 Task: Create a social media post for Independence day.
Action: Mouse moved to (47, 121)
Screenshot: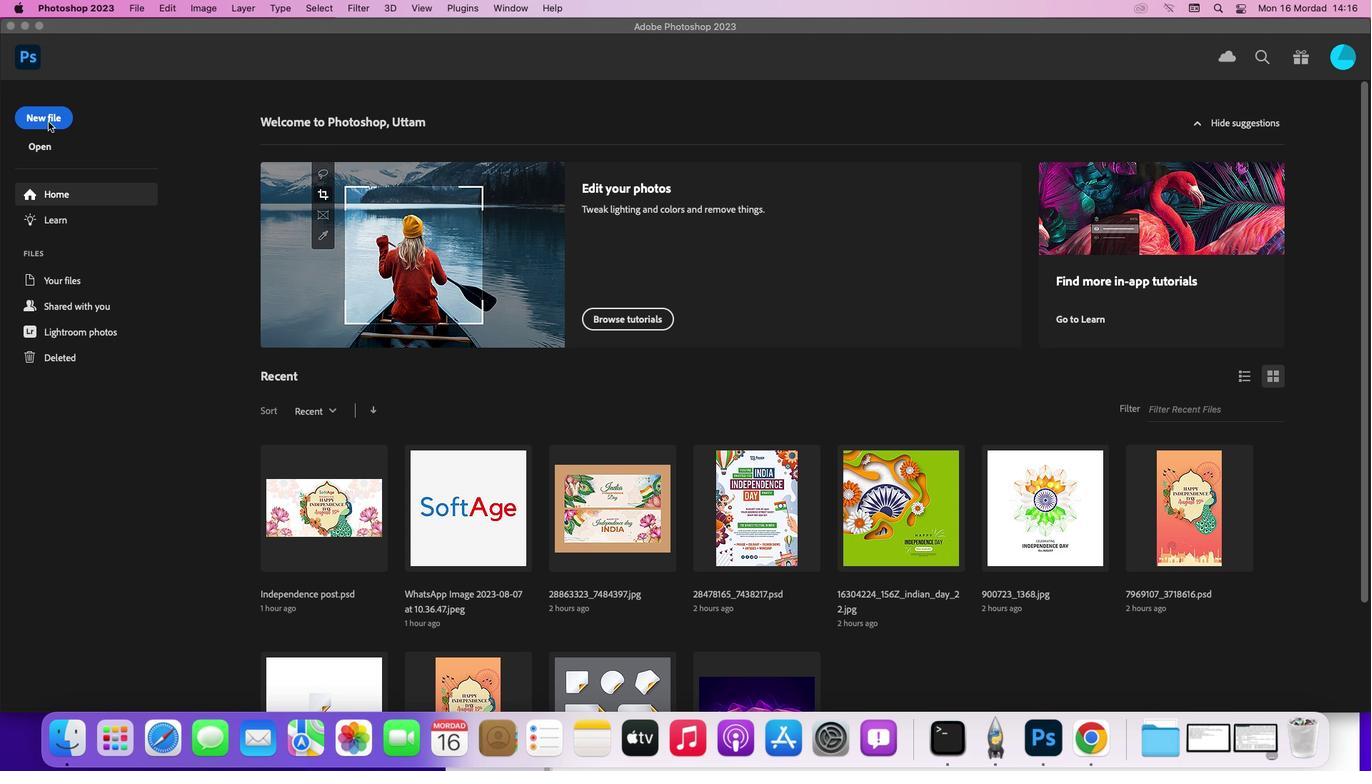
Action: Mouse pressed left at (47, 121)
Screenshot: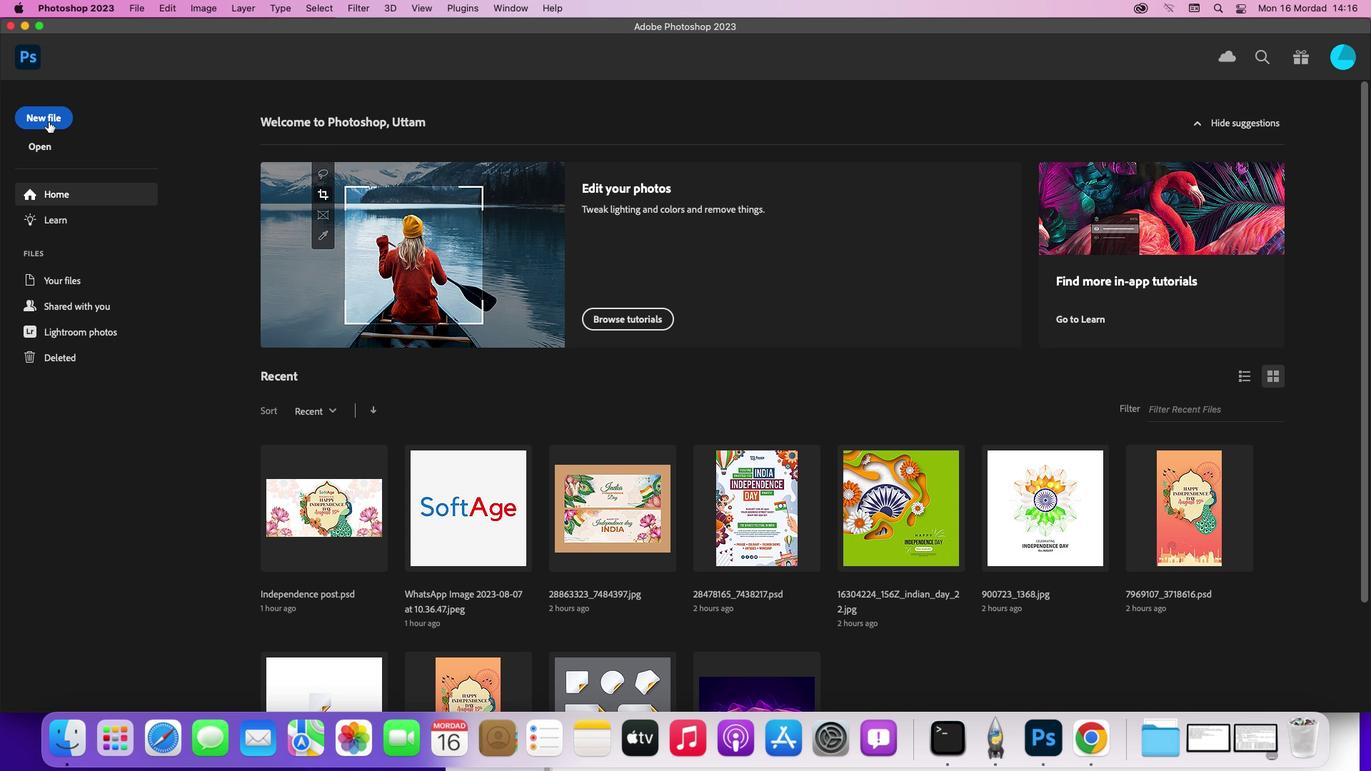 
Action: Mouse pressed left at (47, 121)
Screenshot: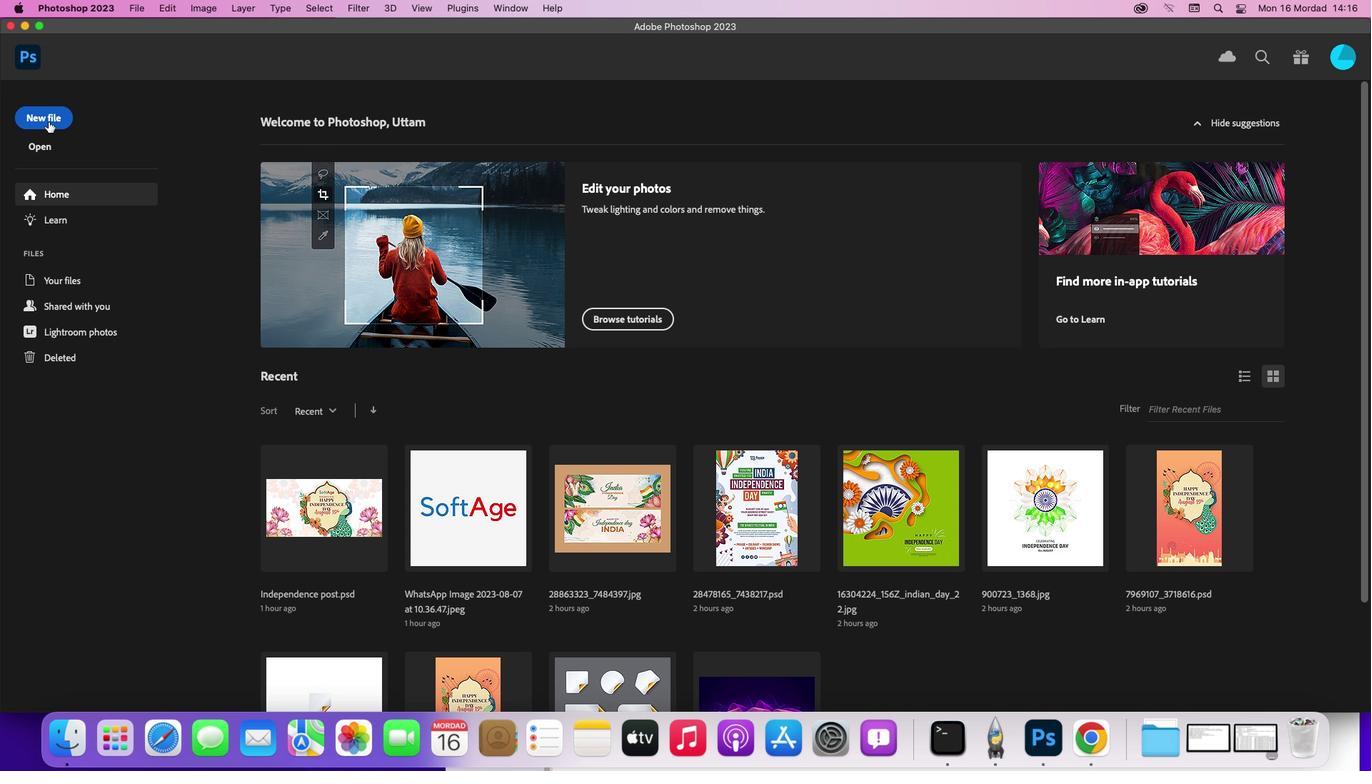
Action: Mouse moved to (898, 233)
Screenshot: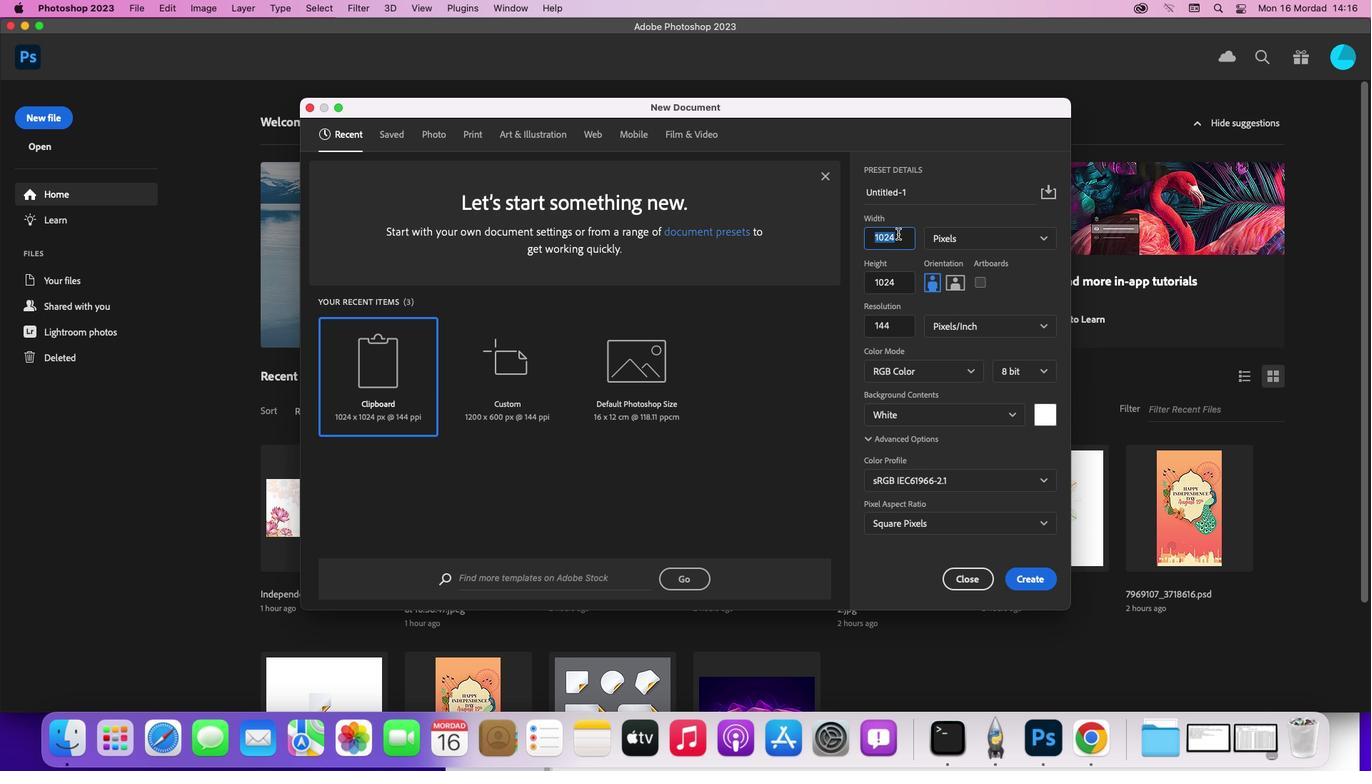
Action: Mouse pressed left at (898, 233)
Screenshot: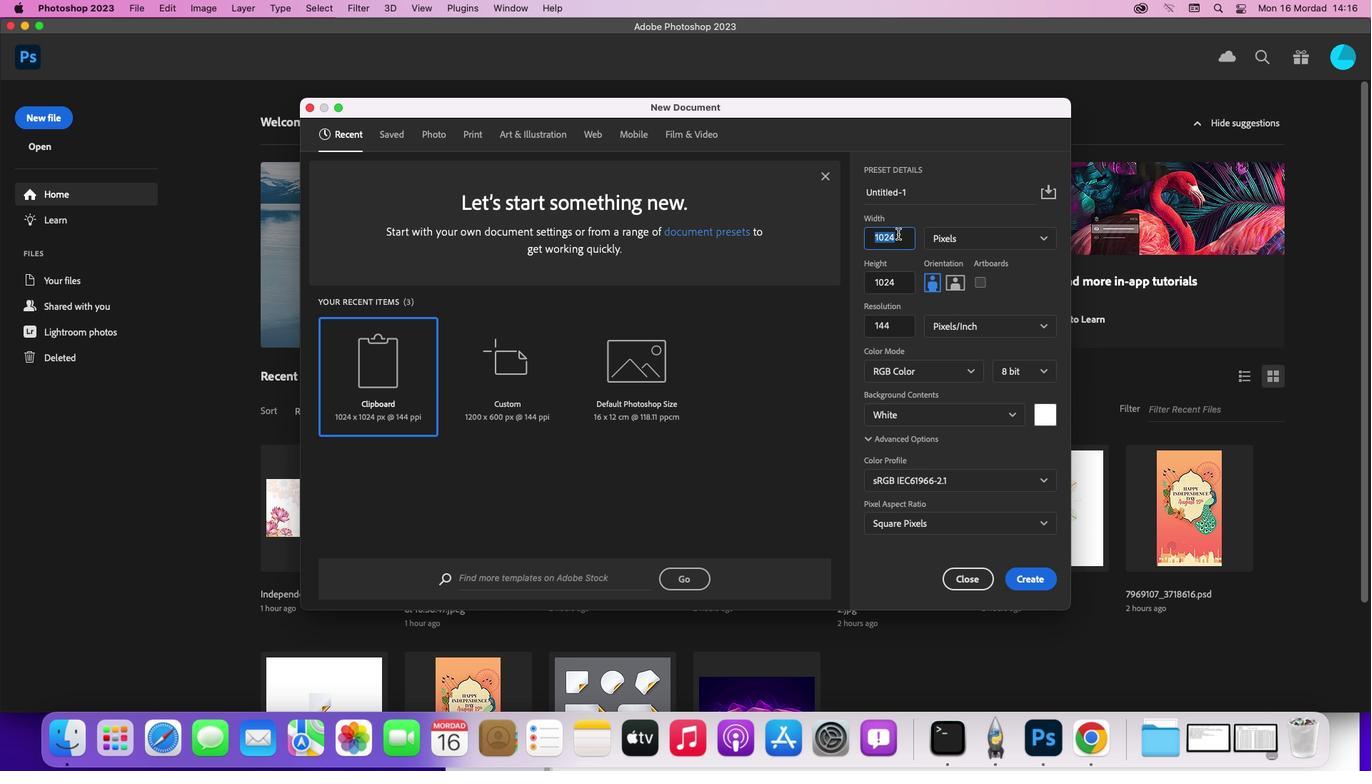 
Action: Mouse moved to (904, 237)
Screenshot: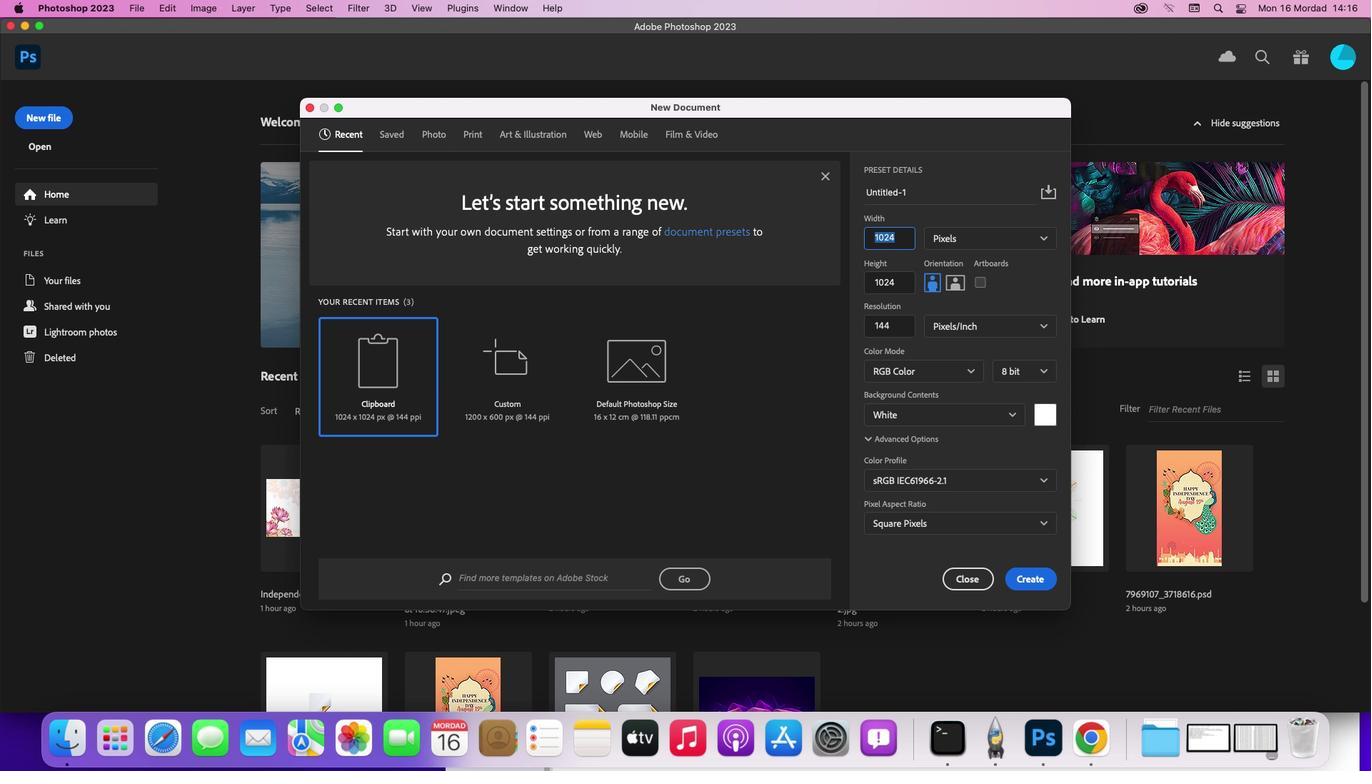 
Action: Key pressed '1''6''0''0'
Screenshot: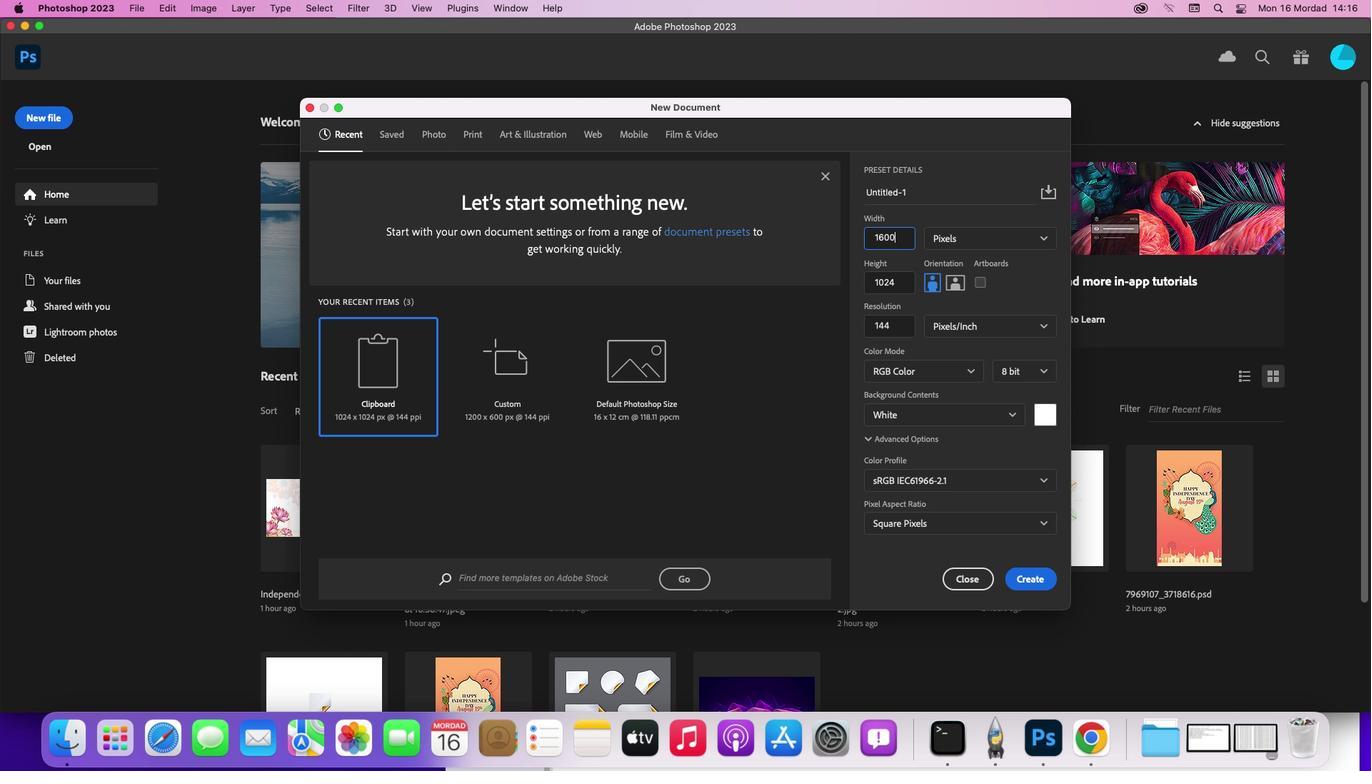 
Action: Mouse moved to (898, 285)
Screenshot: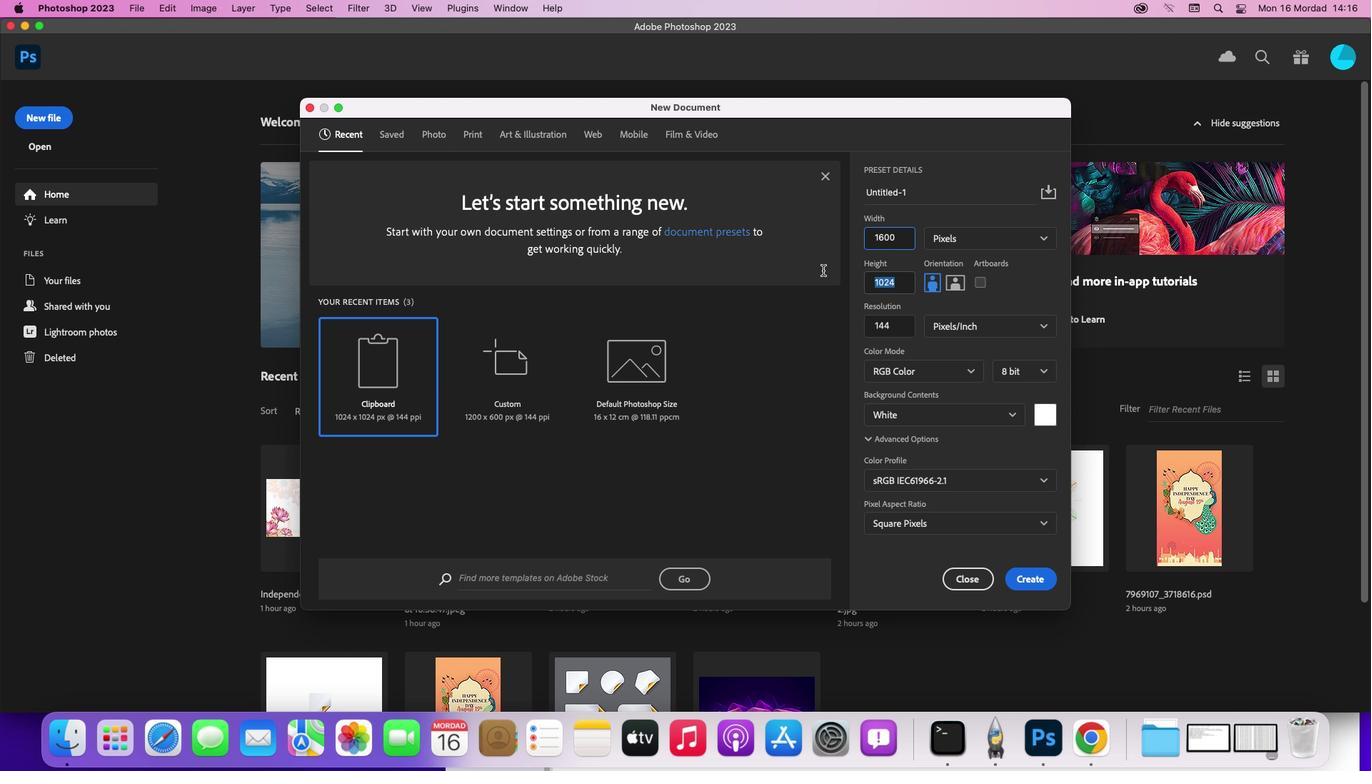 
Action: Mouse pressed left at (898, 285)
Screenshot: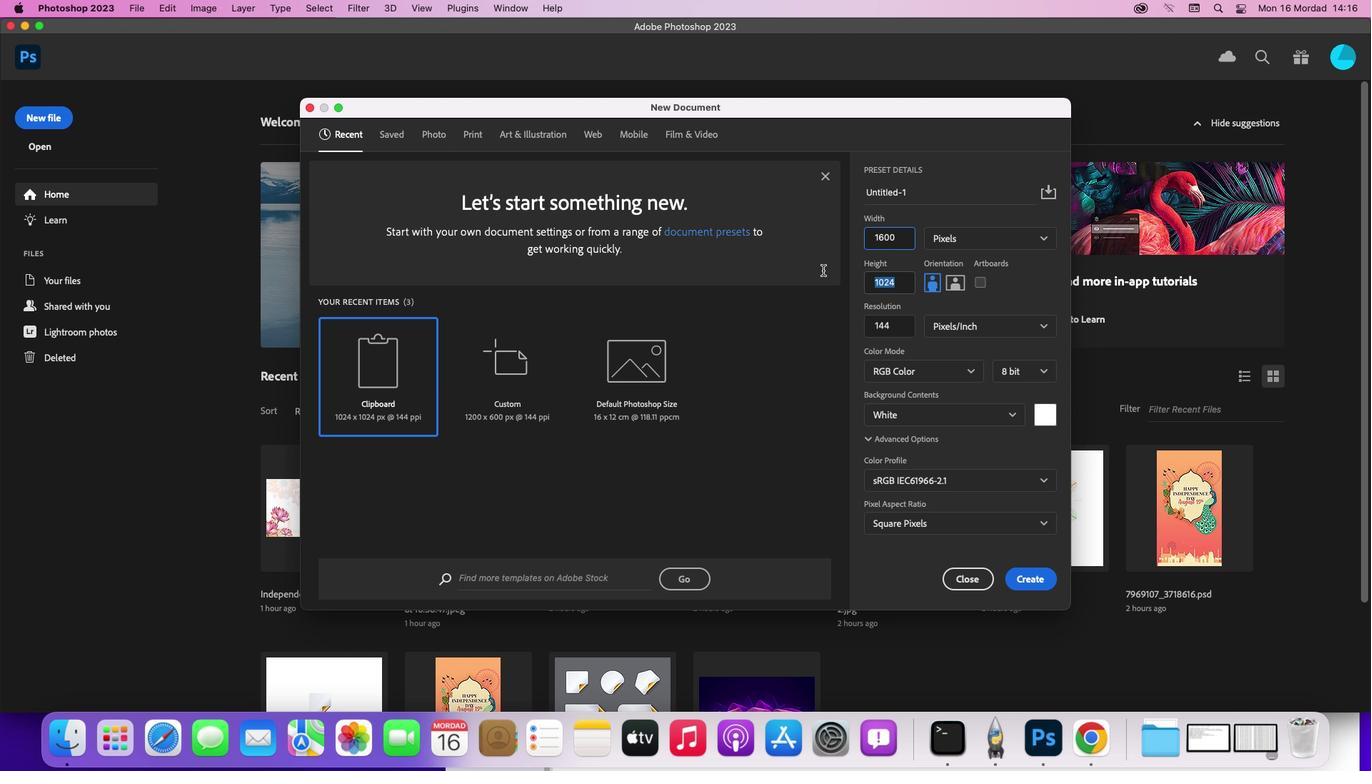 
Action: Mouse moved to (831, 254)
Screenshot: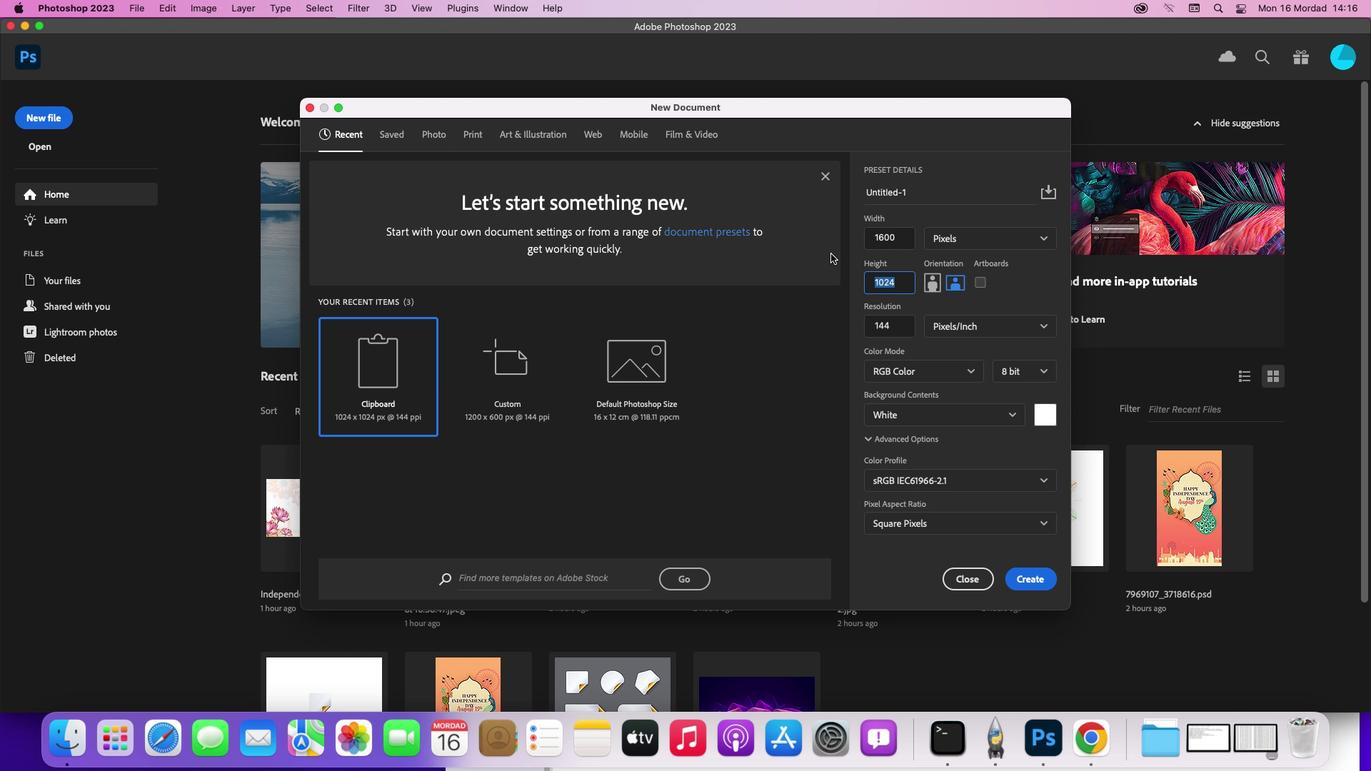
Action: Key pressed '9''0''0'
Screenshot: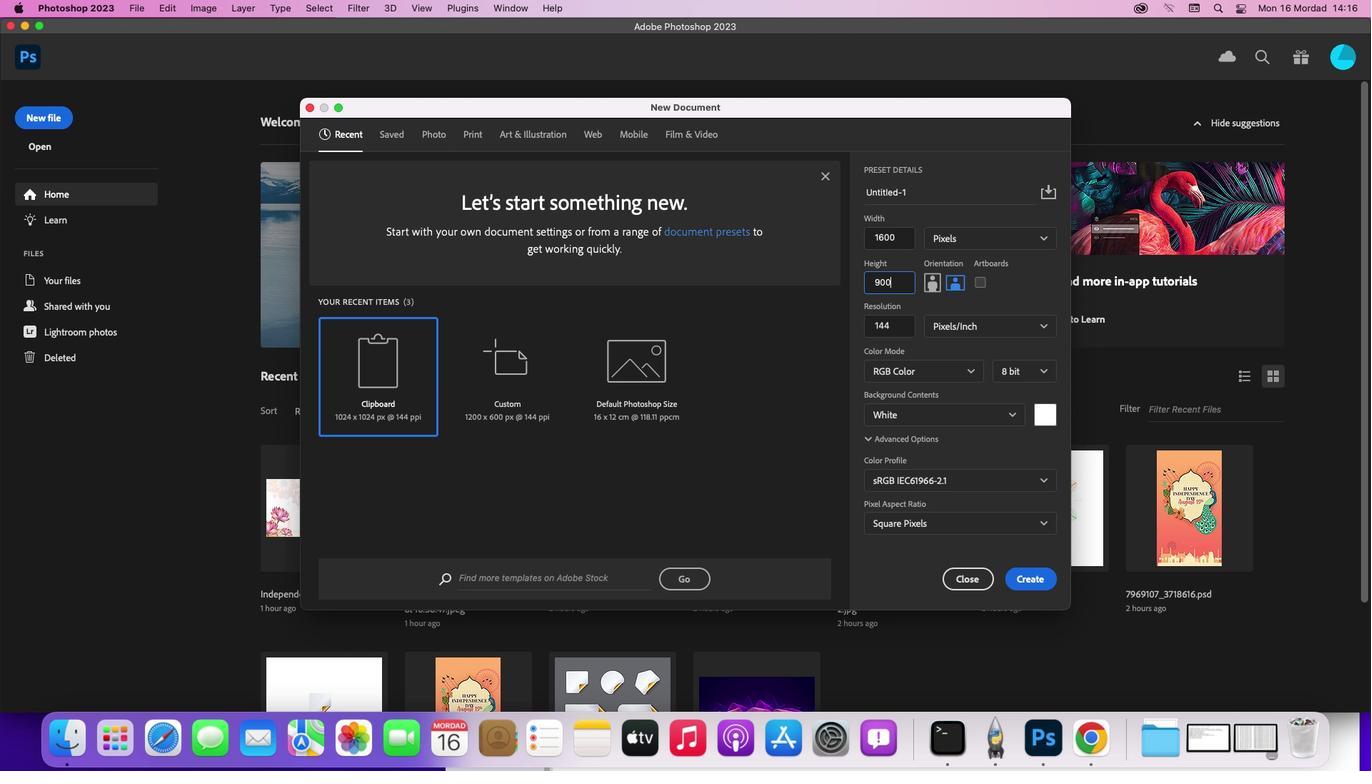 
Action: Mouse moved to (924, 190)
Screenshot: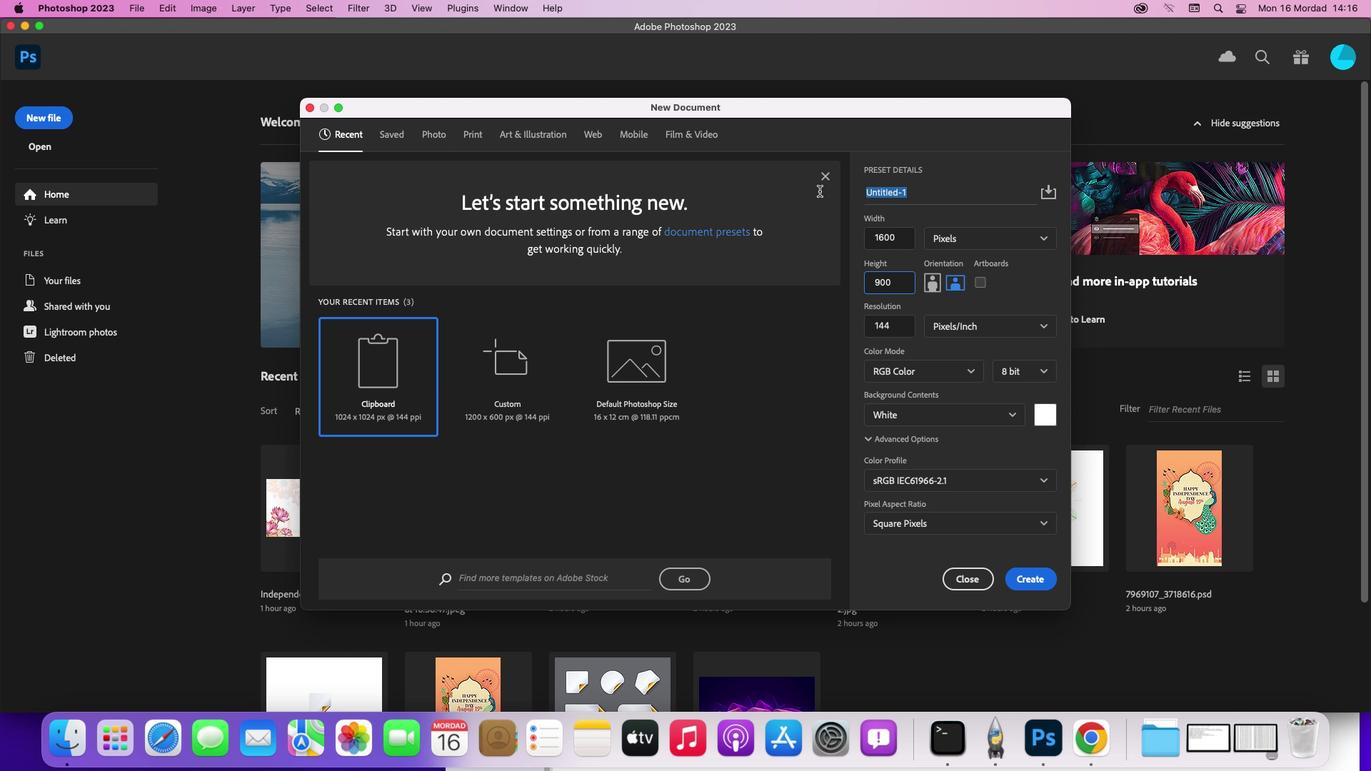 
Action: Mouse pressed left at (924, 190)
Screenshot: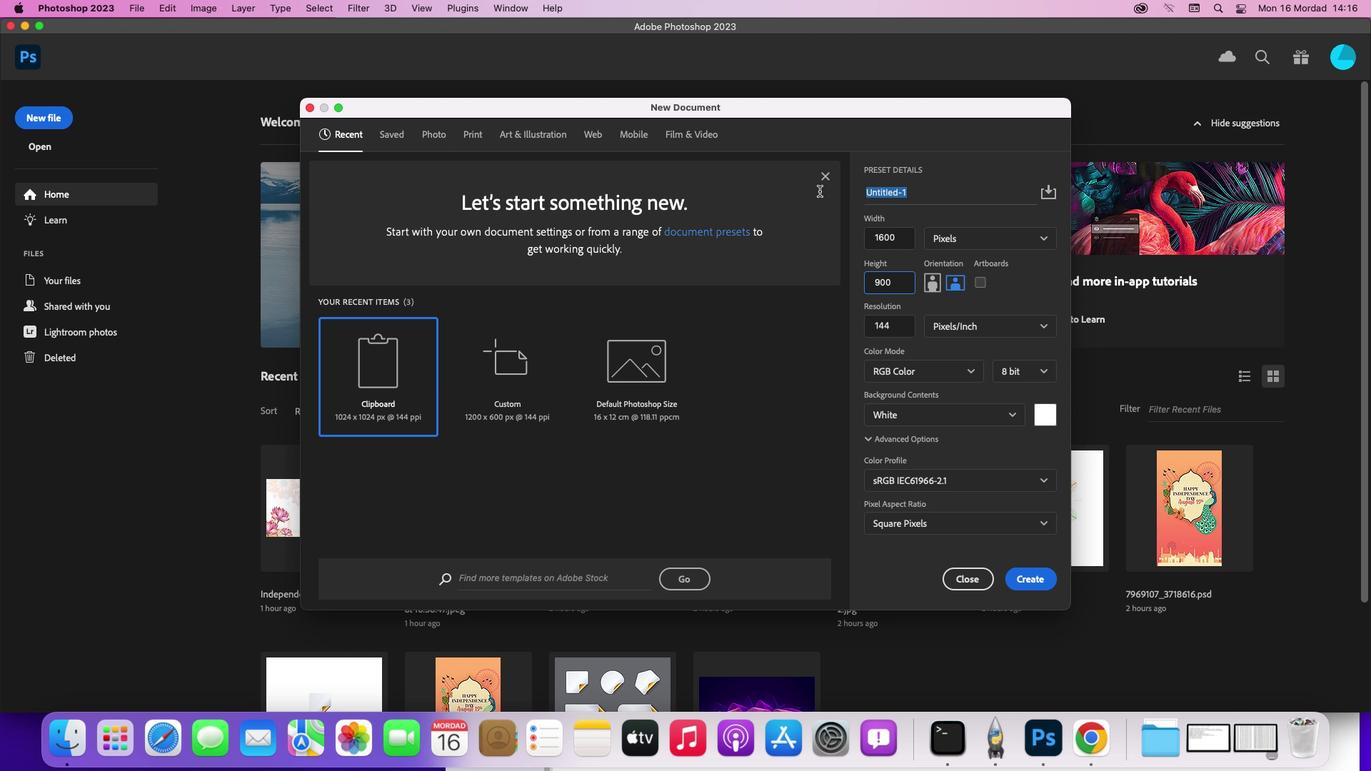 
Action: Mouse moved to (819, 190)
Screenshot: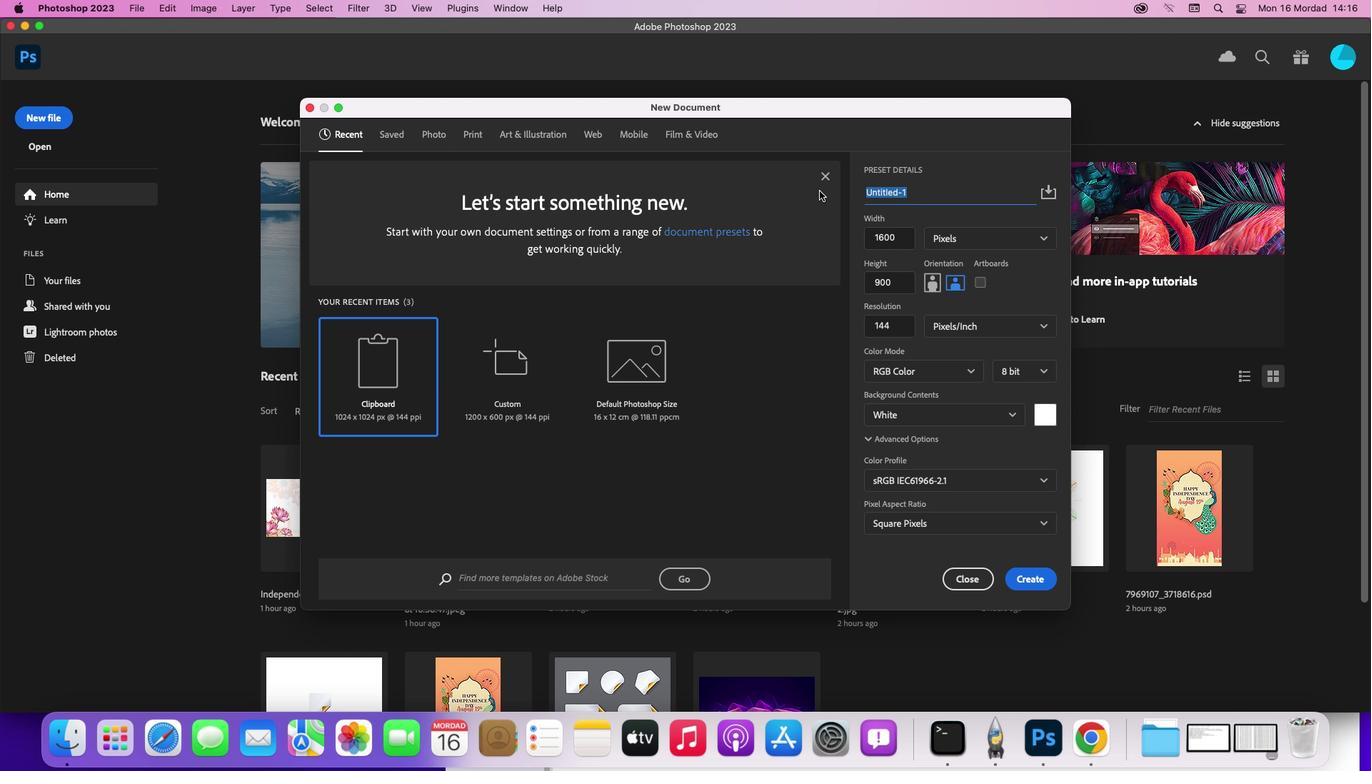 
Action: Key pressed Key.caps_lock'T'Key.caps_lock'w''i''t''t''e''r'Key.space'p''o''s''t'Key.space'i''n''d''e''p''e''n''d''e''n''c''e'Key.space'd''a''y'
Screenshot: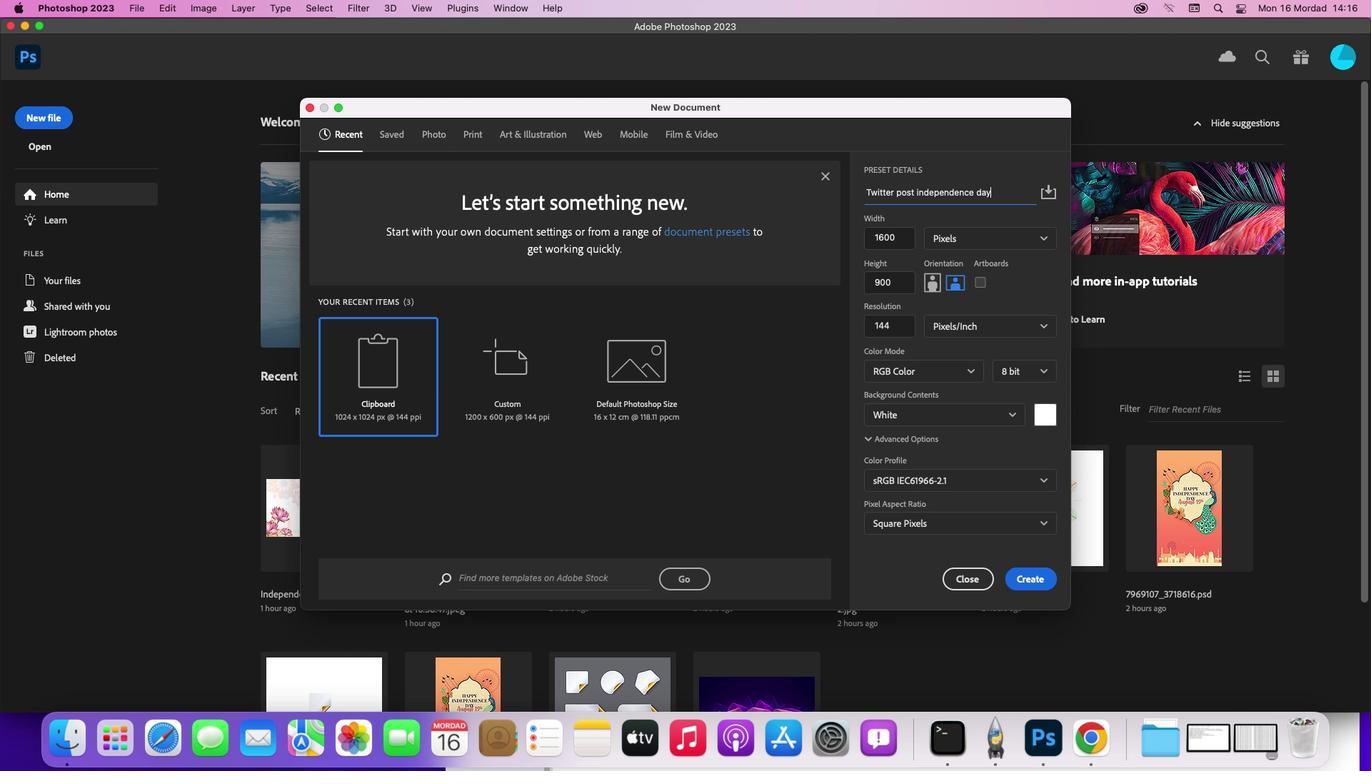 
Action: Mouse moved to (1031, 574)
Screenshot: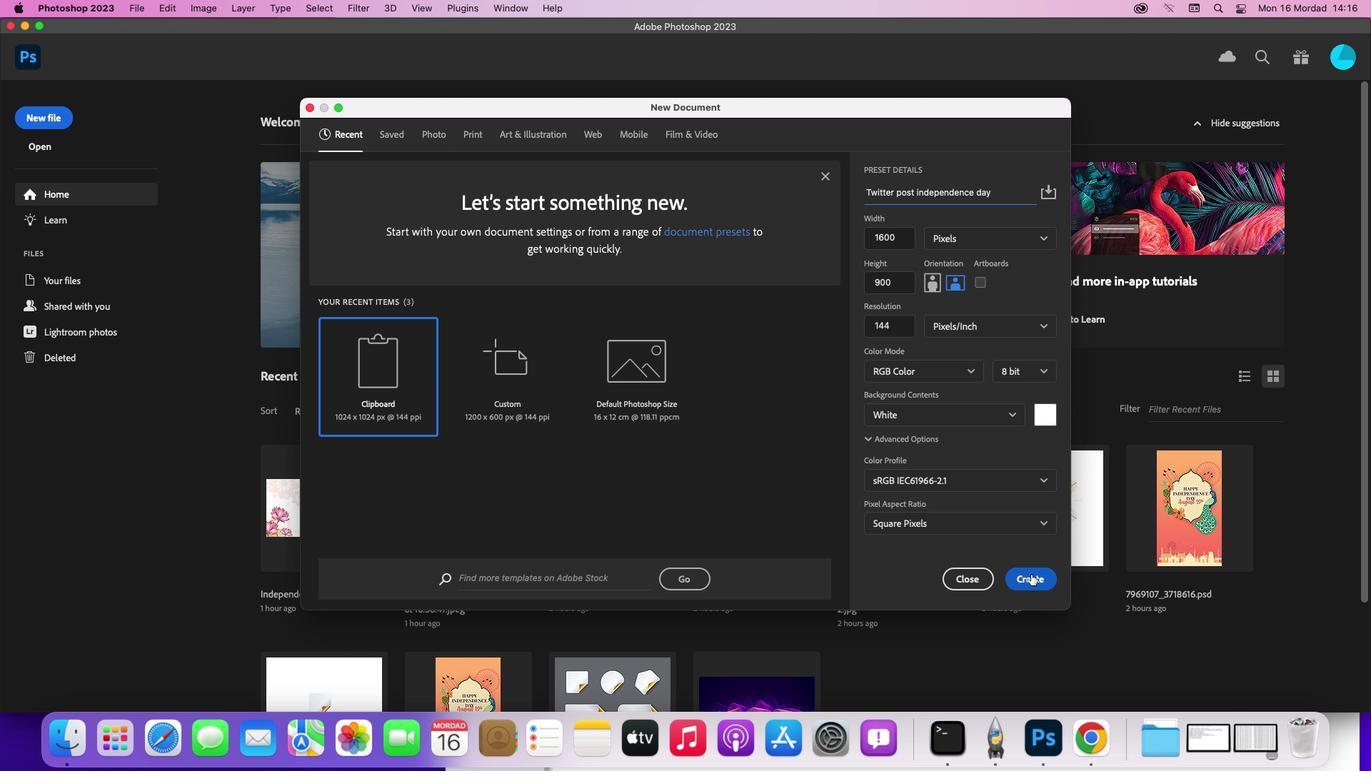 
Action: Mouse pressed left at (1031, 574)
Screenshot: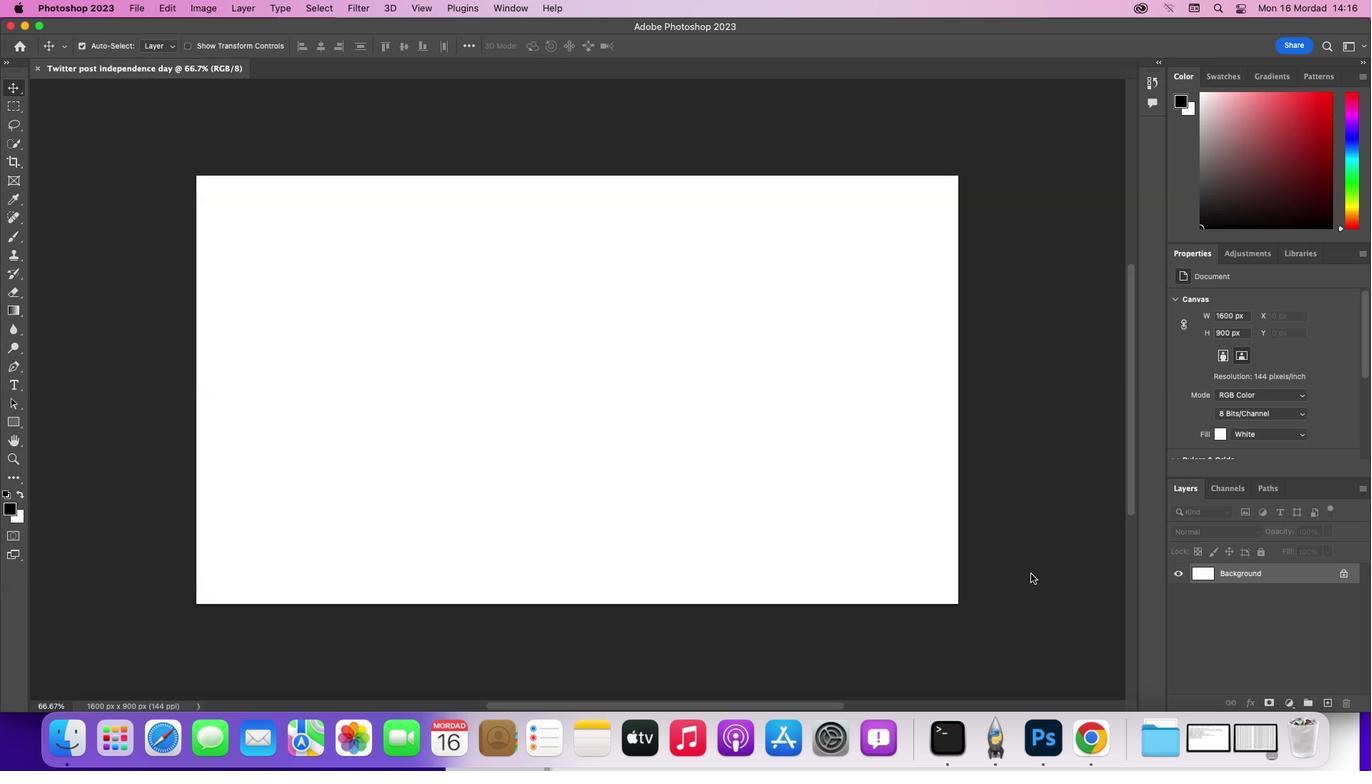 
Action: Mouse moved to (137, 4)
Screenshot: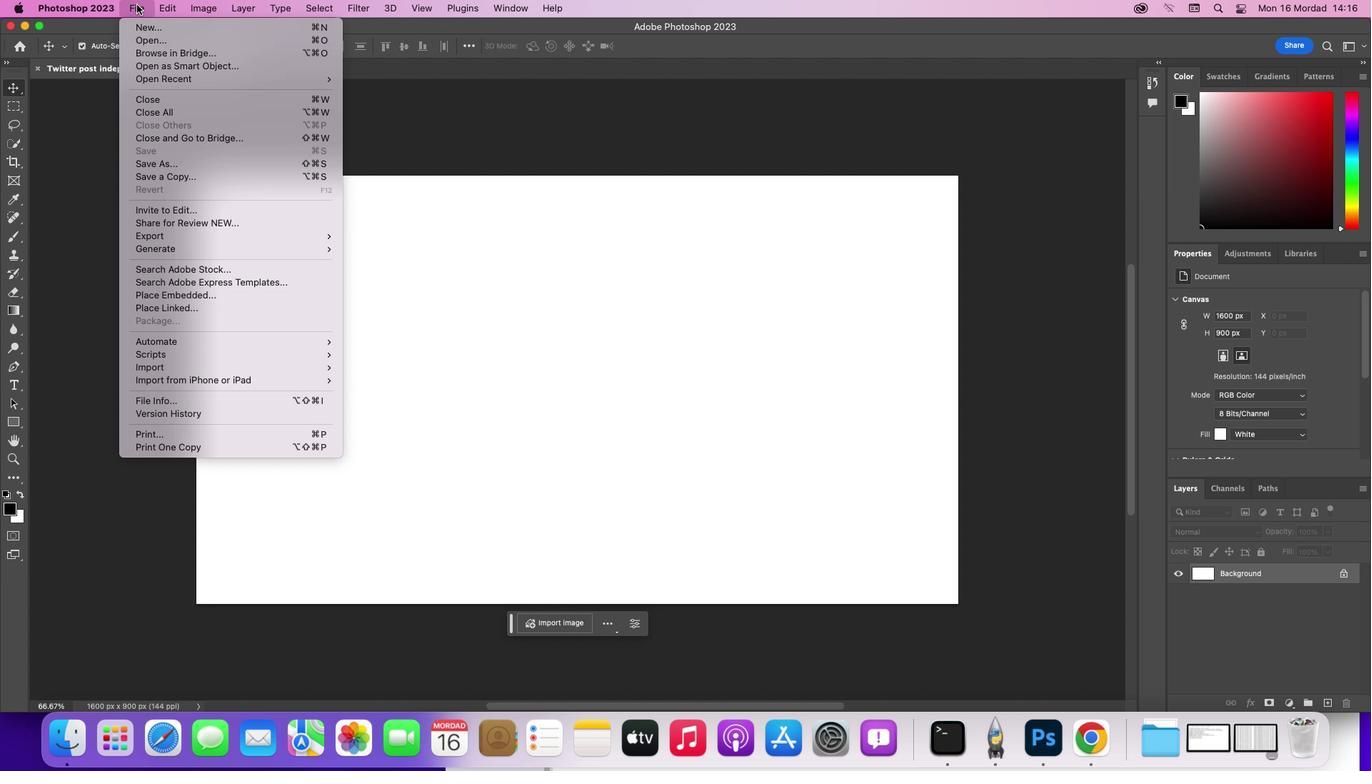 
Action: Mouse pressed left at (137, 4)
Screenshot: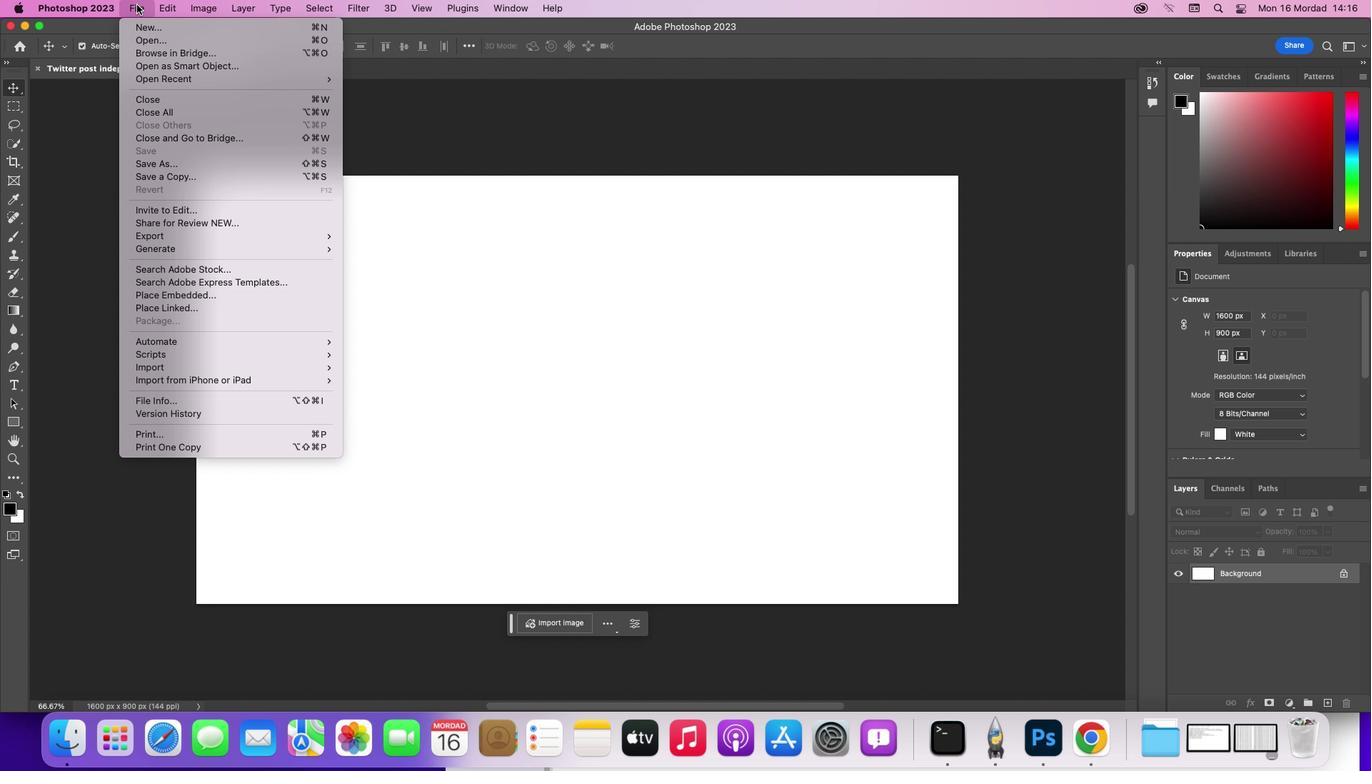 
Action: Mouse moved to (140, 37)
Screenshot: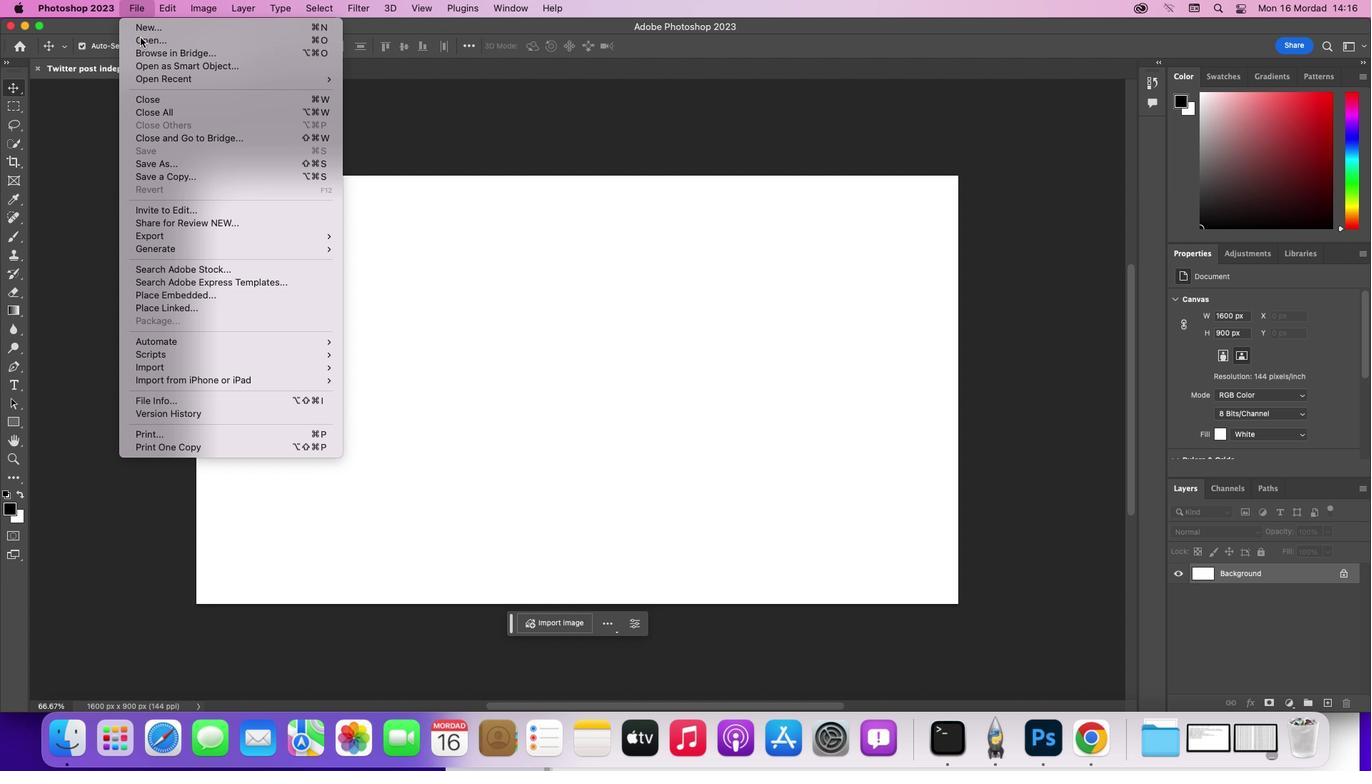 
Action: Mouse pressed left at (140, 37)
Screenshot: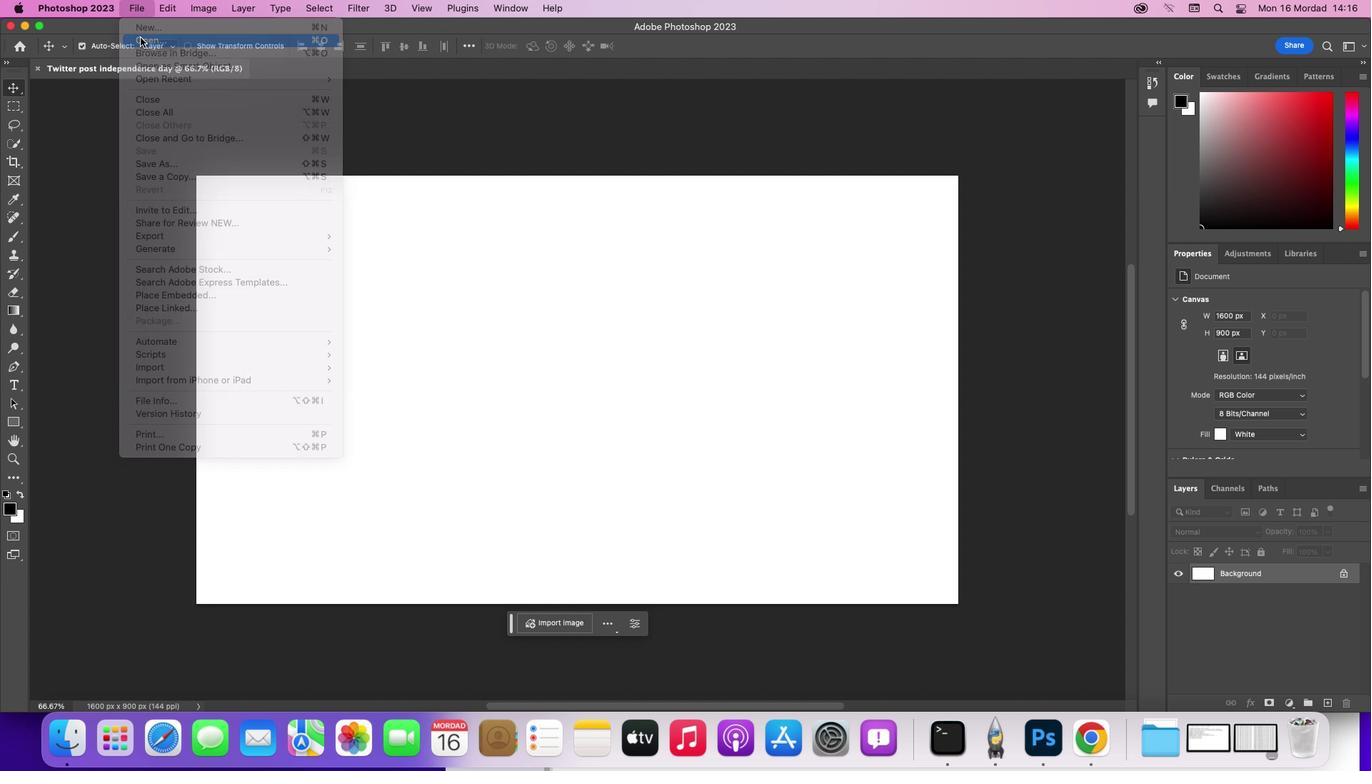 
Action: Mouse moved to (572, 265)
Screenshot: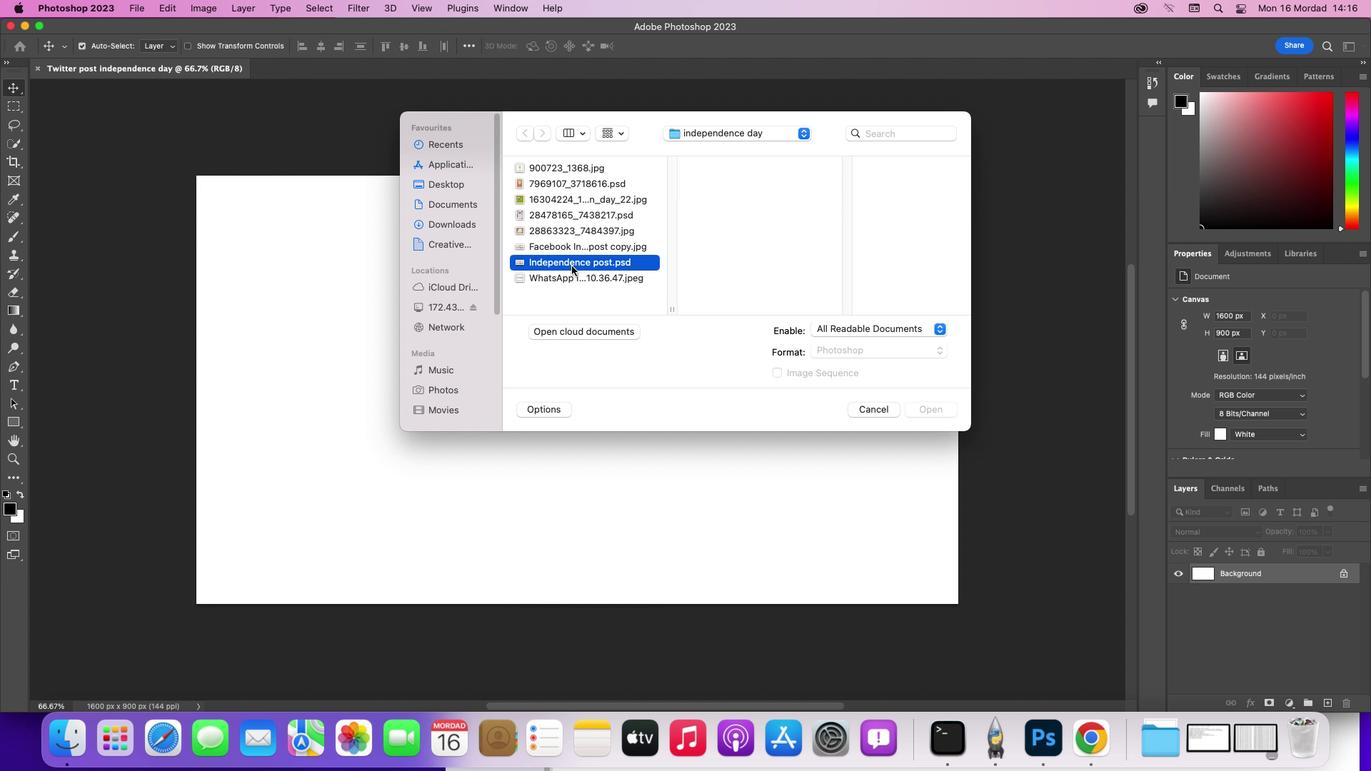 
Action: Mouse pressed left at (572, 265)
Screenshot: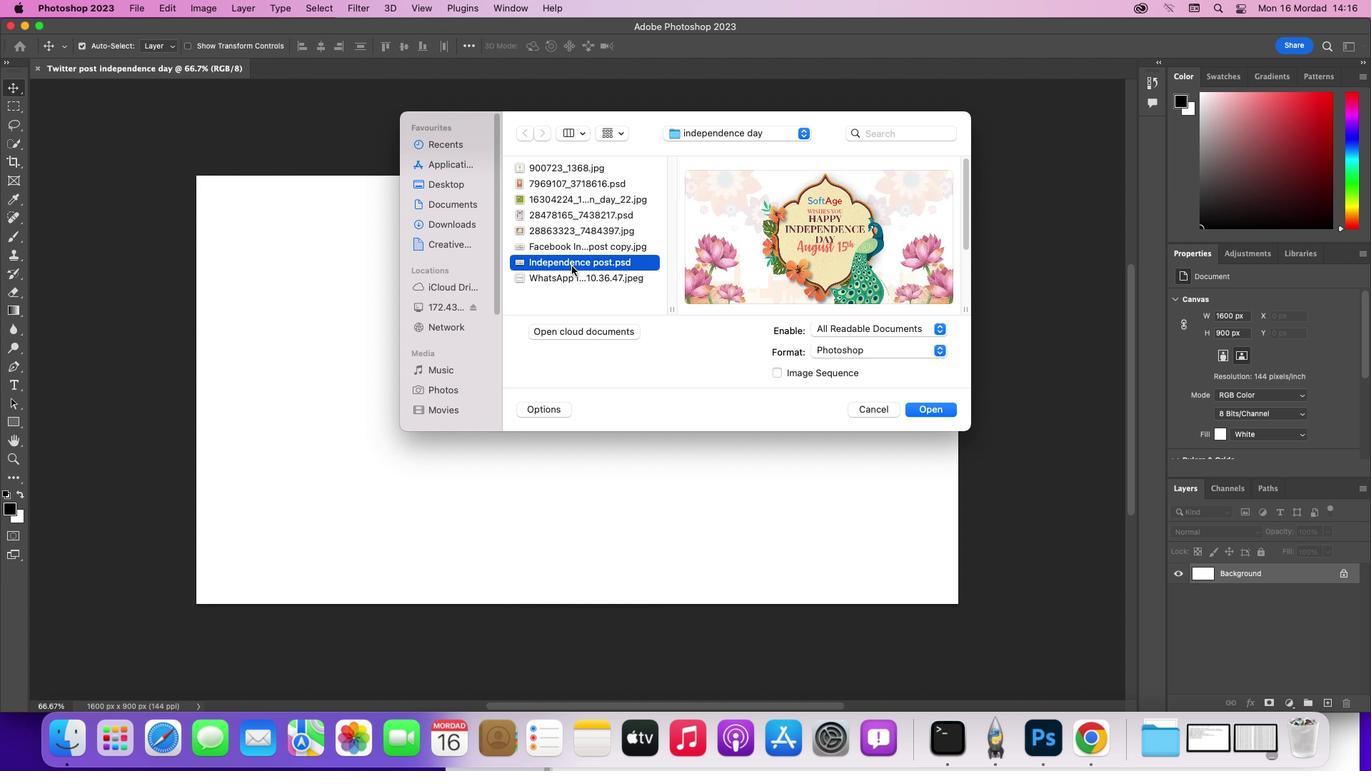 
Action: Mouse moved to (939, 414)
Screenshot: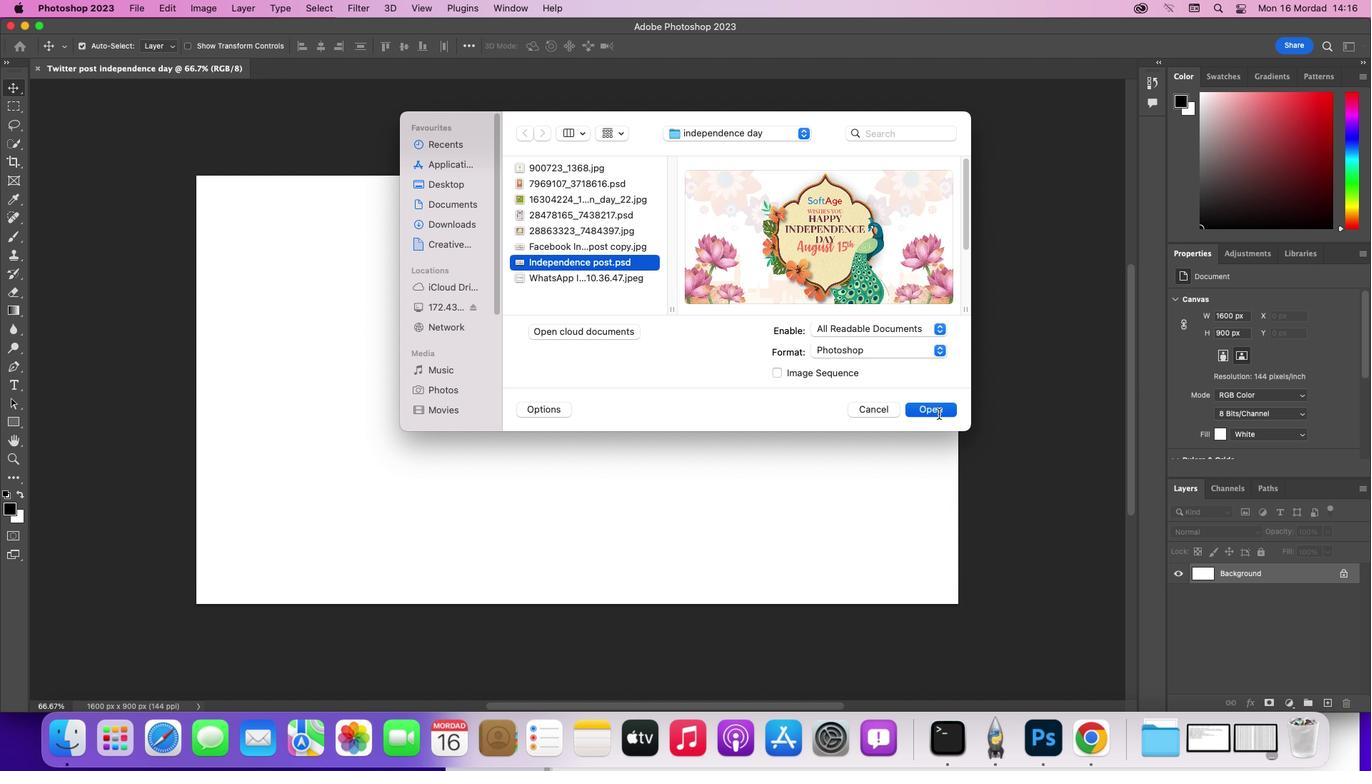 
Action: Mouse pressed left at (939, 414)
Screenshot: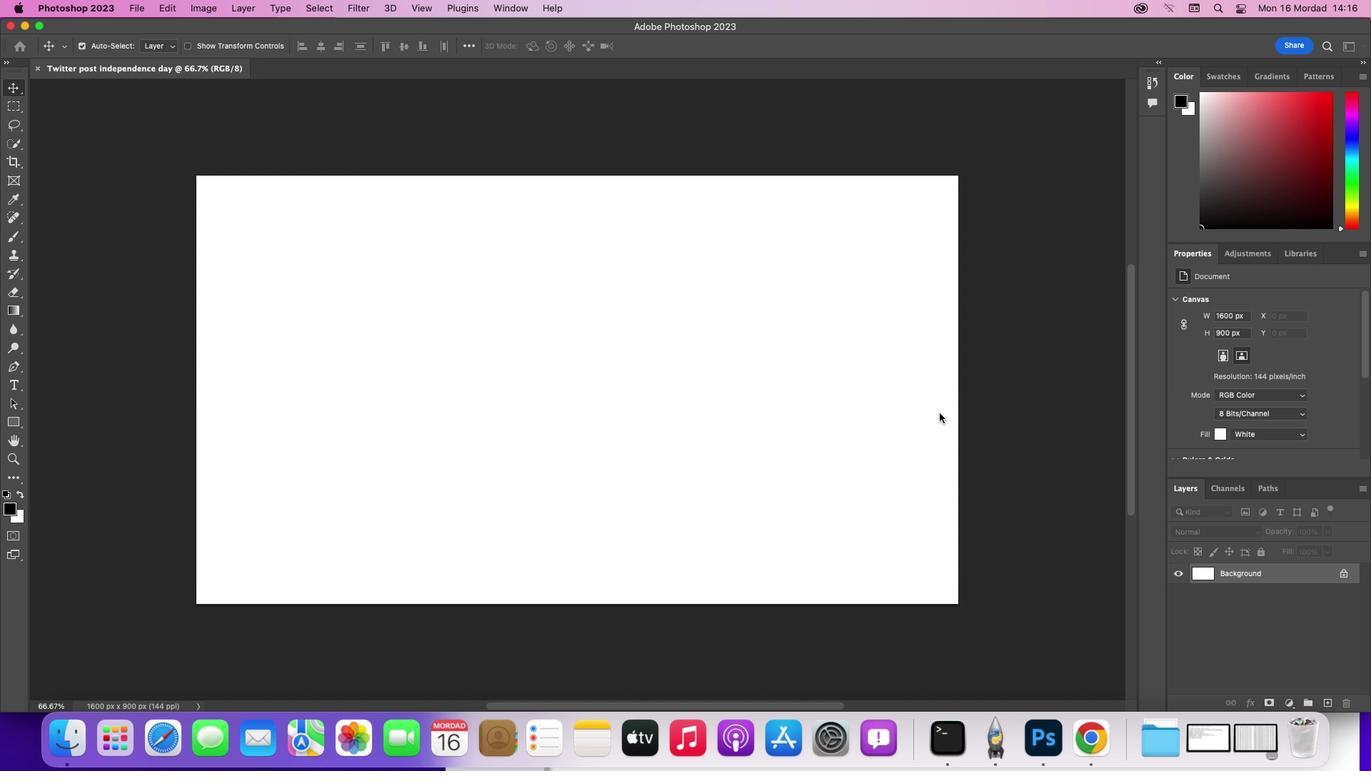 
Action: Mouse moved to (115, 142)
Screenshot: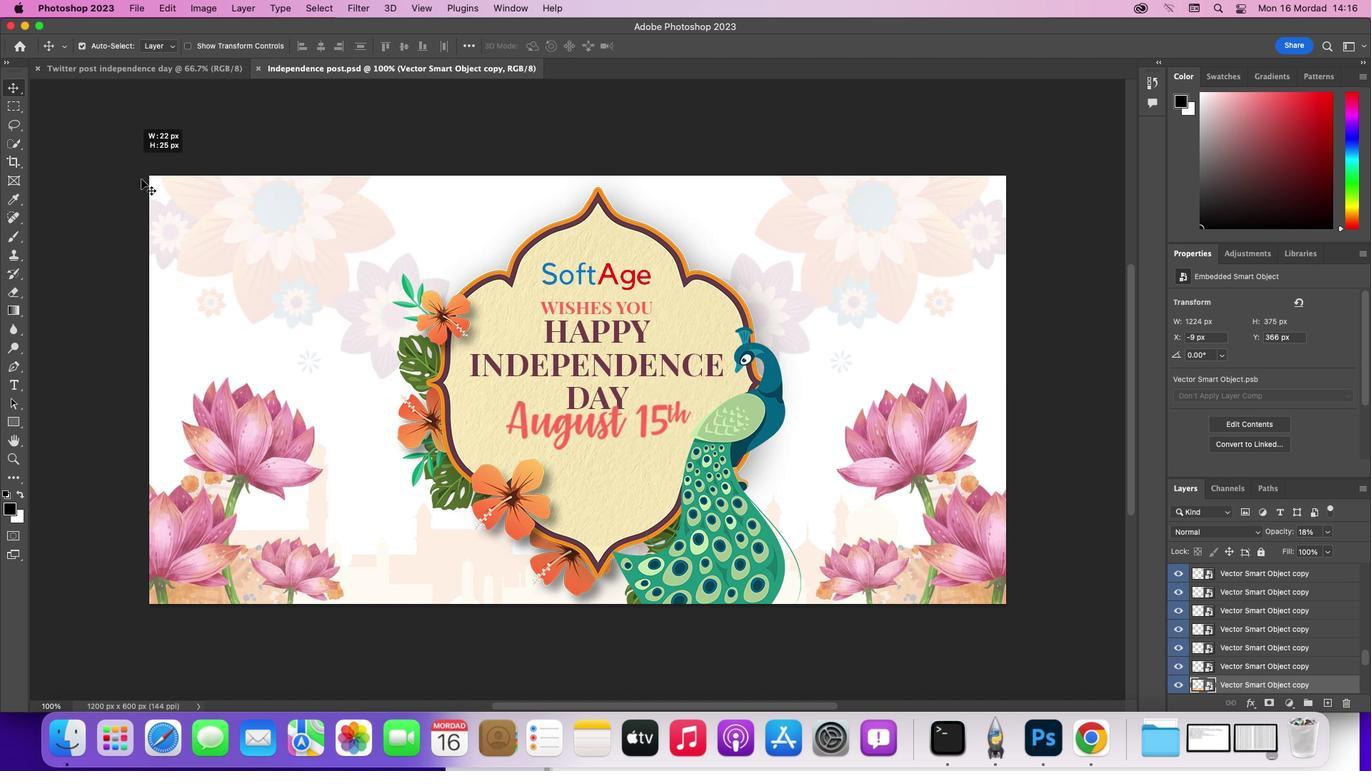 
Action: Mouse pressed left at (115, 142)
Screenshot: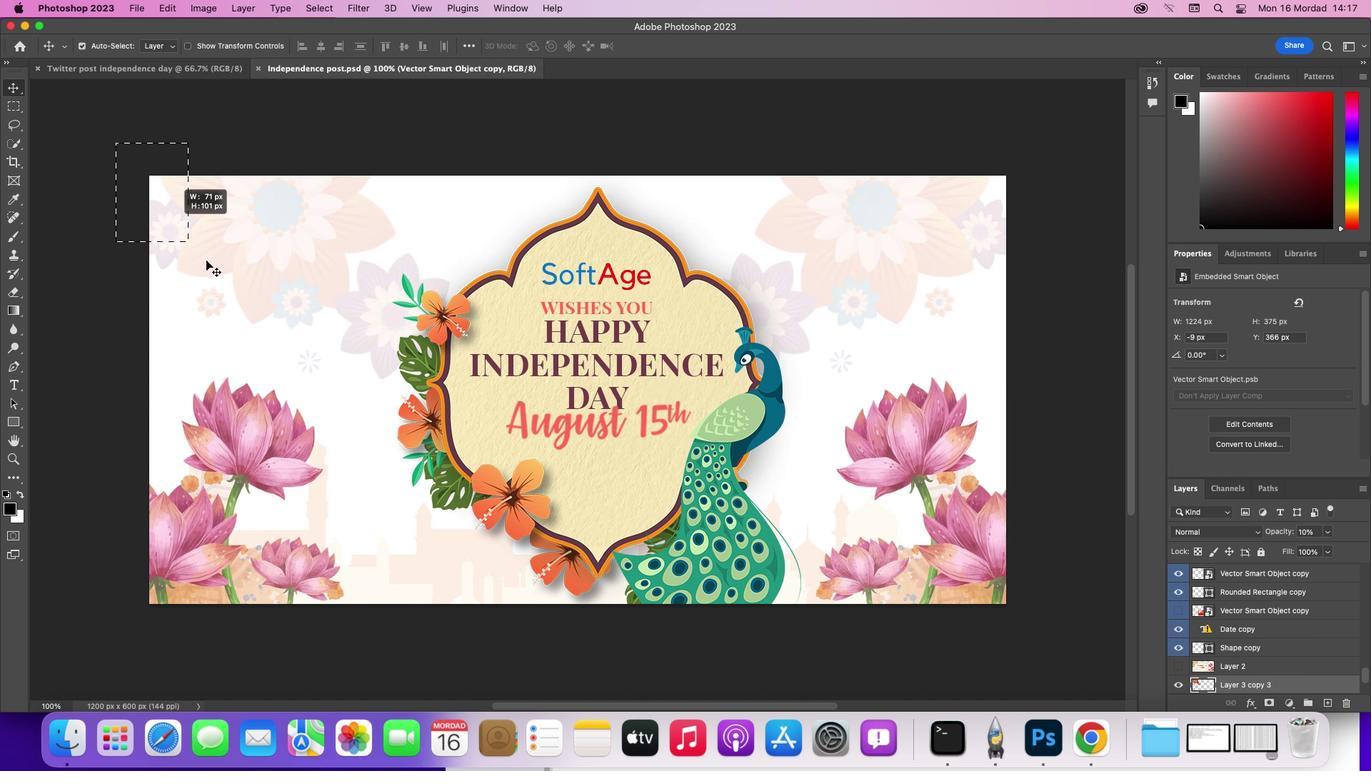 
Action: Mouse moved to (214, 205)
Screenshot: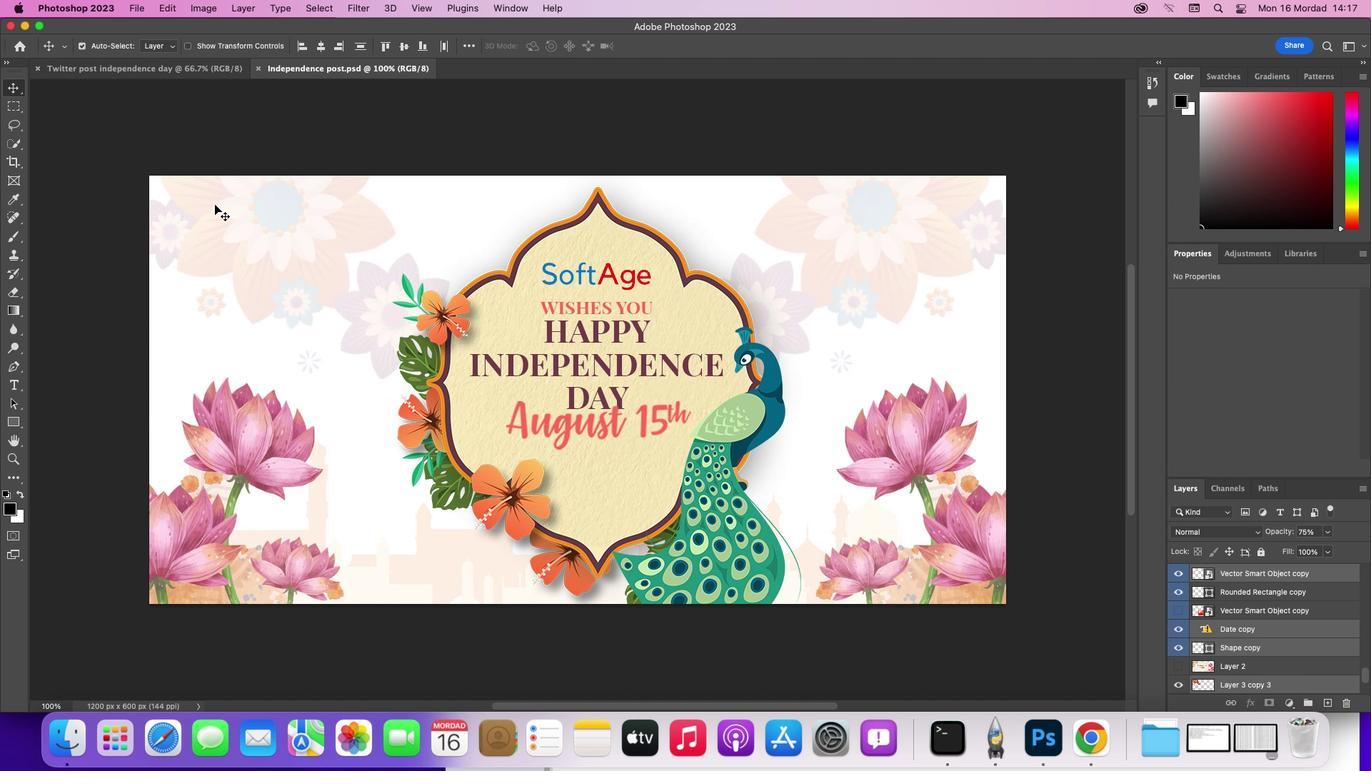 
Action: Key pressed Key.alt
Screenshot: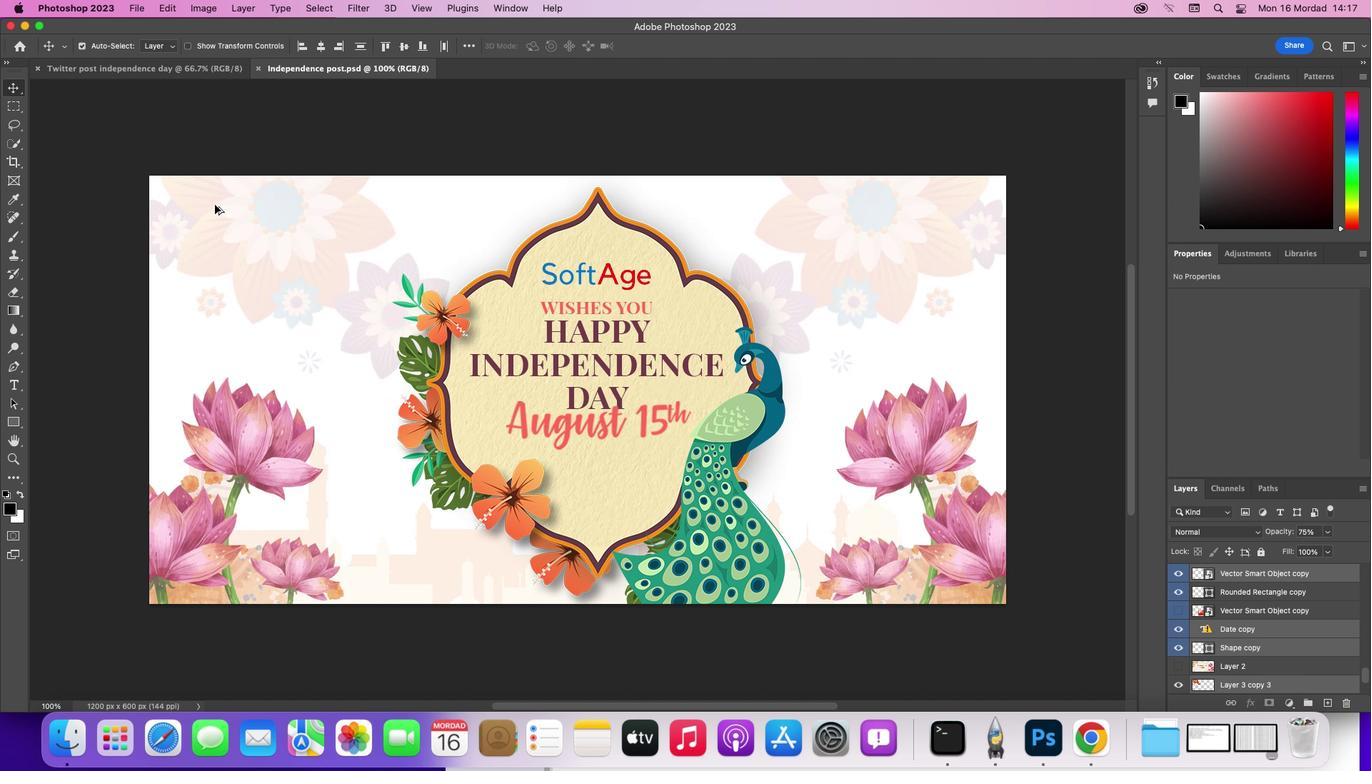 
Action: Mouse pressed left at (214, 205)
Screenshot: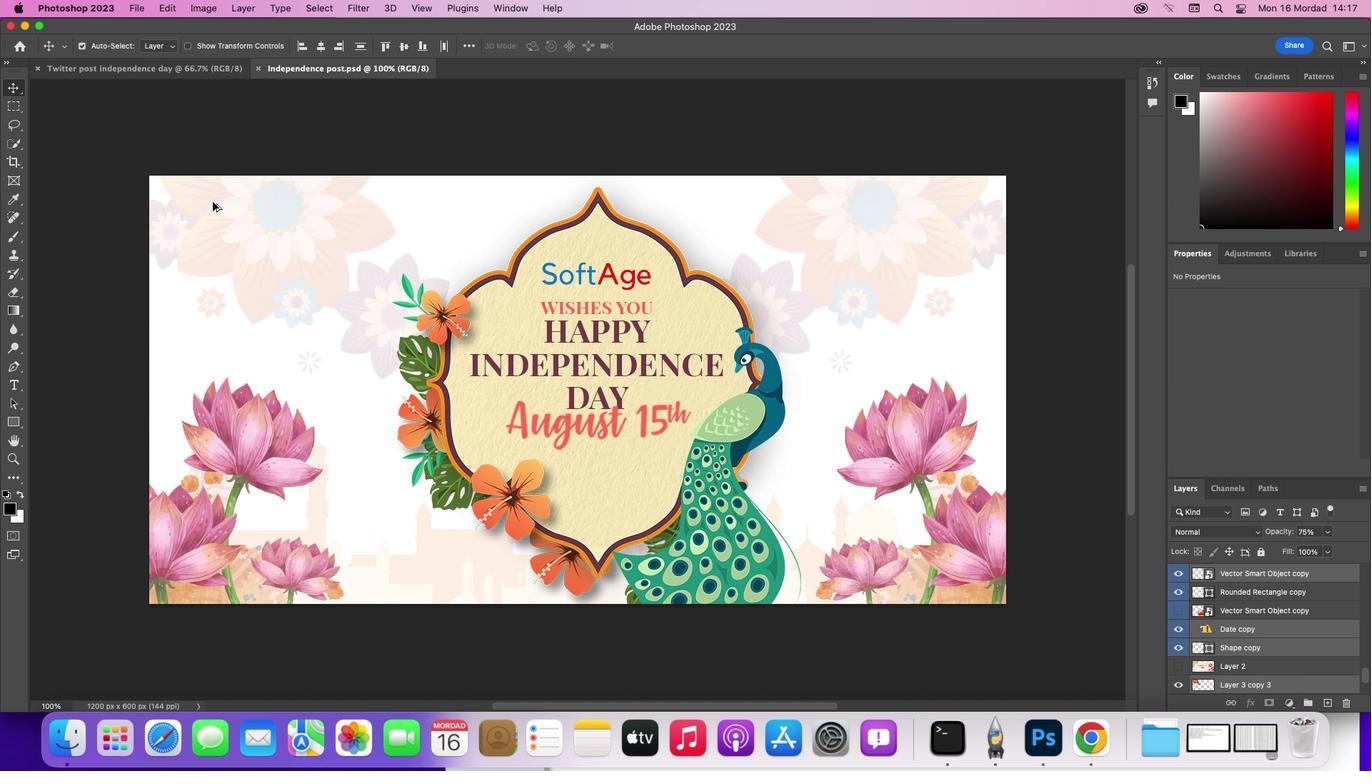 
Action: Mouse moved to (217, 230)
Screenshot: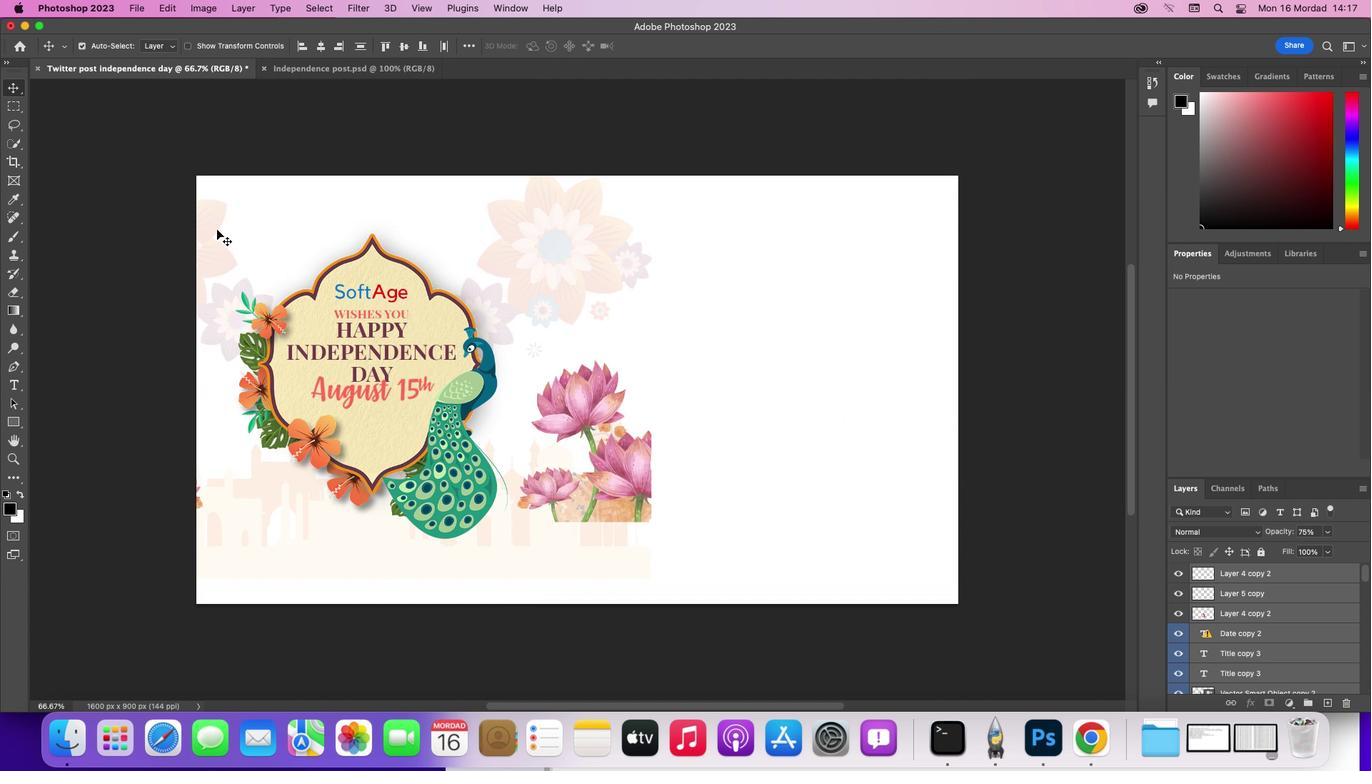 
Action: Mouse pressed left at (217, 230)
Screenshot: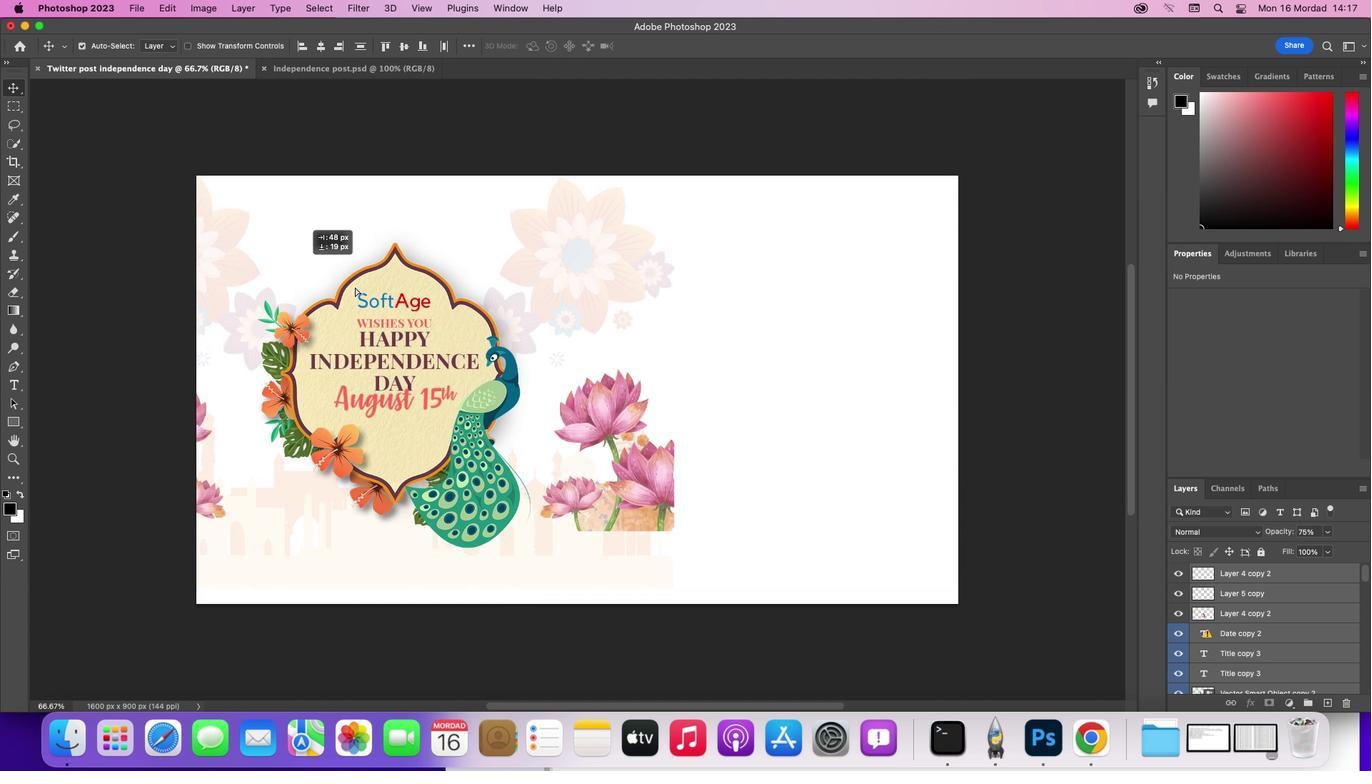 
Action: Mouse moved to (418, 311)
Screenshot: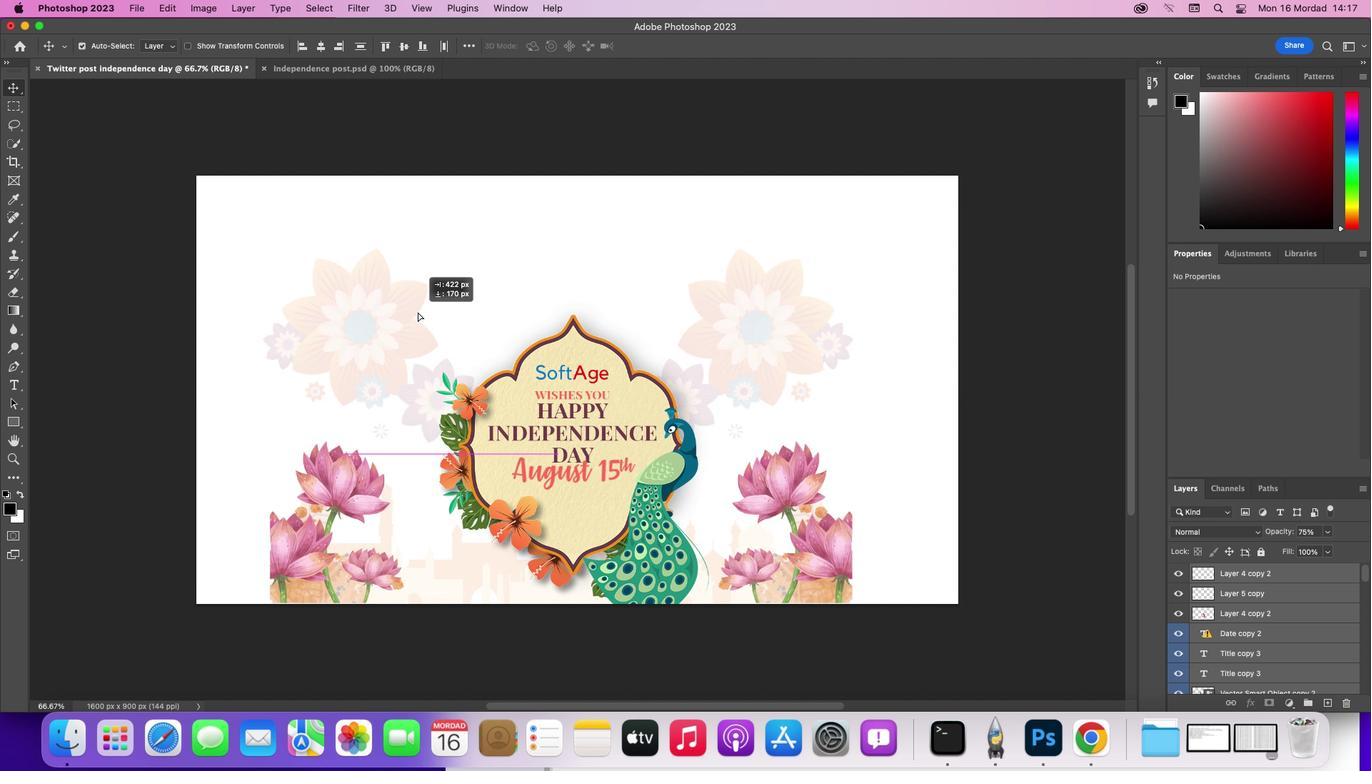 
Action: Key pressed Key.cmd't'
Screenshot: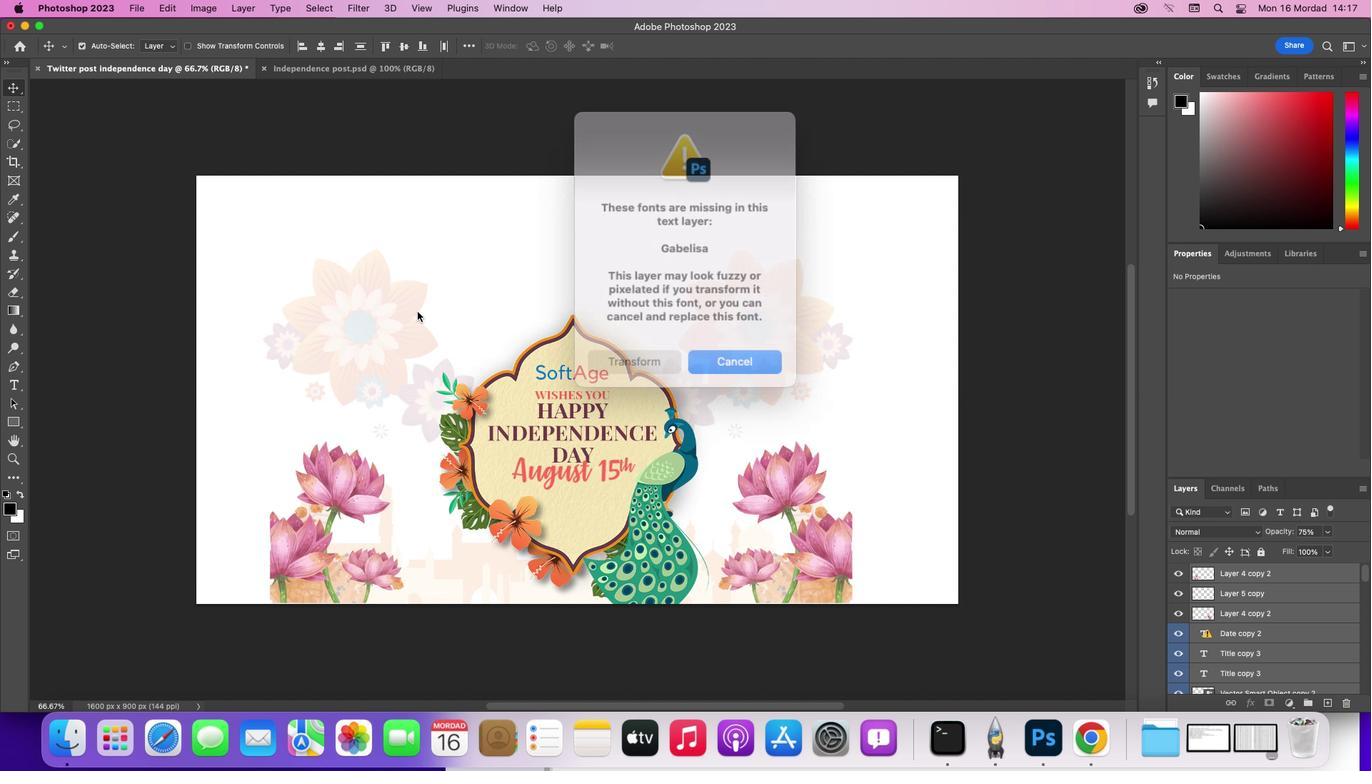 
Action: Mouse moved to (644, 343)
Screenshot: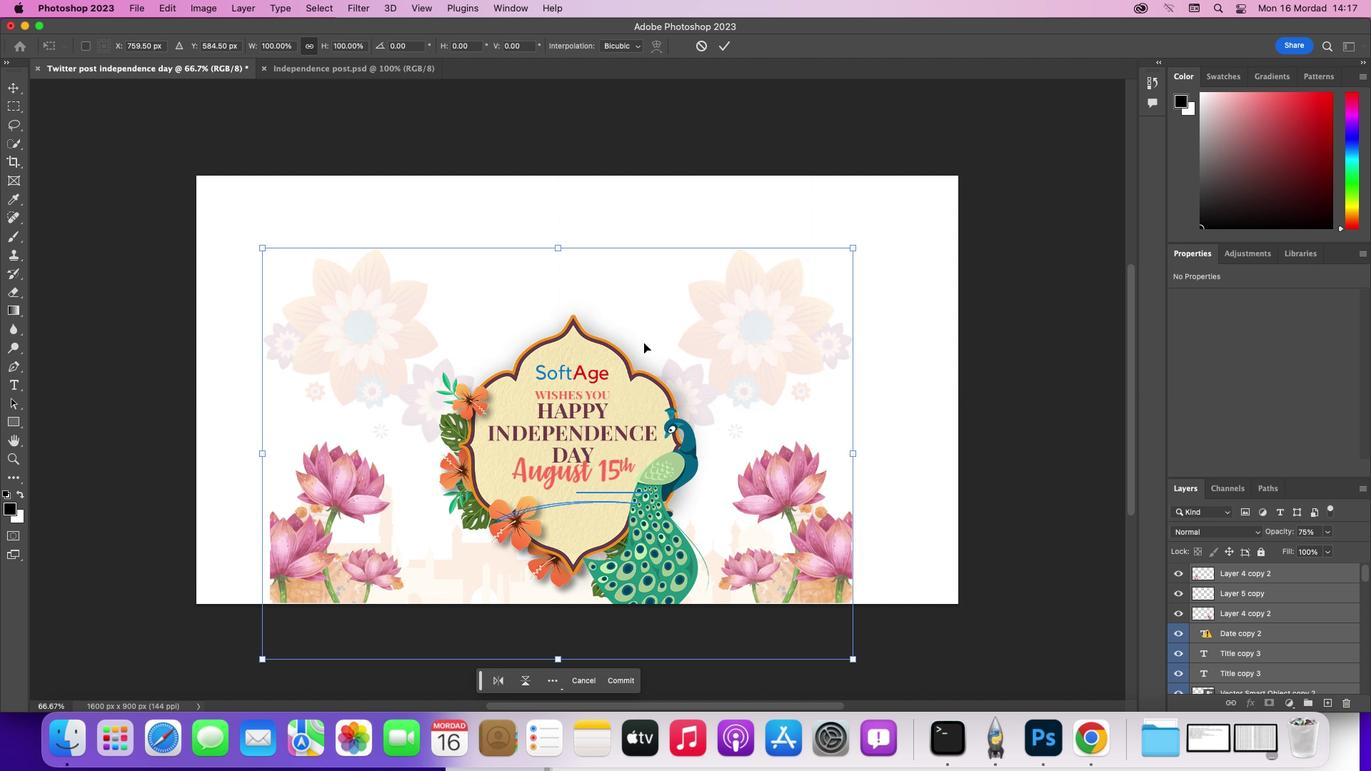 
Action: Mouse pressed left at (644, 343)
Screenshot: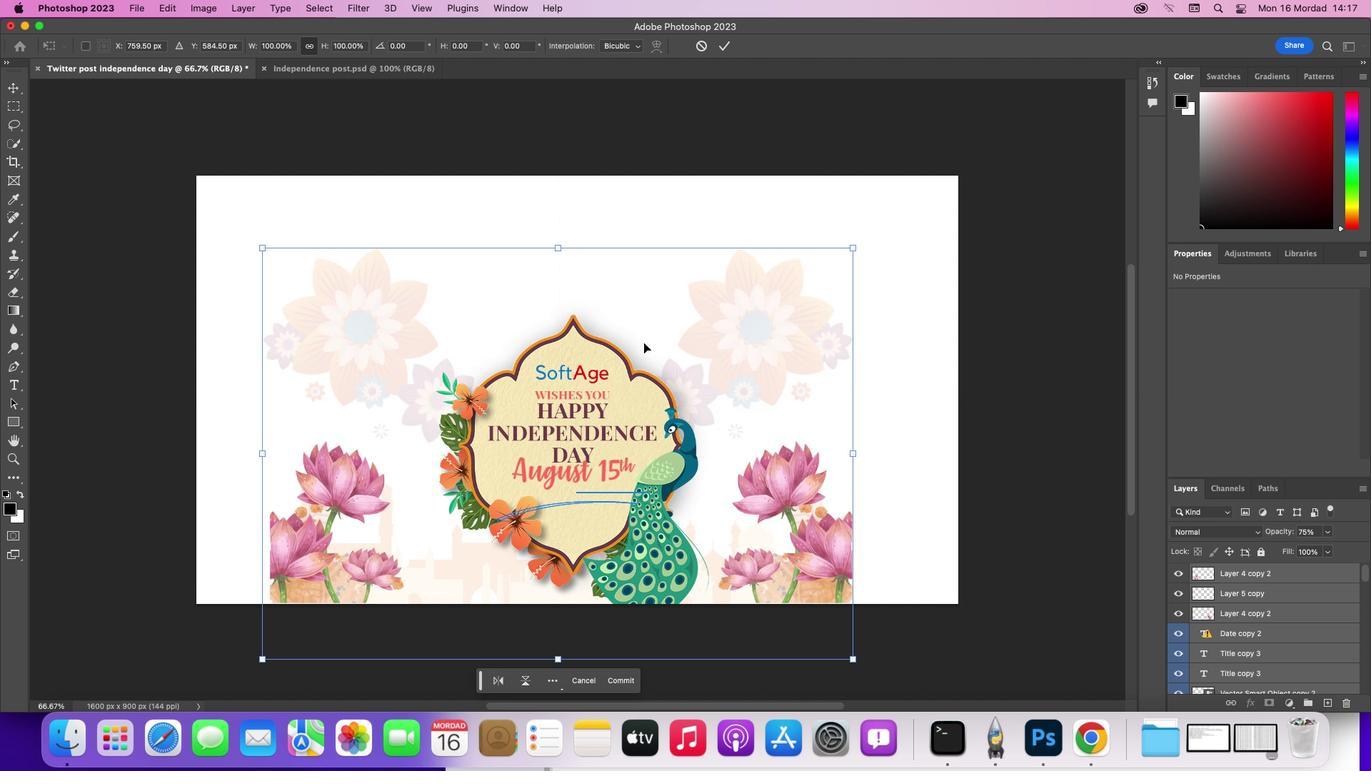 
Action: Mouse moved to (849, 248)
Screenshot: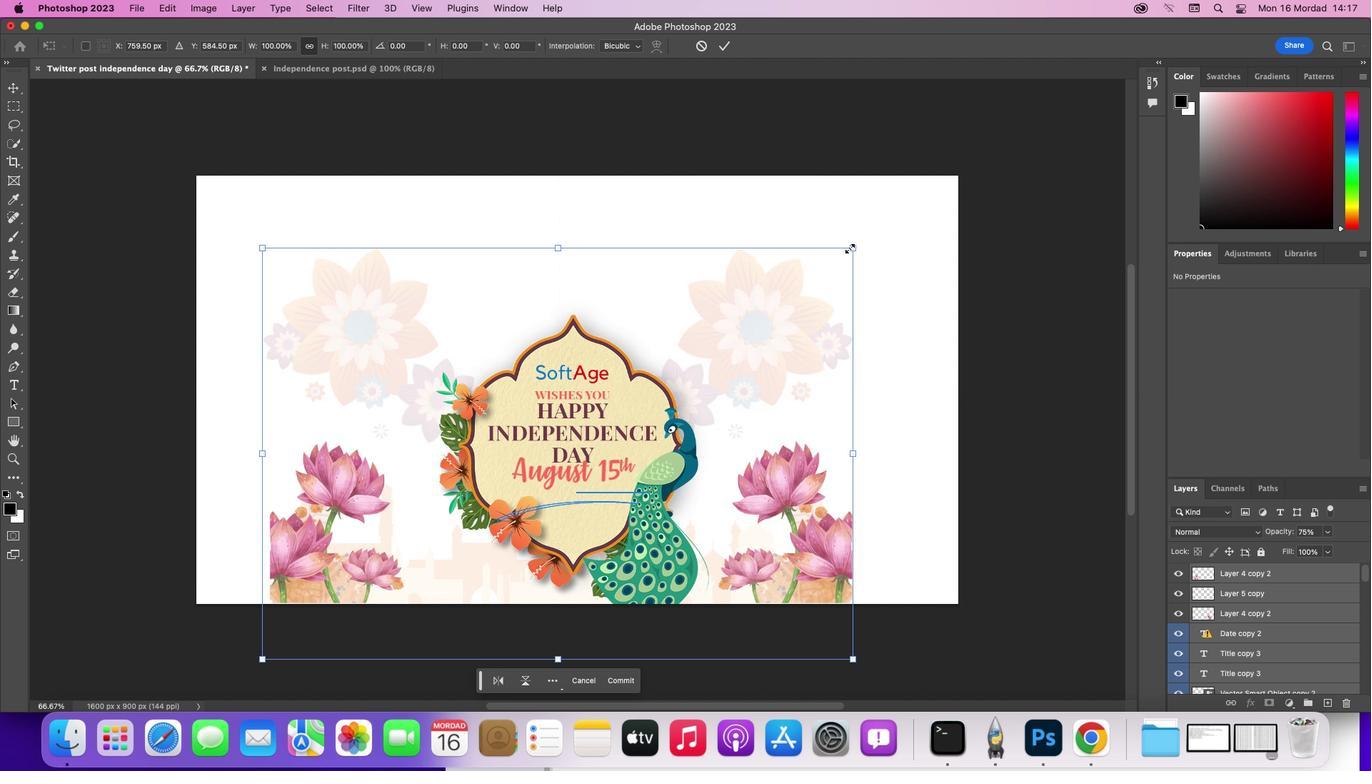 
Action: Key pressed Key.alt
Screenshot: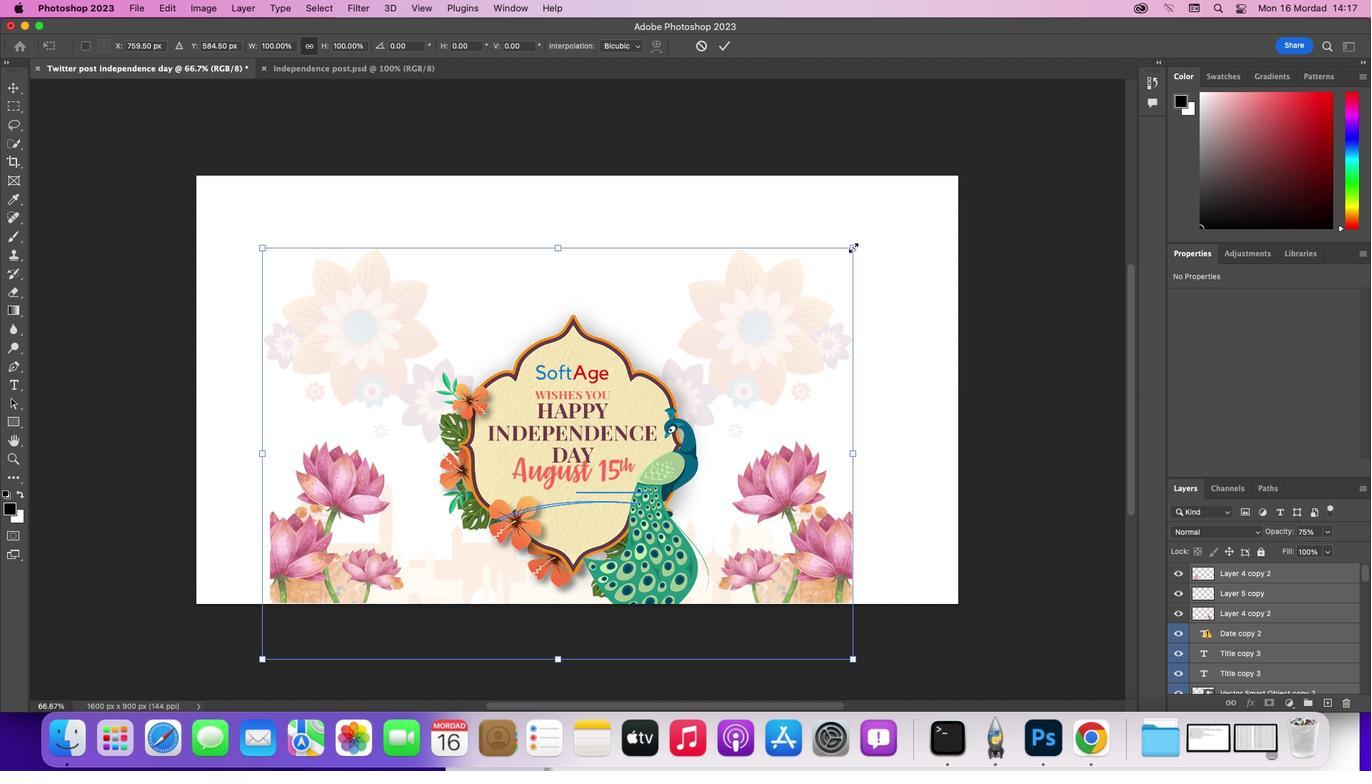 
Action: Mouse pressed left at (849, 248)
Screenshot: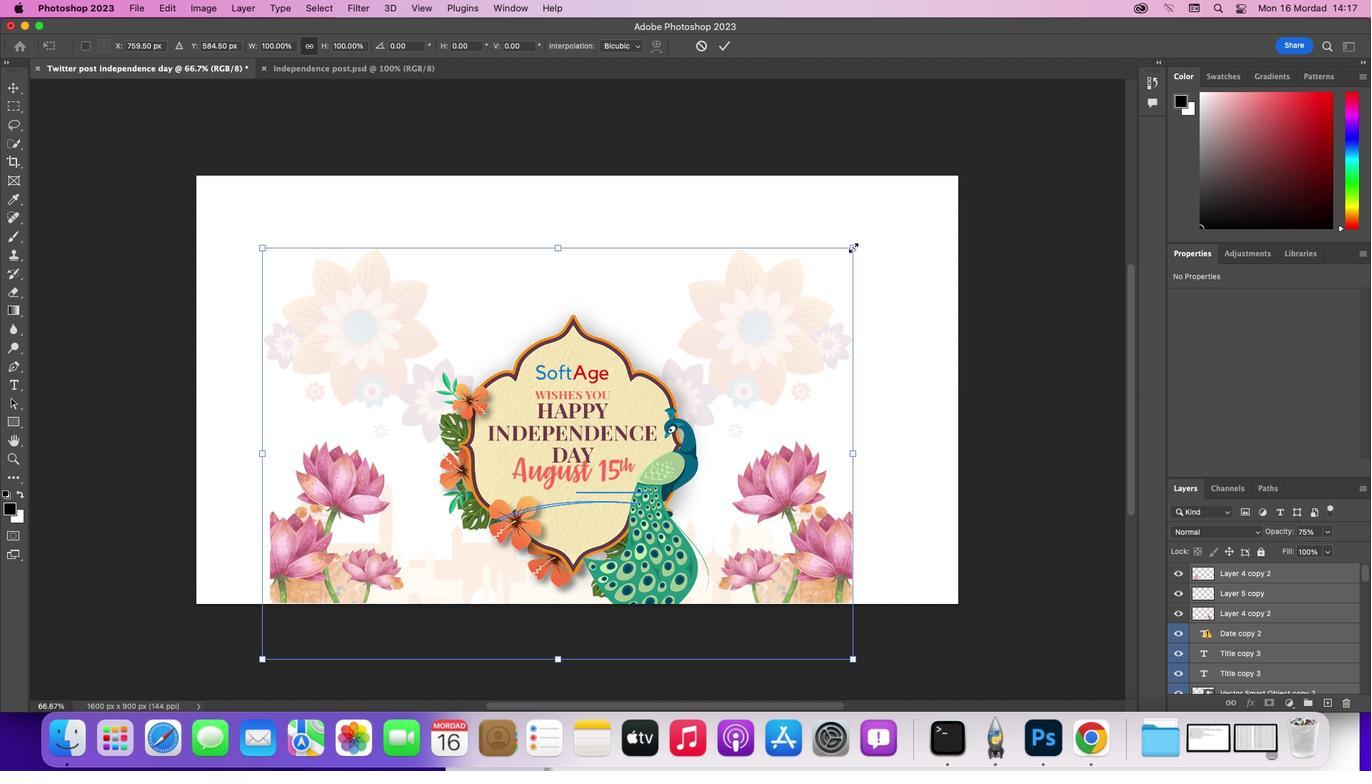 
Action: Mouse moved to (690, 480)
Screenshot: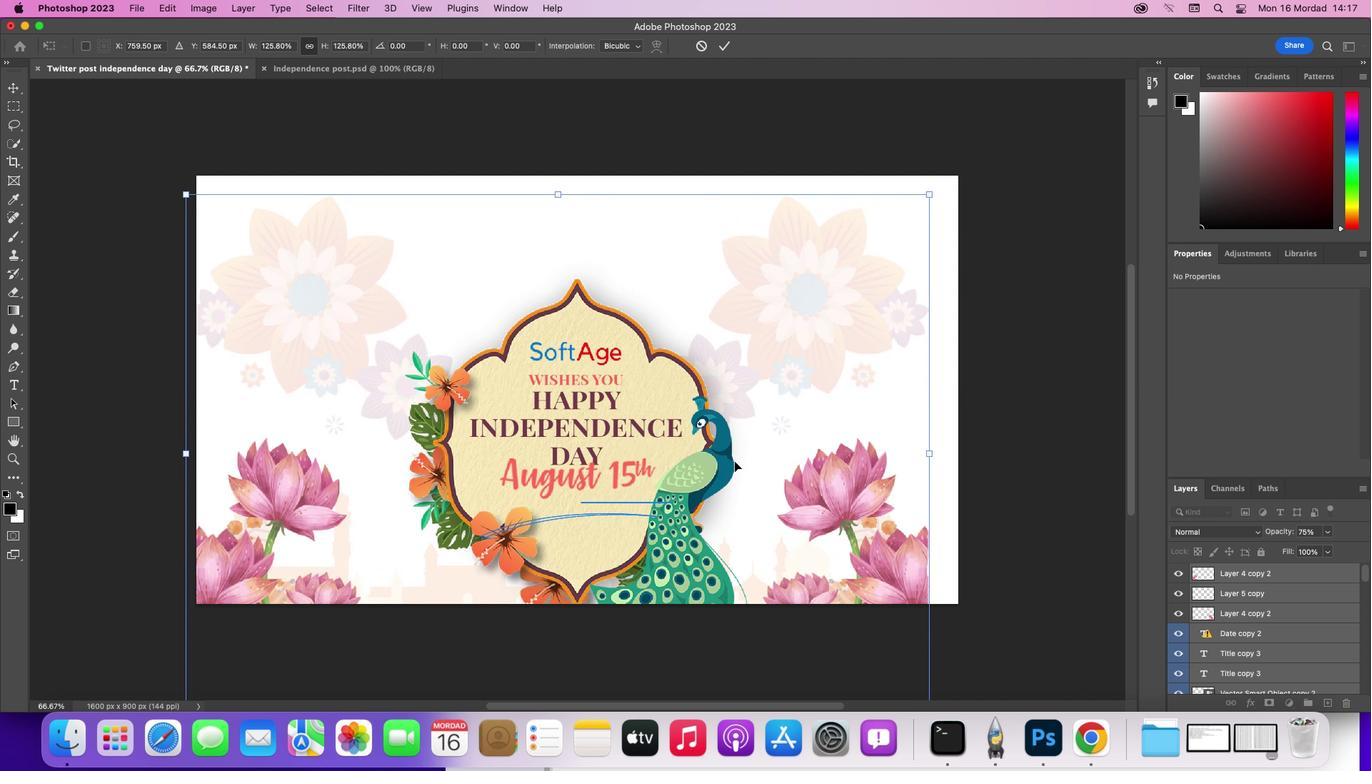 
Action: Mouse pressed left at (690, 480)
Screenshot: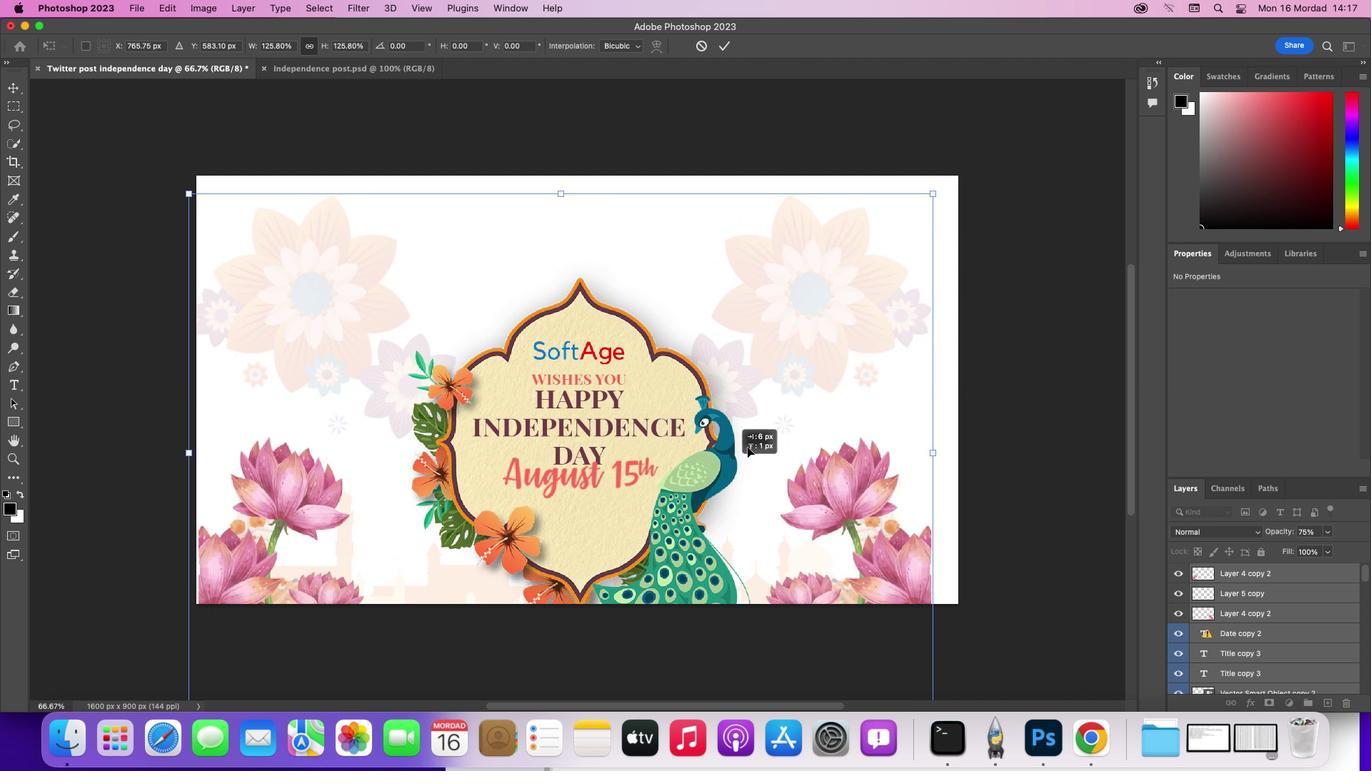 
Action: Mouse moved to (948, 157)
Screenshot: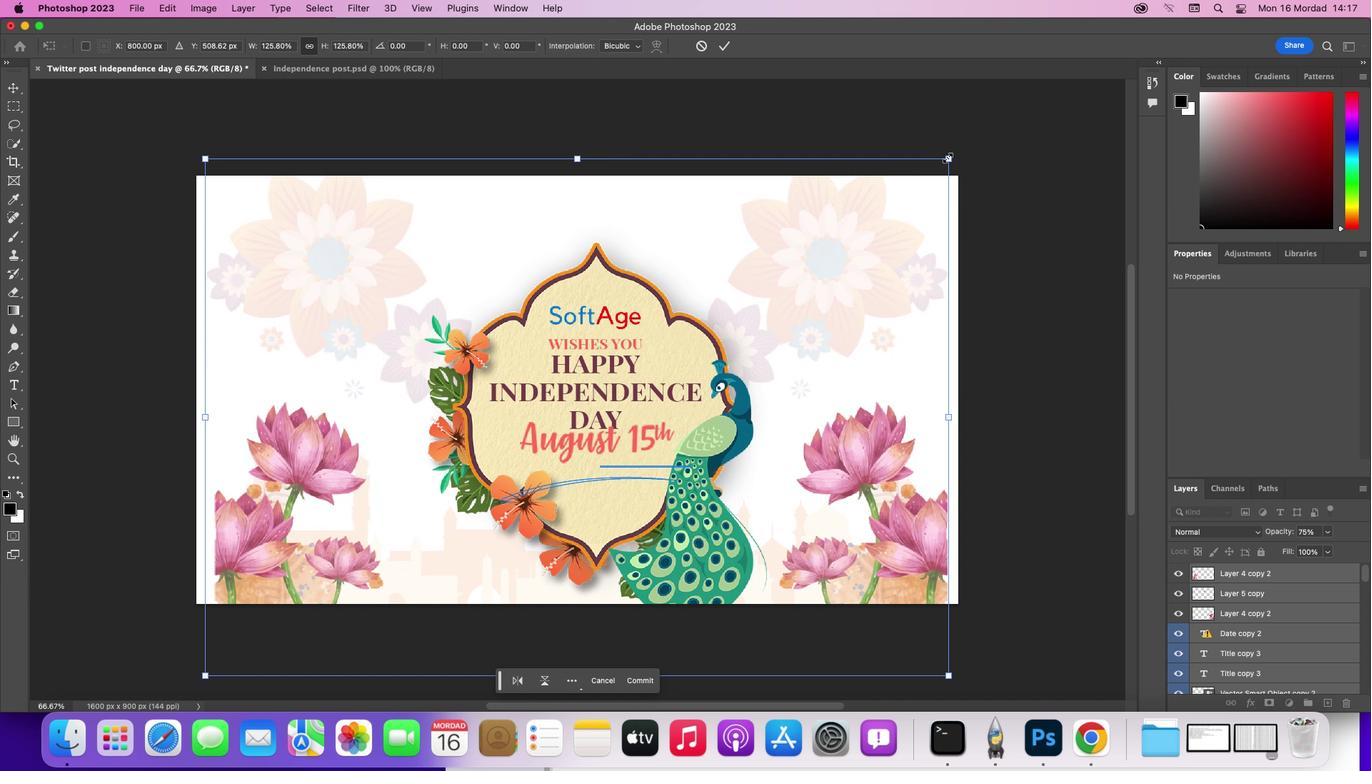 
Action: Key pressed Key.alt
Screenshot: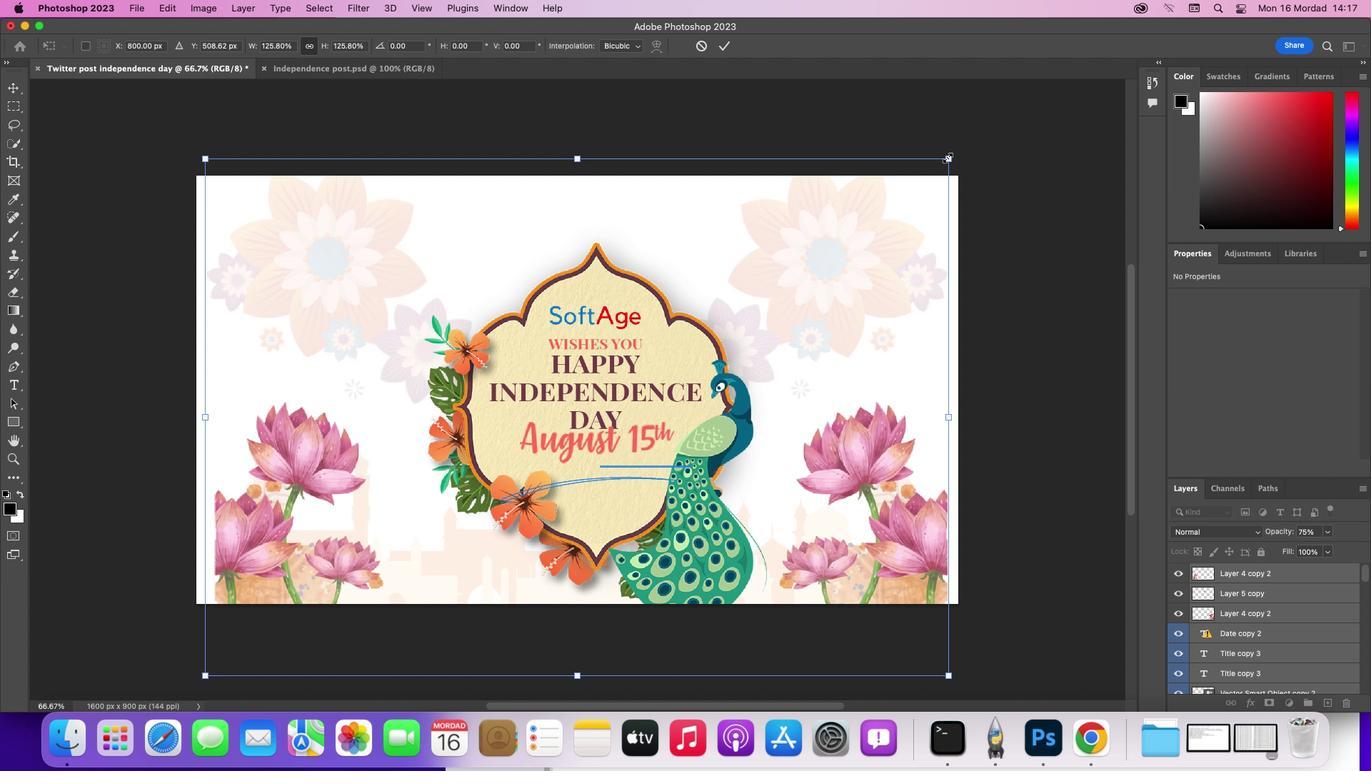 
Action: Mouse pressed left at (948, 157)
Screenshot: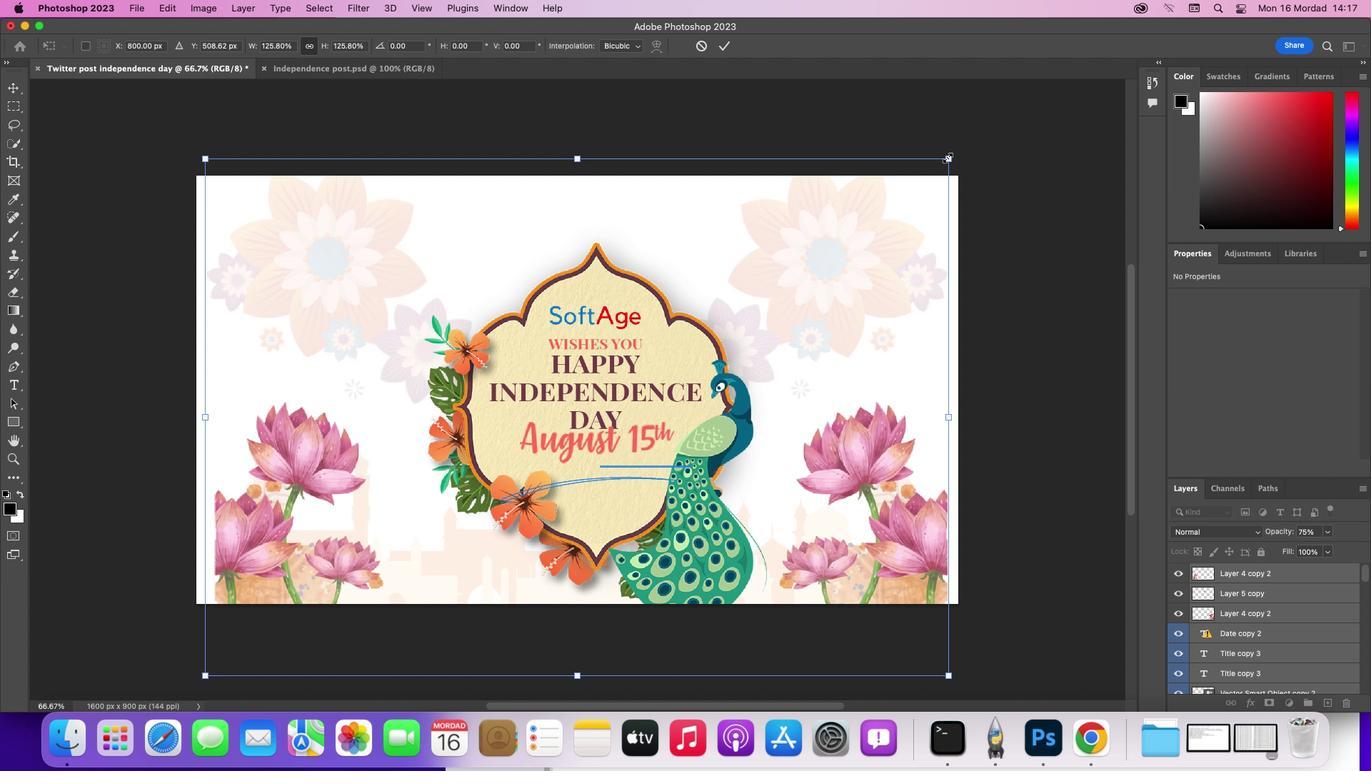 
Action: Mouse moved to (958, 152)
Screenshot: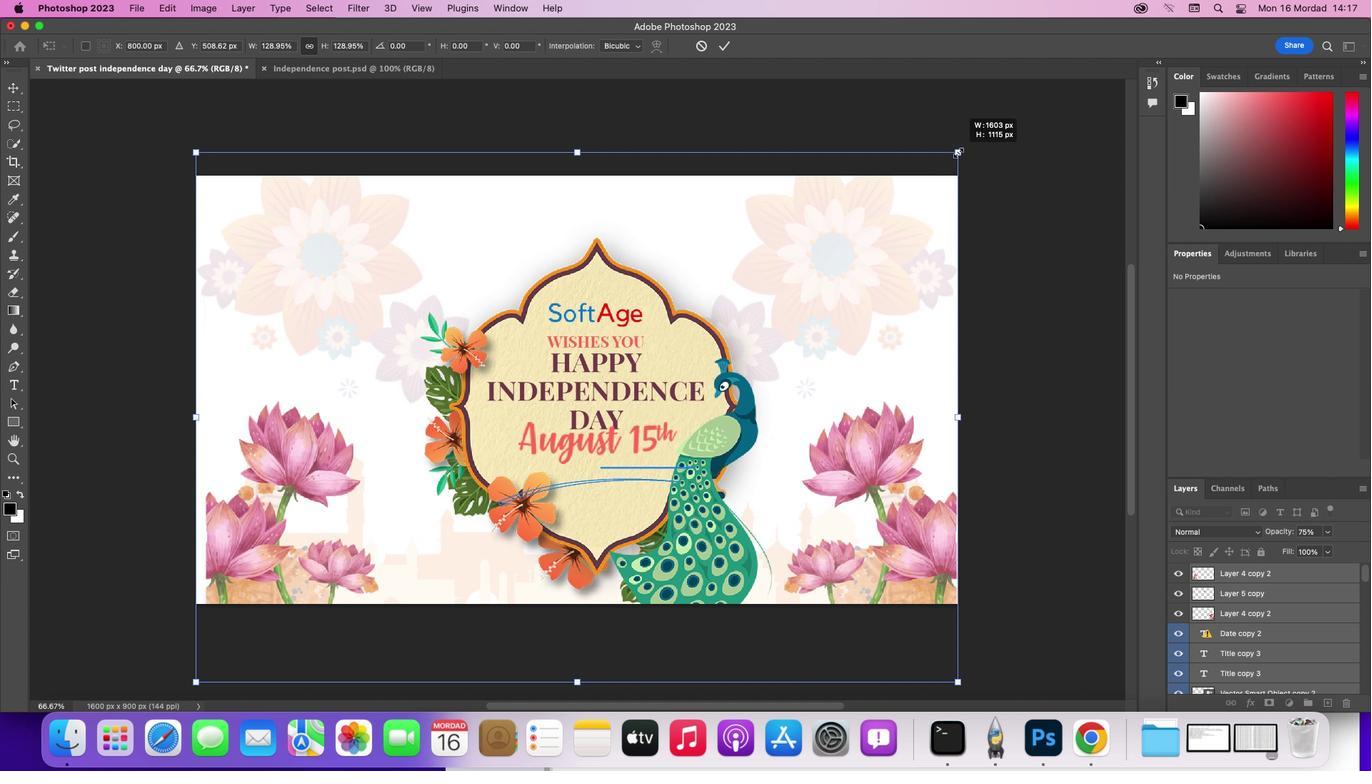 
Action: Key pressed Key.enter
Screenshot: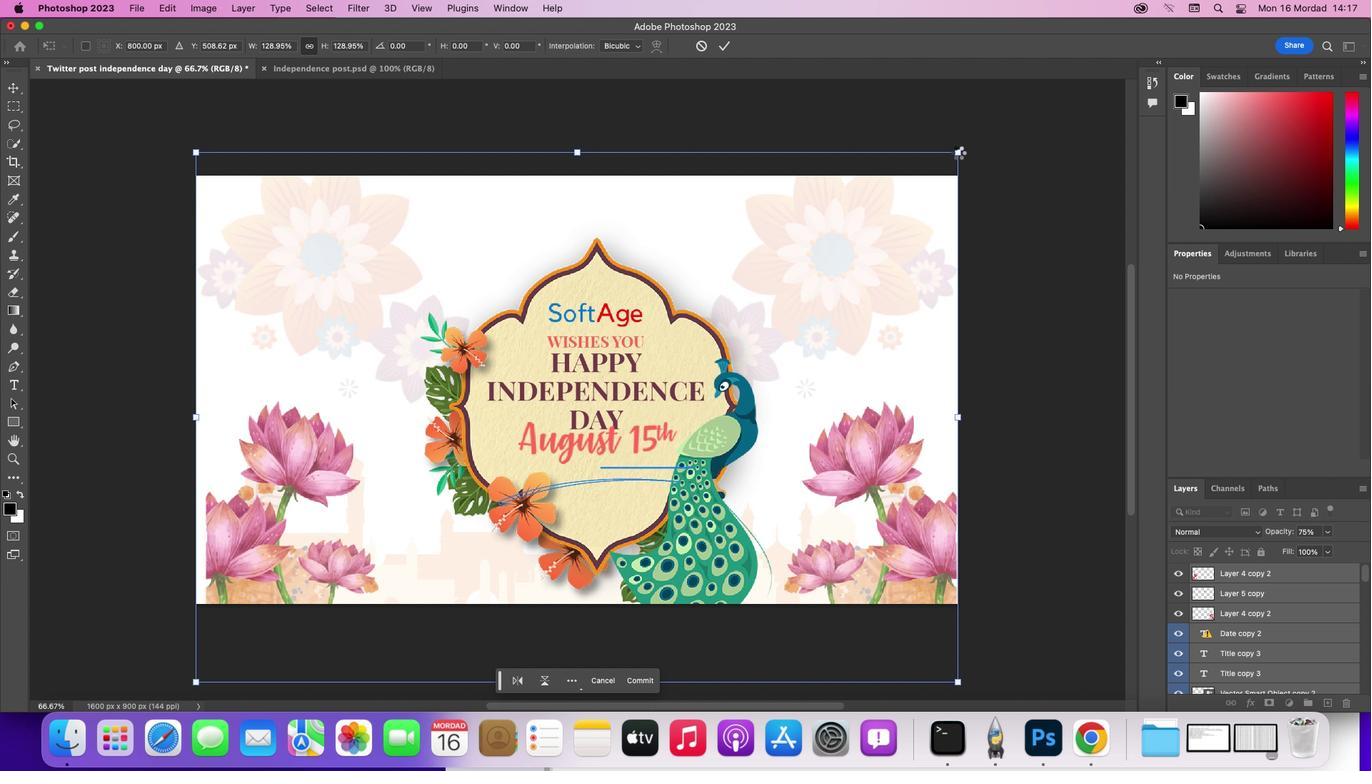 
Action: Mouse moved to (340, 72)
Screenshot: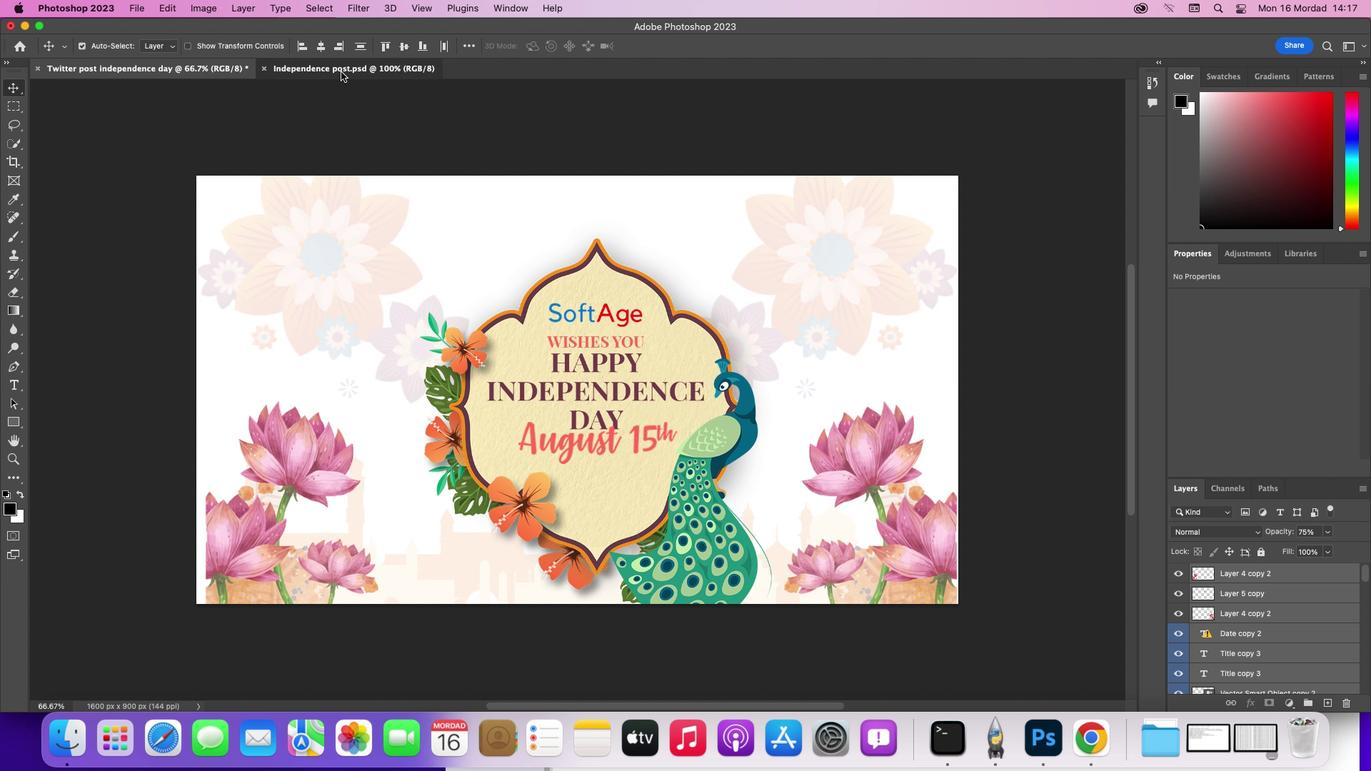 
Action: Mouse pressed left at (340, 72)
Screenshot: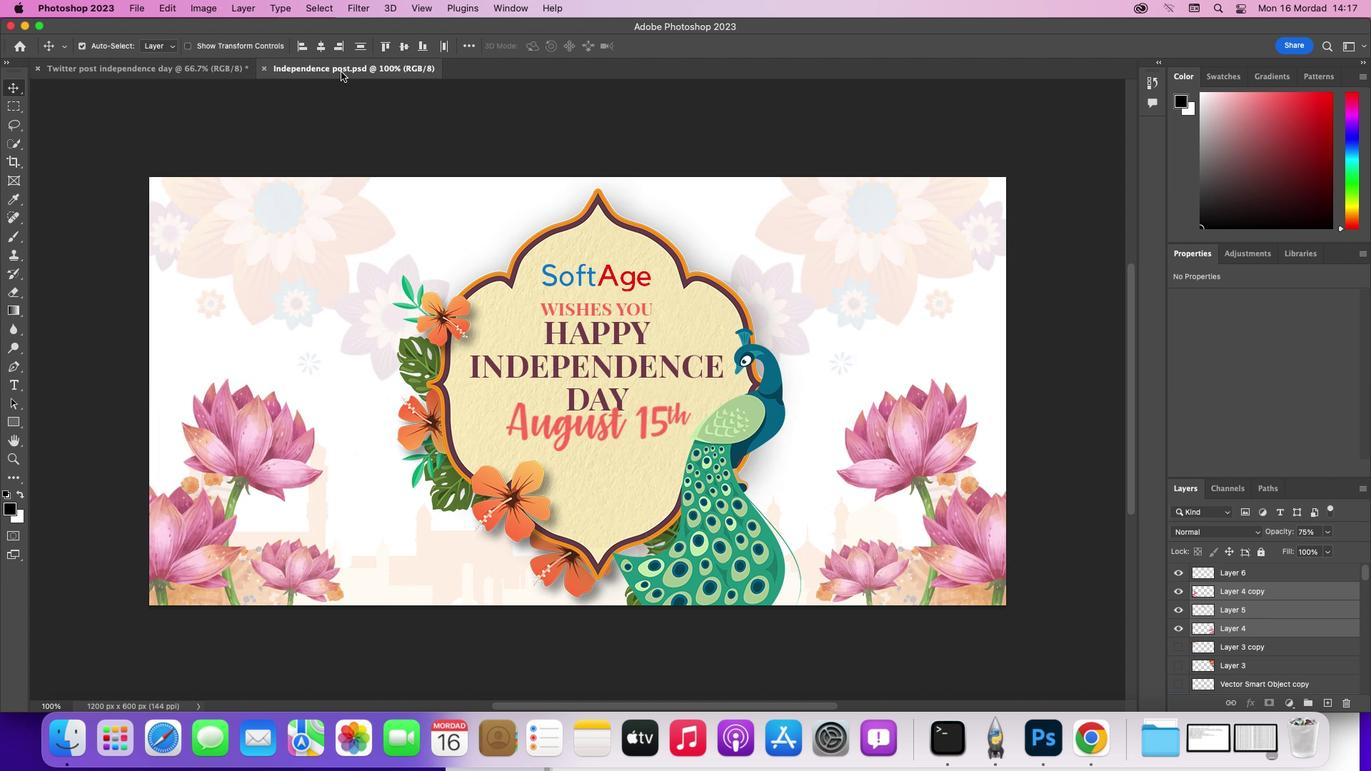 
Action: Mouse moved to (130, 69)
Screenshot: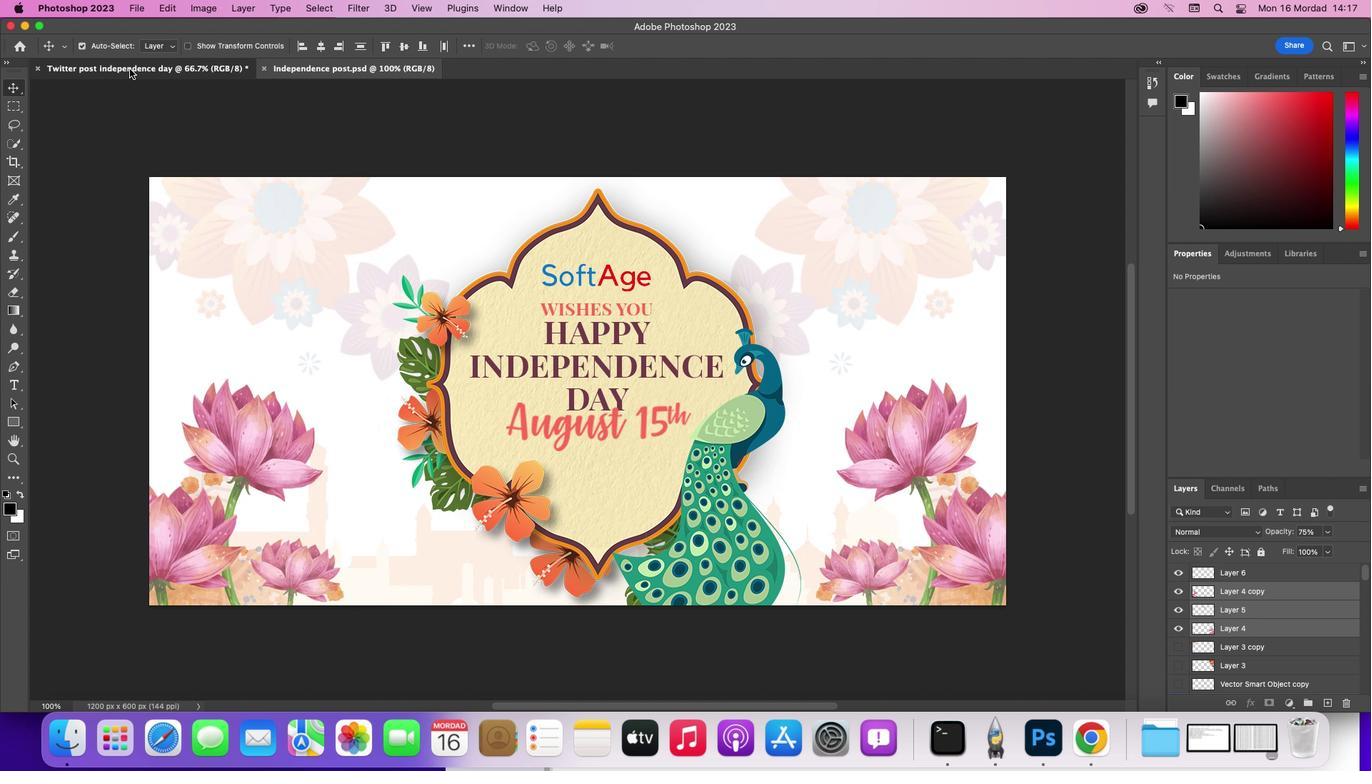 
Action: Mouse pressed left at (130, 69)
Screenshot: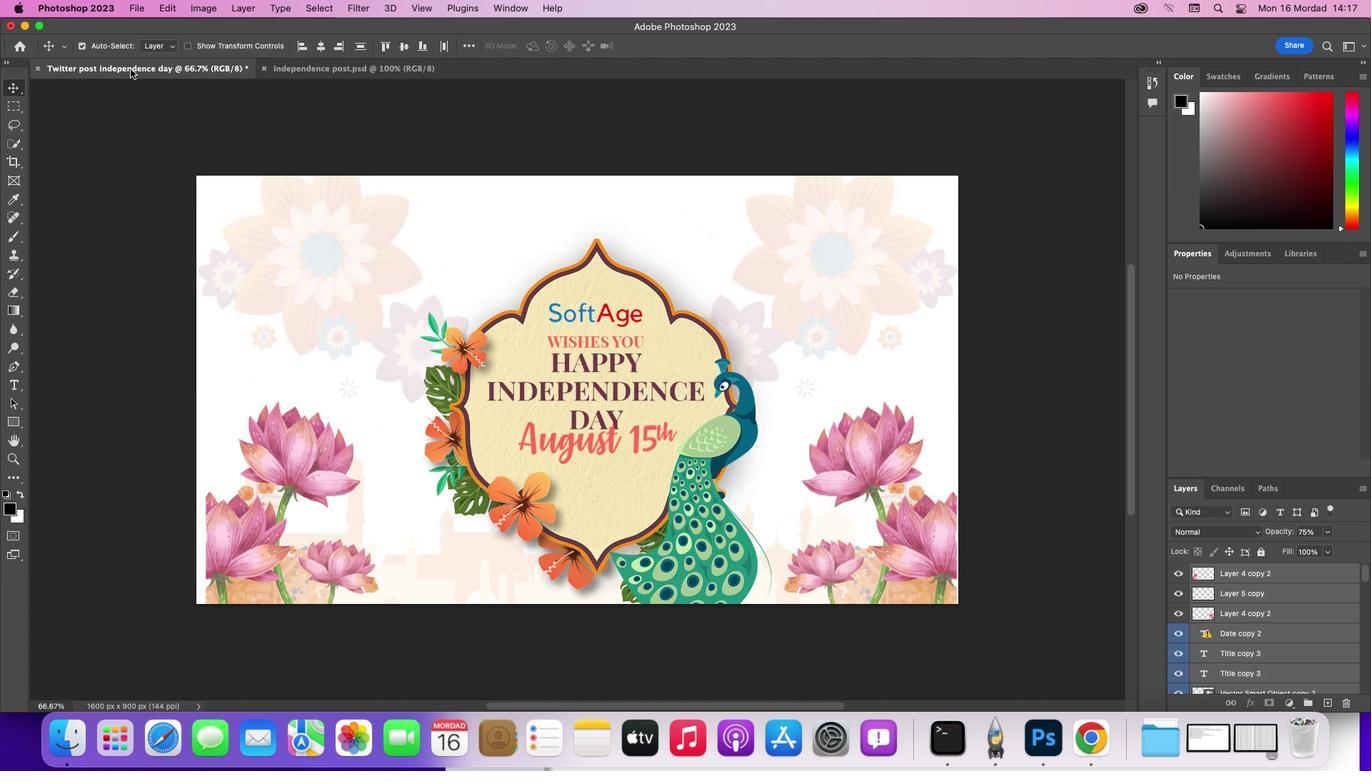 
Action: Mouse moved to (137, 130)
Screenshot: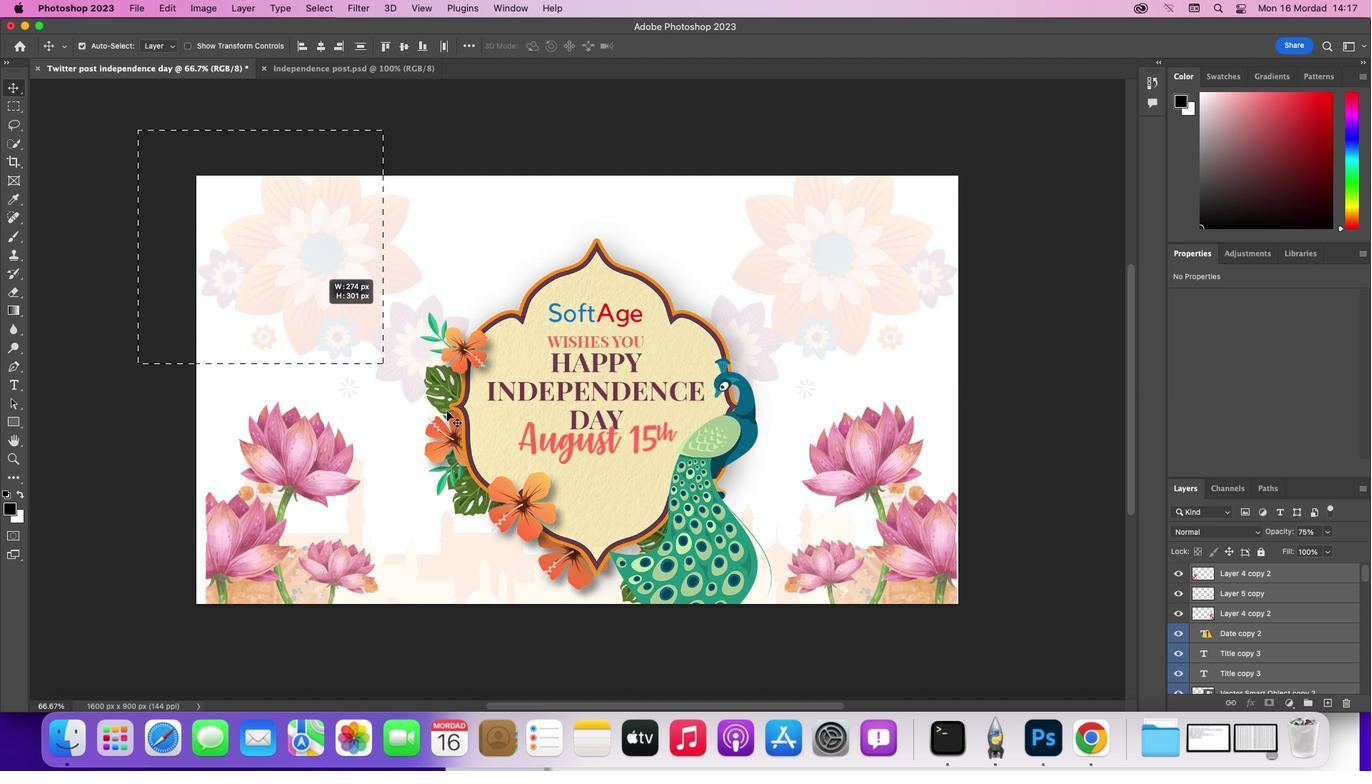 
Action: Mouse pressed left at (137, 130)
Screenshot: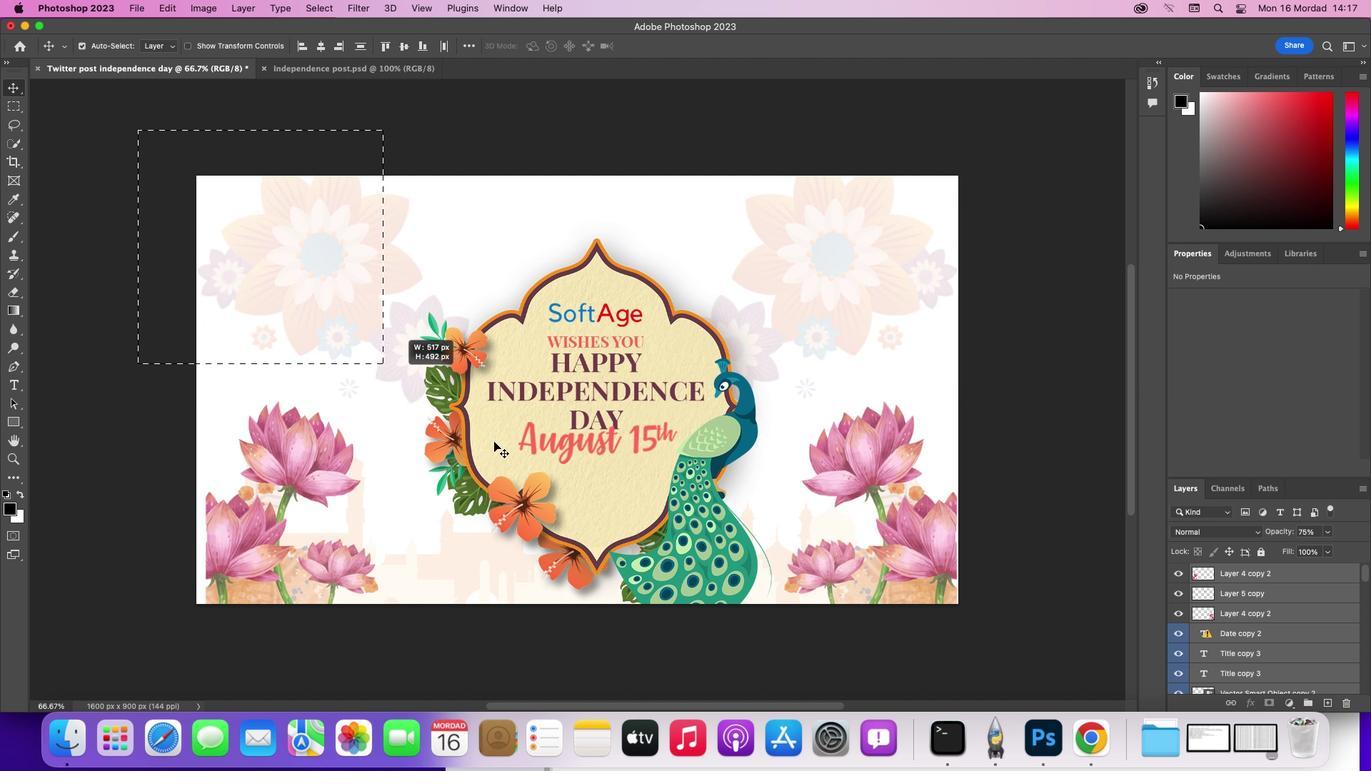 
Action: Mouse moved to (878, 601)
Screenshot: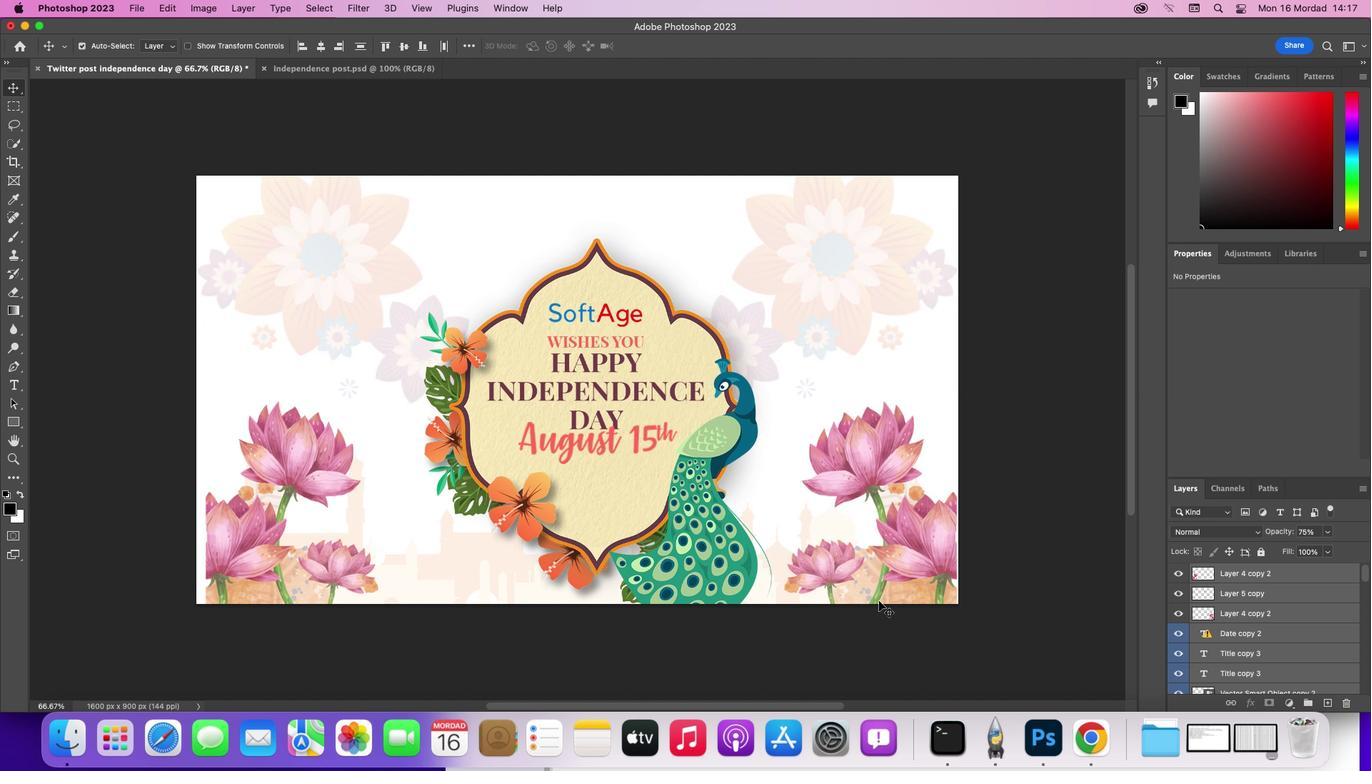 
Action: Key pressed Key.cmd't'
Screenshot: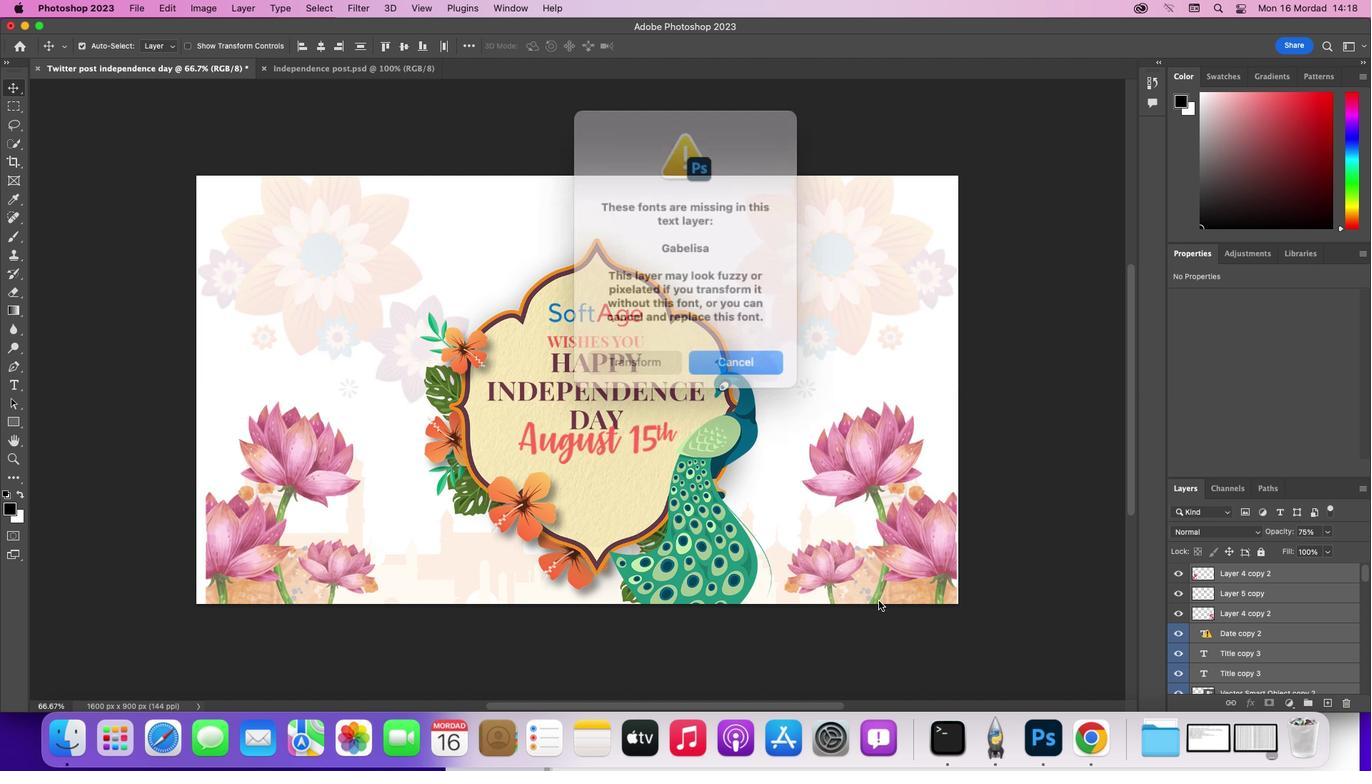 
Action: Mouse moved to (640, 342)
Screenshot: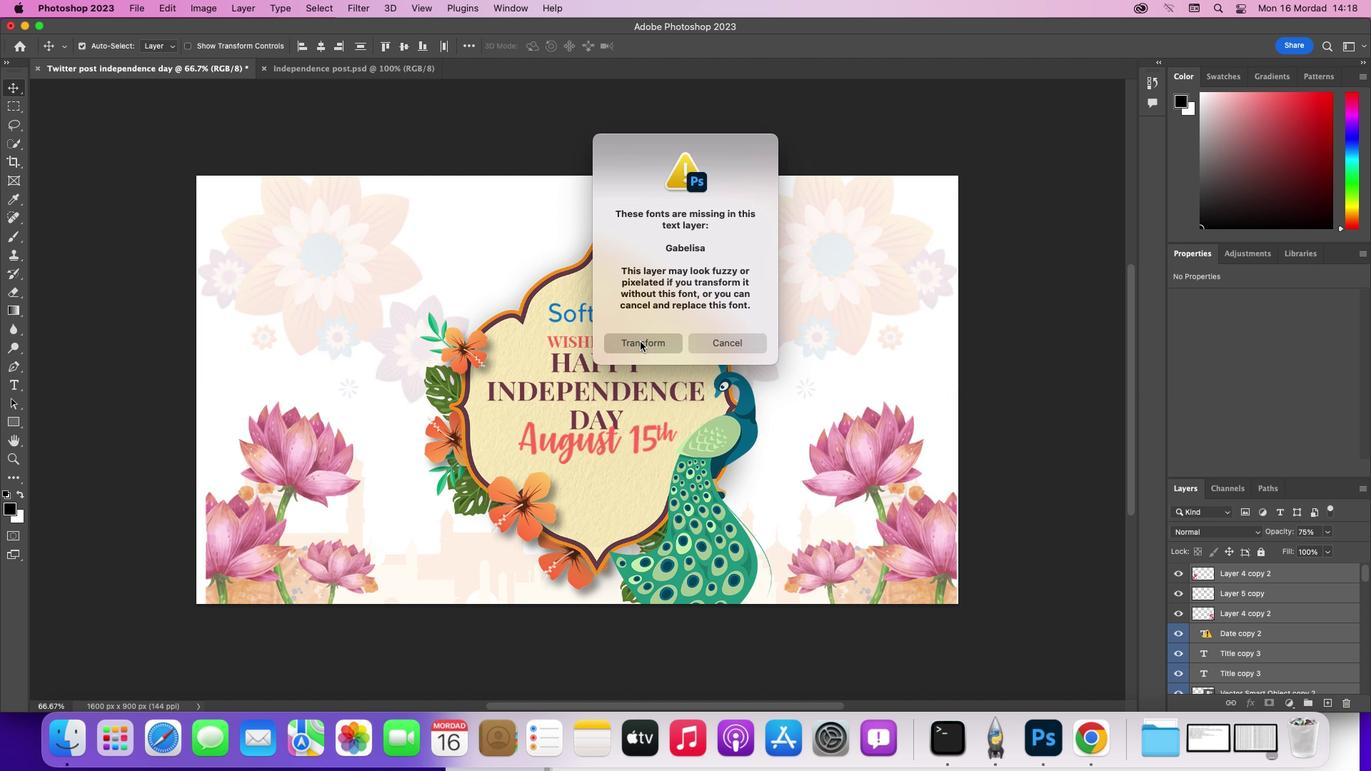 
Action: Mouse pressed left at (640, 342)
Screenshot: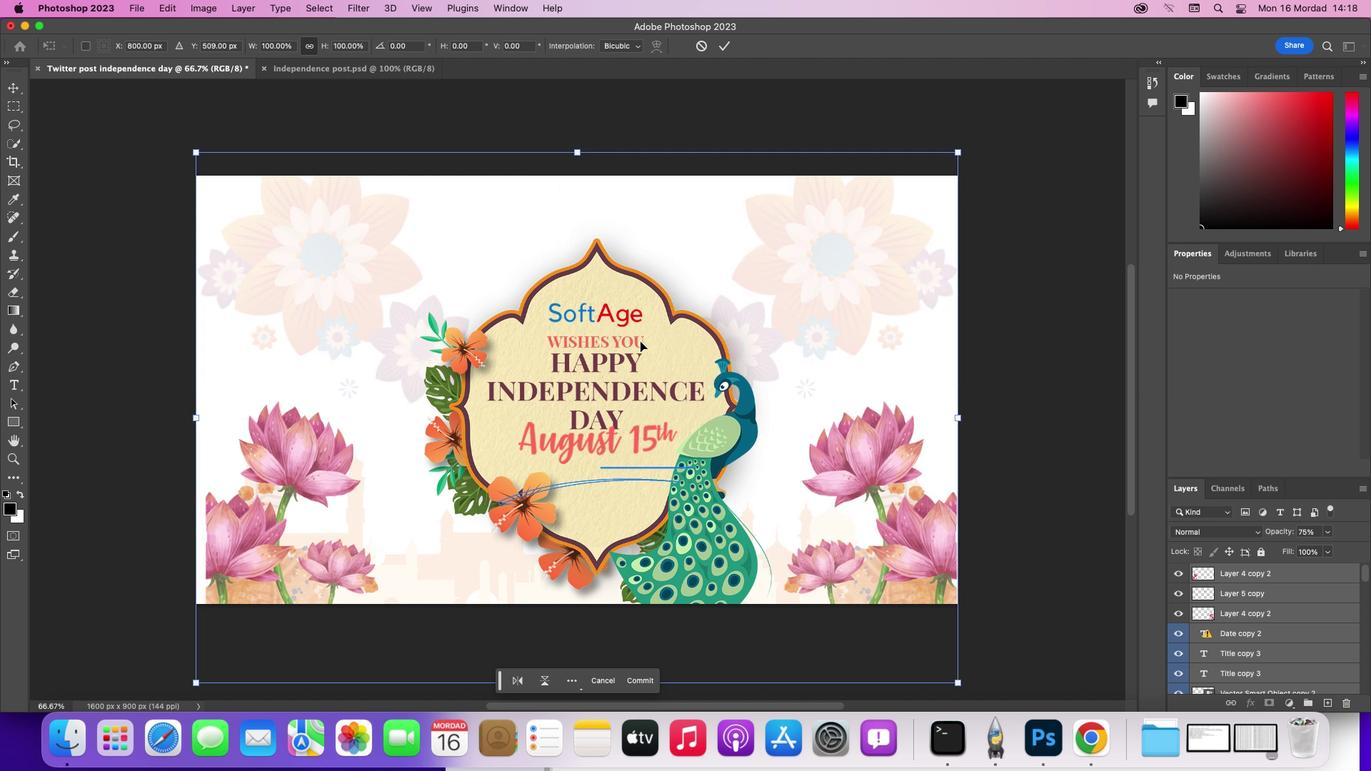 
Action: Mouse moved to (197, 150)
Screenshot: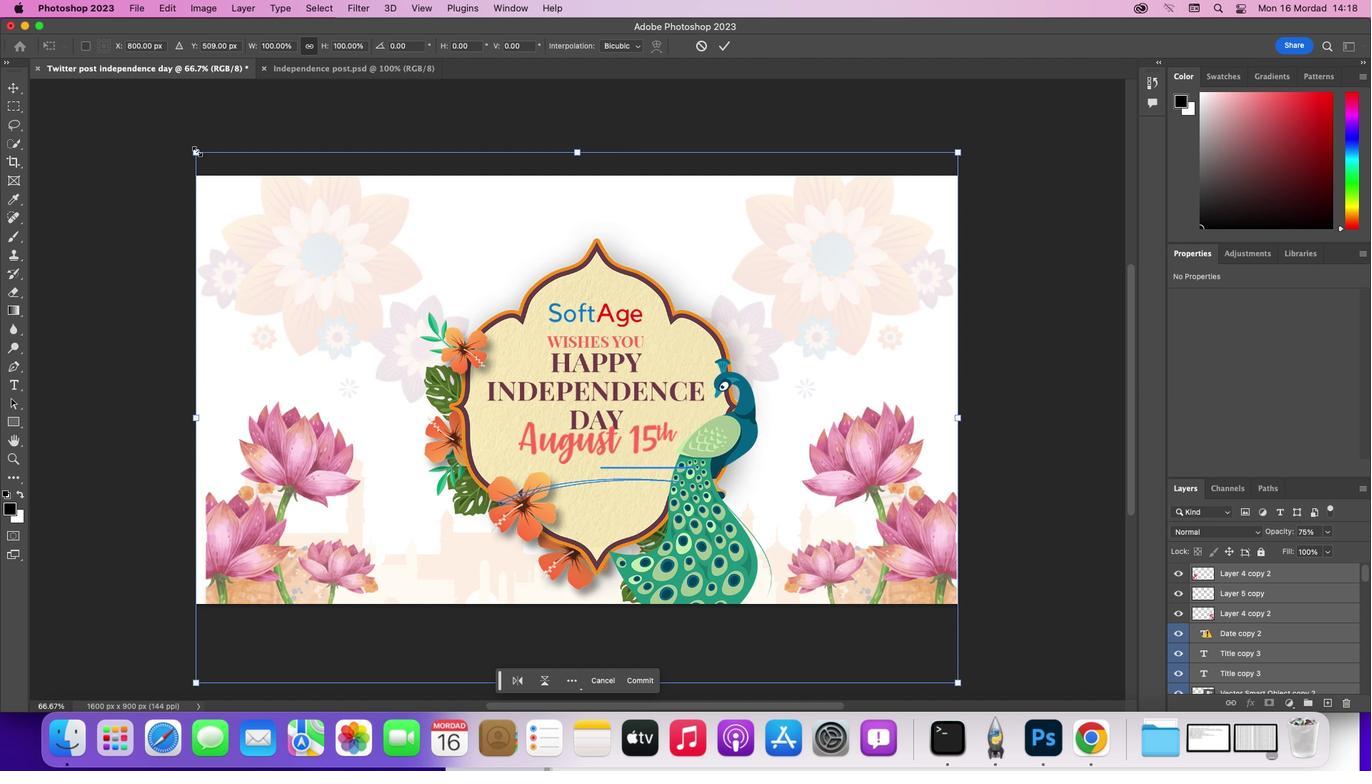 
Action: Mouse pressed left at (197, 150)
Screenshot: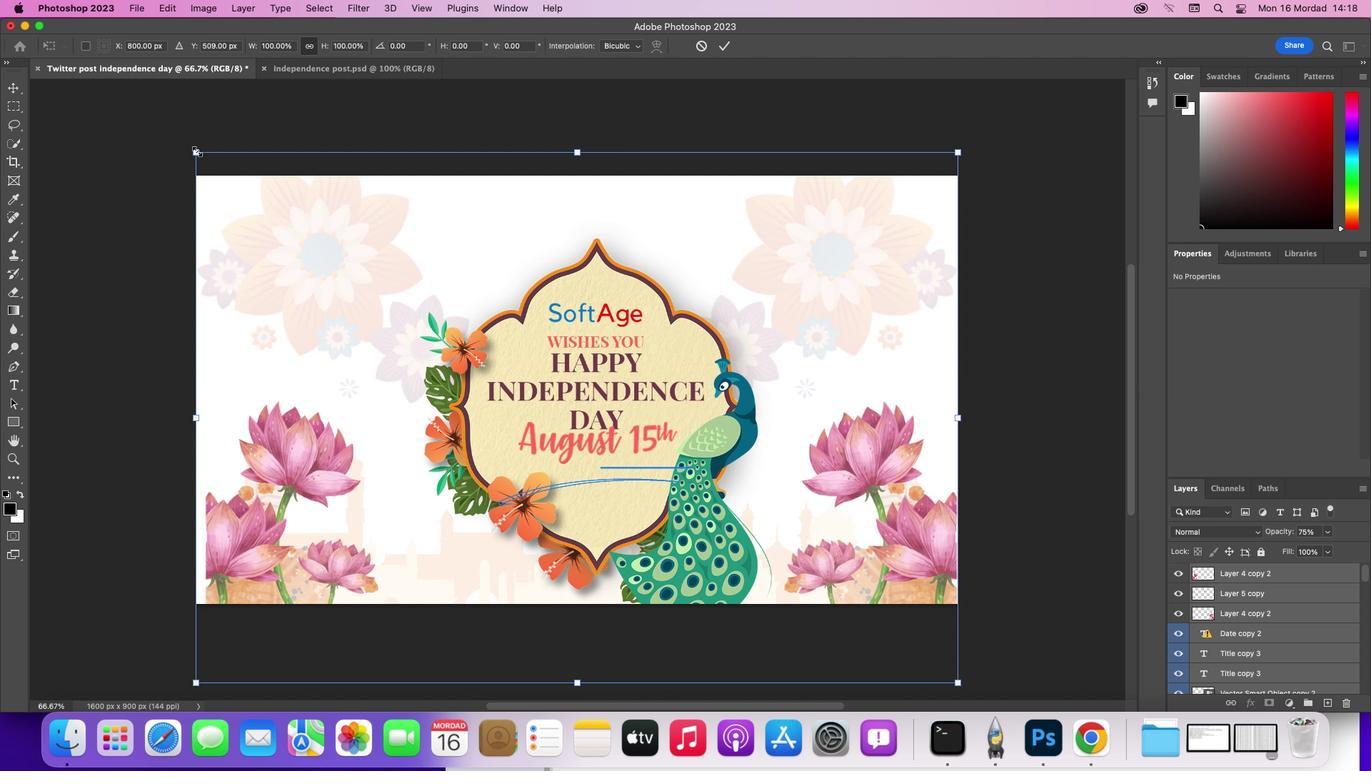 
Action: Key pressed Key.alt
Screenshot: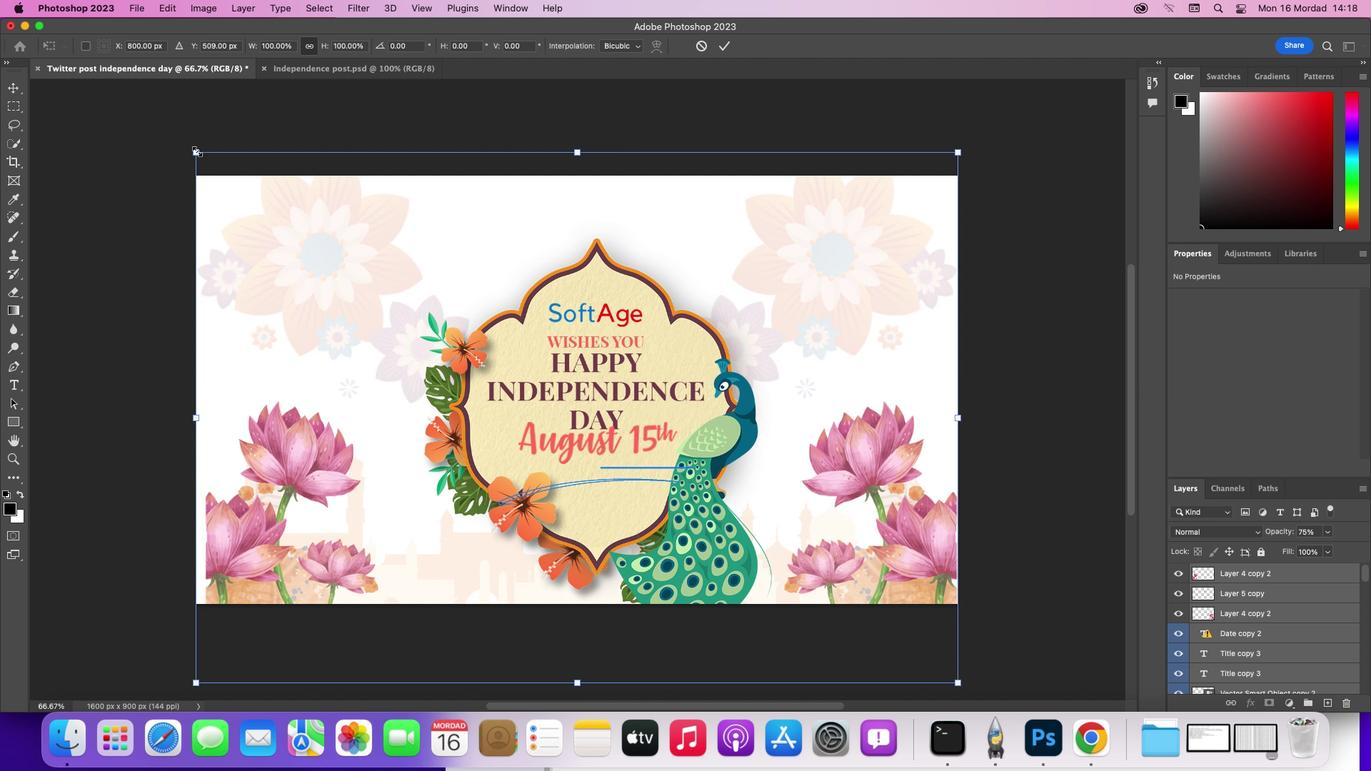 
Action: Mouse moved to (186, 142)
Screenshot: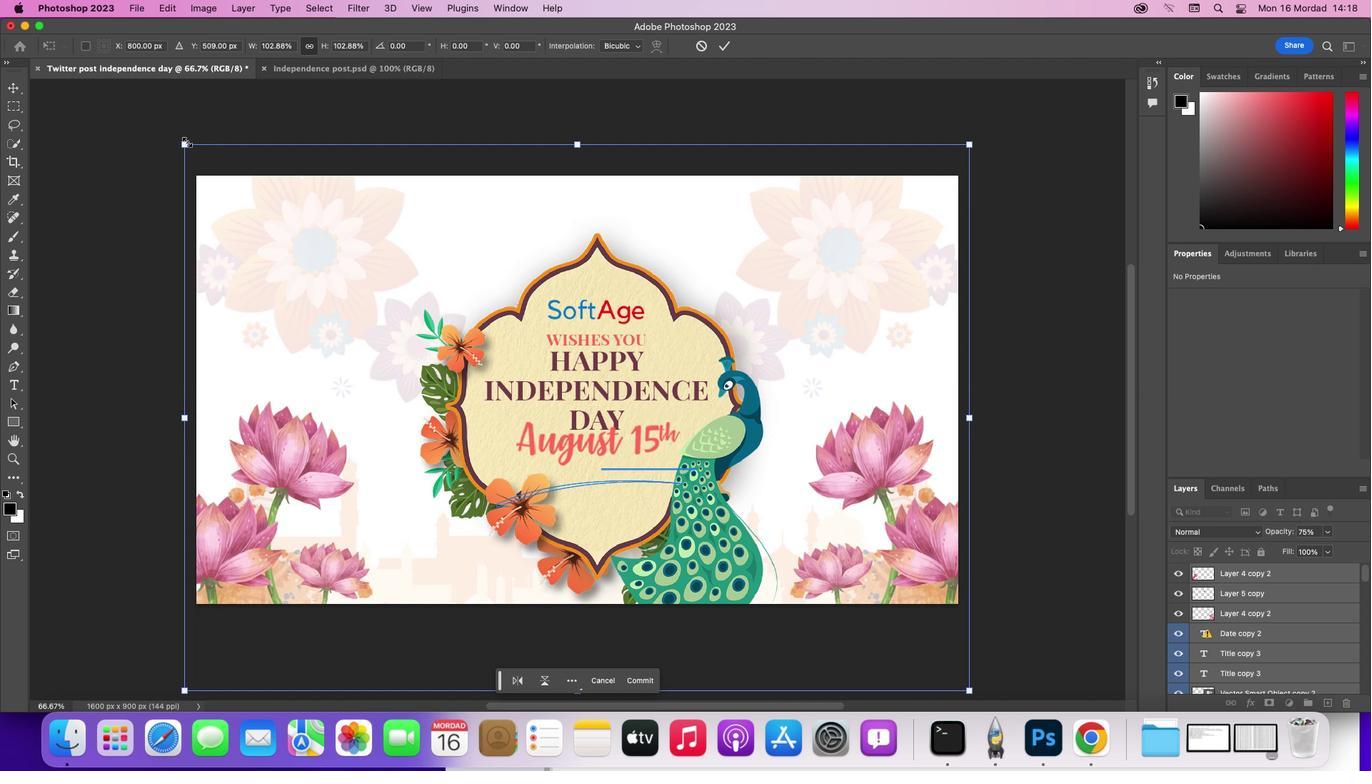 
Action: Key pressed Key.enter
Screenshot: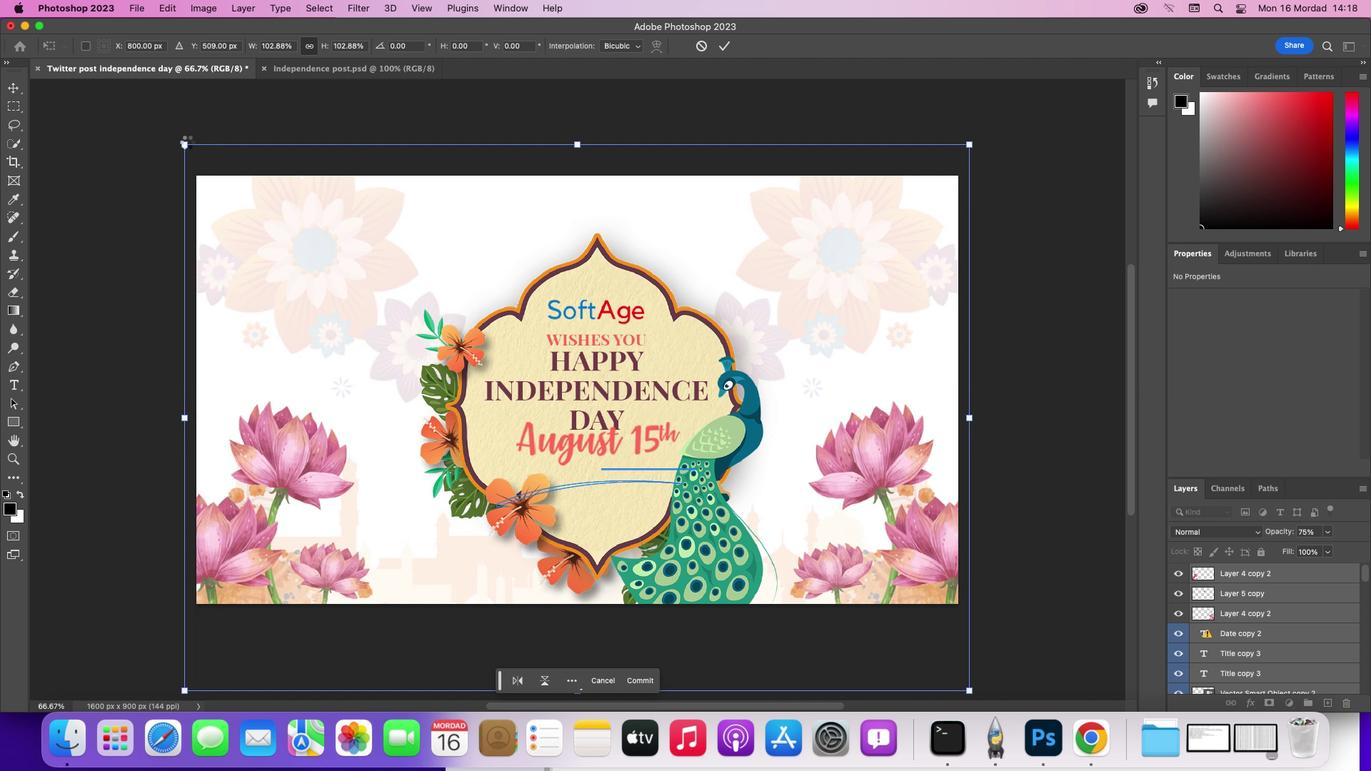 
Action: Mouse moved to (348, 76)
Screenshot: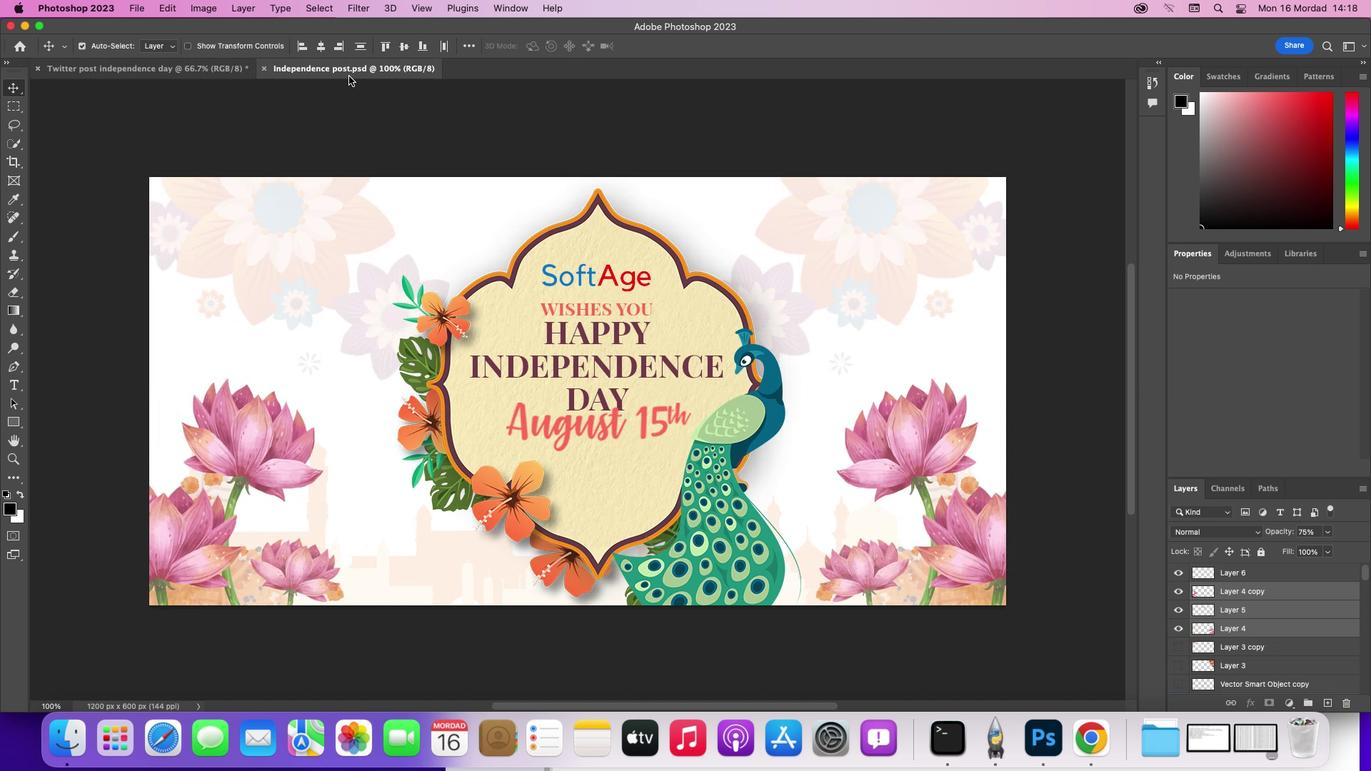 
Action: Mouse pressed left at (348, 76)
Screenshot: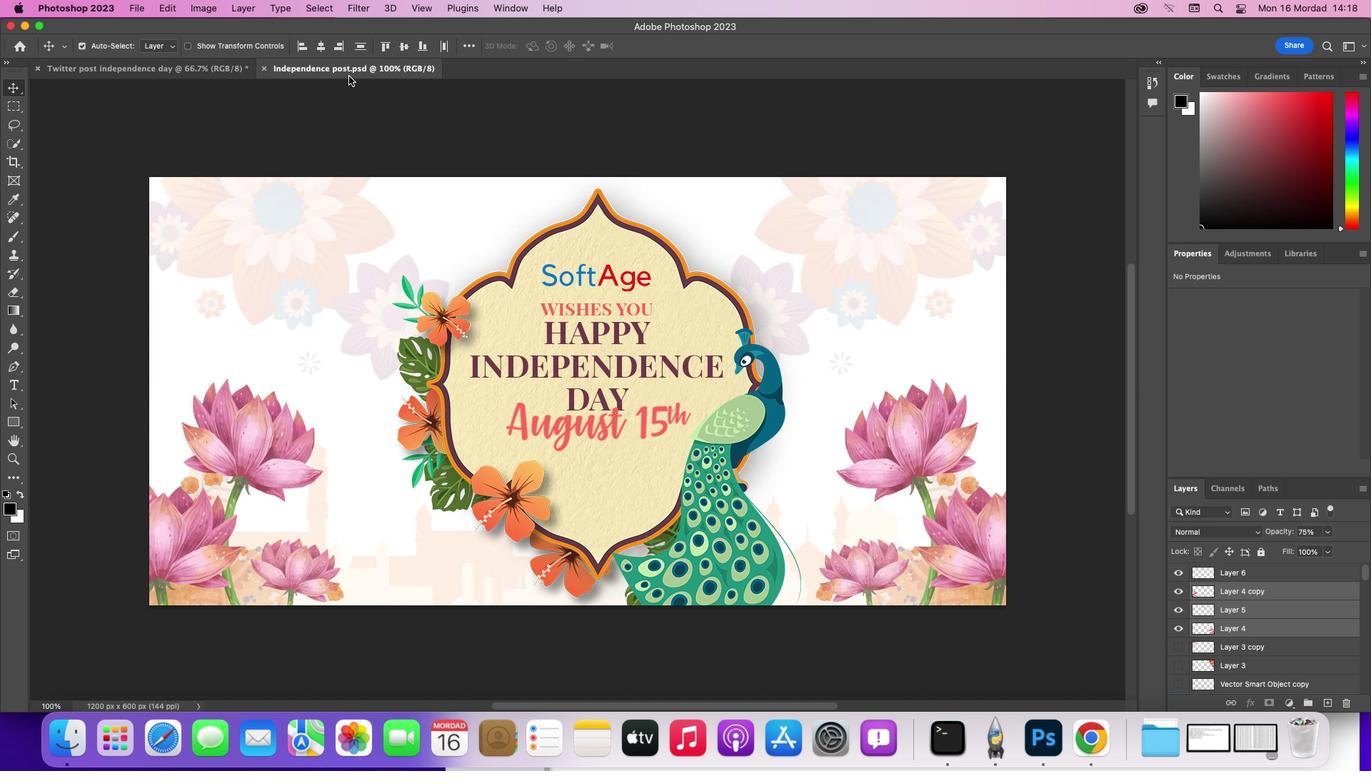 
Action: Mouse moved to (180, 68)
Screenshot: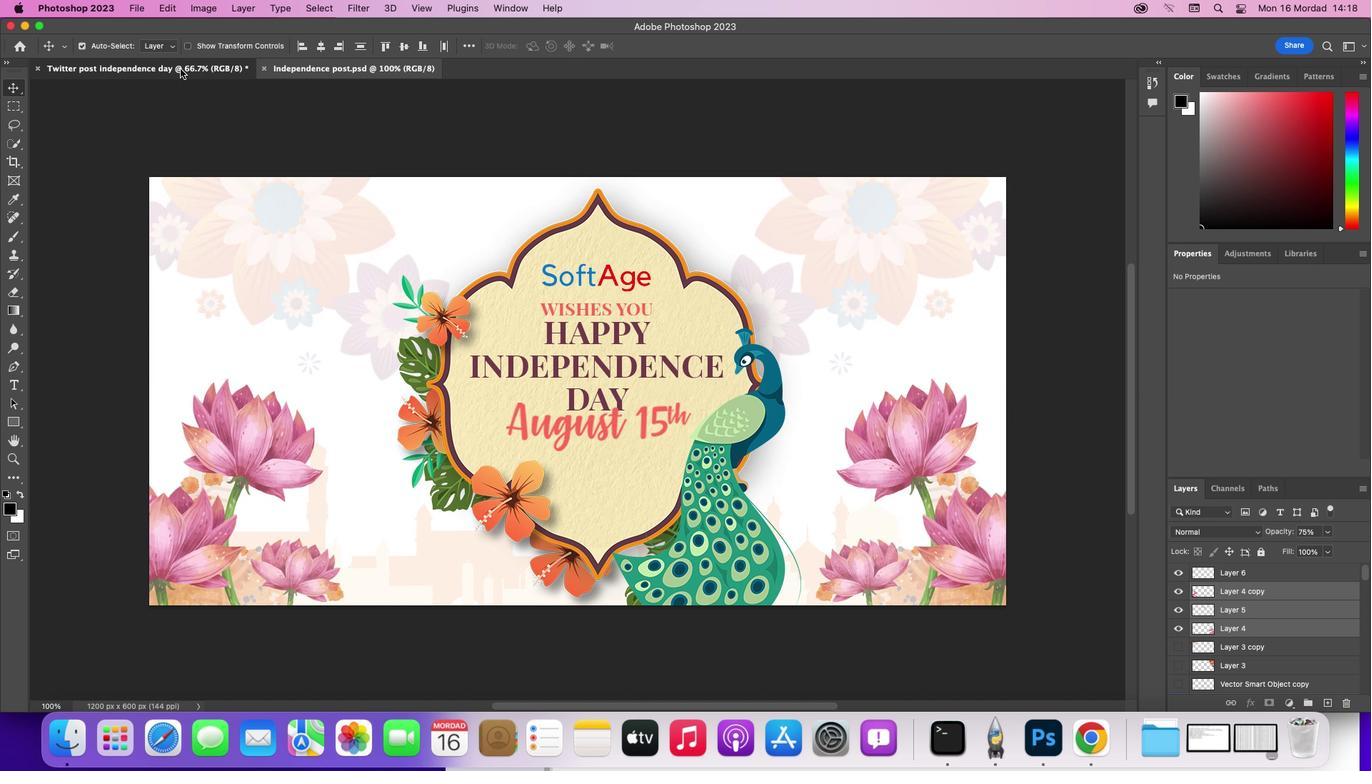 
Action: Mouse pressed left at (180, 68)
Screenshot: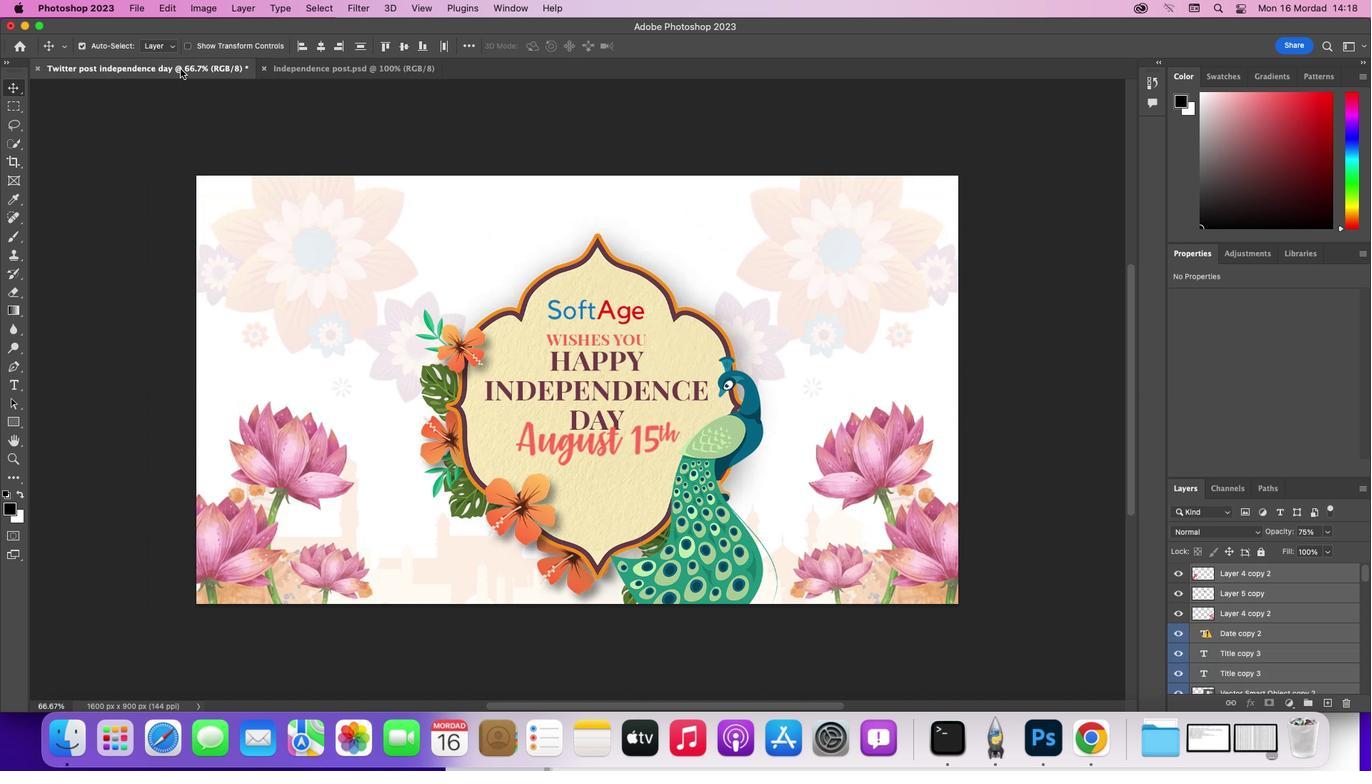 
Action: Mouse moved to (327, 72)
Screenshot: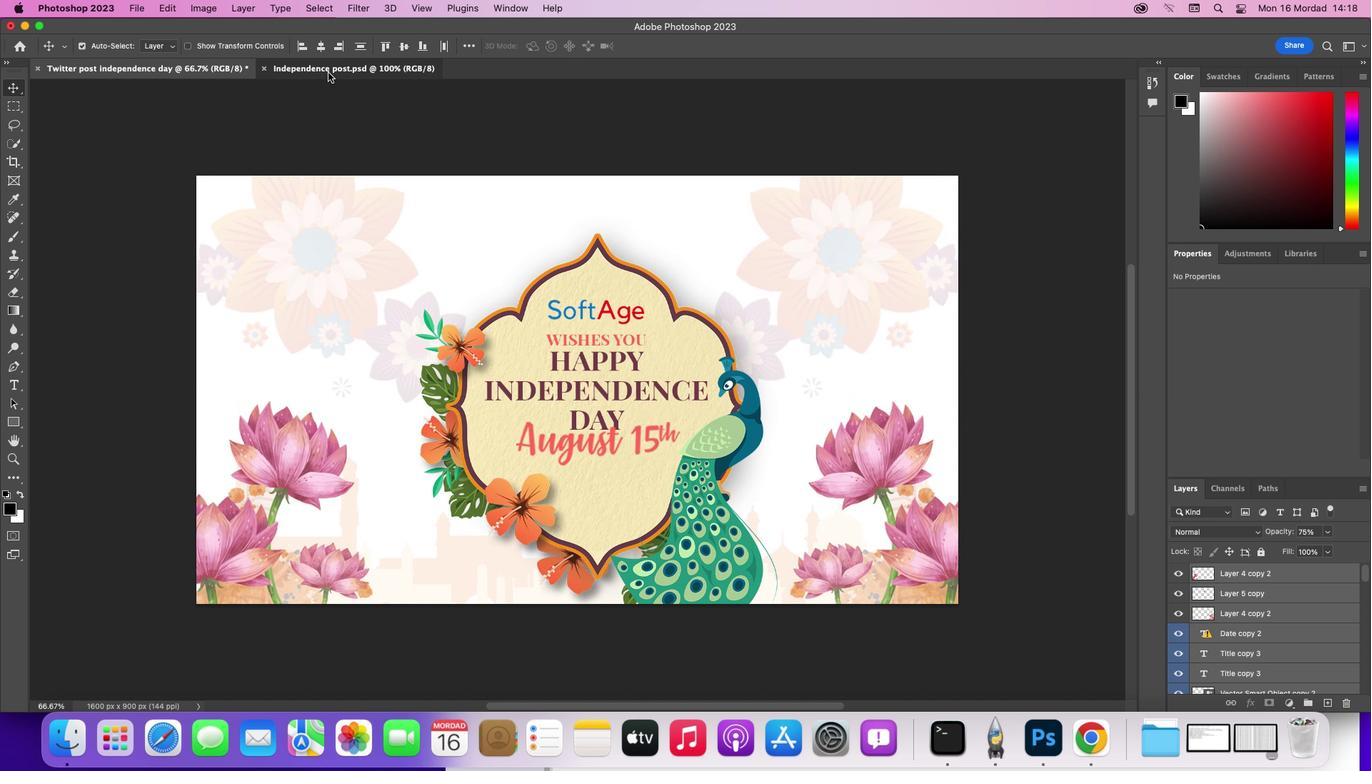 
Action: Mouse pressed left at (327, 72)
Screenshot: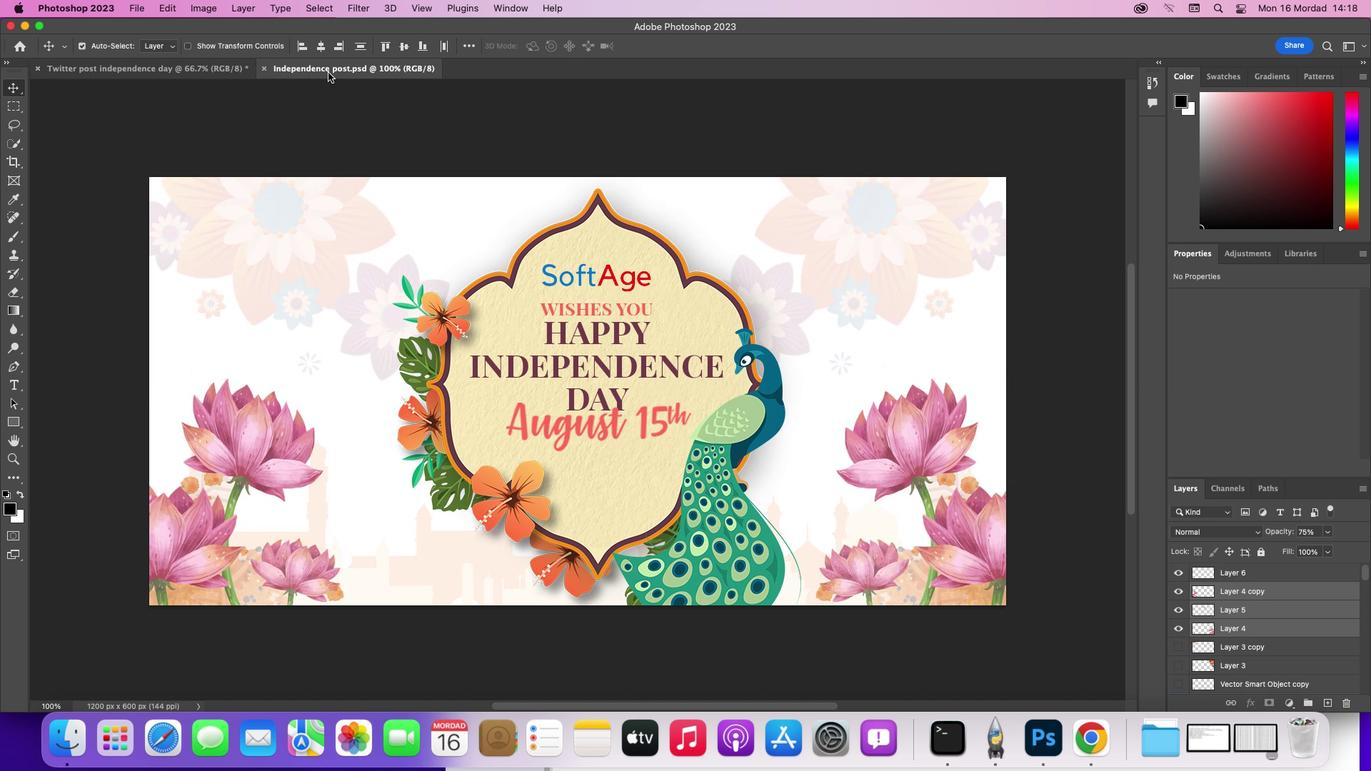 
Action: Mouse moved to (177, 64)
Screenshot: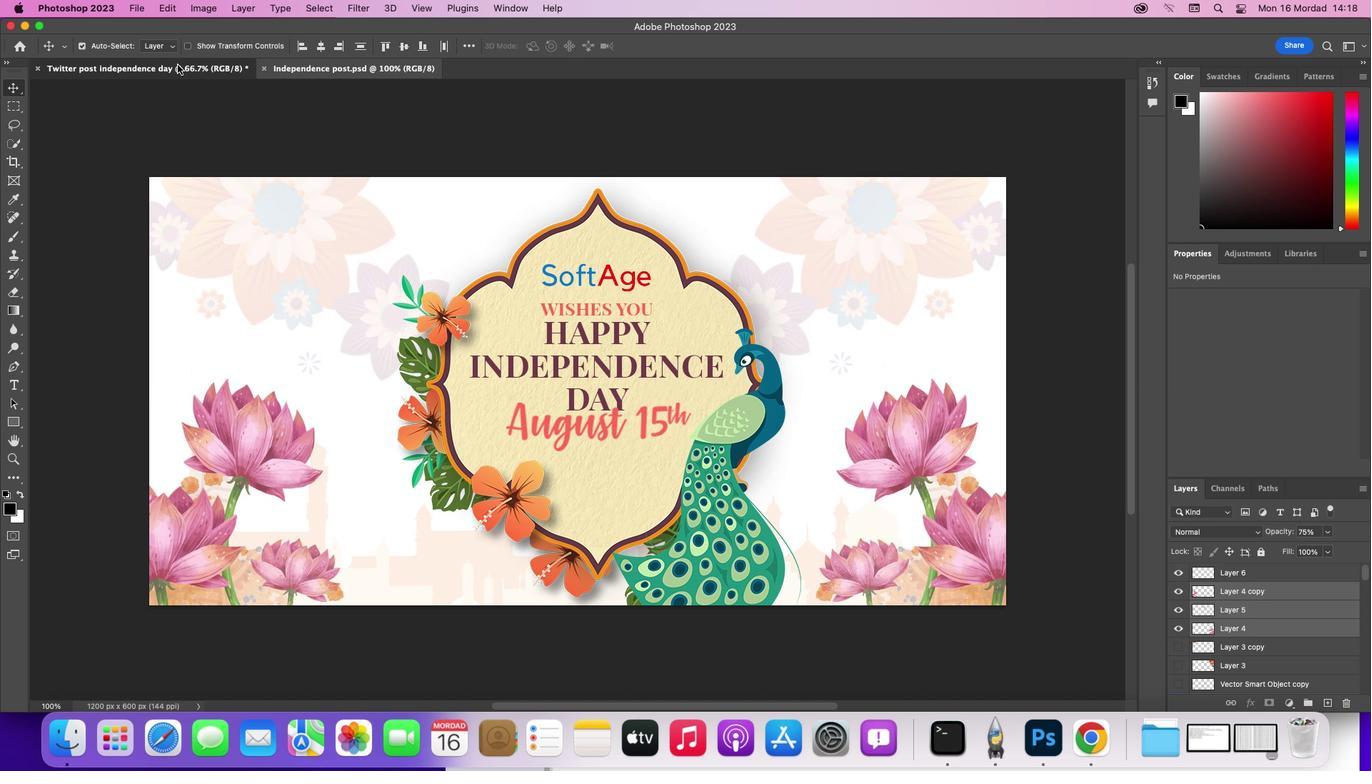 
Action: Mouse pressed left at (177, 64)
Screenshot: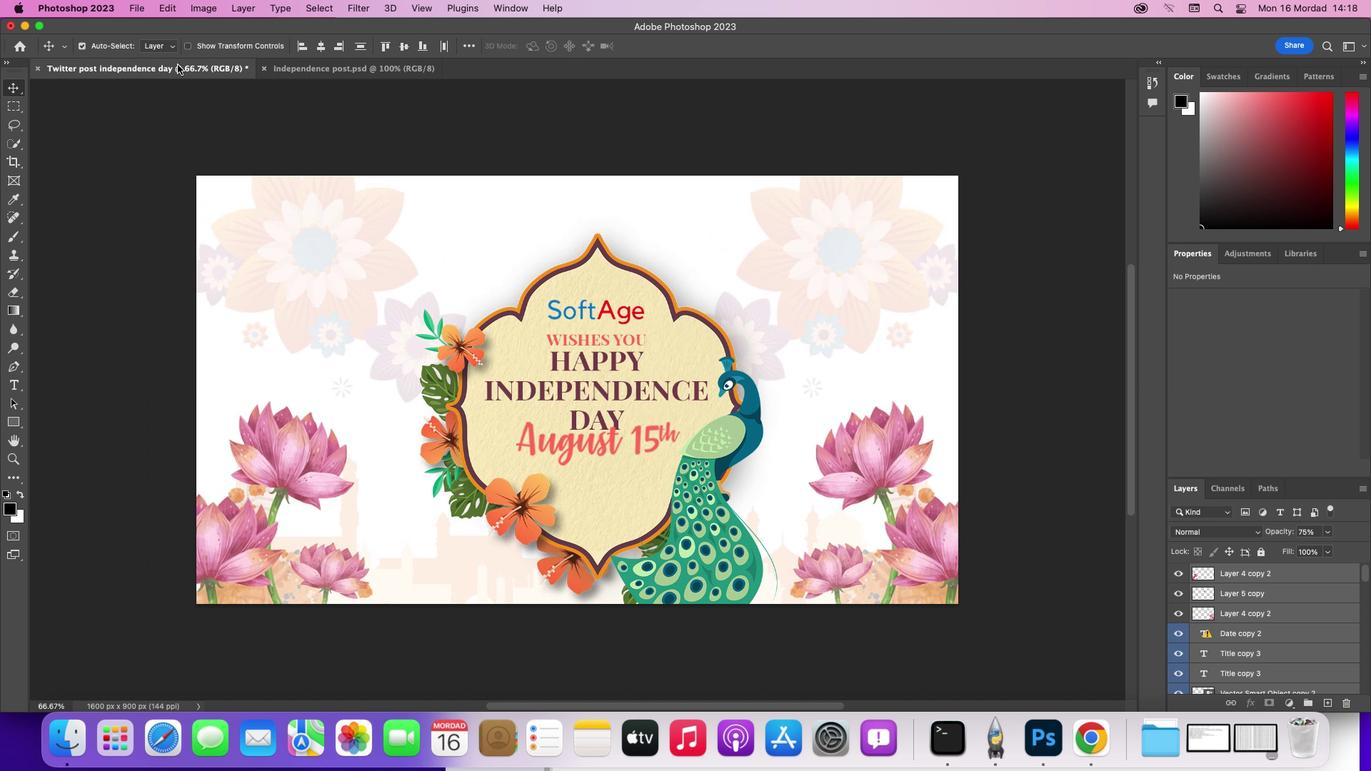 
Action: Mouse moved to (310, 244)
Screenshot: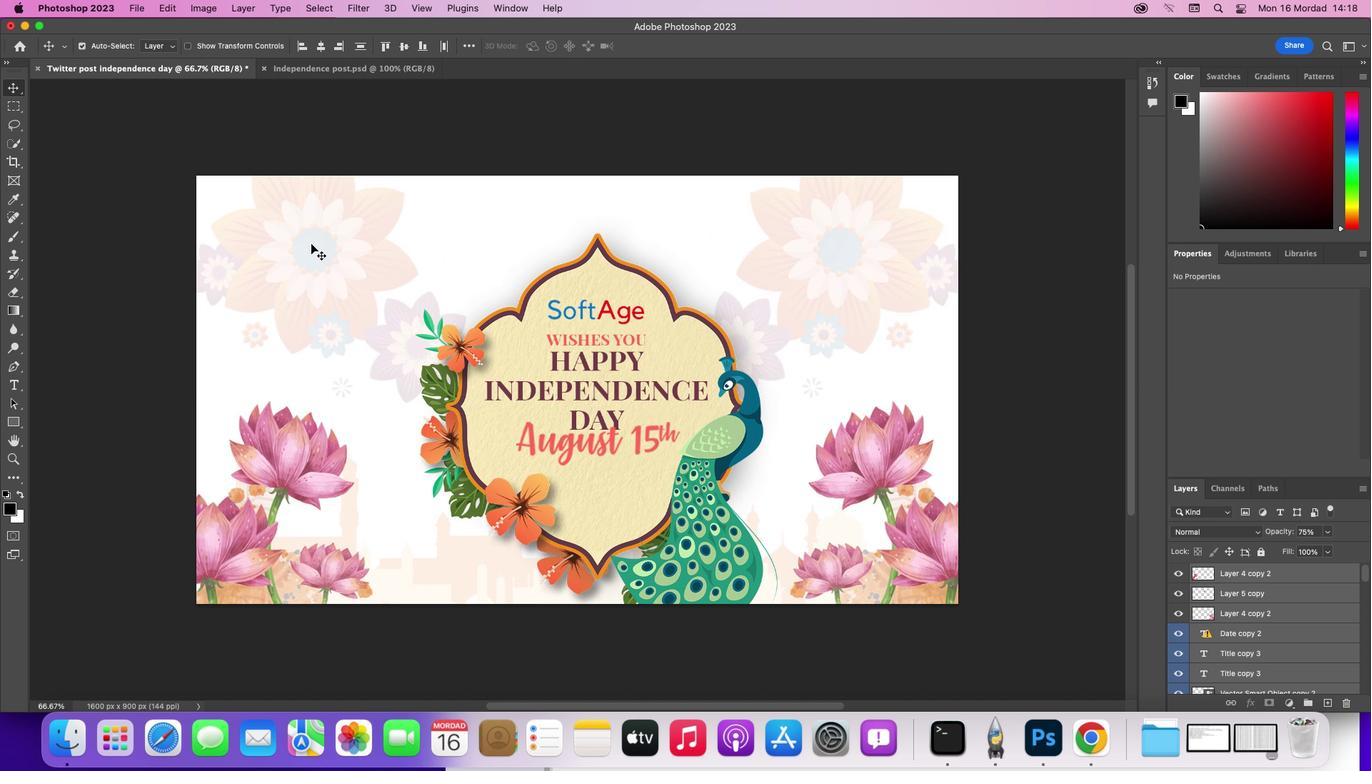 
Action: Mouse pressed left at (310, 244)
Screenshot: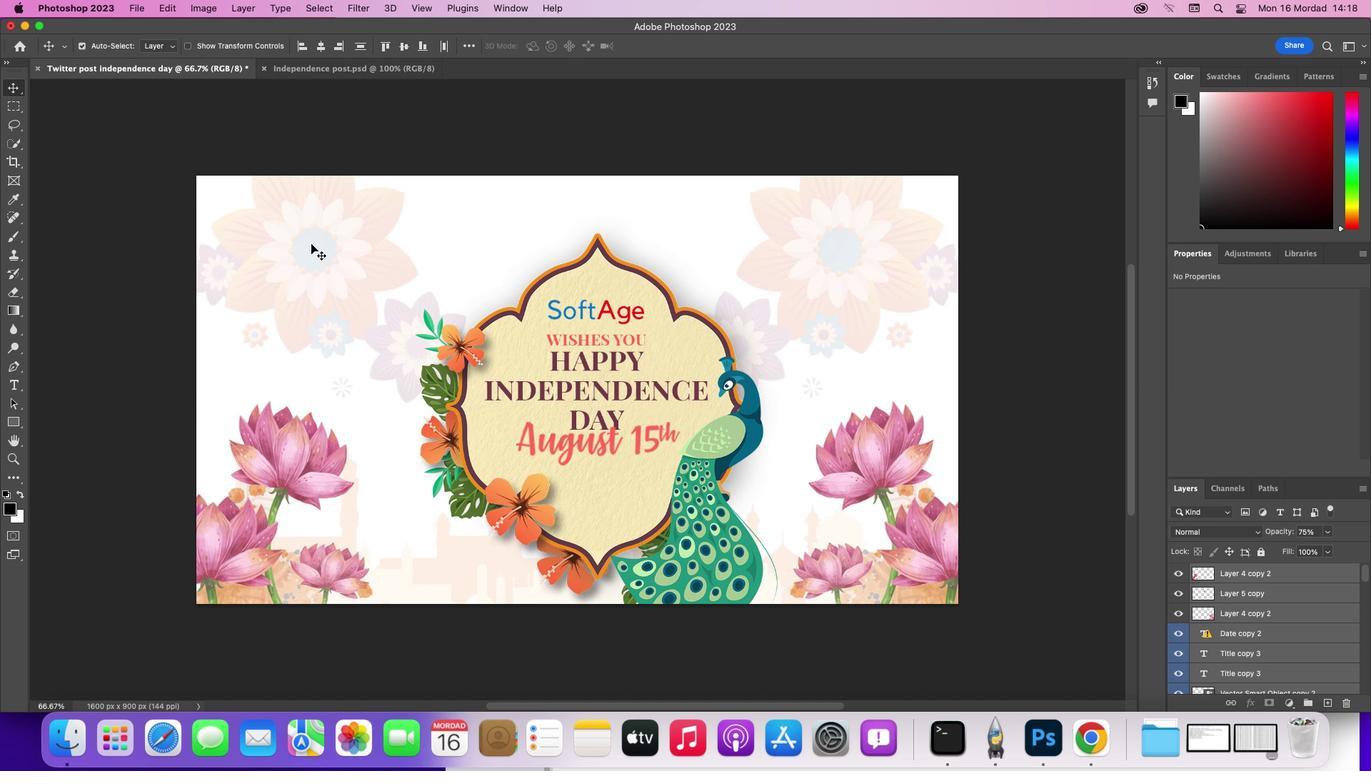 
Action: Mouse moved to (316, 62)
Screenshot: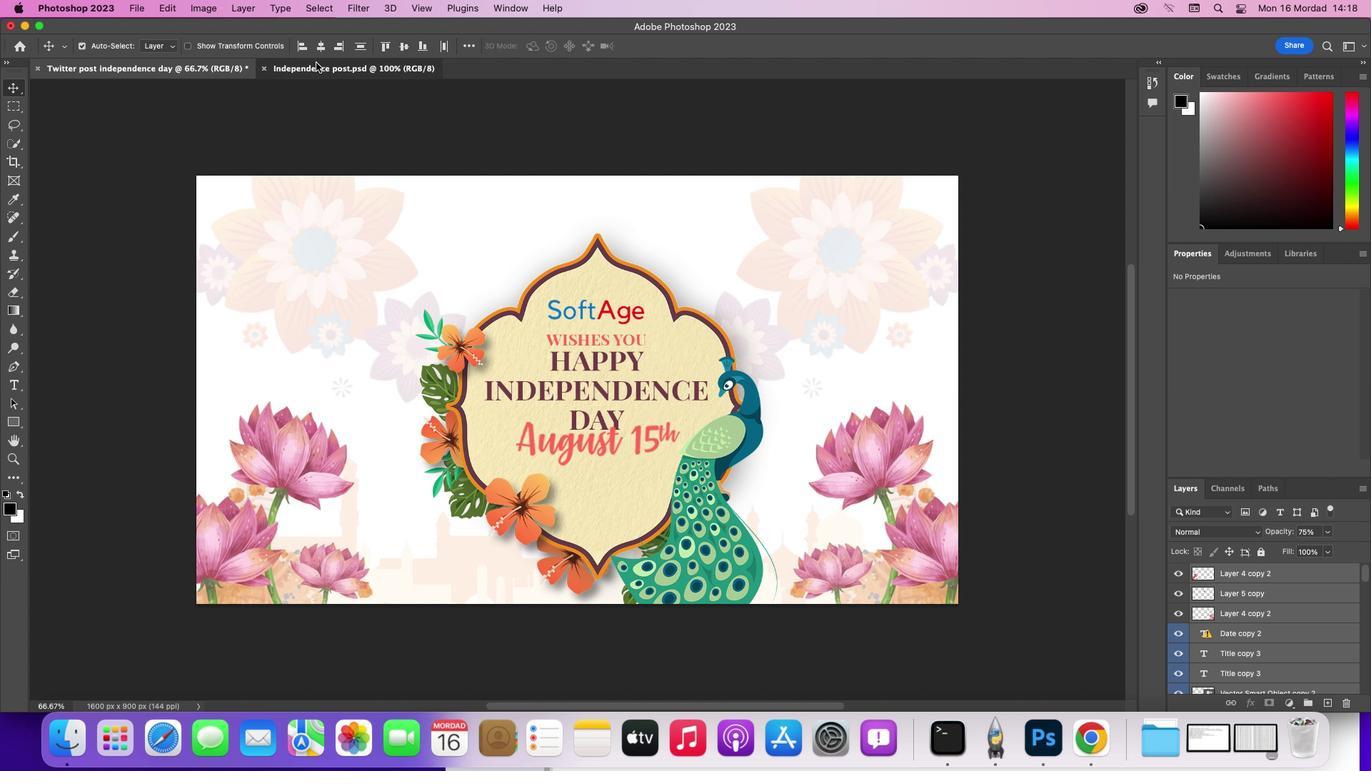 
Action: Mouse pressed left at (316, 62)
Screenshot: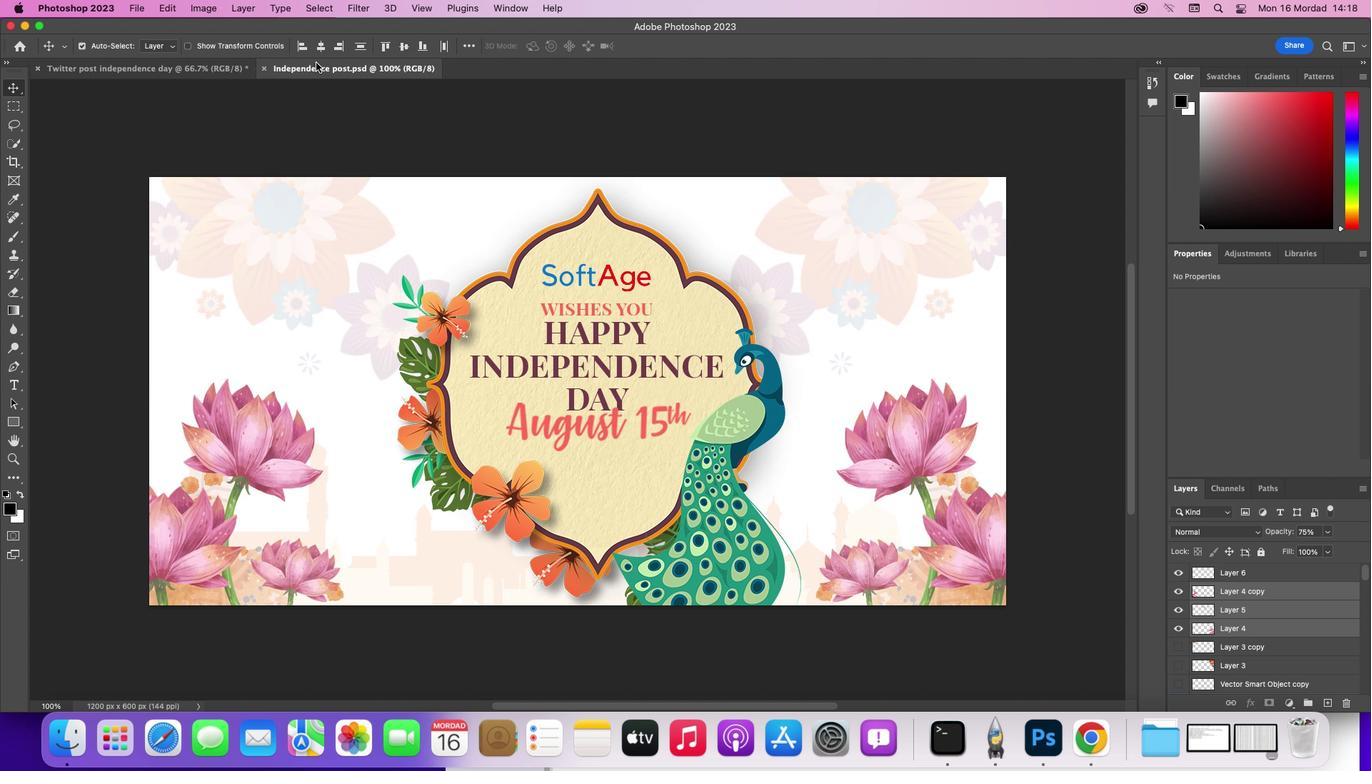 
Action: Mouse moved to (172, 68)
Screenshot: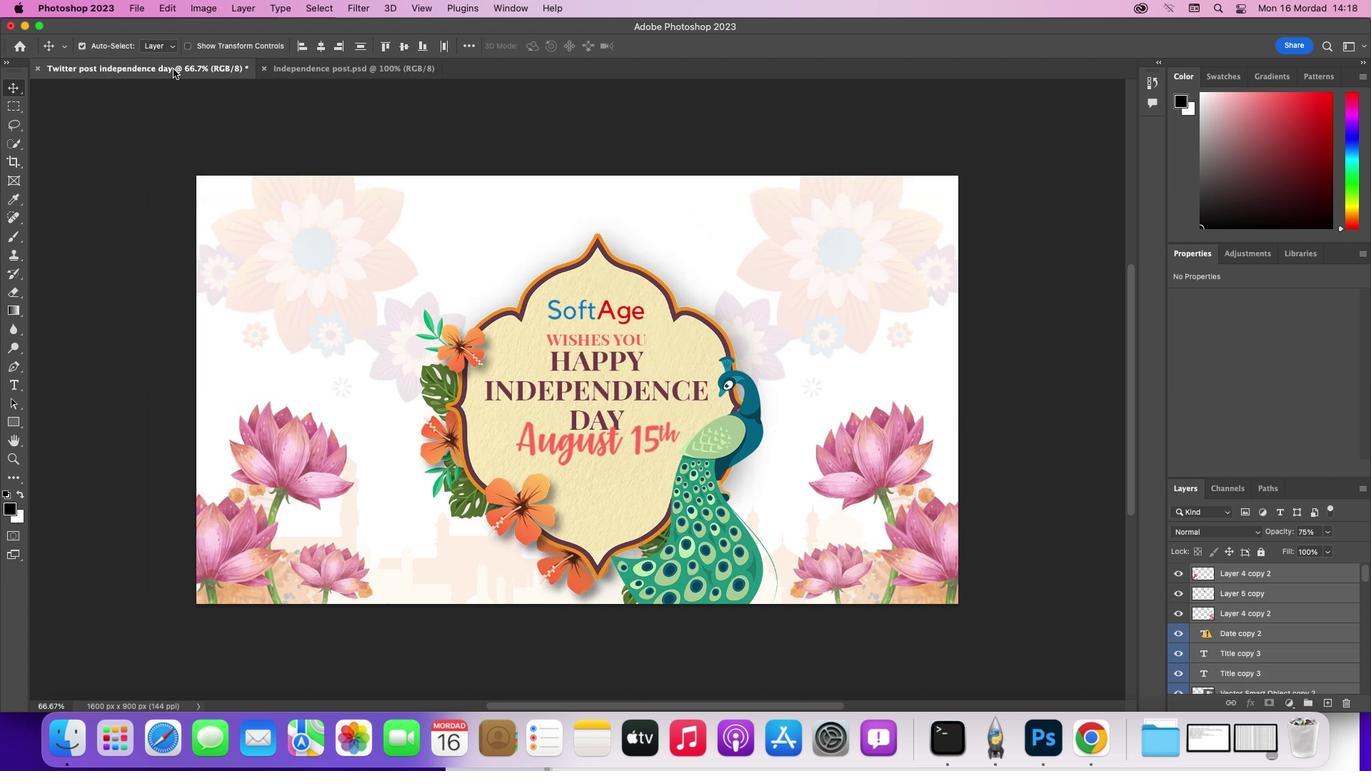 
Action: Mouse pressed left at (172, 68)
Screenshot: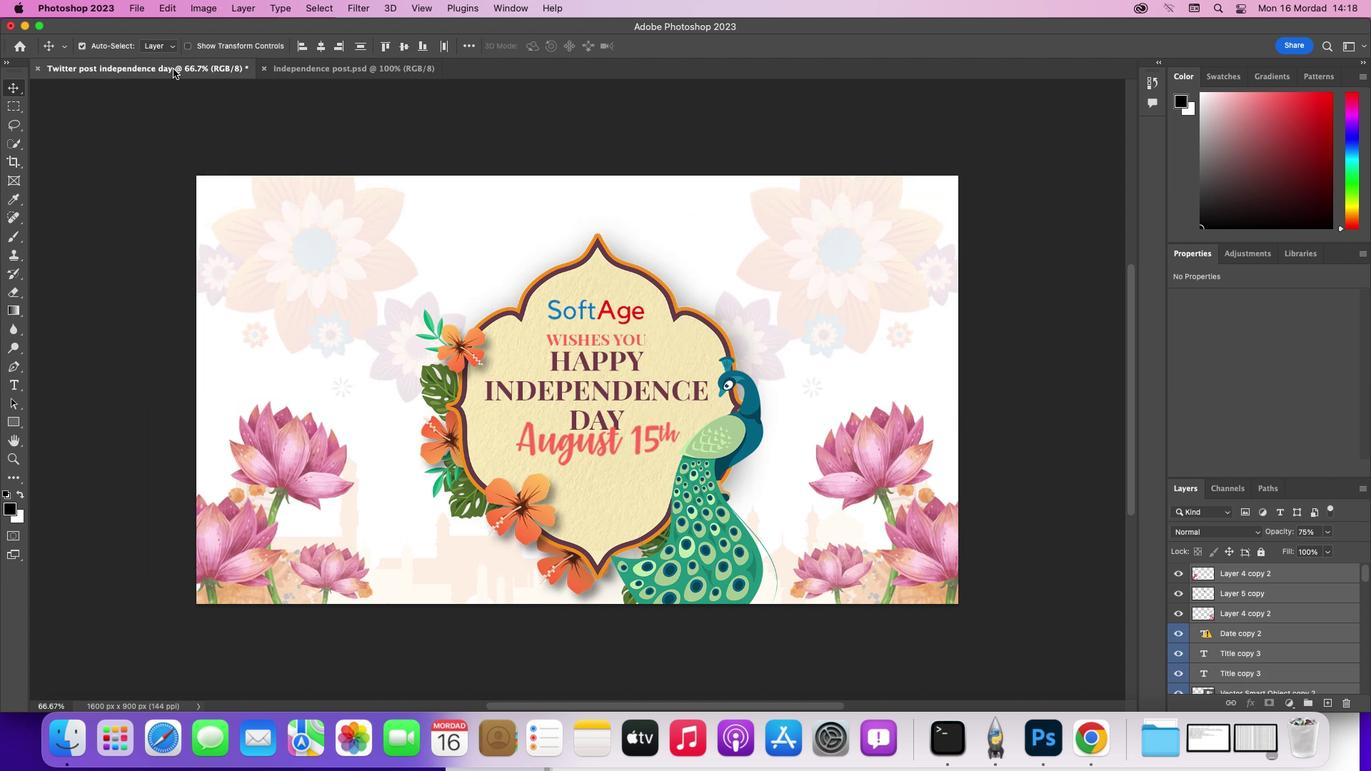 
Action: Mouse moved to (348, 70)
Screenshot: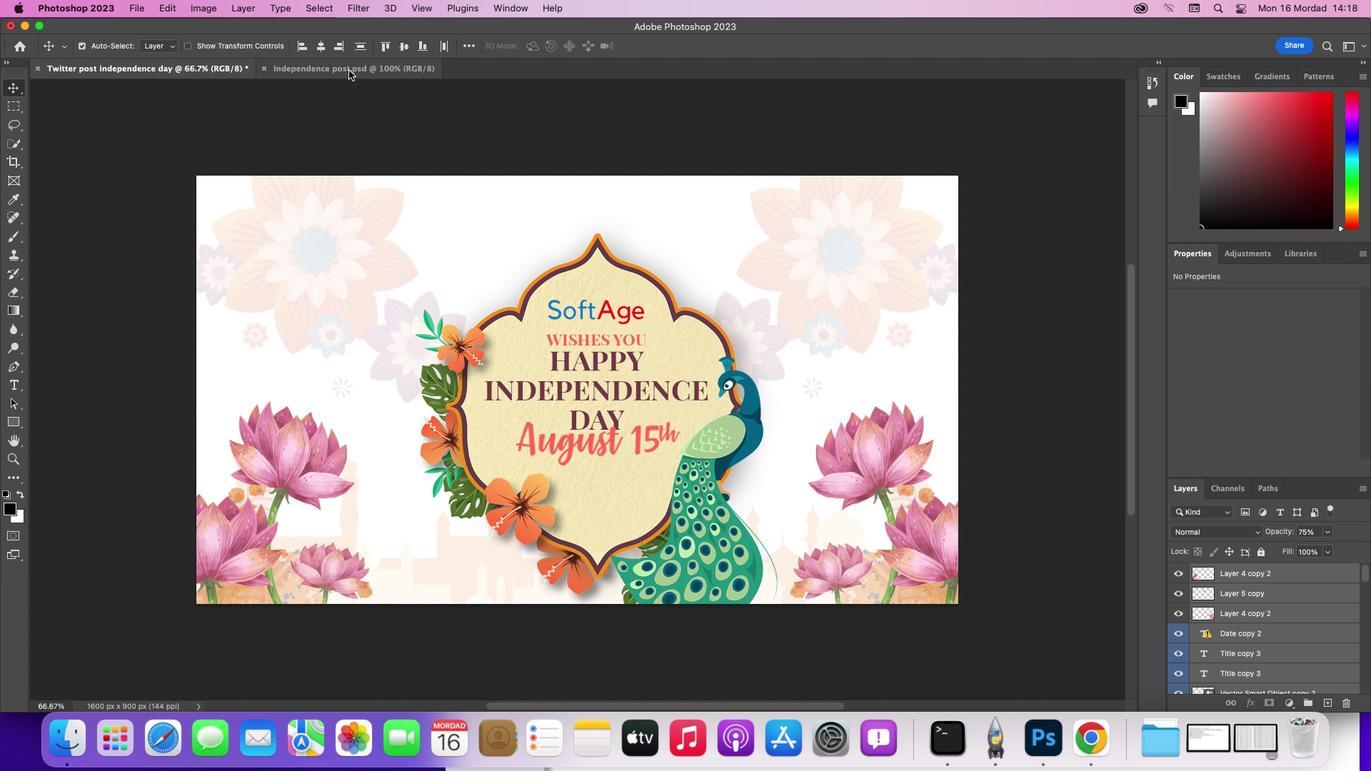 
Action: Mouse pressed left at (348, 70)
Screenshot: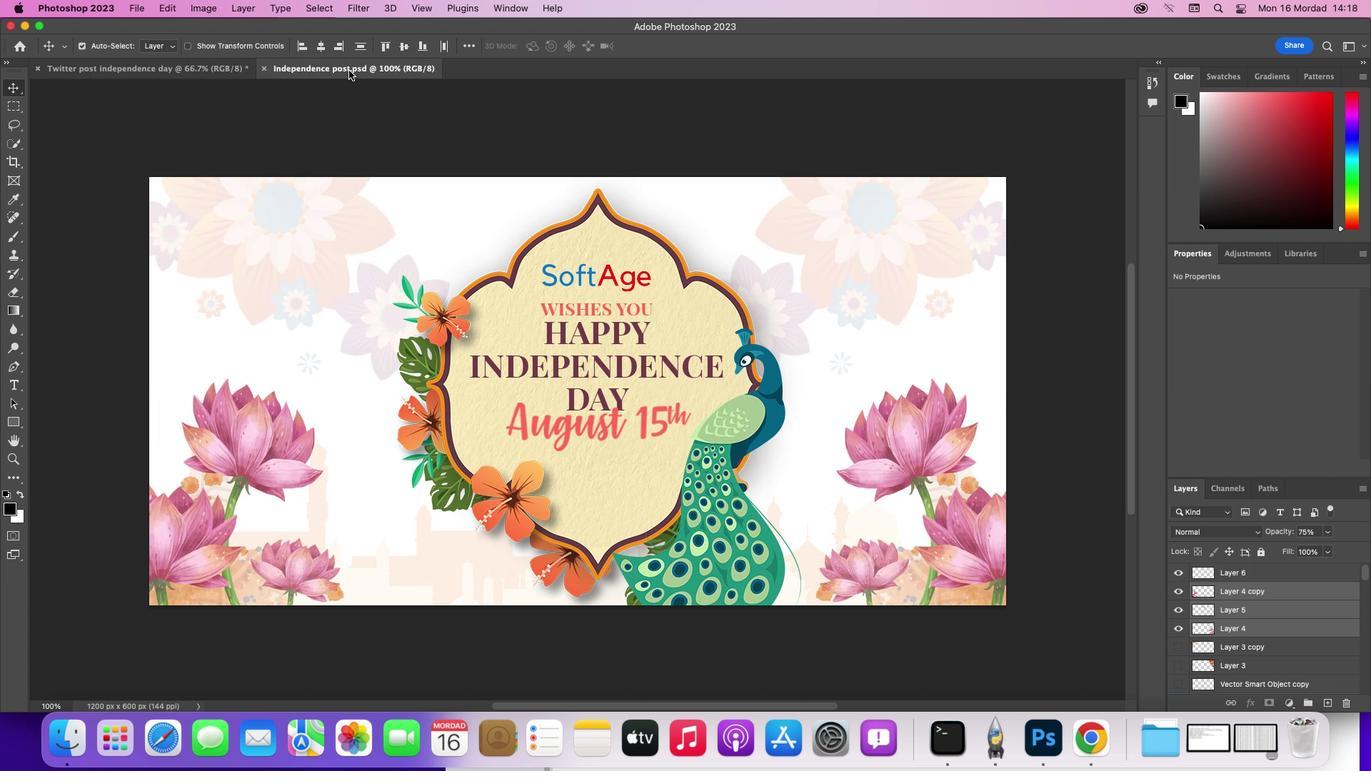 
Action: Mouse moved to (167, 72)
Screenshot: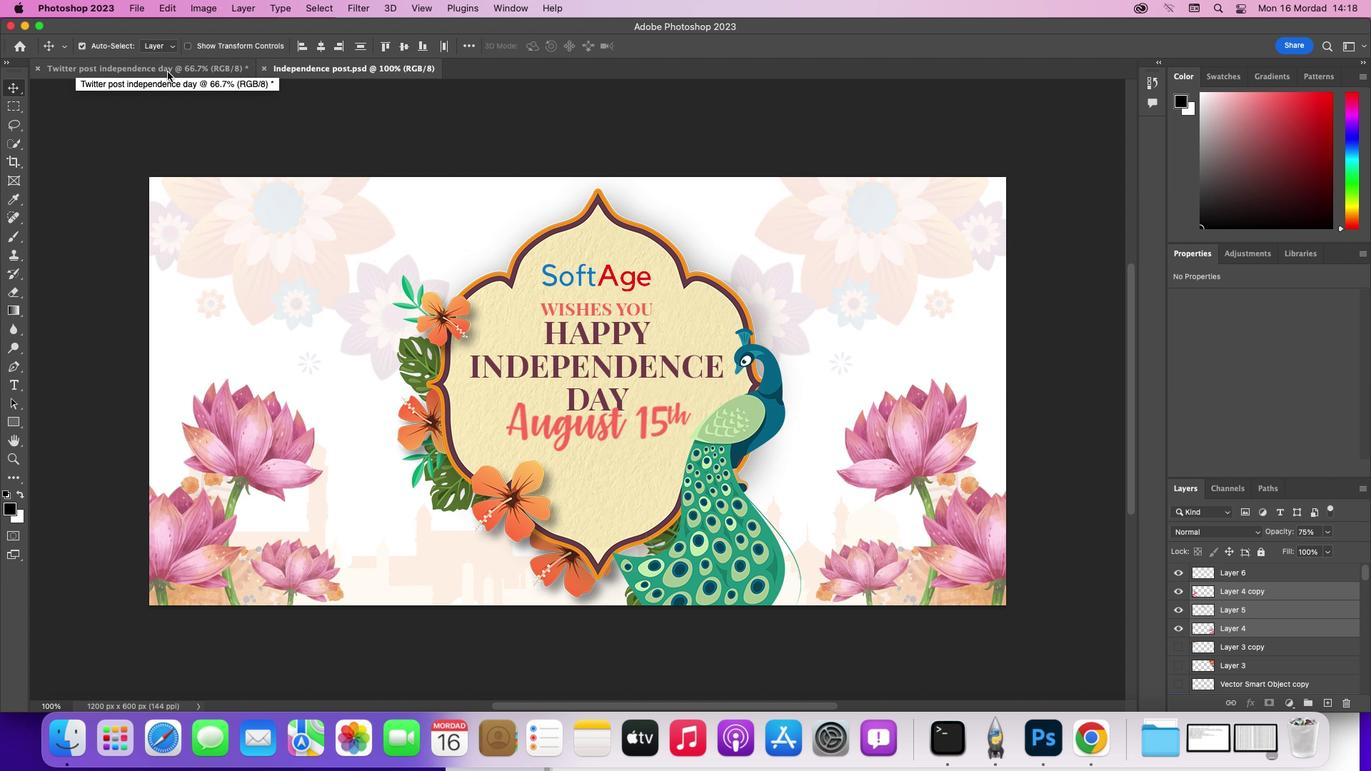 
Action: Mouse pressed left at (167, 72)
Screenshot: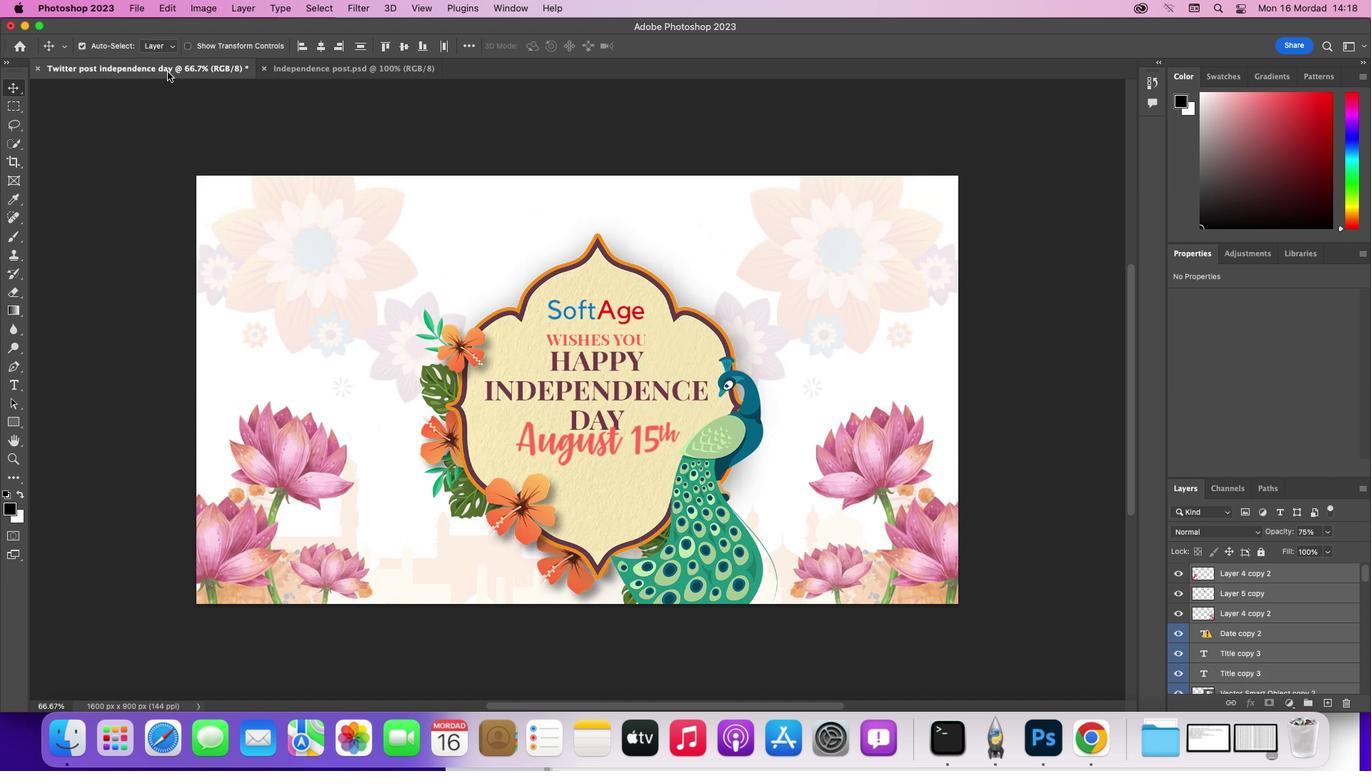 
Action: Mouse pressed left at (167, 72)
Screenshot: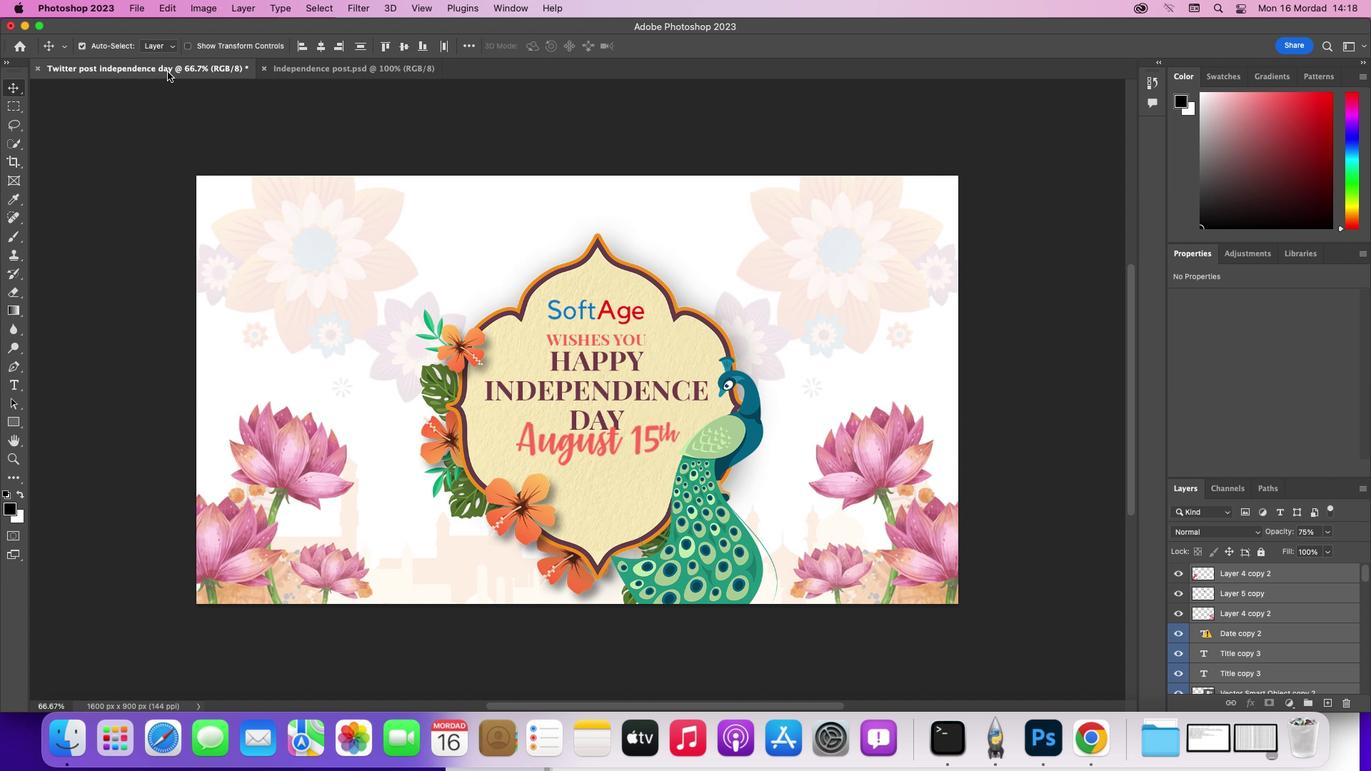 
Action: Mouse moved to (296, 262)
Screenshot: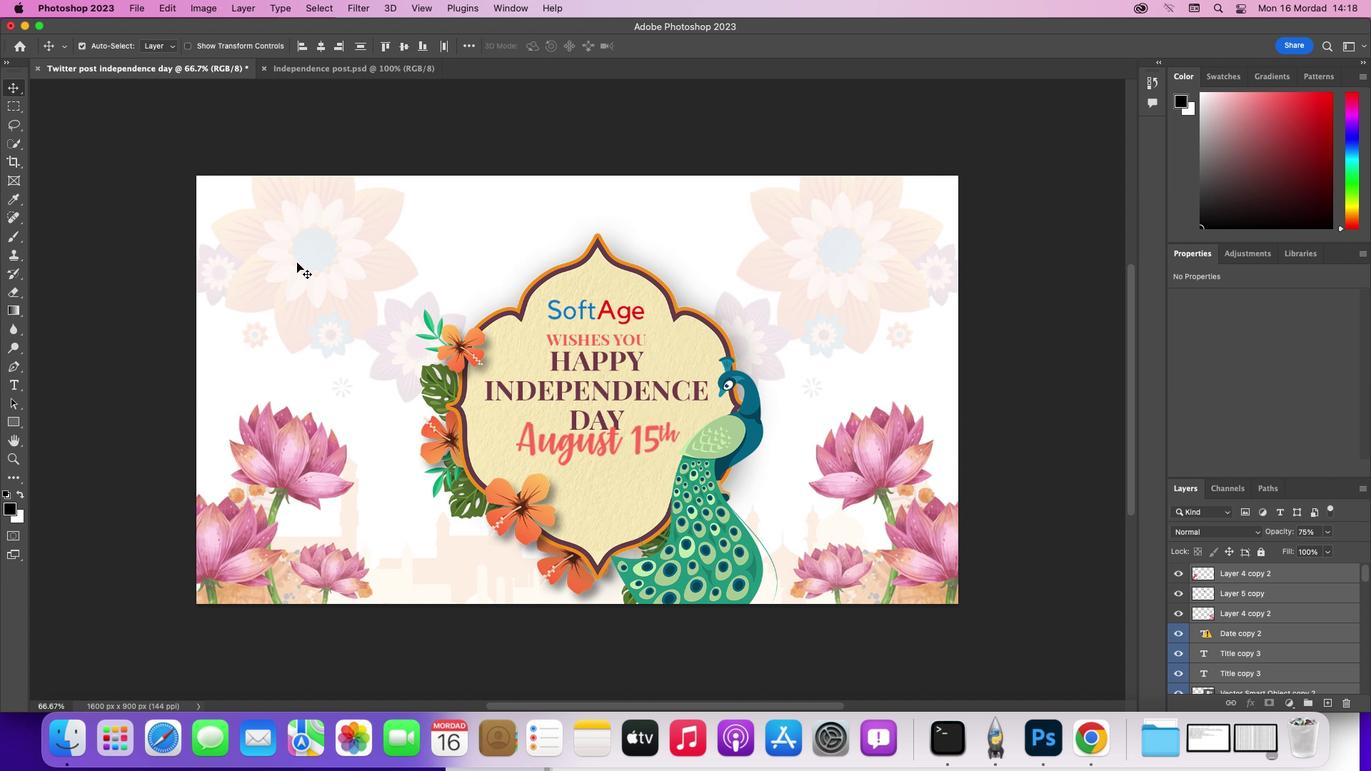 
Action: Mouse pressed left at (296, 262)
Screenshot: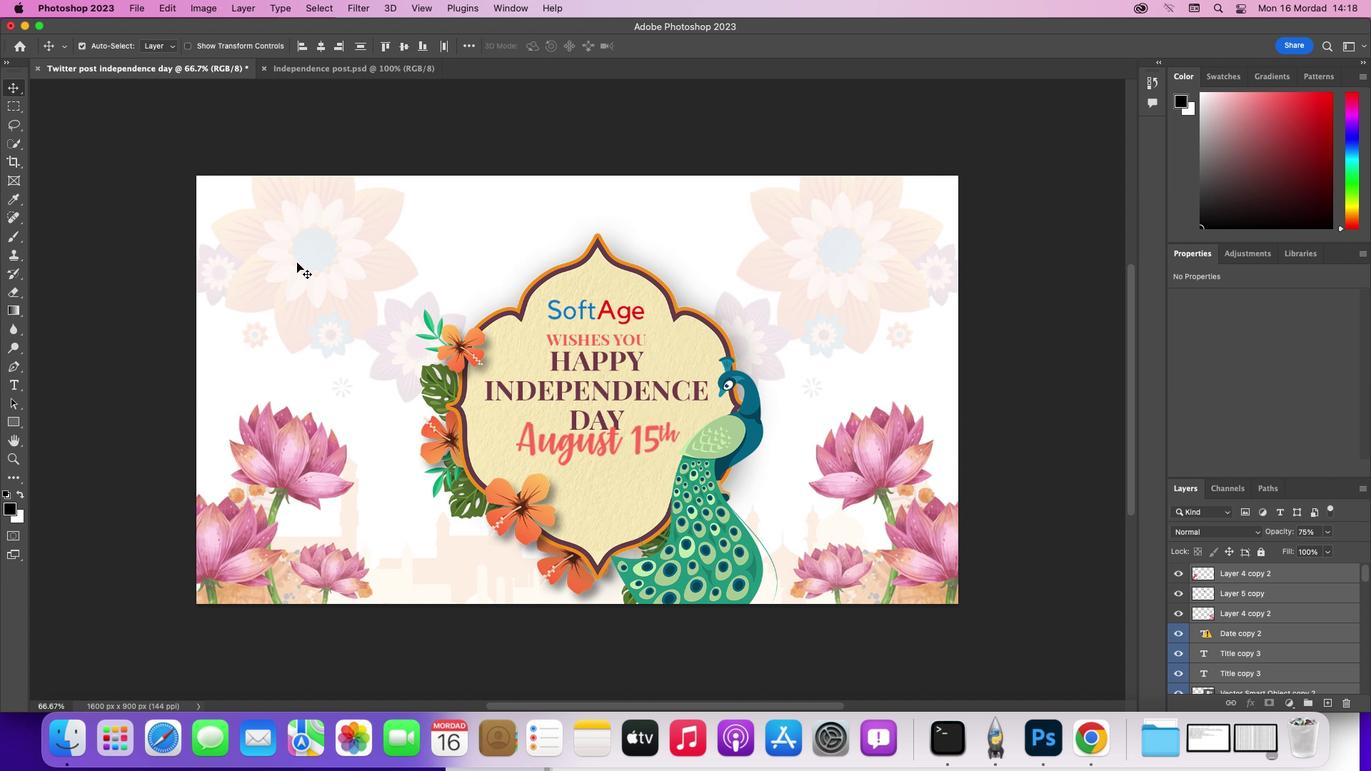 
Action: Mouse moved to (296, 262)
Screenshot: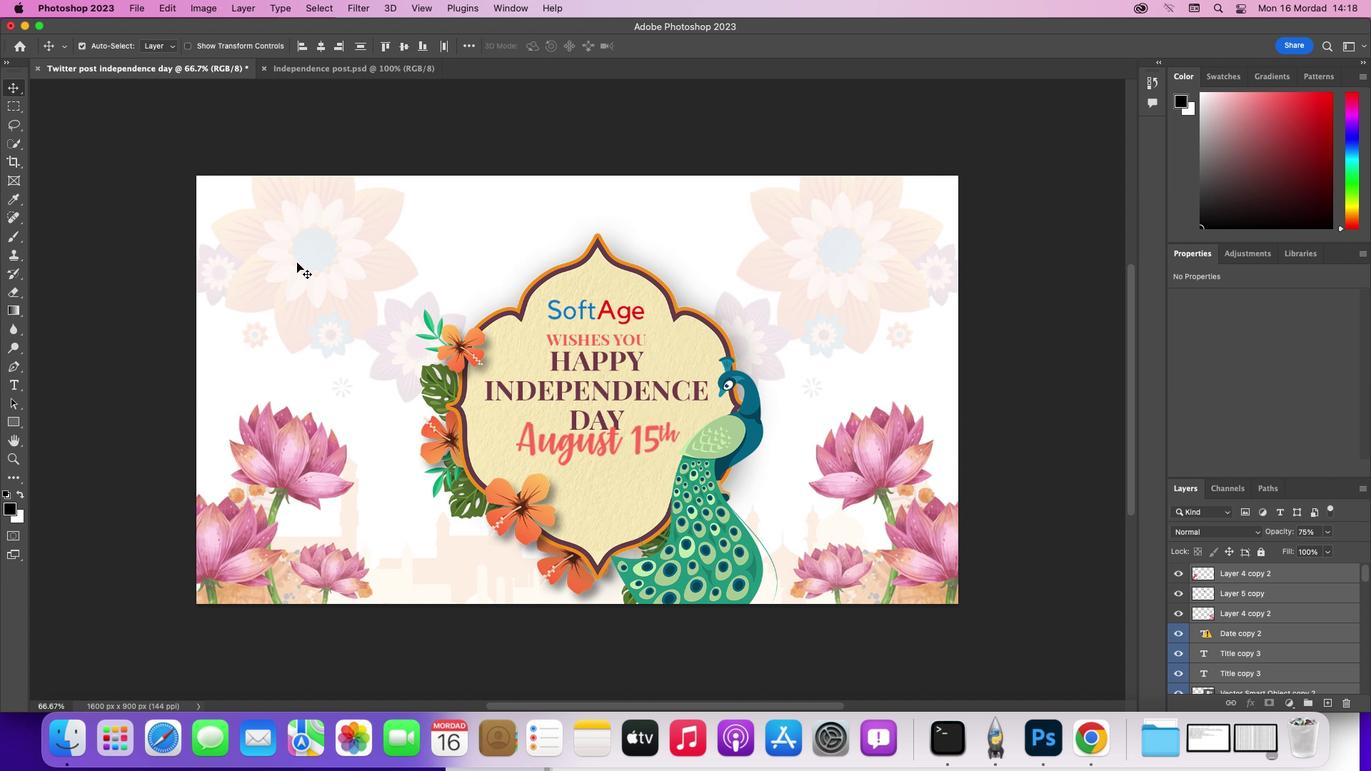 
Action: Key pressed Key.upKey.upKey.upKey.upKey.upKey.down
Screenshot: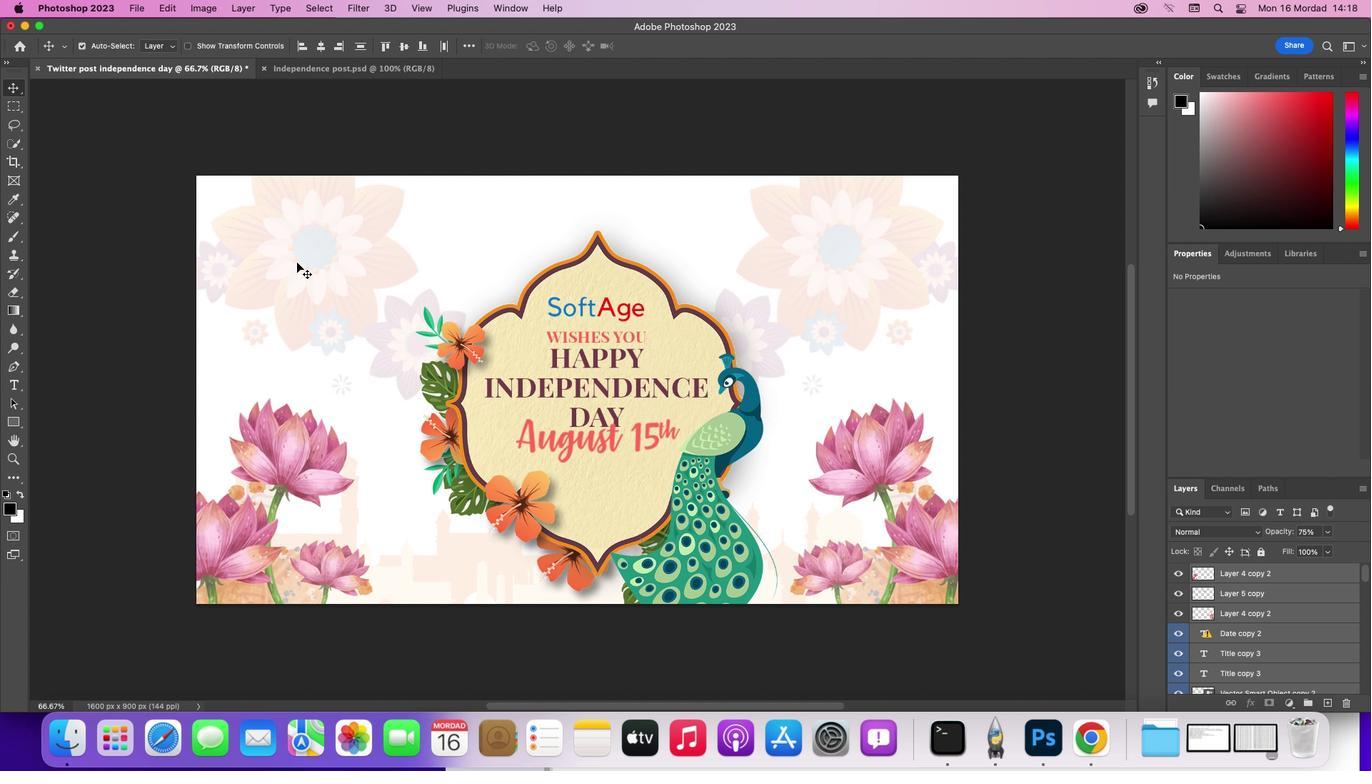 
Action: Mouse moved to (311, 133)
Screenshot: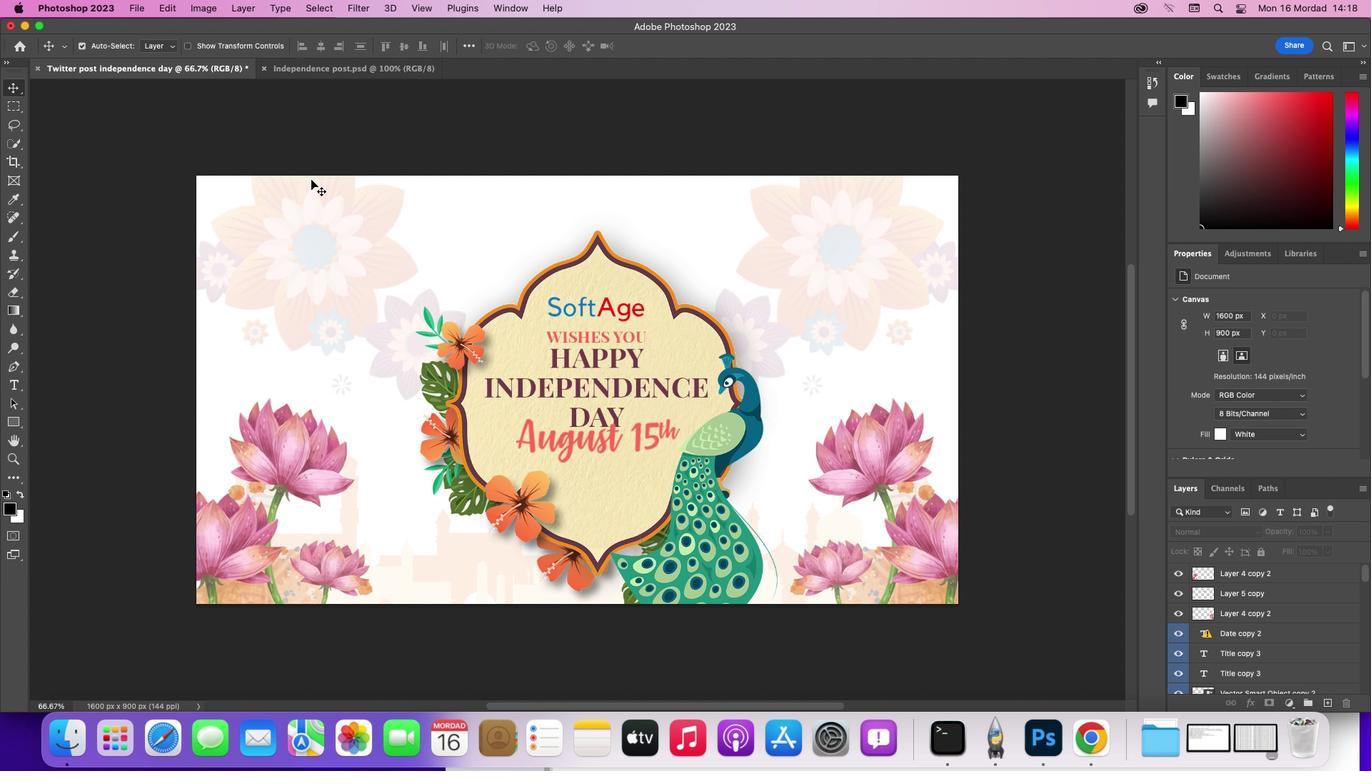 
Action: Mouse pressed left at (311, 133)
Screenshot: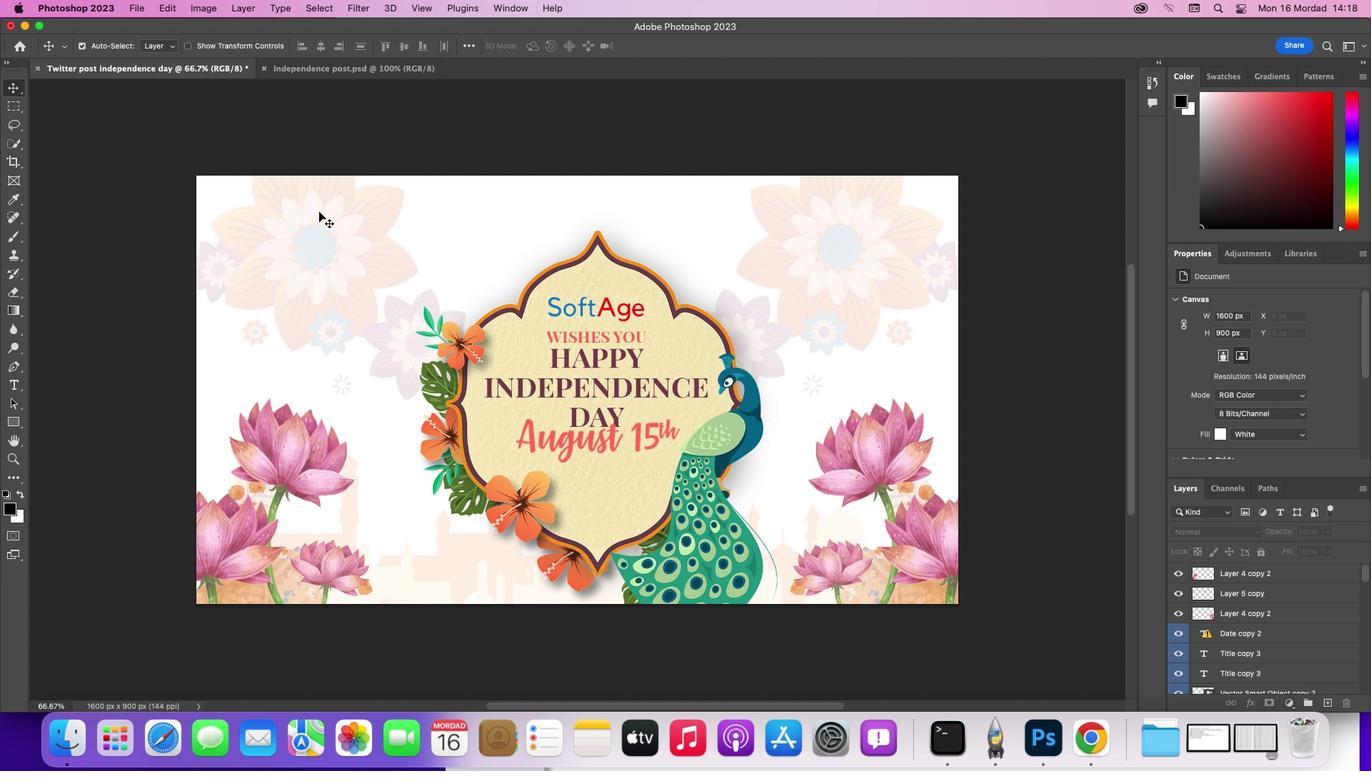 
Action: Mouse moved to (322, 217)
Screenshot: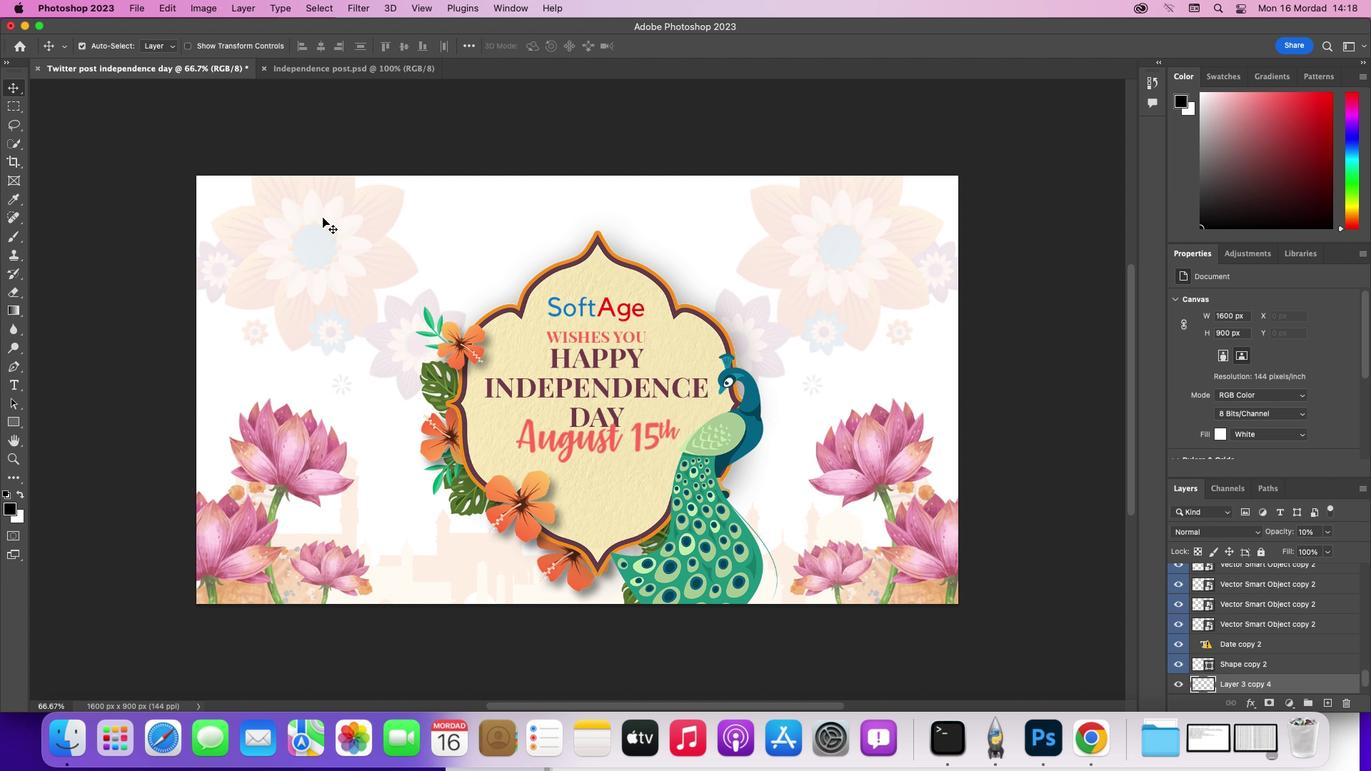 
Action: Mouse pressed left at (322, 217)
Screenshot: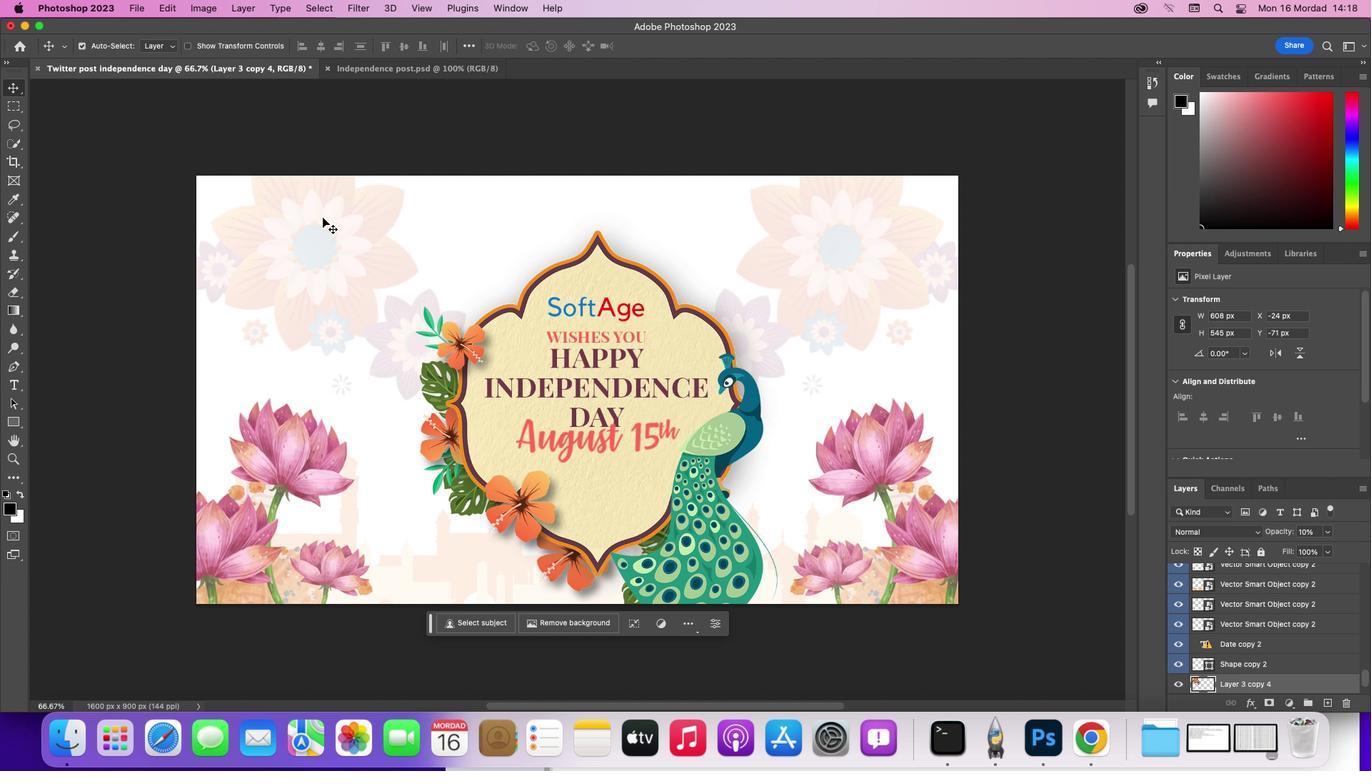 
Action: Key pressed Key.upKey.upKey.upKey.upKey.upKey.upKey.upKey.upKey.upKey.upKey.up
Screenshot: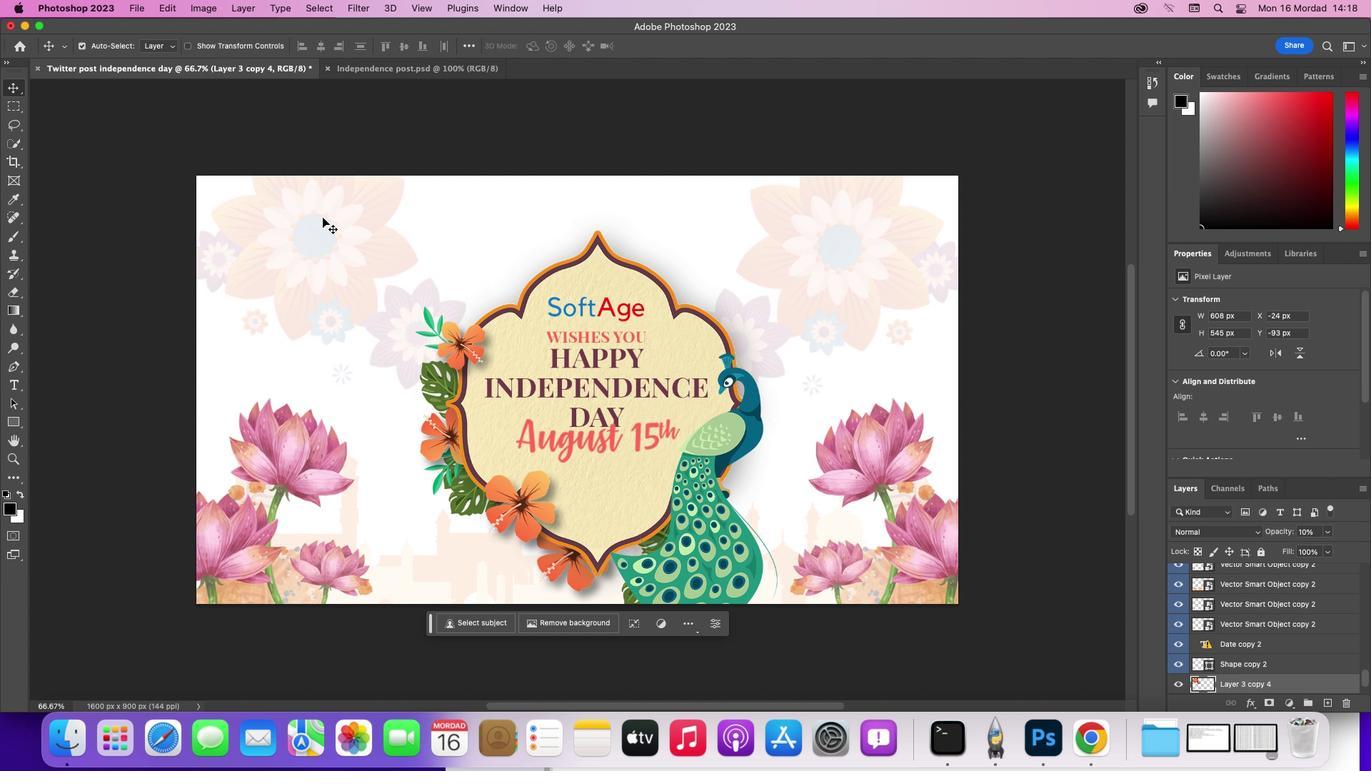 
Action: Mouse moved to (405, 75)
Screenshot: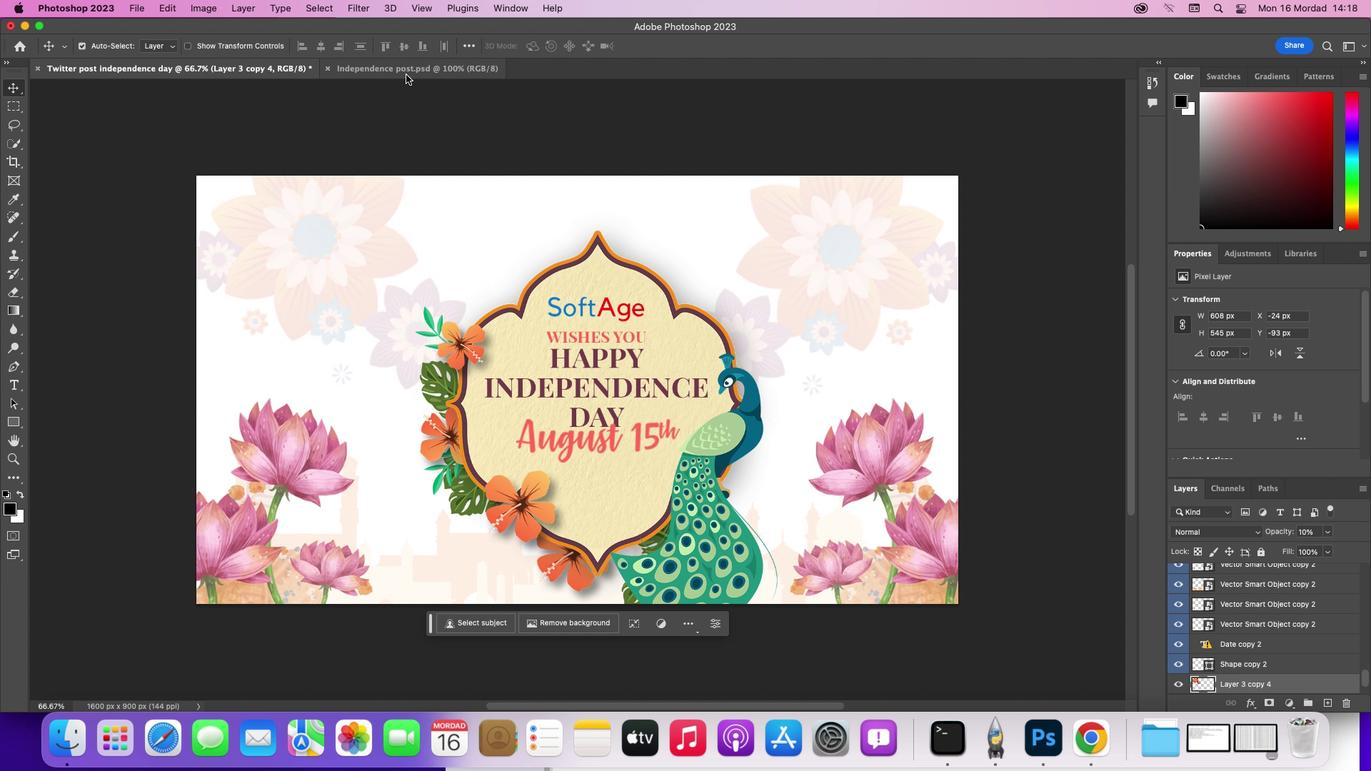 
Action: Mouse pressed left at (405, 75)
Screenshot: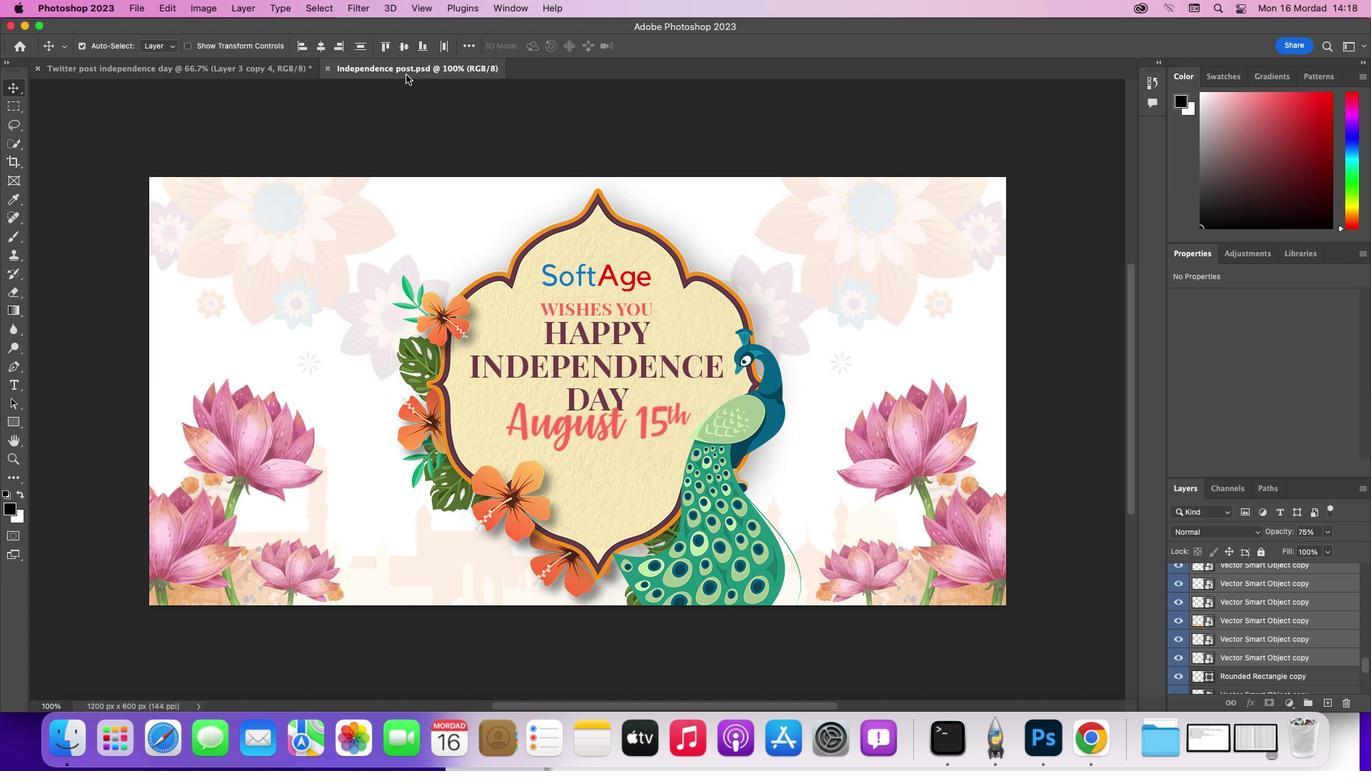 
Action: Mouse moved to (156, 72)
Screenshot: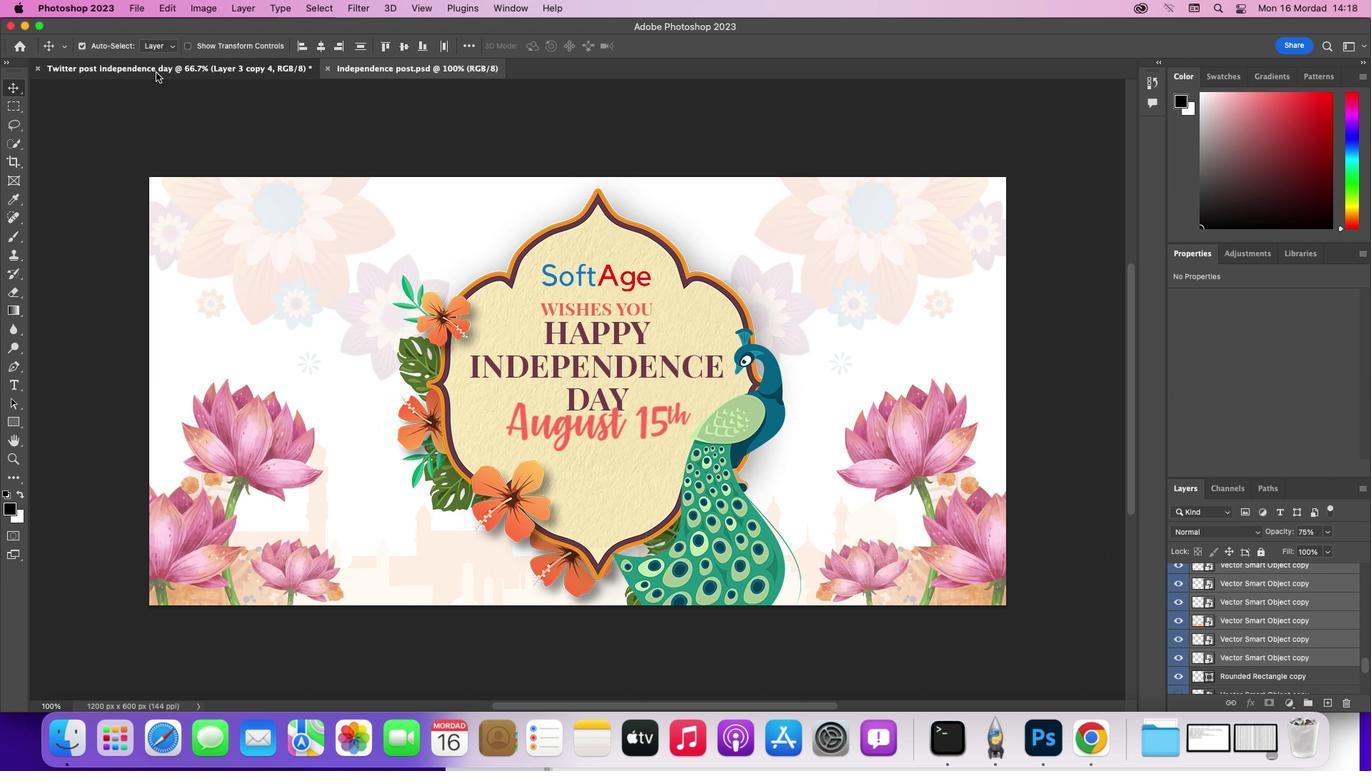 
Action: Mouse pressed left at (156, 72)
Screenshot: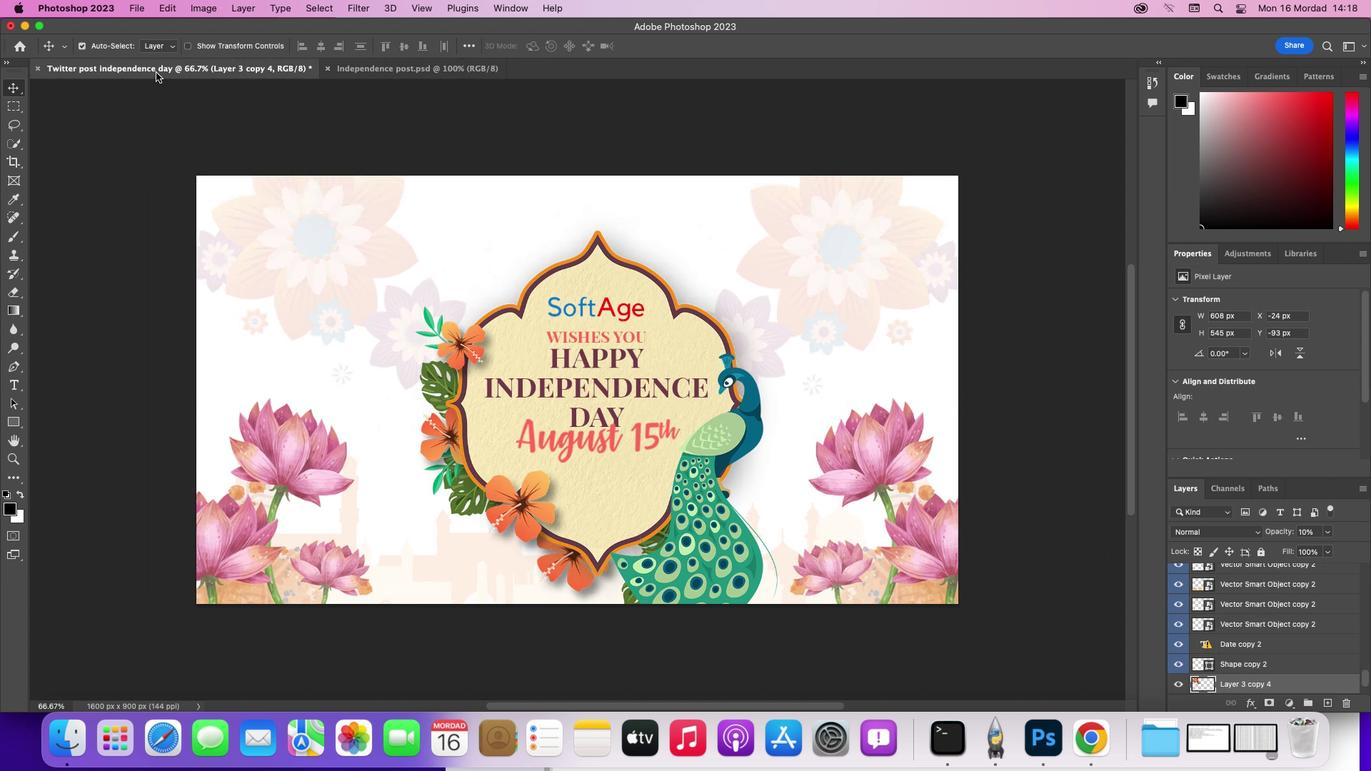 
Action: Mouse moved to (279, 260)
Screenshot: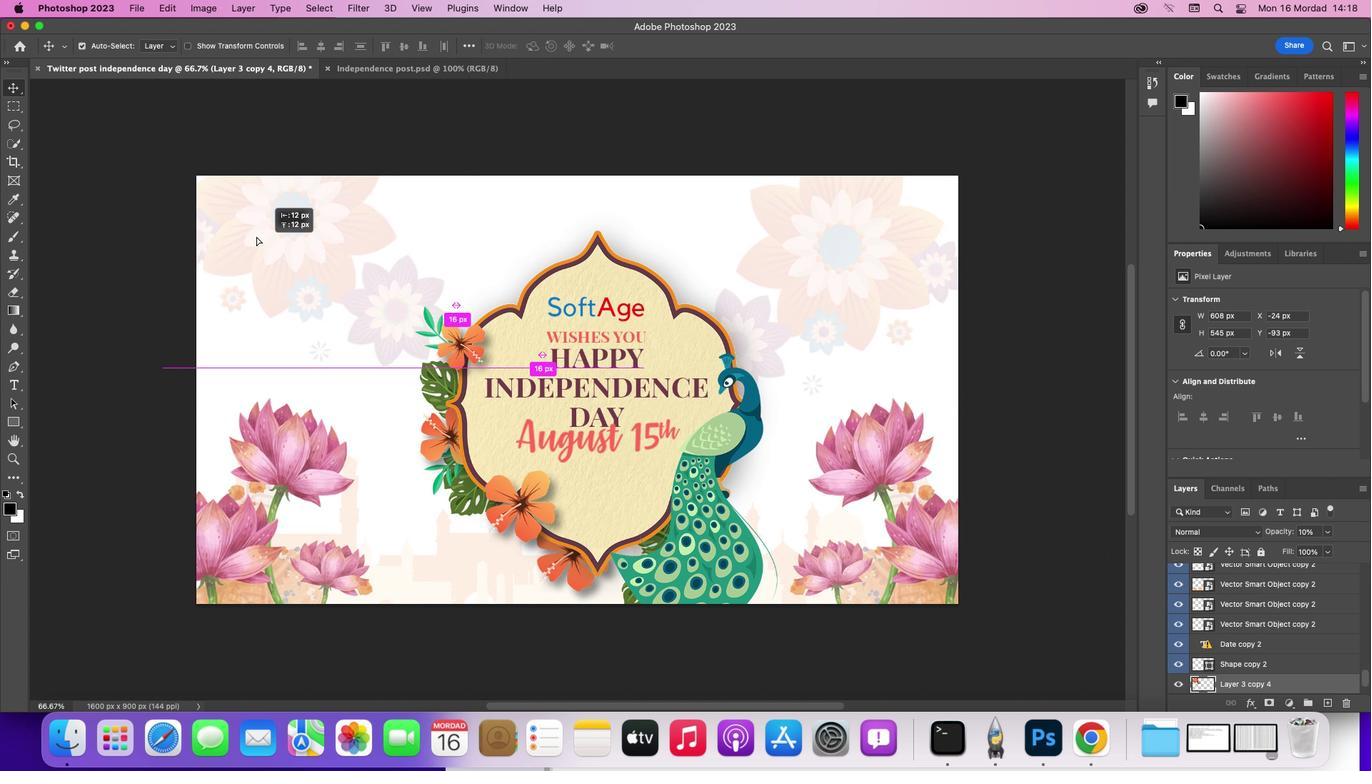 
Action: Mouse pressed left at (279, 260)
Screenshot: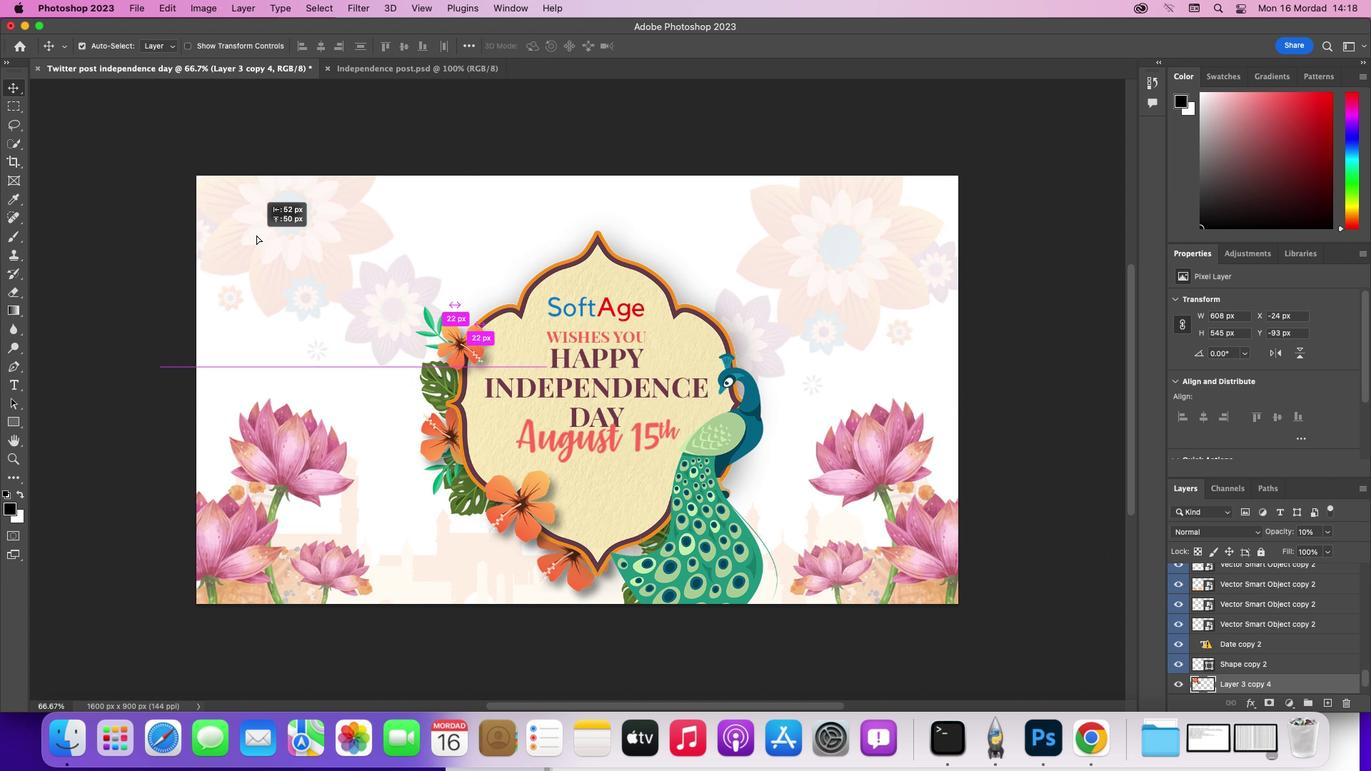 
Action: Mouse moved to (375, 65)
Screenshot: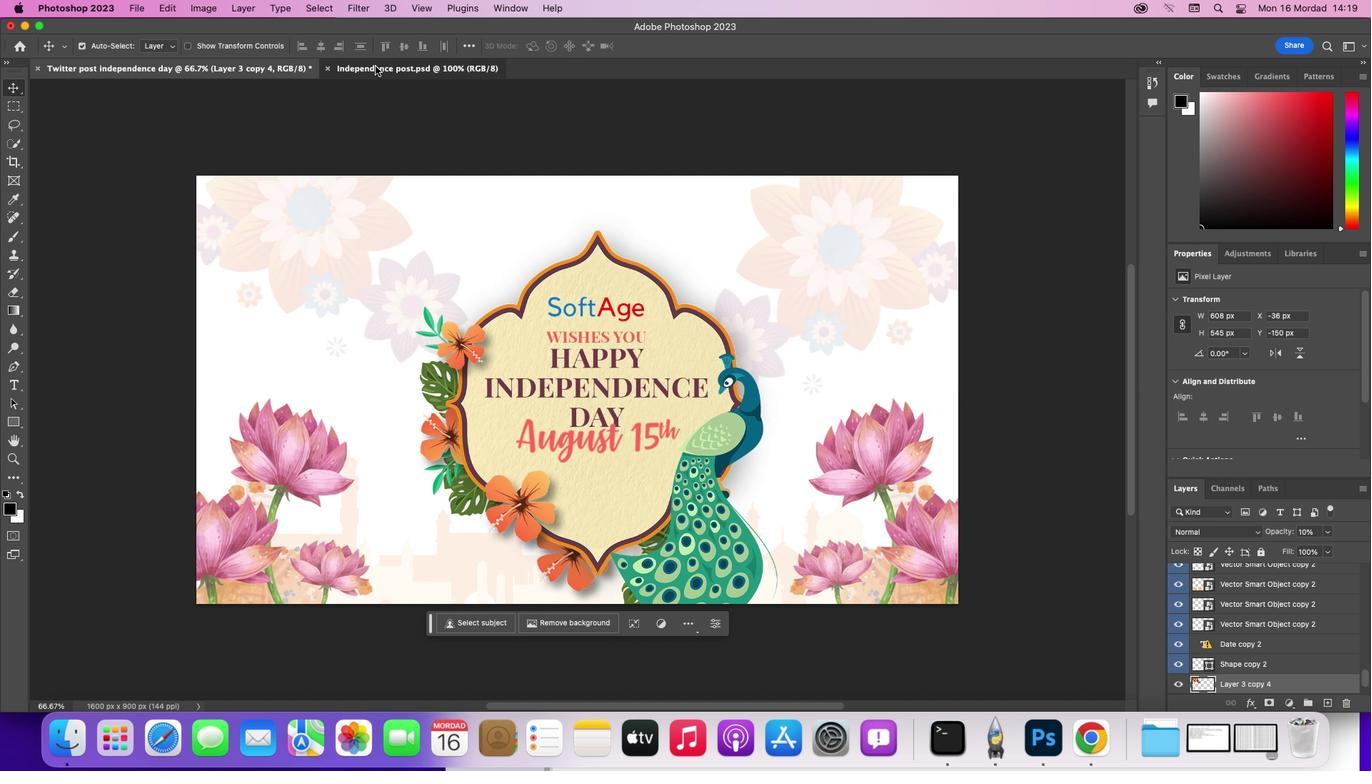 
Action: Mouse pressed left at (375, 65)
Screenshot: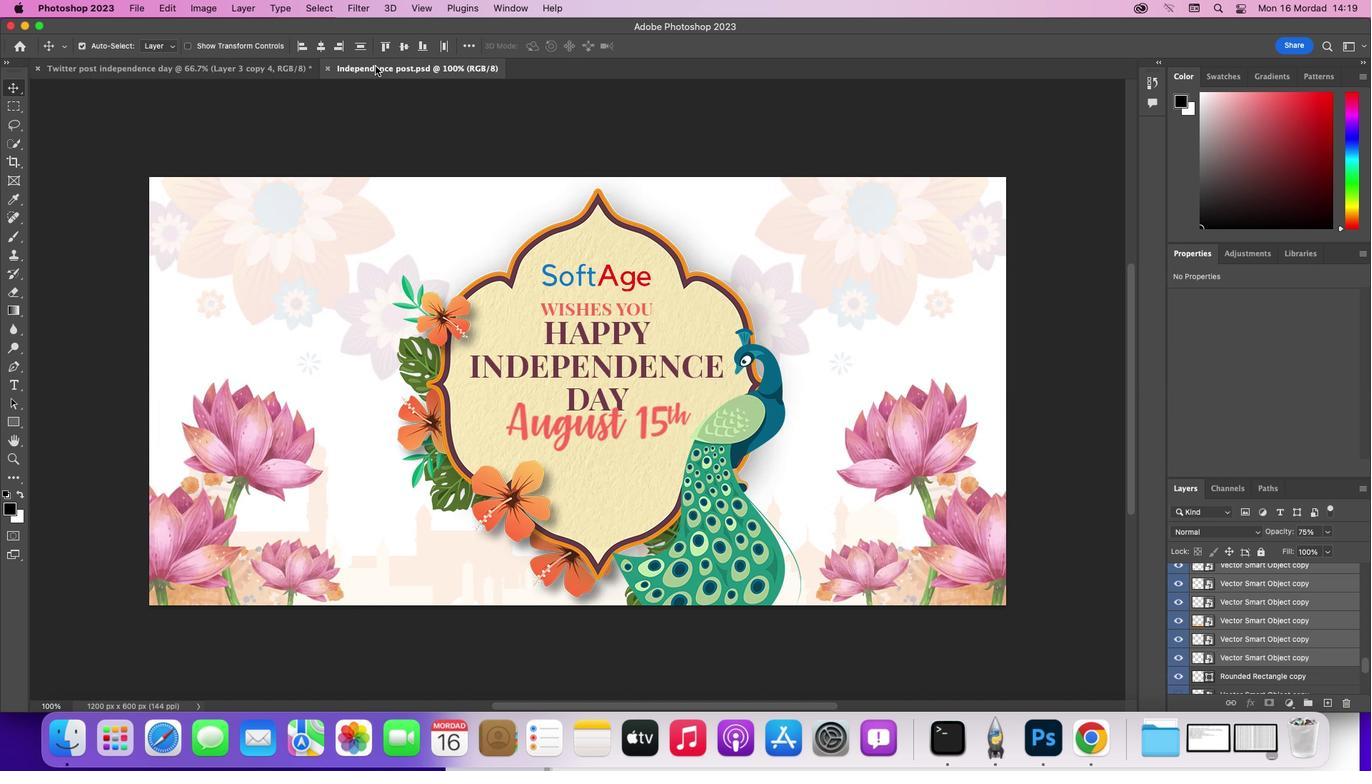 
Action: Mouse moved to (189, 75)
Screenshot: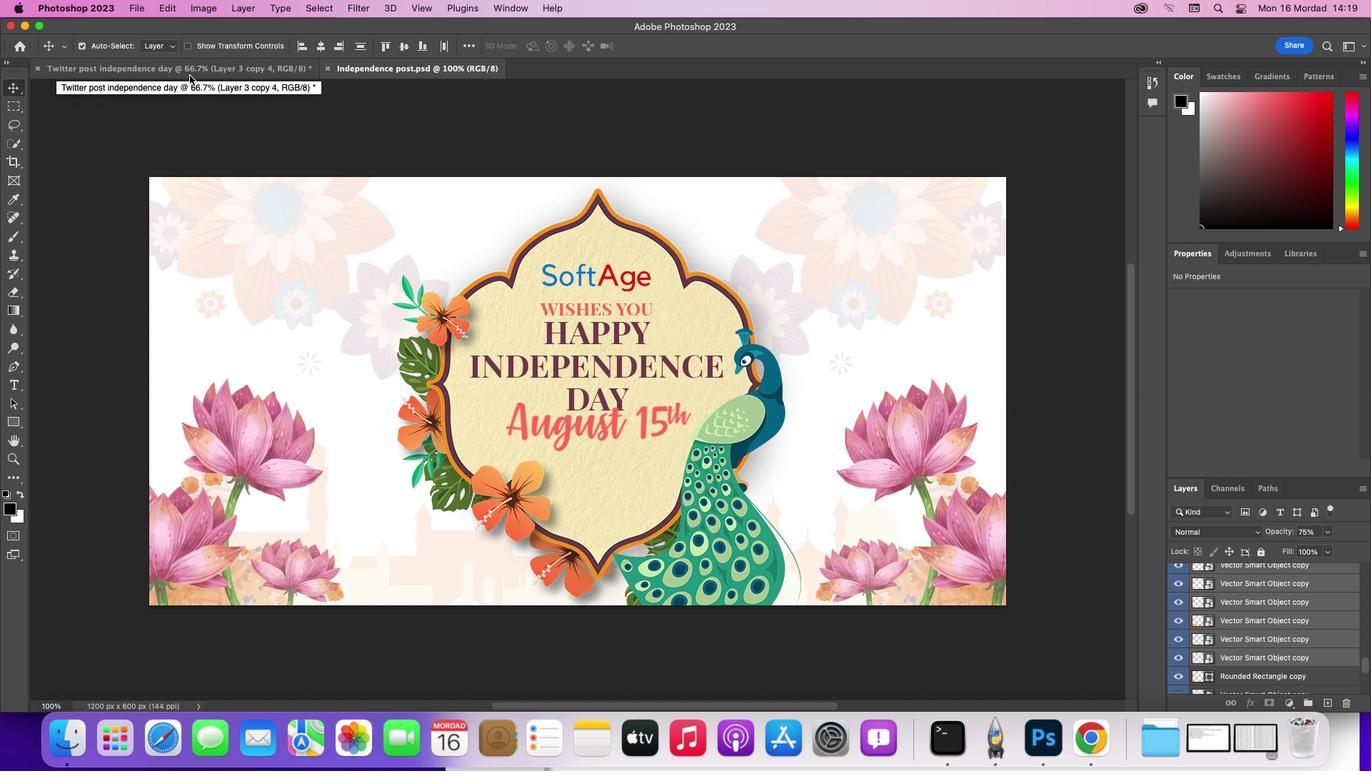 
Action: Mouse pressed left at (189, 75)
Screenshot: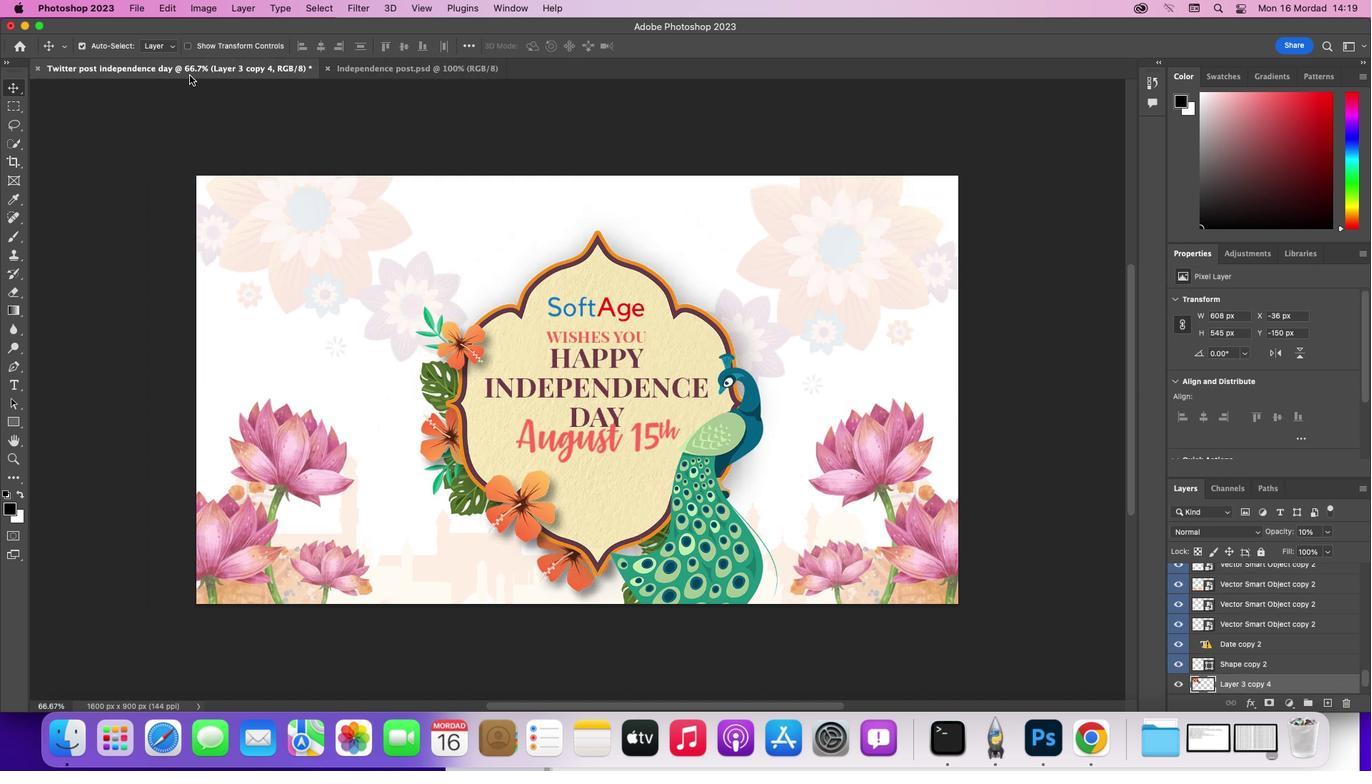 
Action: Mouse moved to (855, 258)
Screenshot: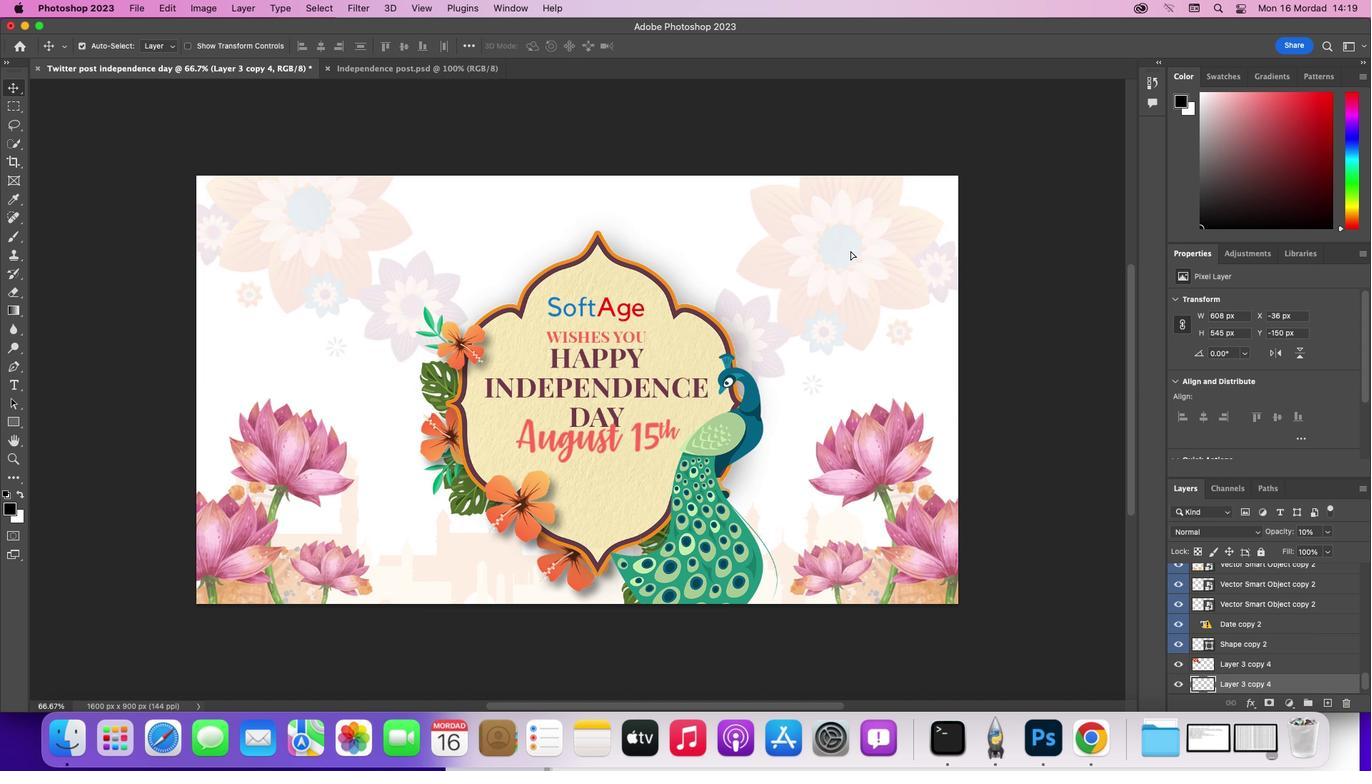 
Action: Mouse pressed left at (855, 258)
Screenshot: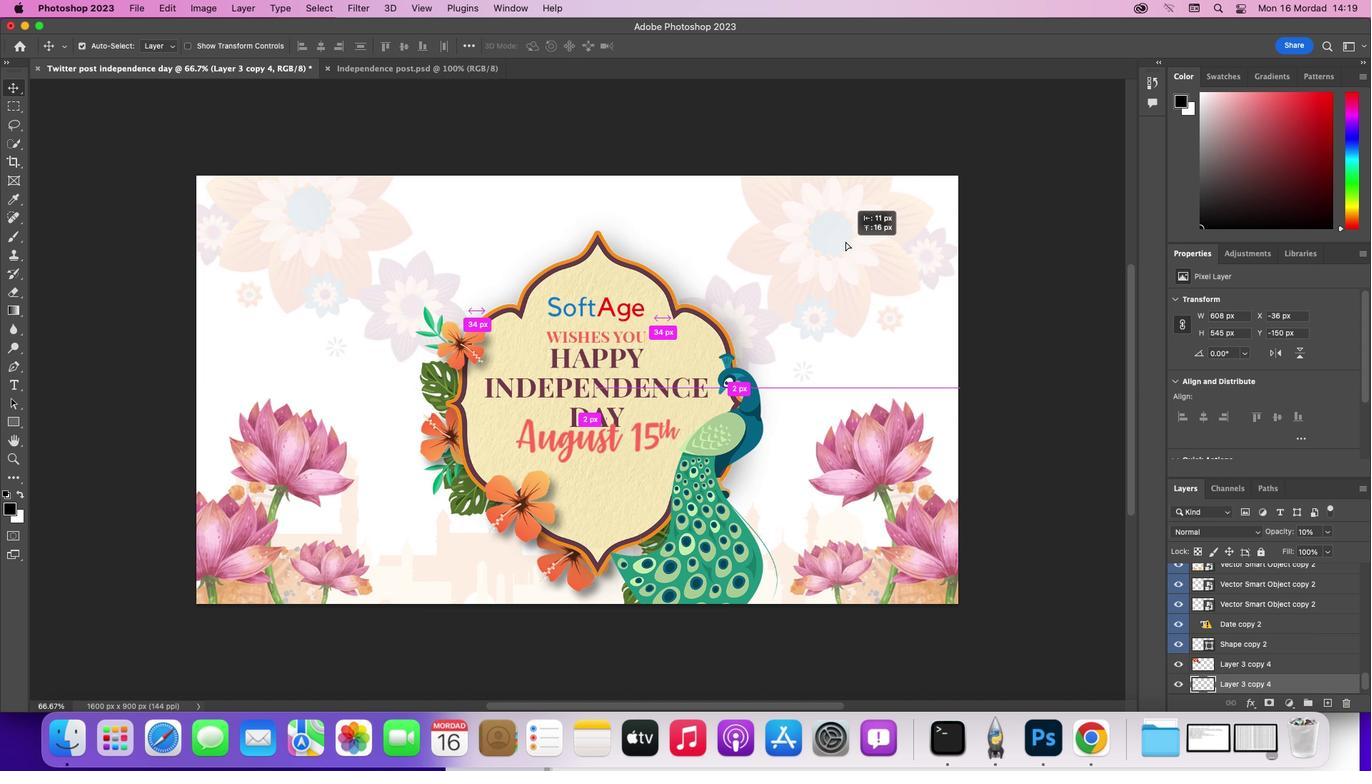 
Action: Mouse moved to (313, 232)
Screenshot: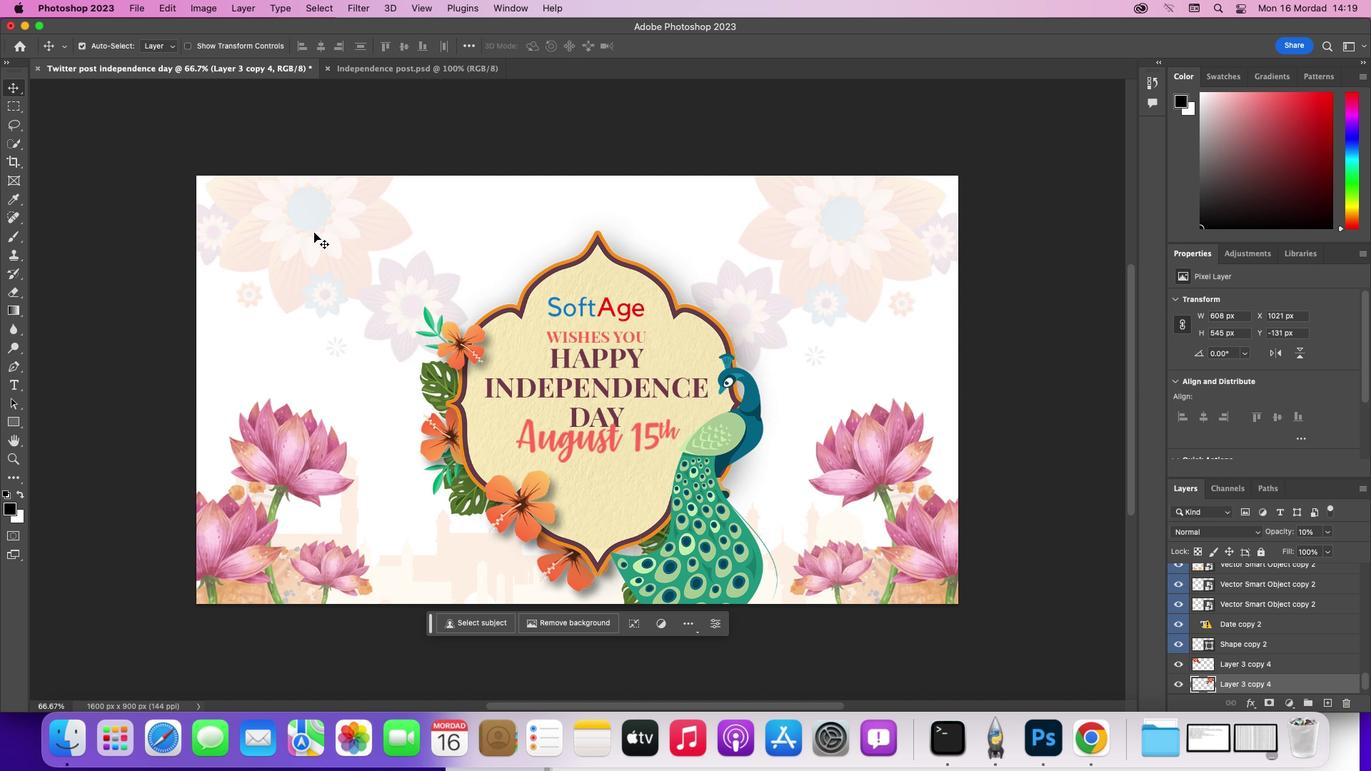 
Action: Key pressed Key.shift
Screenshot: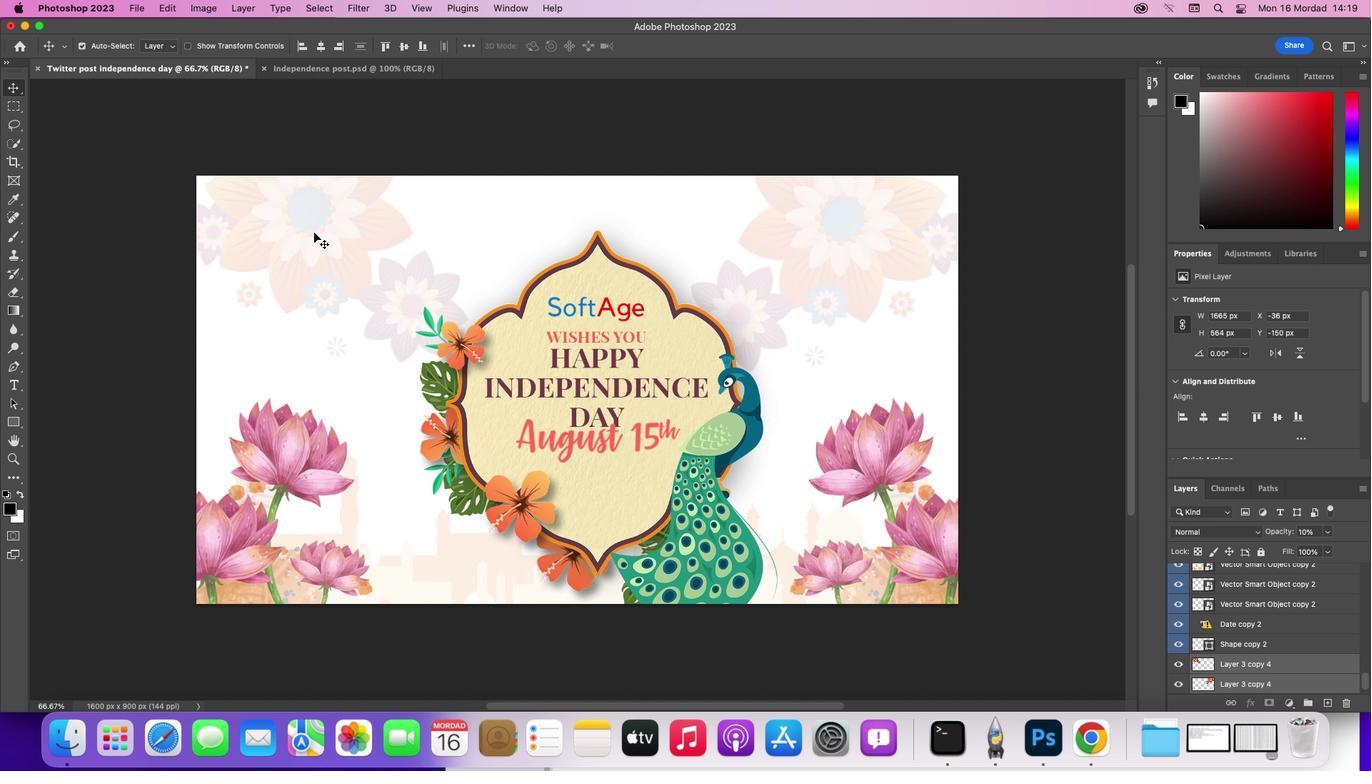 
Action: Mouse pressed left at (313, 232)
Screenshot: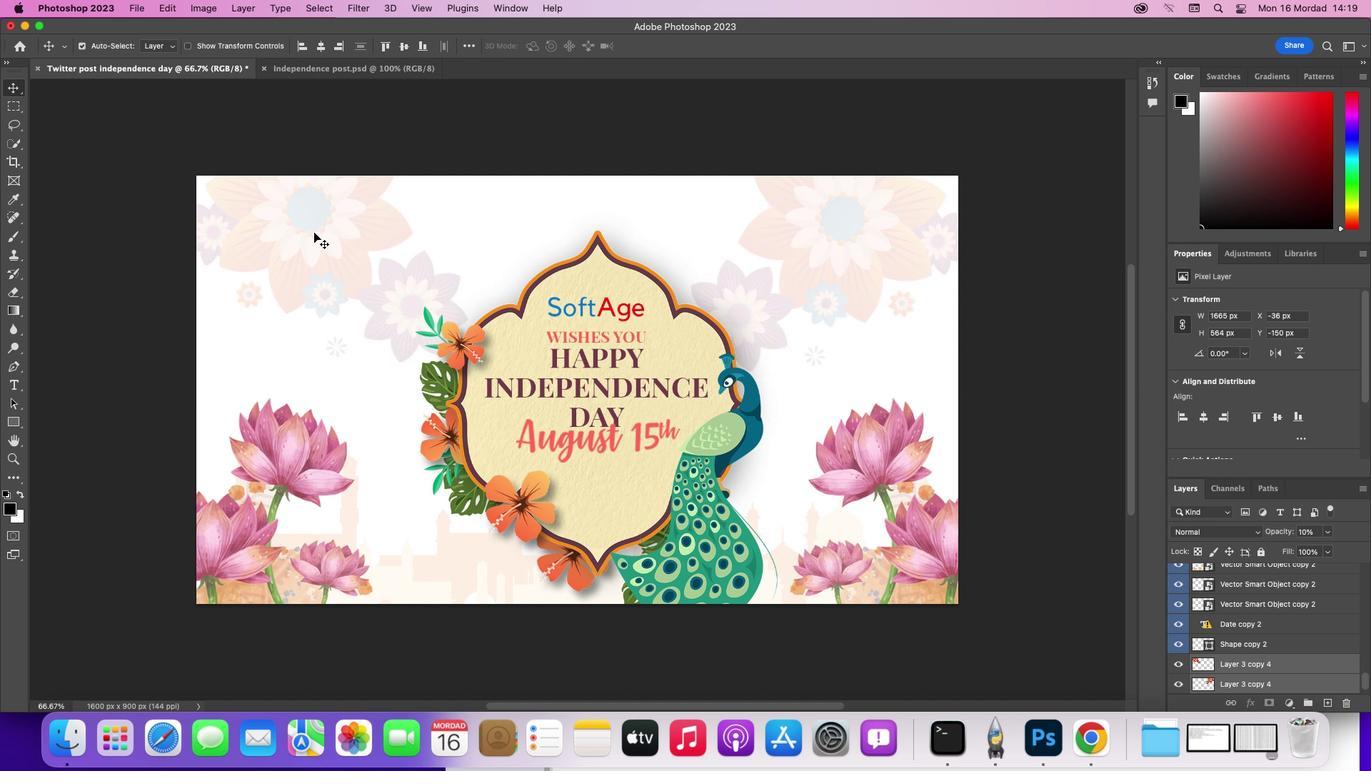 
Action: Mouse moved to (405, 45)
Screenshot: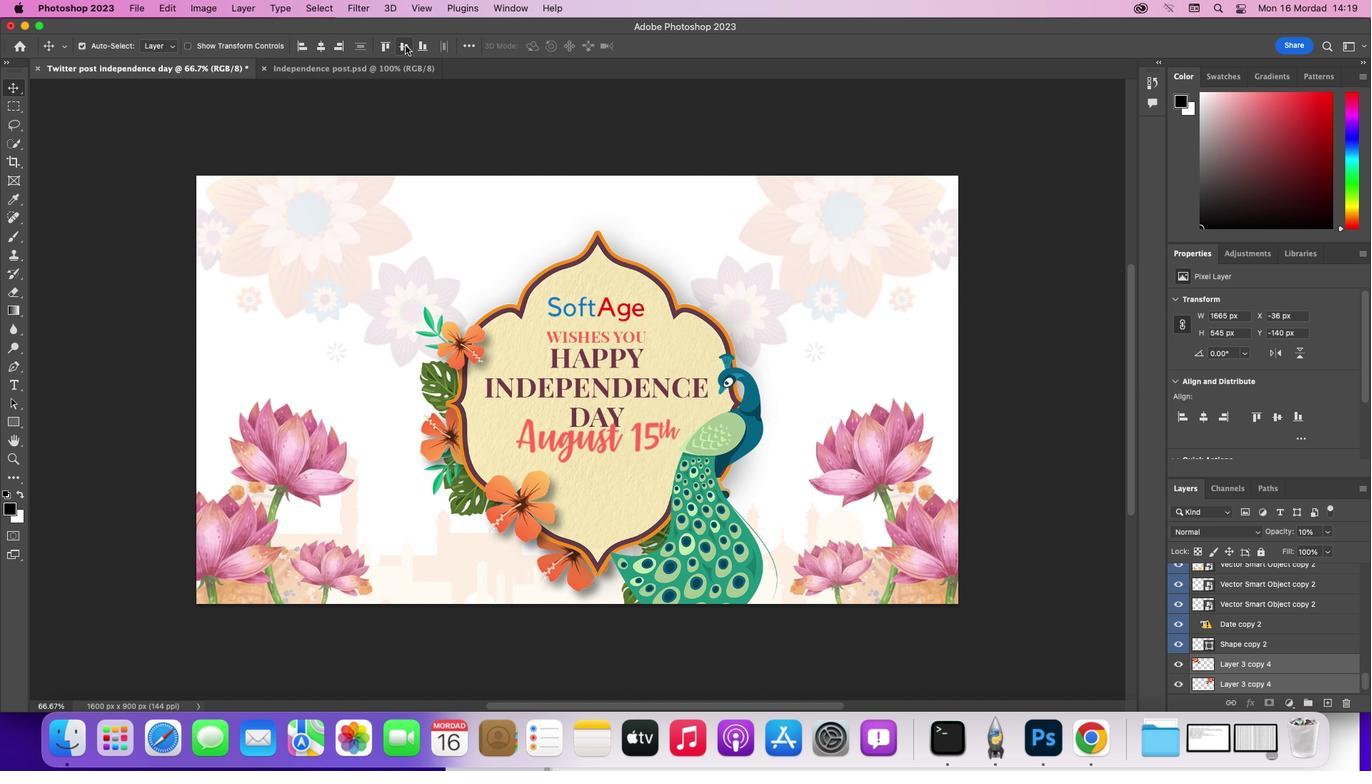 
Action: Mouse pressed left at (405, 45)
Screenshot: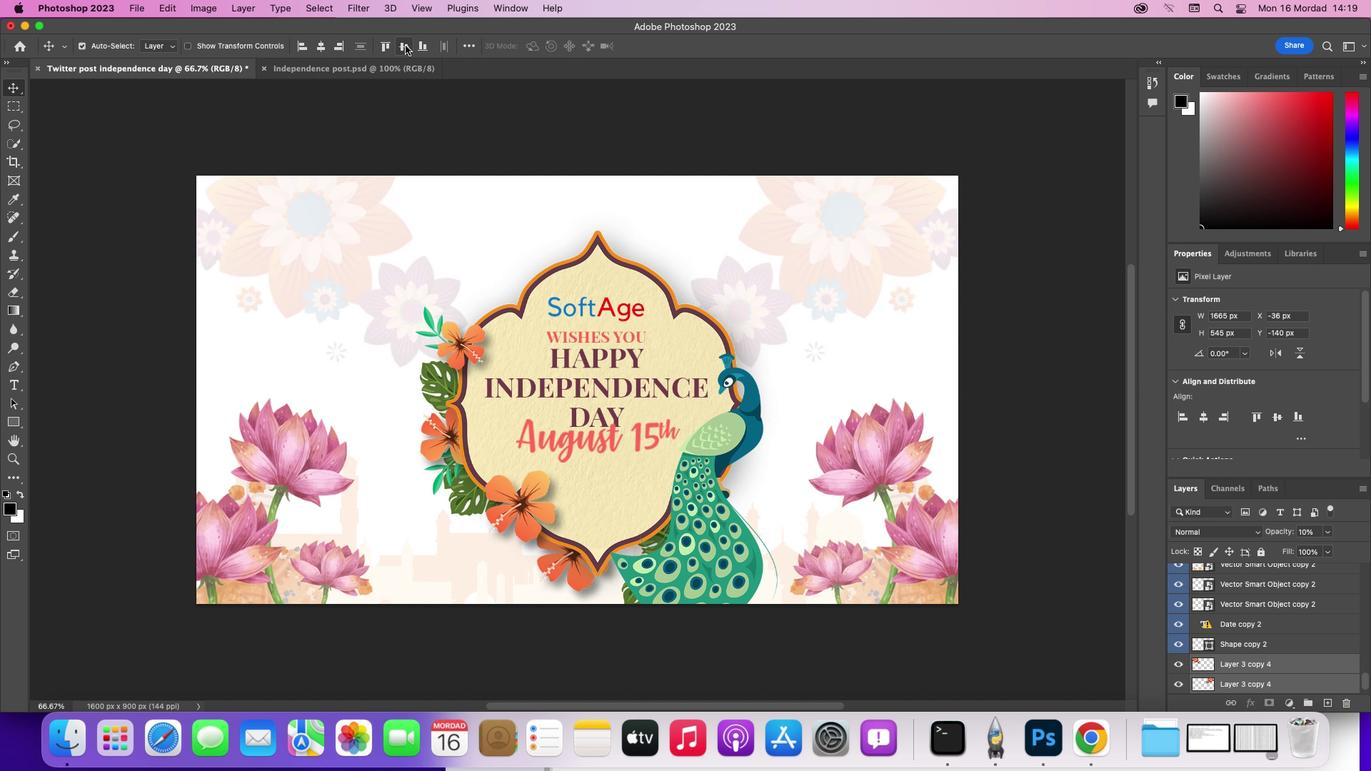 
Action: Mouse moved to (315, 70)
Screenshot: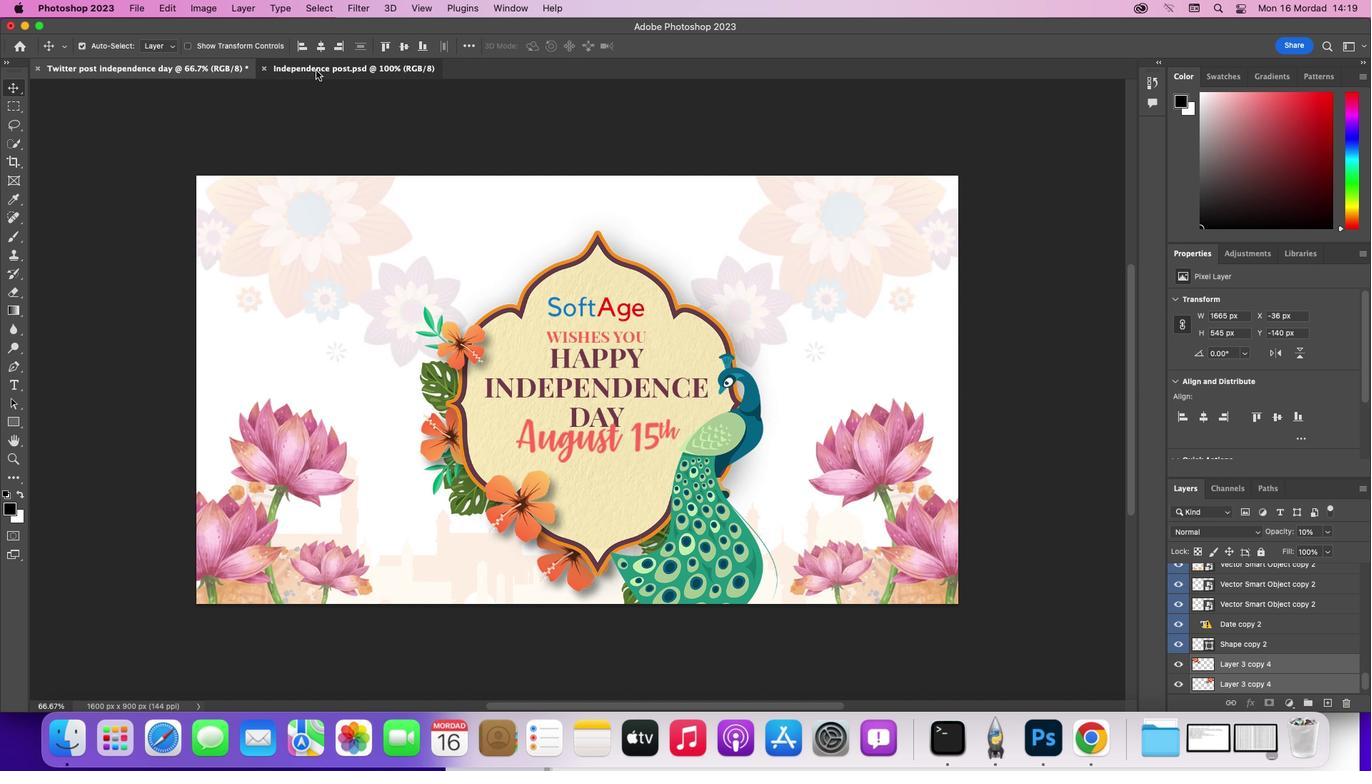 
Action: Mouse pressed left at (315, 70)
Screenshot: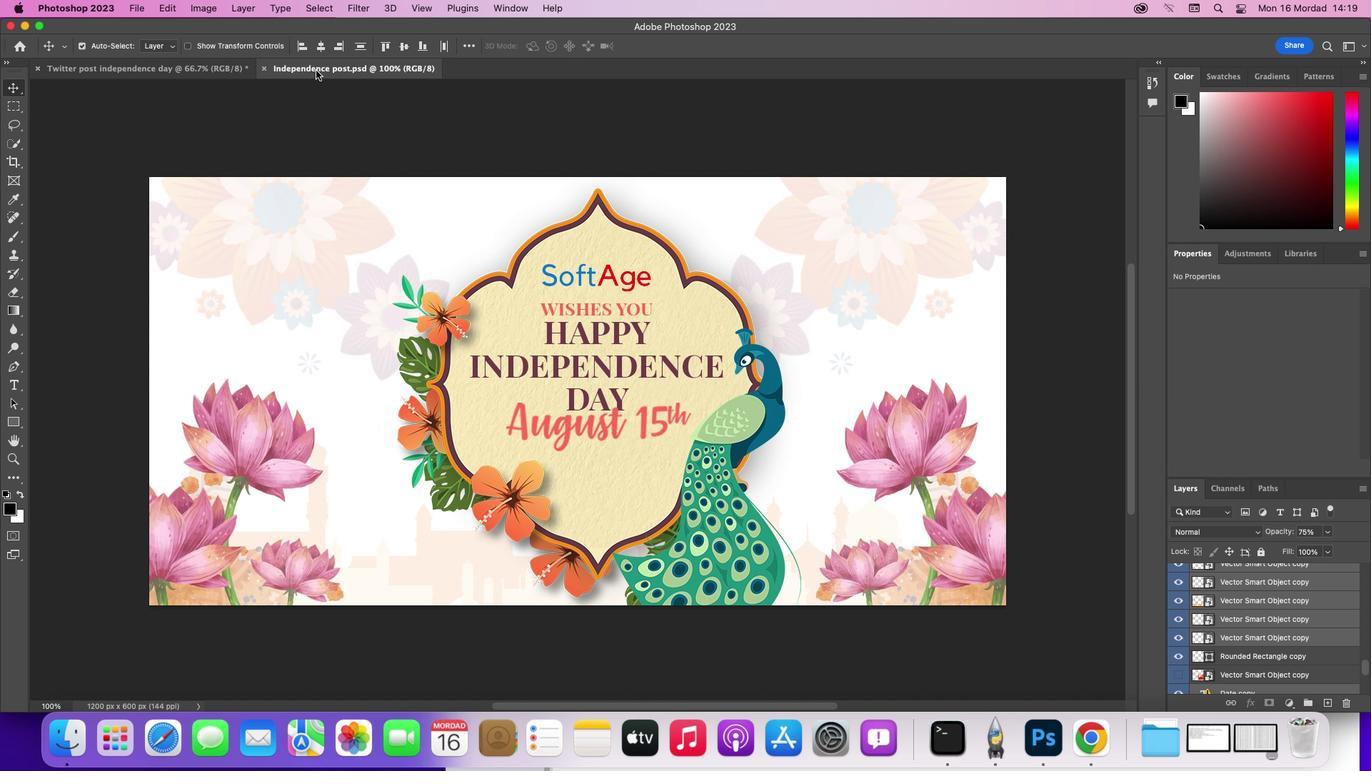 
Action: Mouse moved to (173, 69)
Screenshot: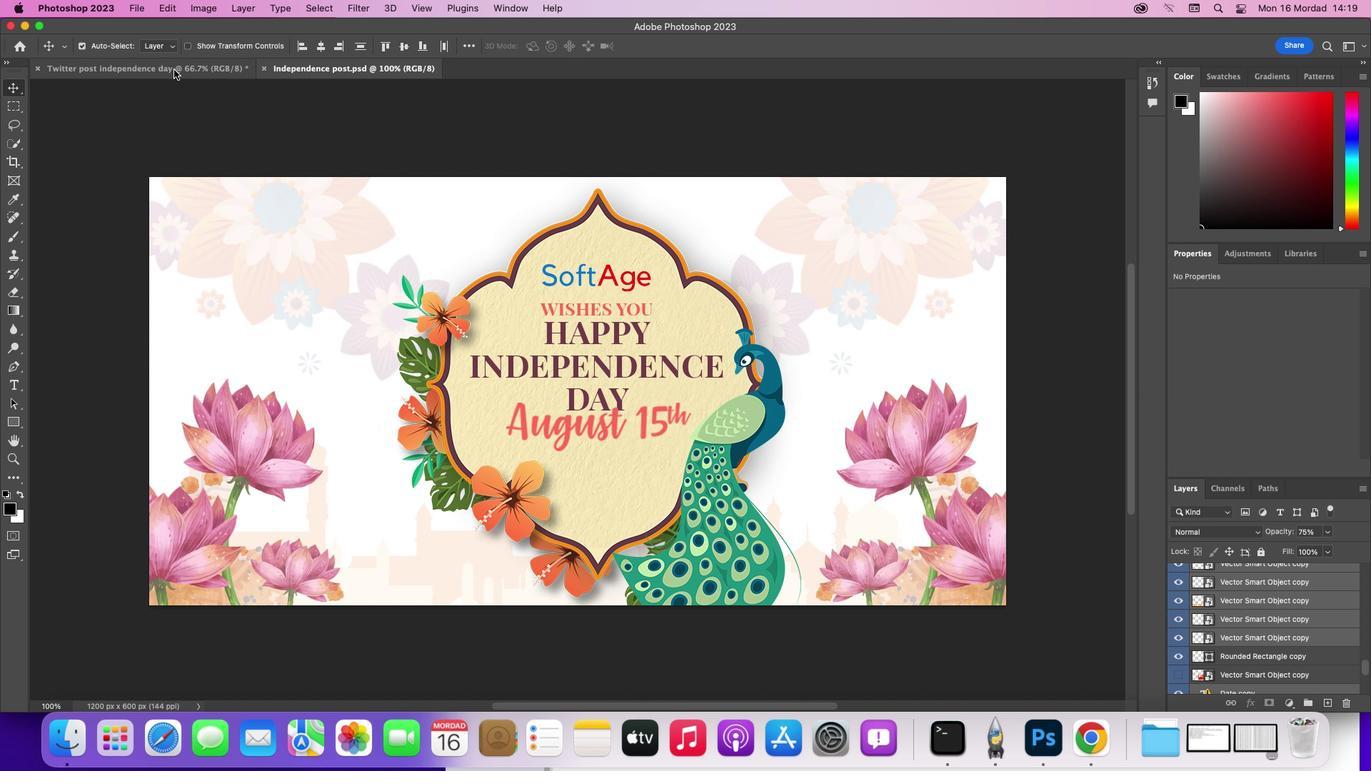 
Action: Mouse pressed left at (173, 69)
Screenshot: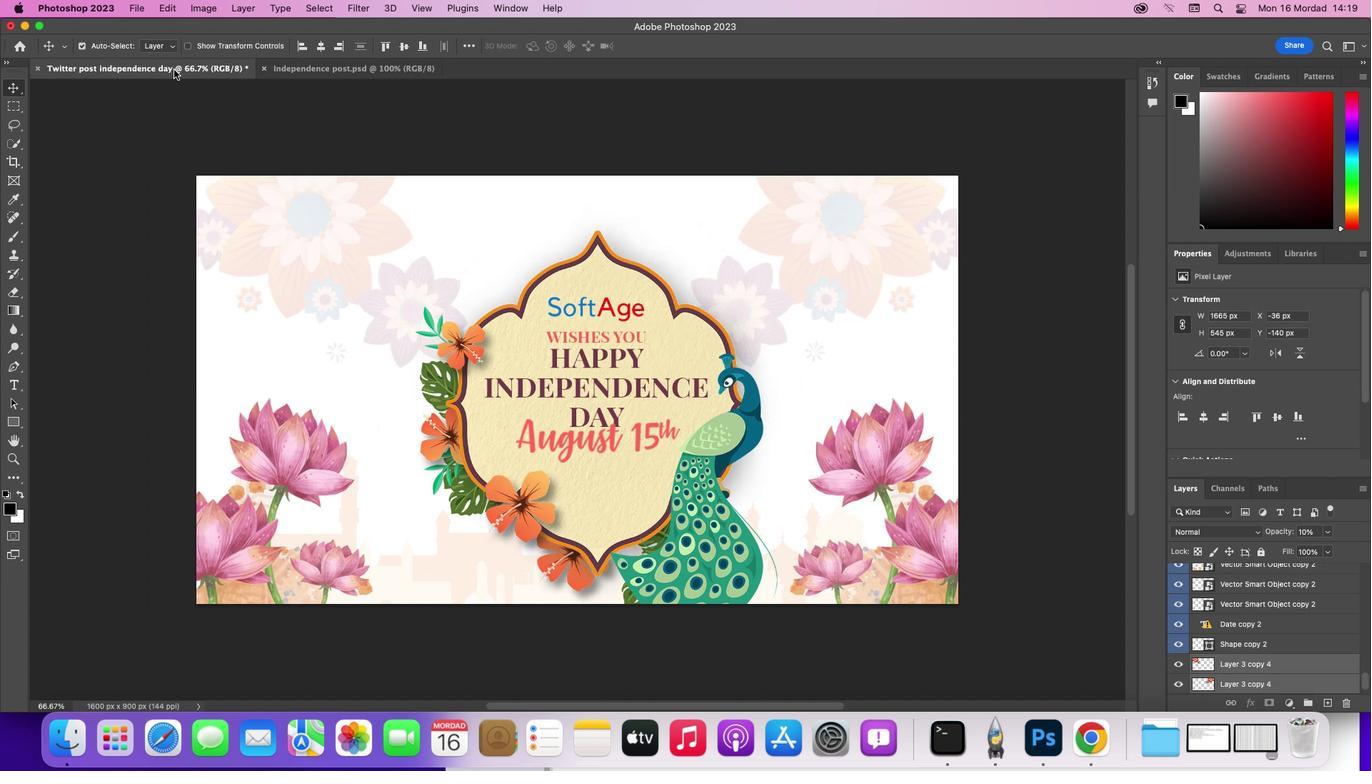 
Action: Mouse moved to (314, 288)
Screenshot: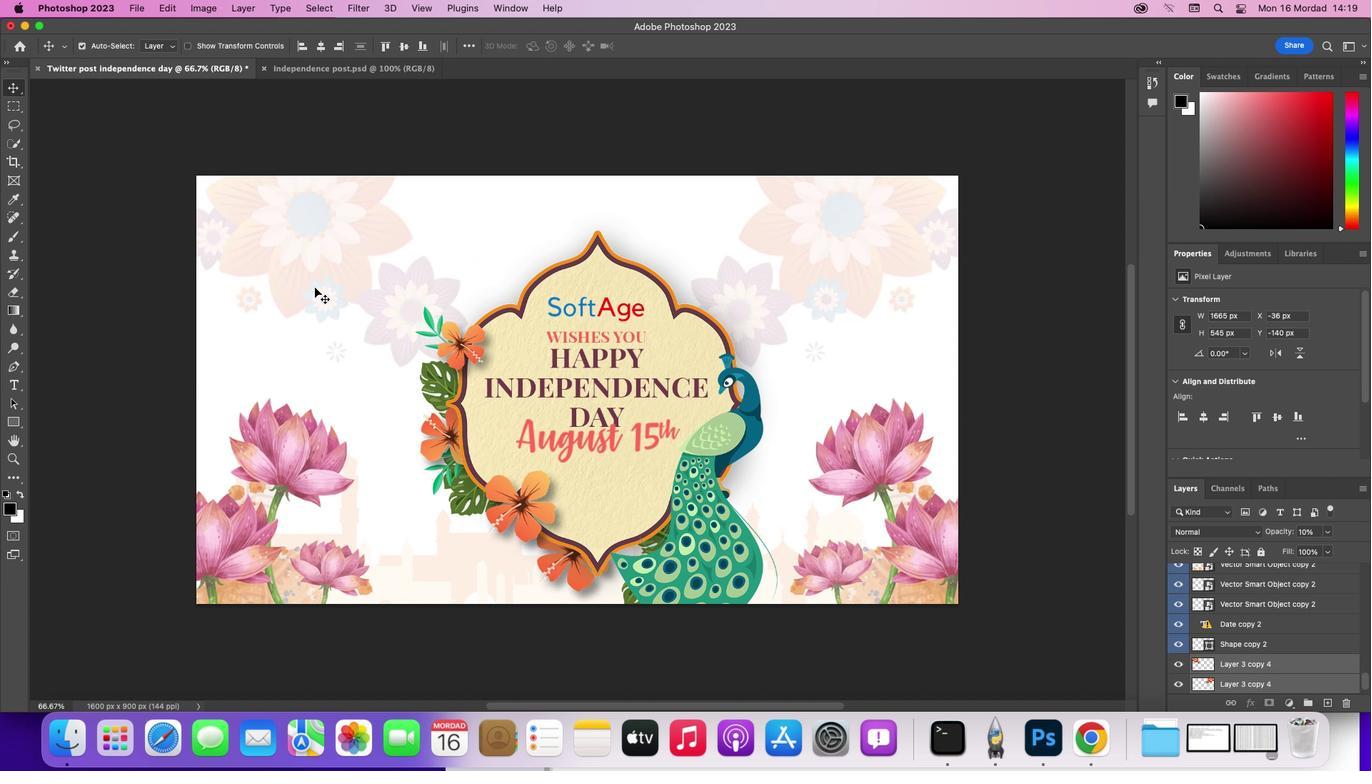 
Action: Mouse pressed left at (314, 288)
Screenshot: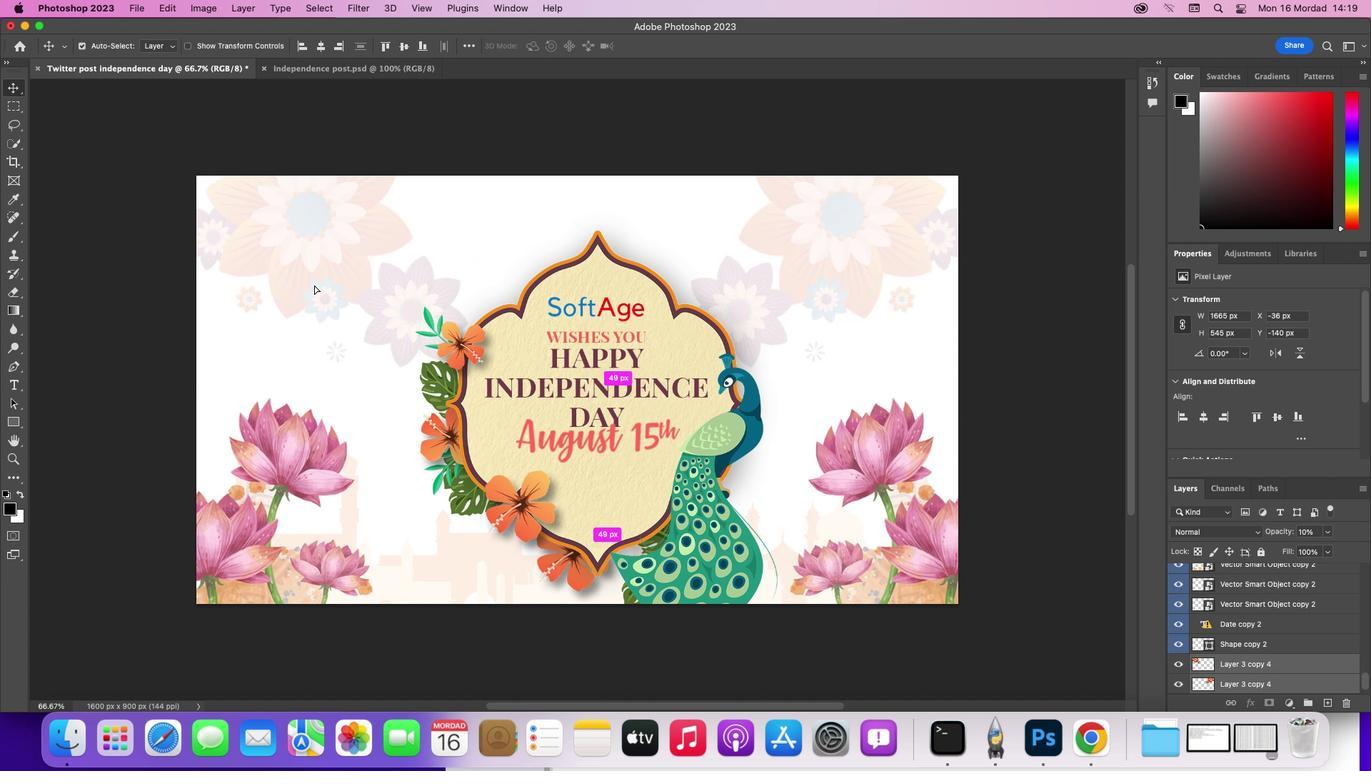 
Action: Mouse moved to (513, 164)
Screenshot: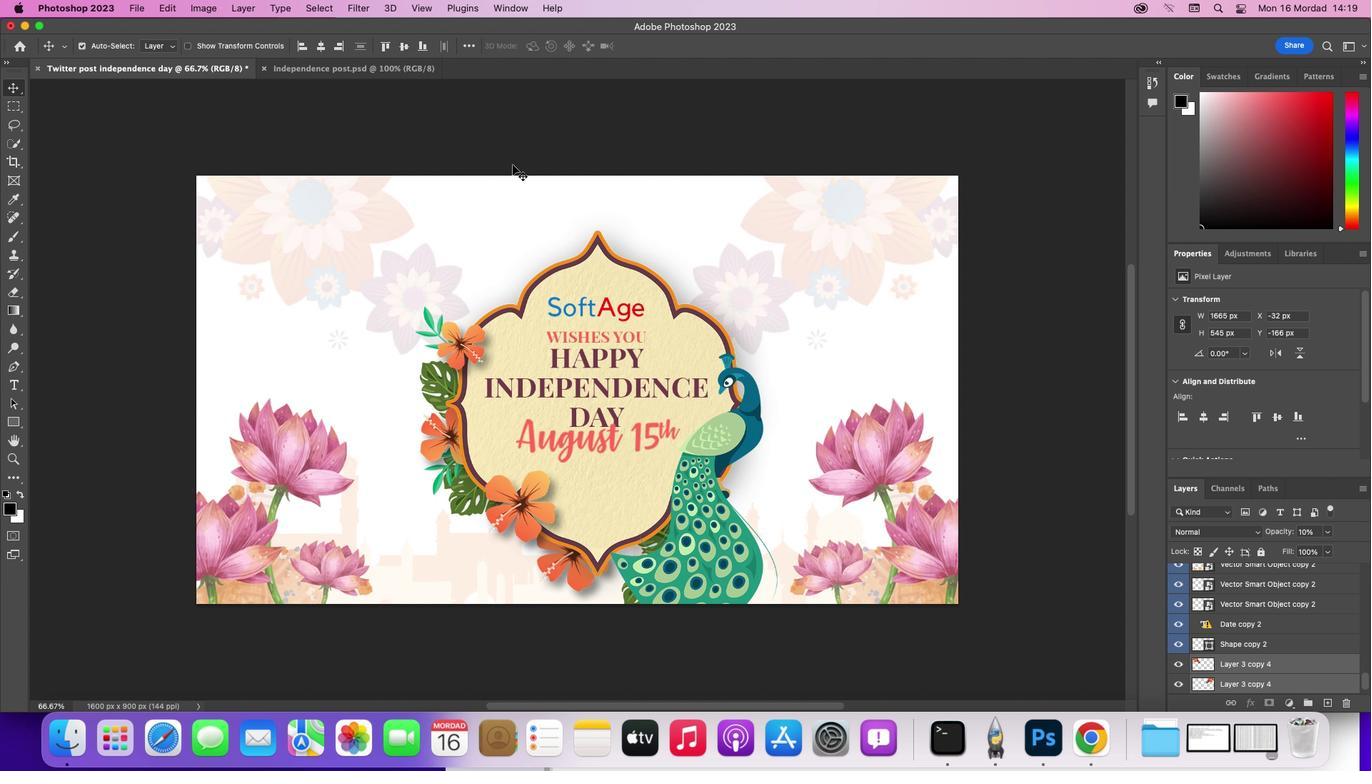 
Action: Mouse pressed left at (513, 164)
Screenshot: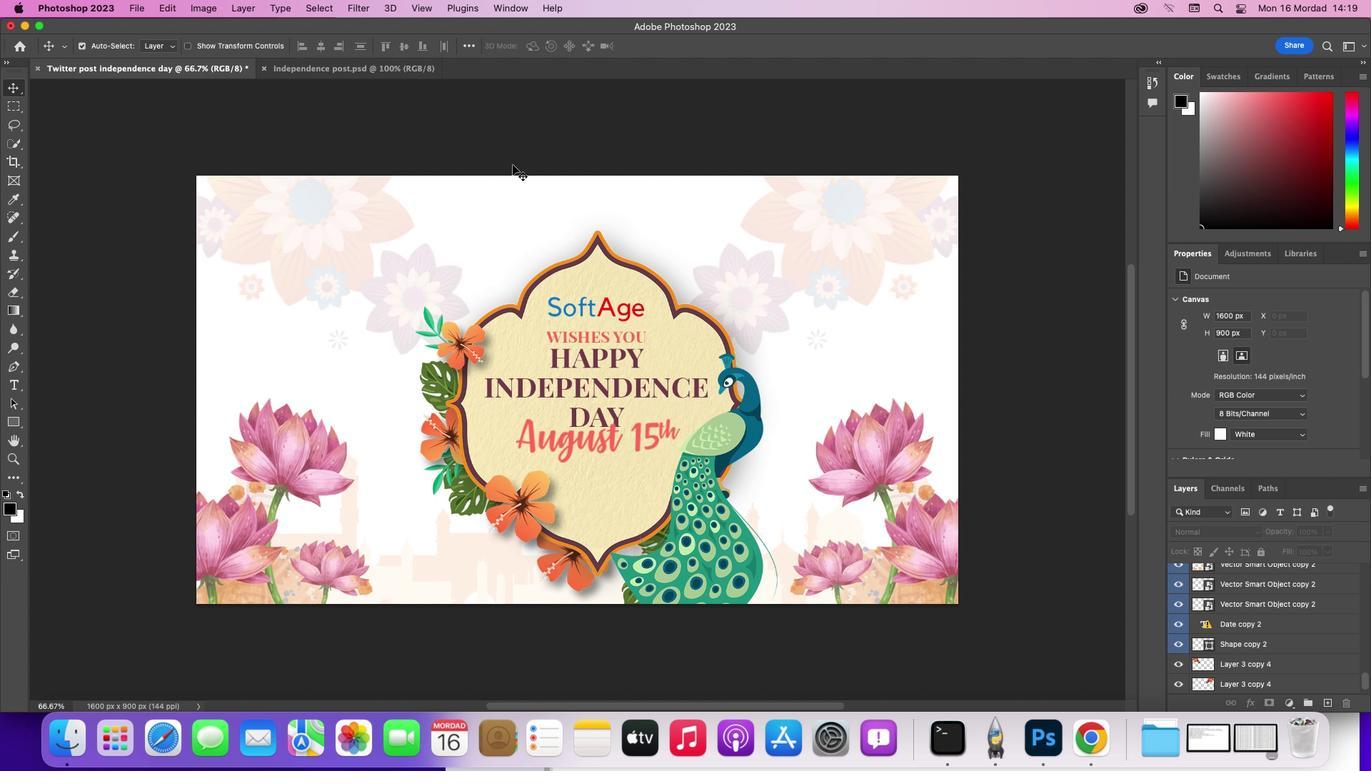 
Action: Mouse moved to (128, 12)
Screenshot: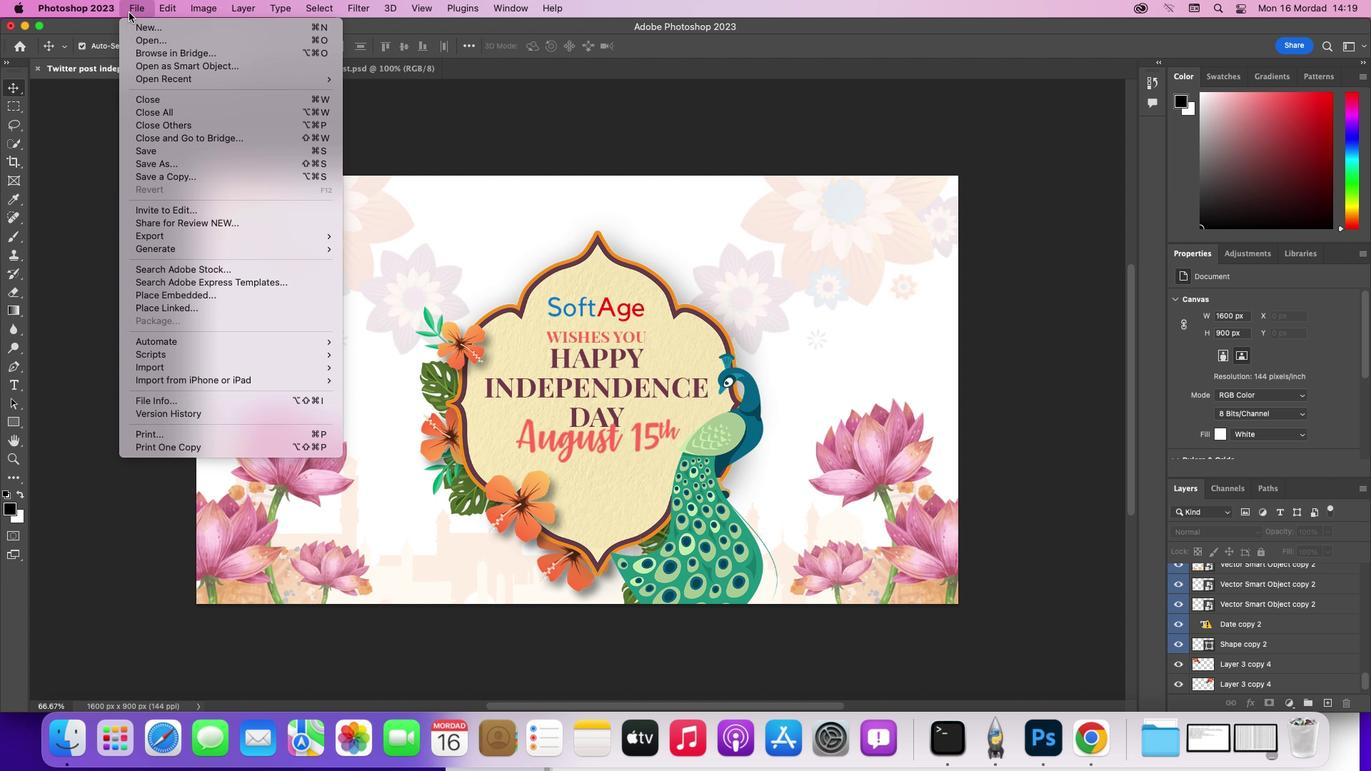 
Action: Mouse pressed left at (128, 12)
Screenshot: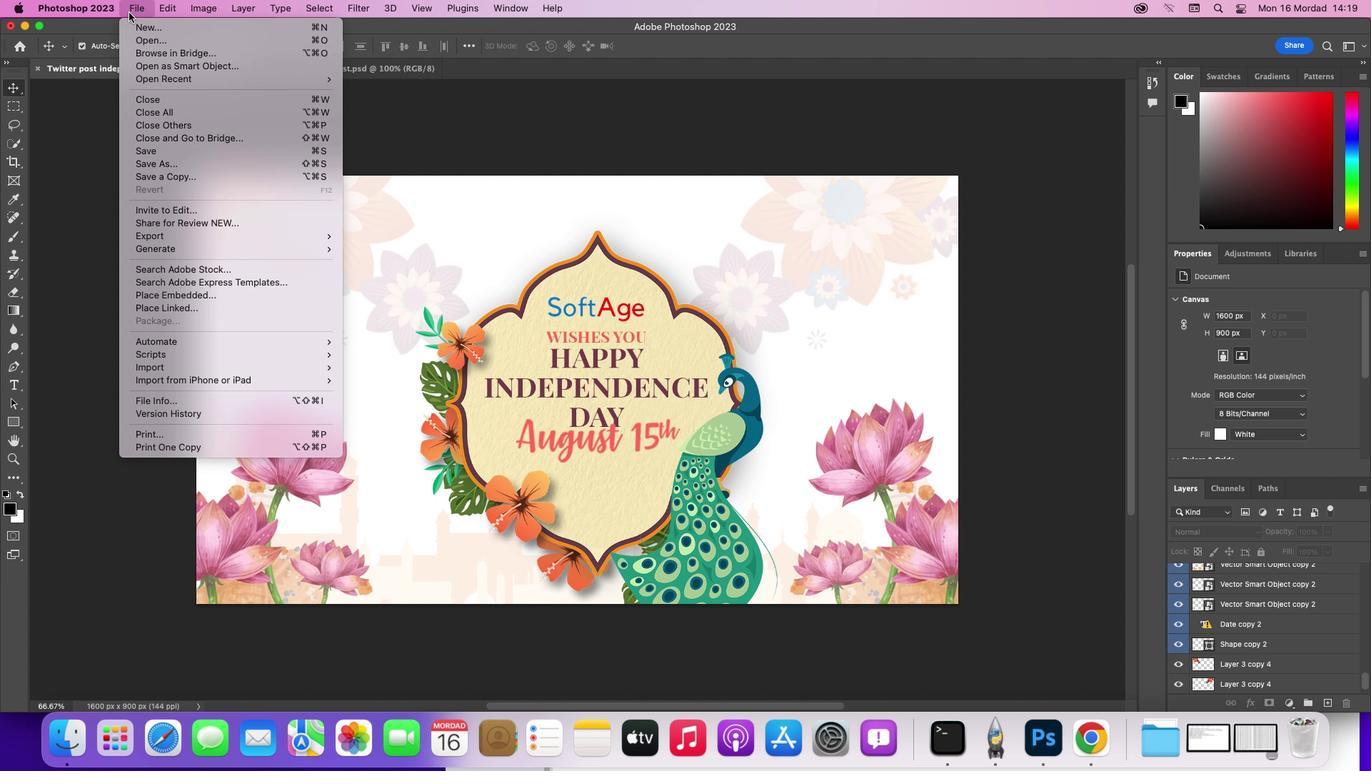 
Action: Mouse moved to (159, 155)
Screenshot: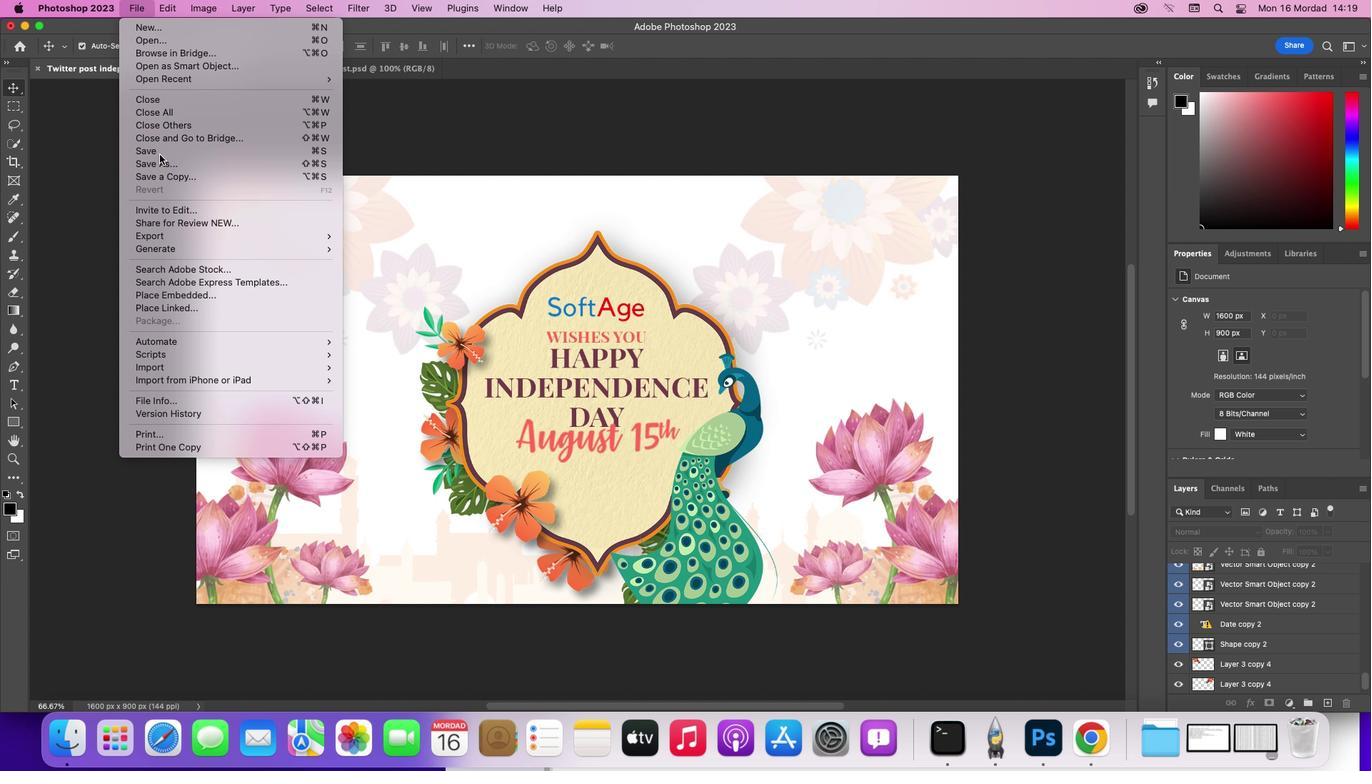
Action: Mouse pressed left at (159, 155)
Screenshot: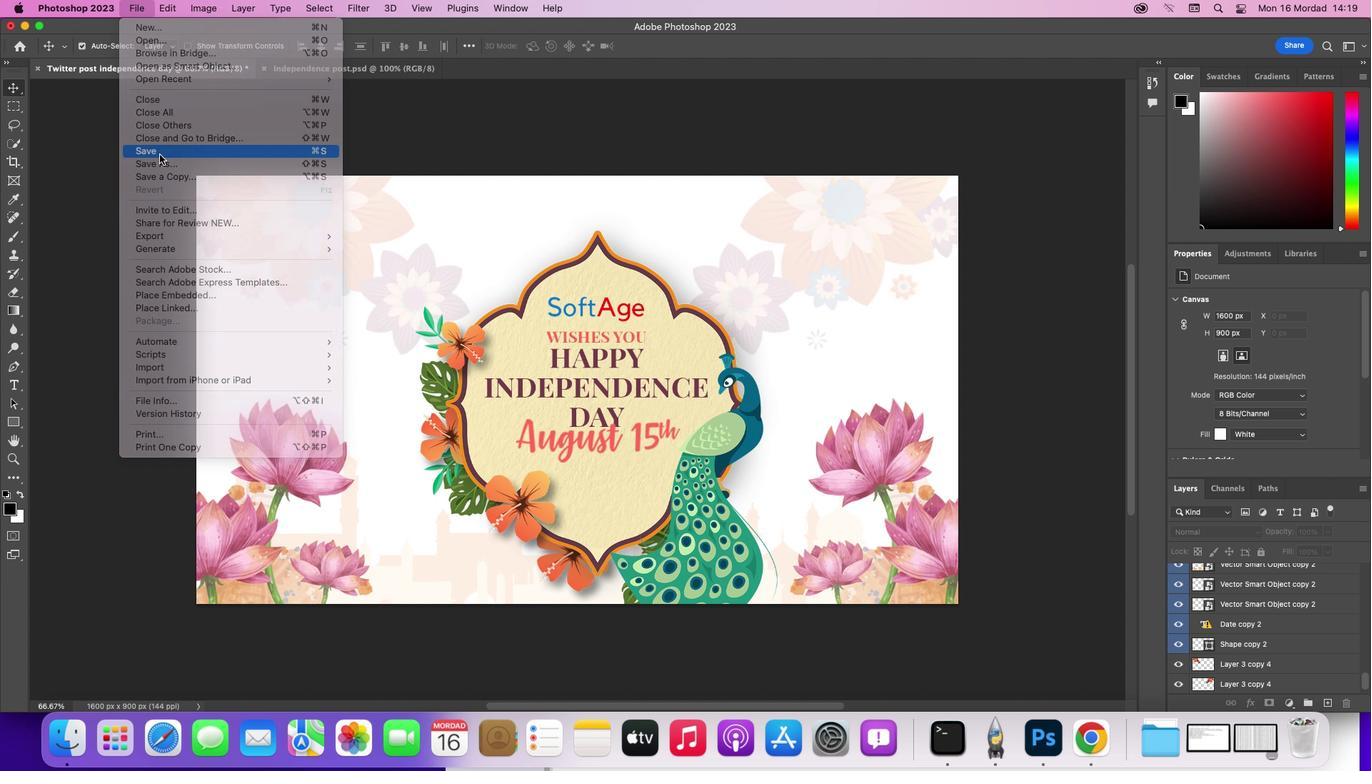 
Action: Mouse moved to (801, 345)
Screenshot: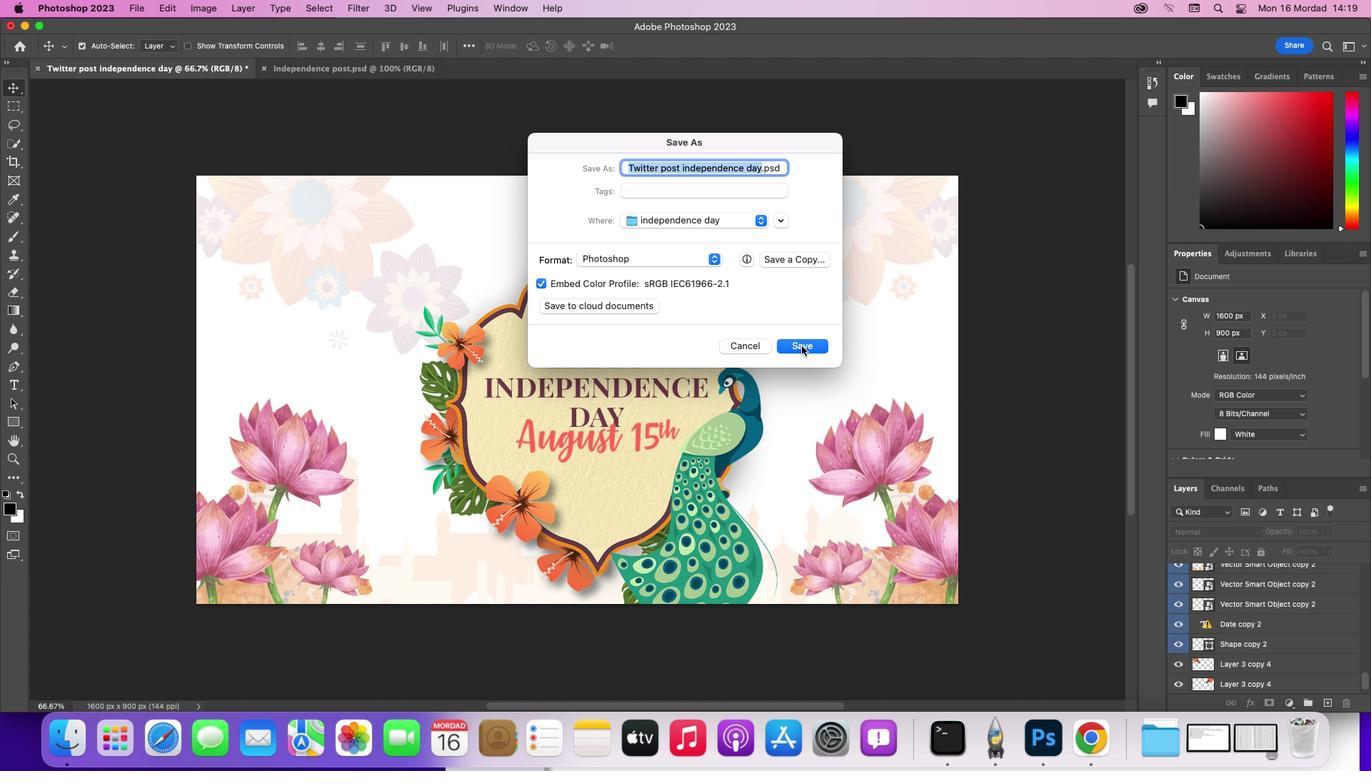 
Action: Mouse pressed left at (801, 345)
Screenshot: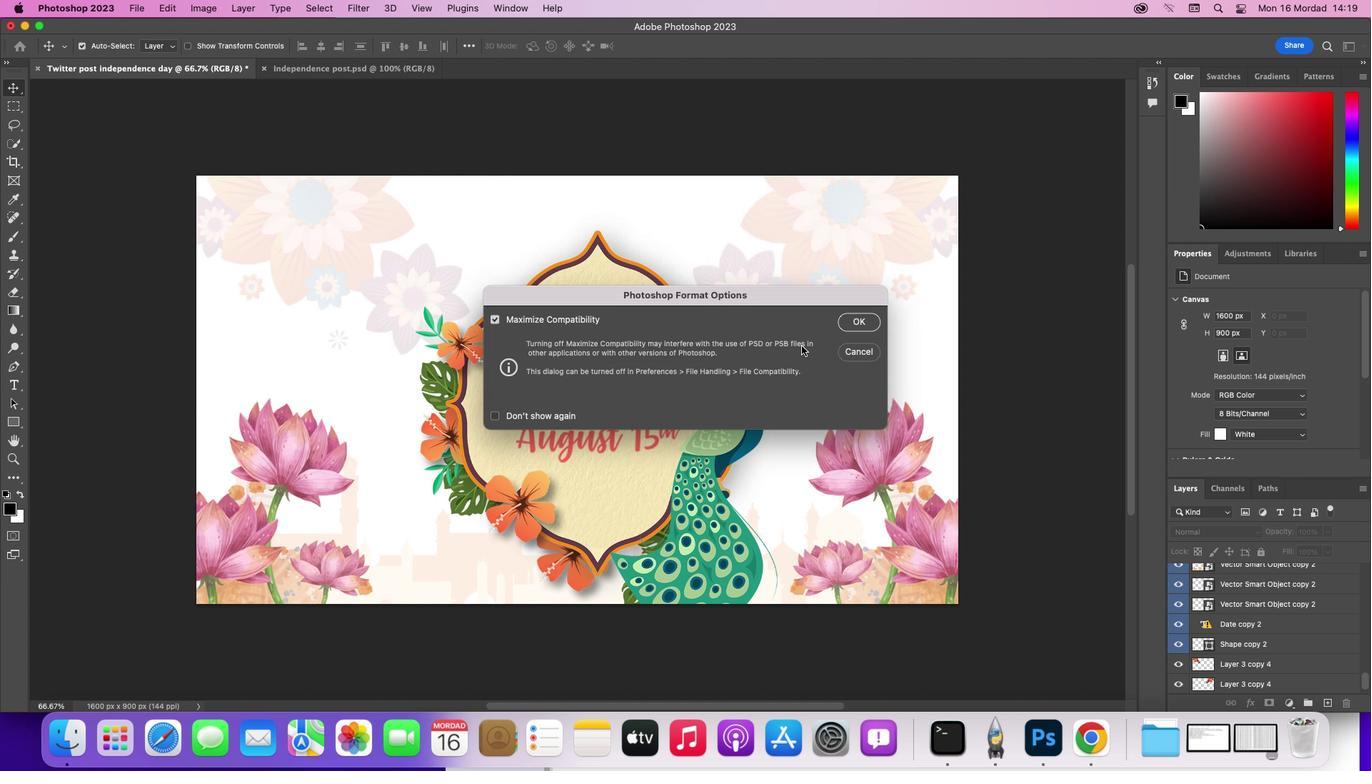 
Action: Mouse moved to (871, 323)
Screenshot: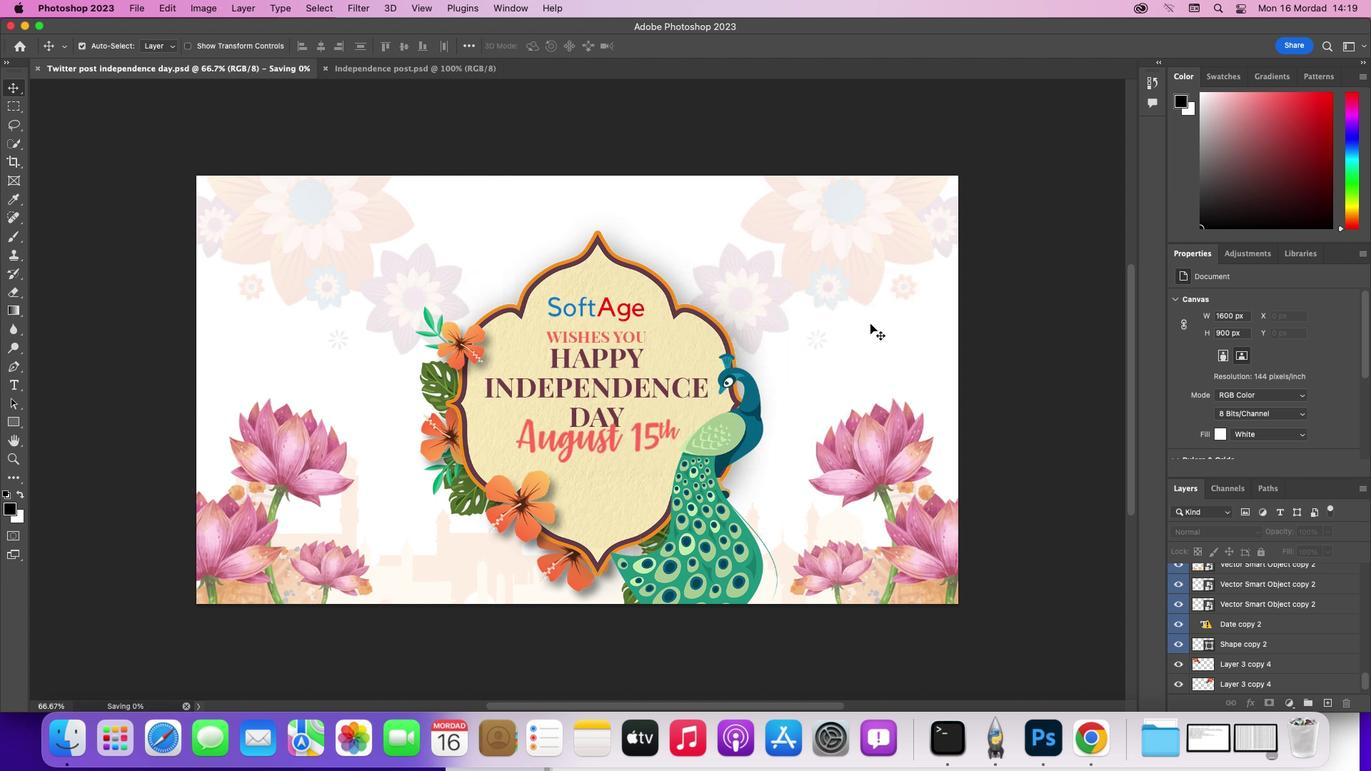 
Action: Mouse pressed left at (871, 323)
Screenshot: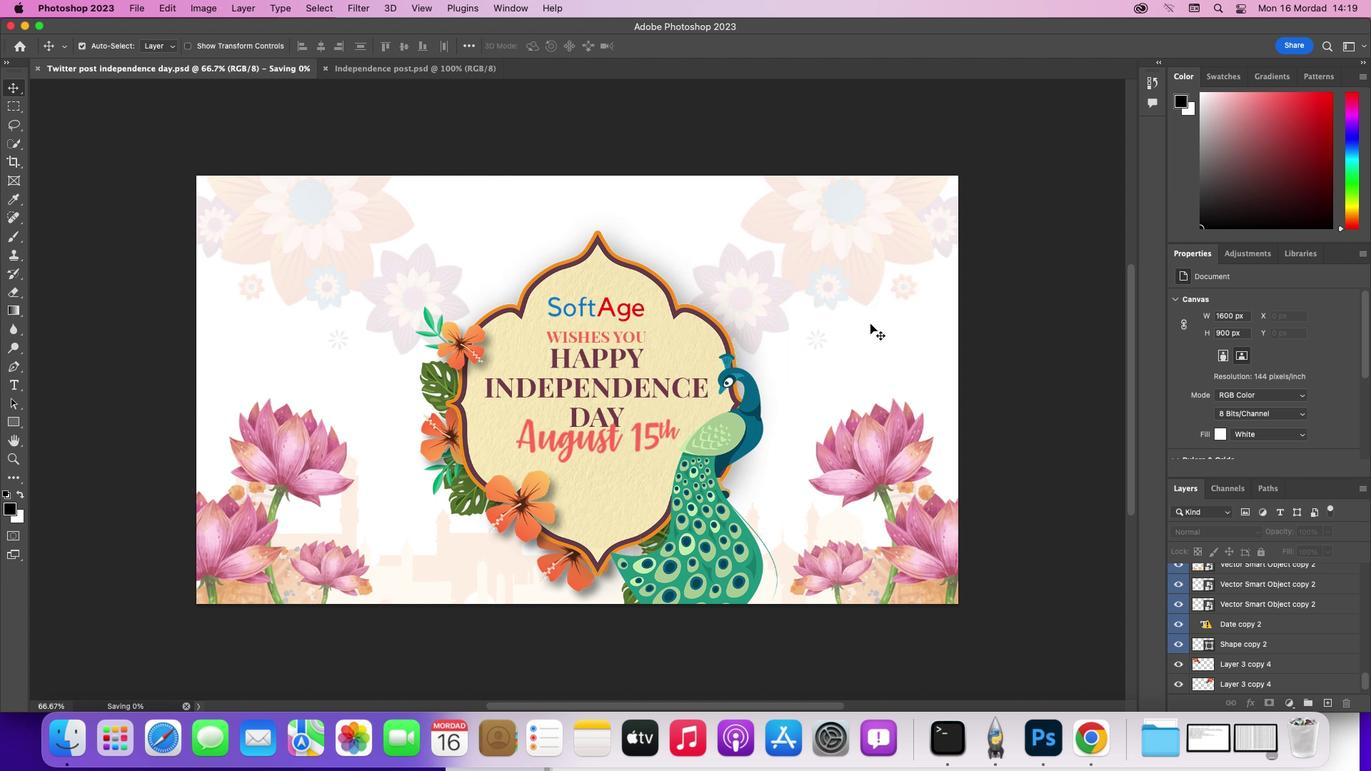 
Action: Mouse moved to (139, 8)
Screenshot: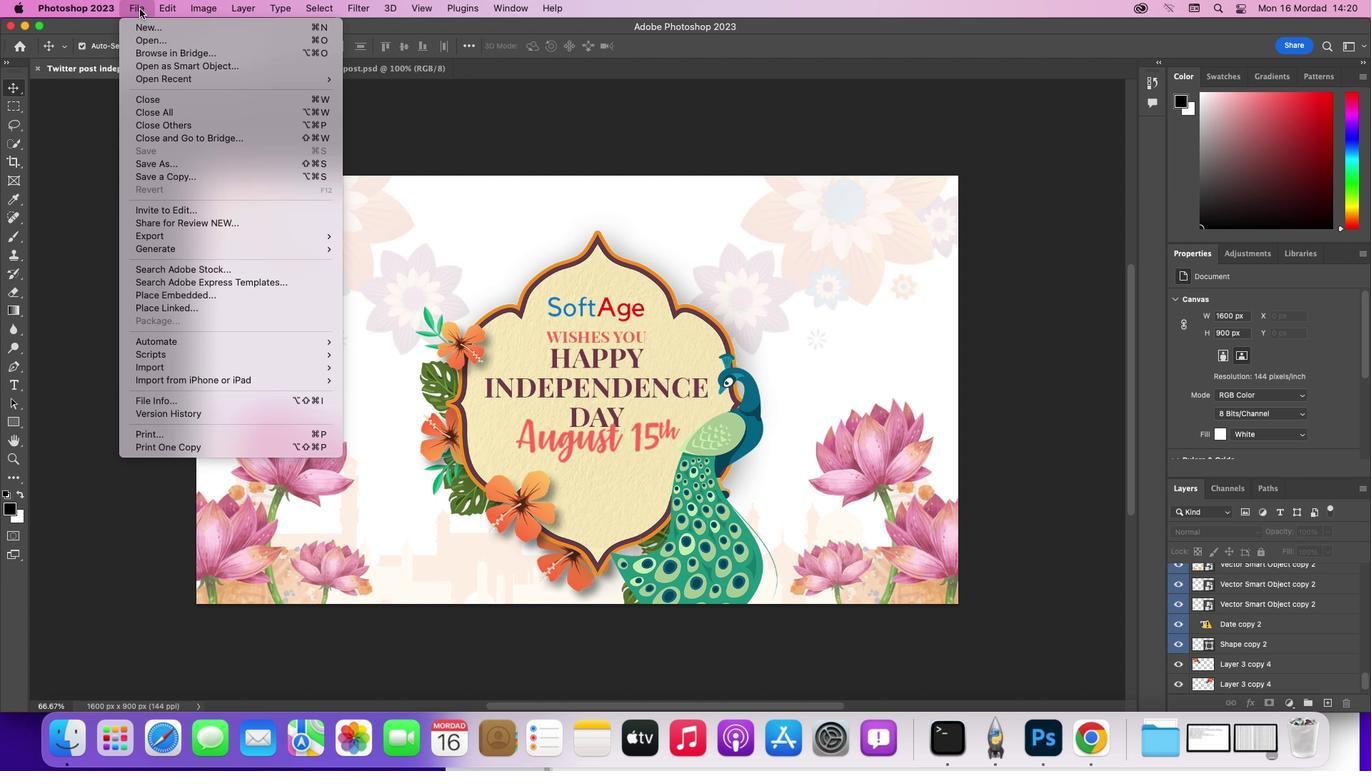 
Action: Mouse pressed left at (139, 8)
Screenshot: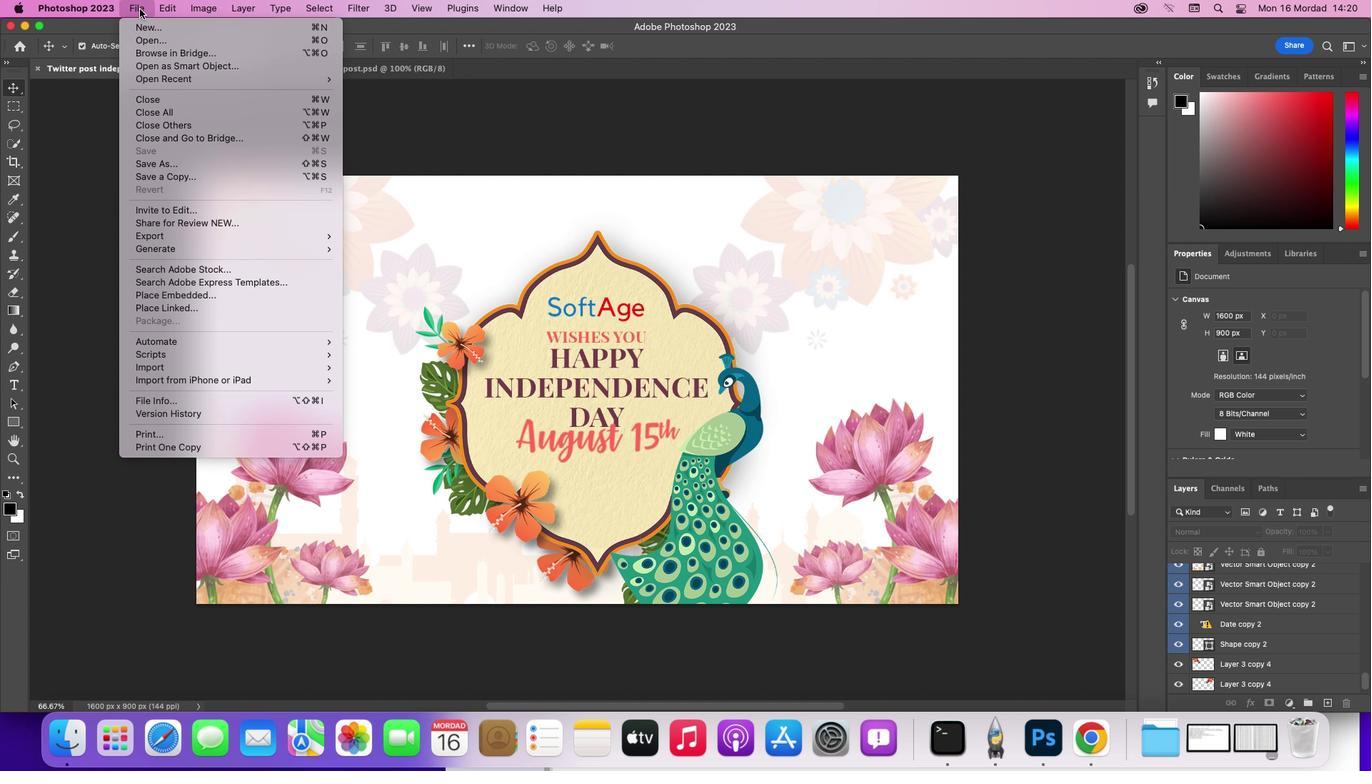 
Action: Mouse moved to (216, 167)
Screenshot: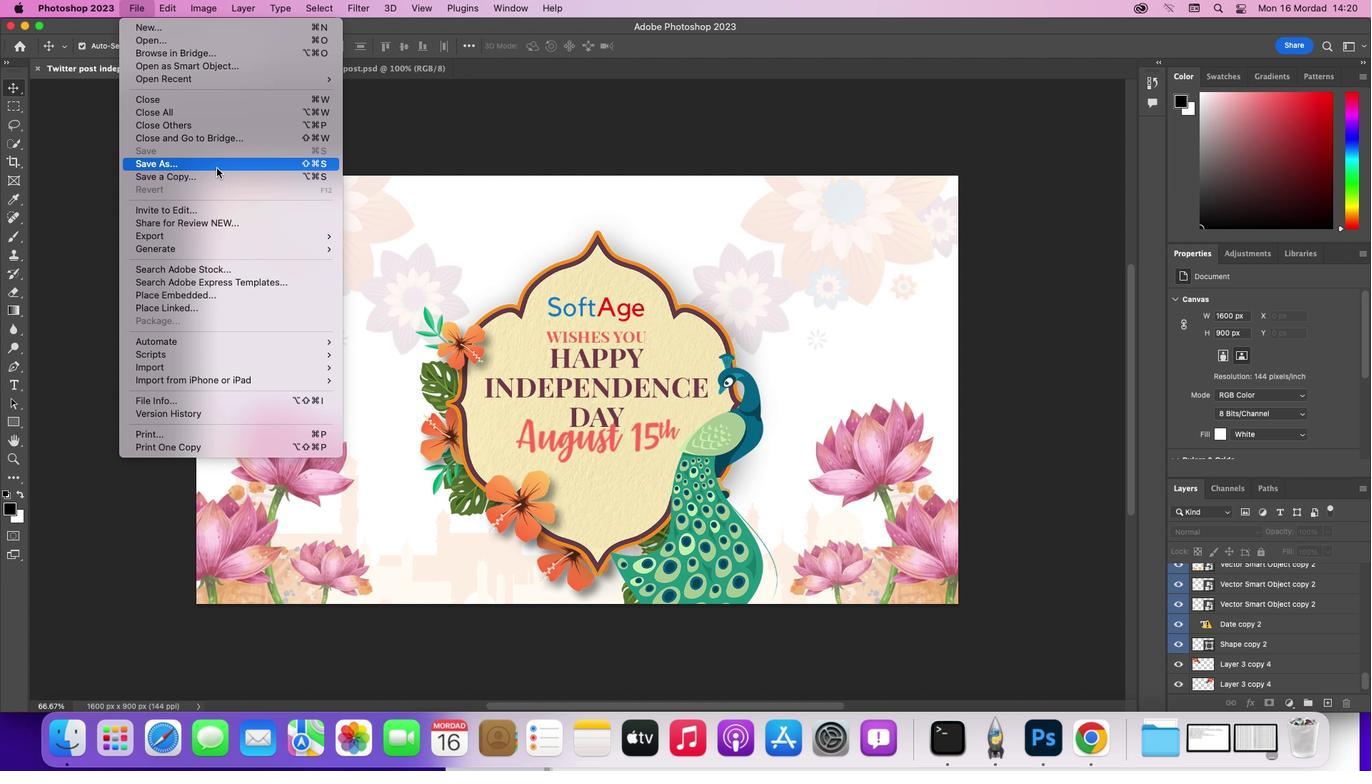 
Action: Mouse pressed left at (216, 167)
Screenshot: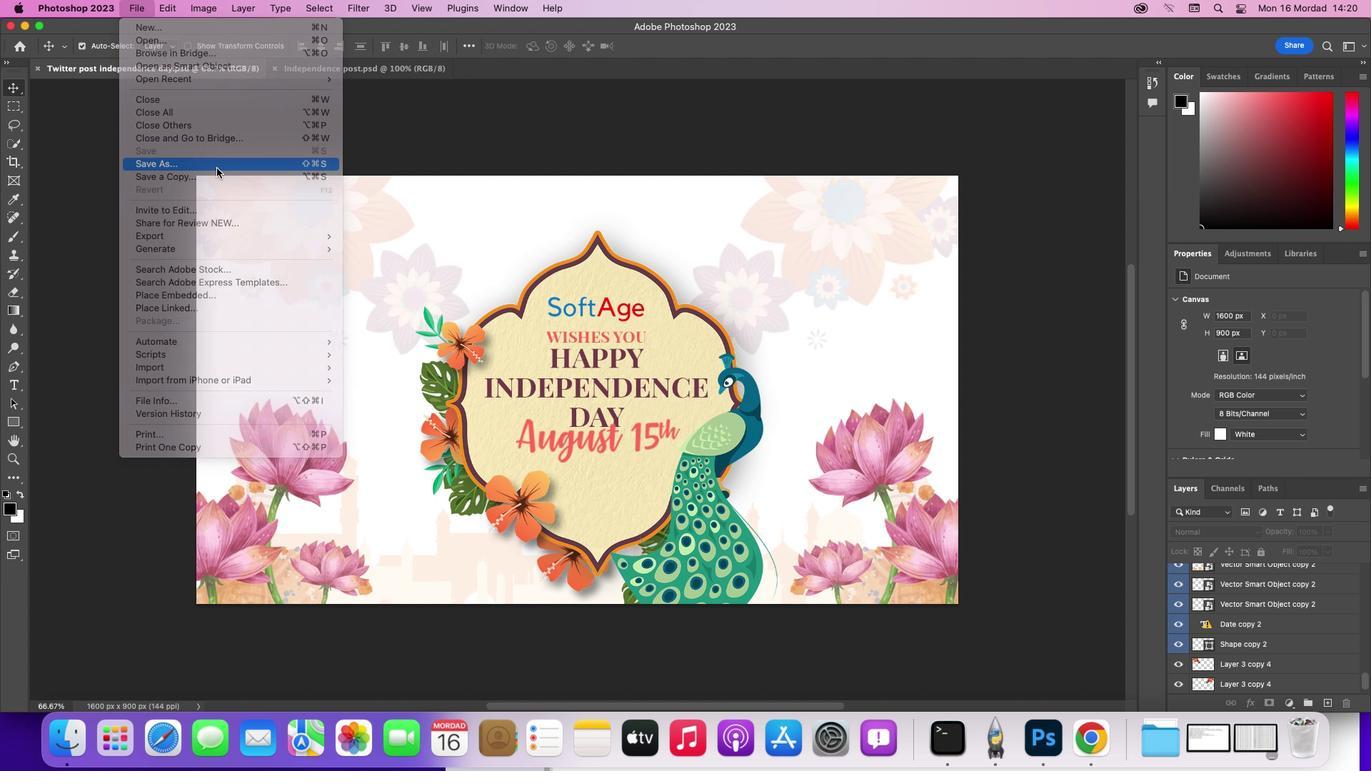 
Action: Mouse moved to (713, 258)
Screenshot: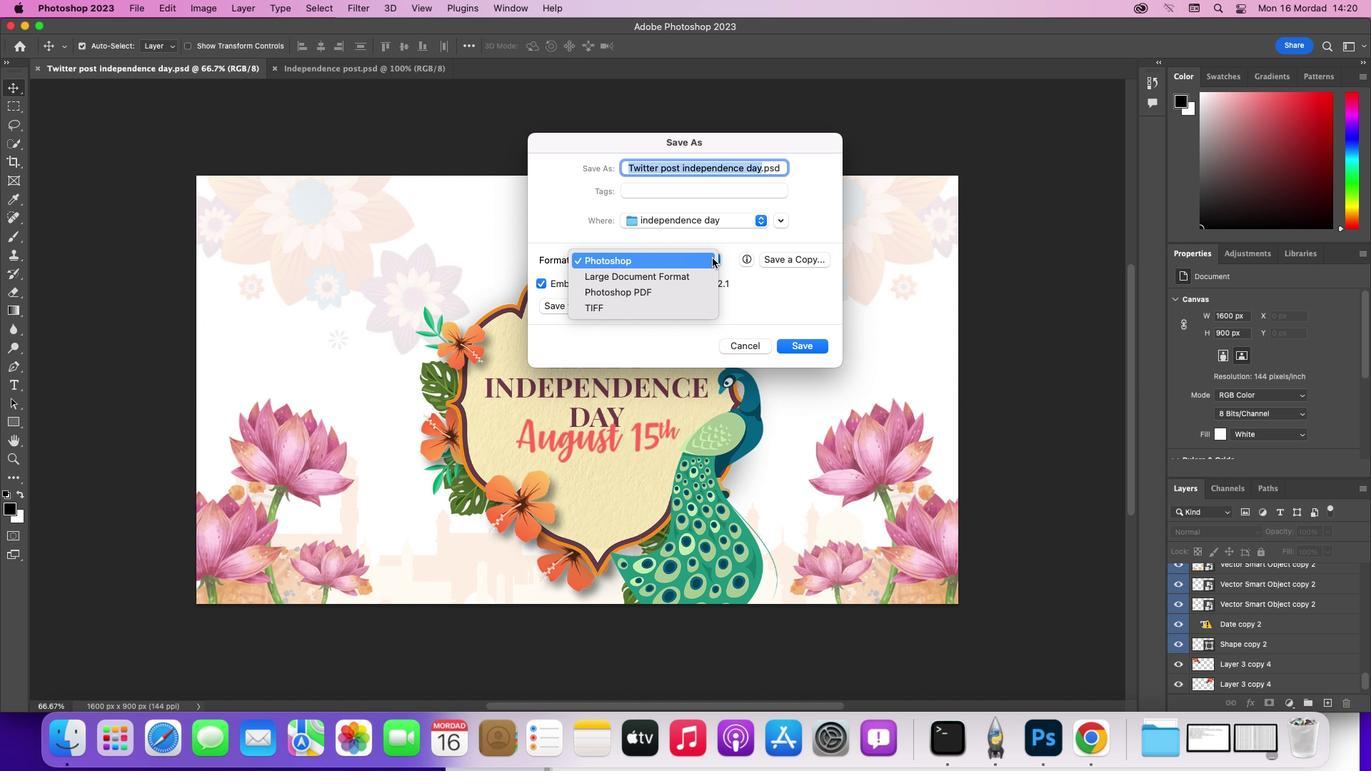 
Action: Mouse pressed left at (713, 258)
Screenshot: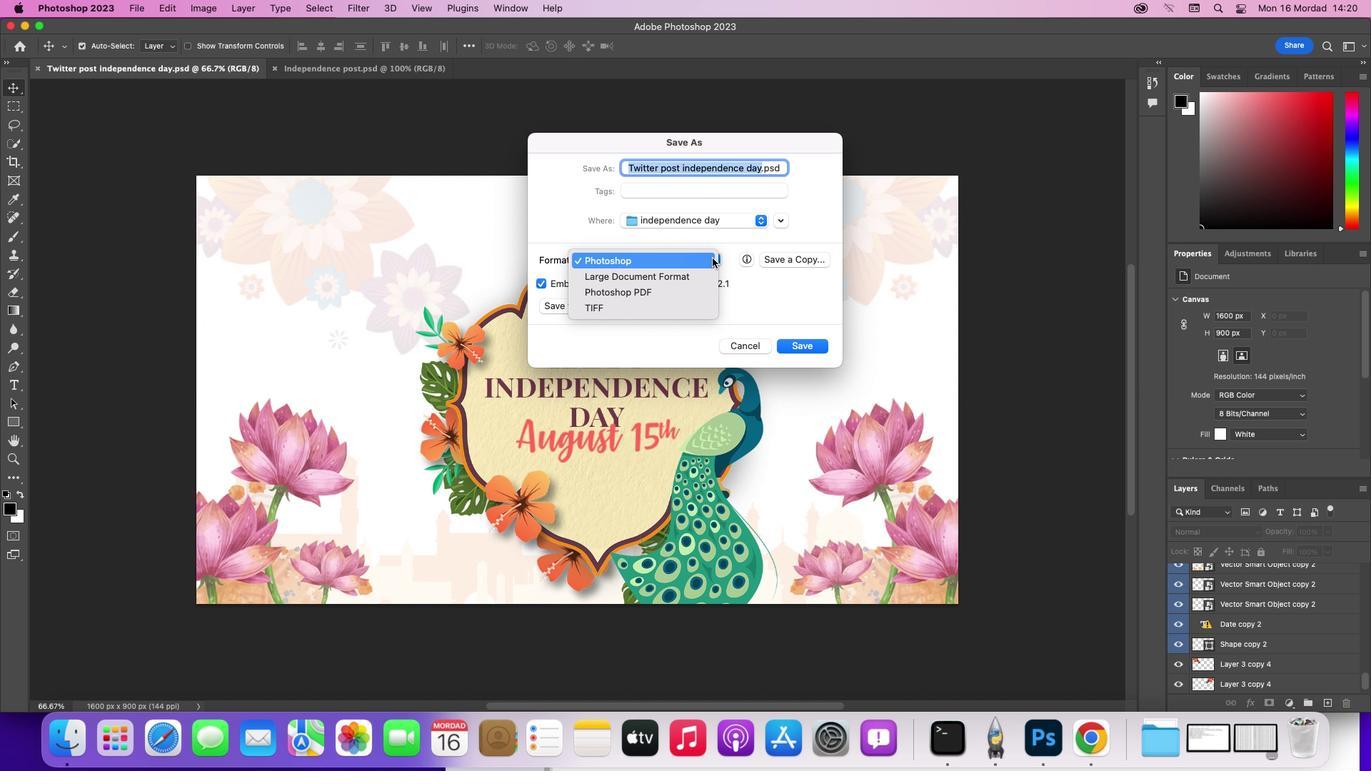 
Action: Mouse moved to (807, 310)
Screenshot: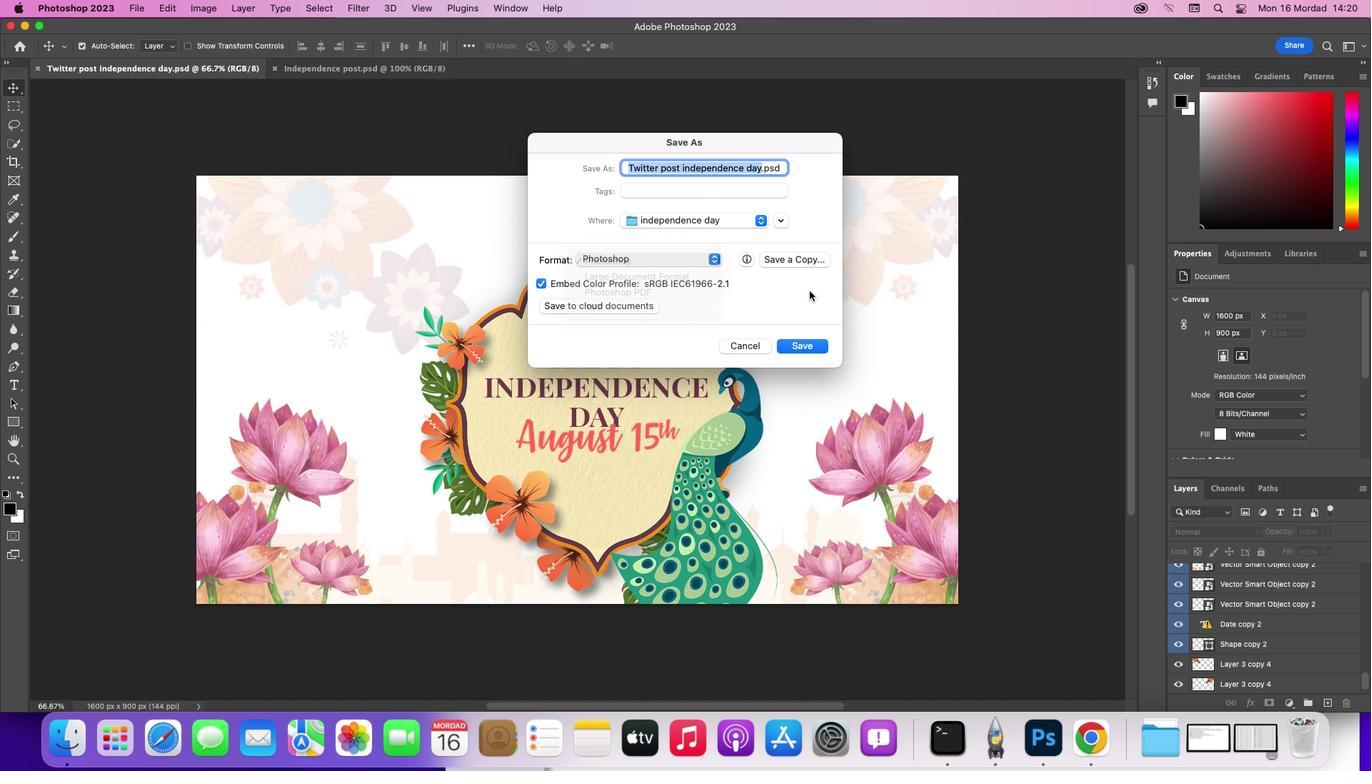 
Action: Mouse pressed left at (807, 310)
Screenshot: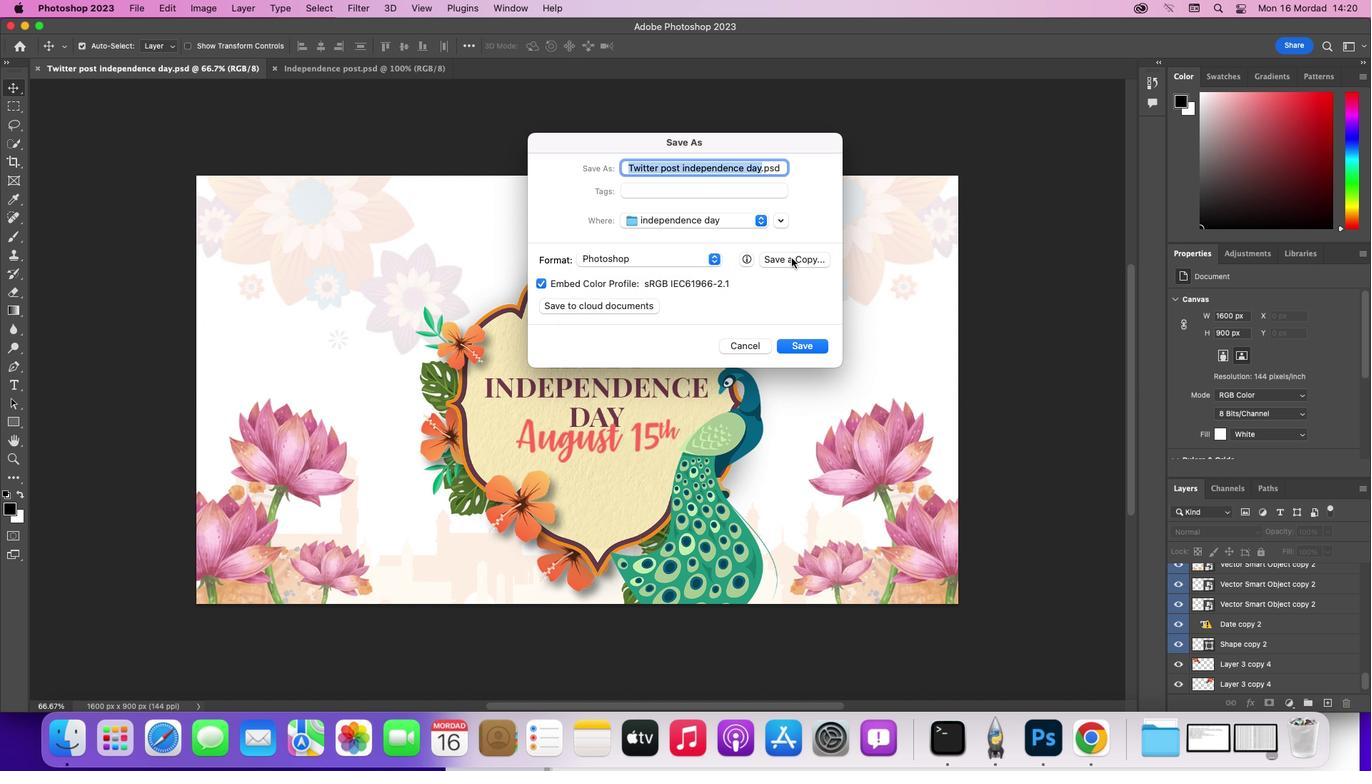 
Action: Mouse moved to (791, 257)
Screenshot: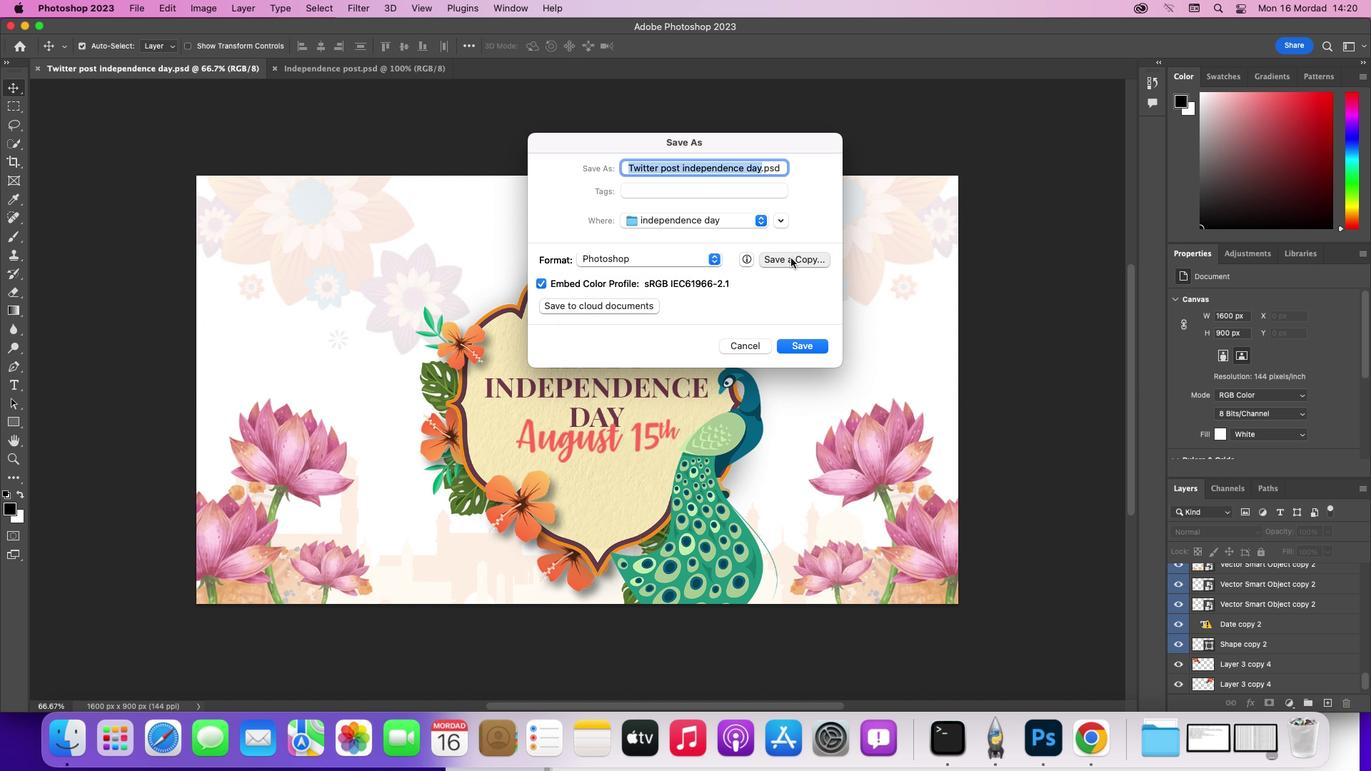 
Action: Mouse pressed left at (791, 257)
Screenshot: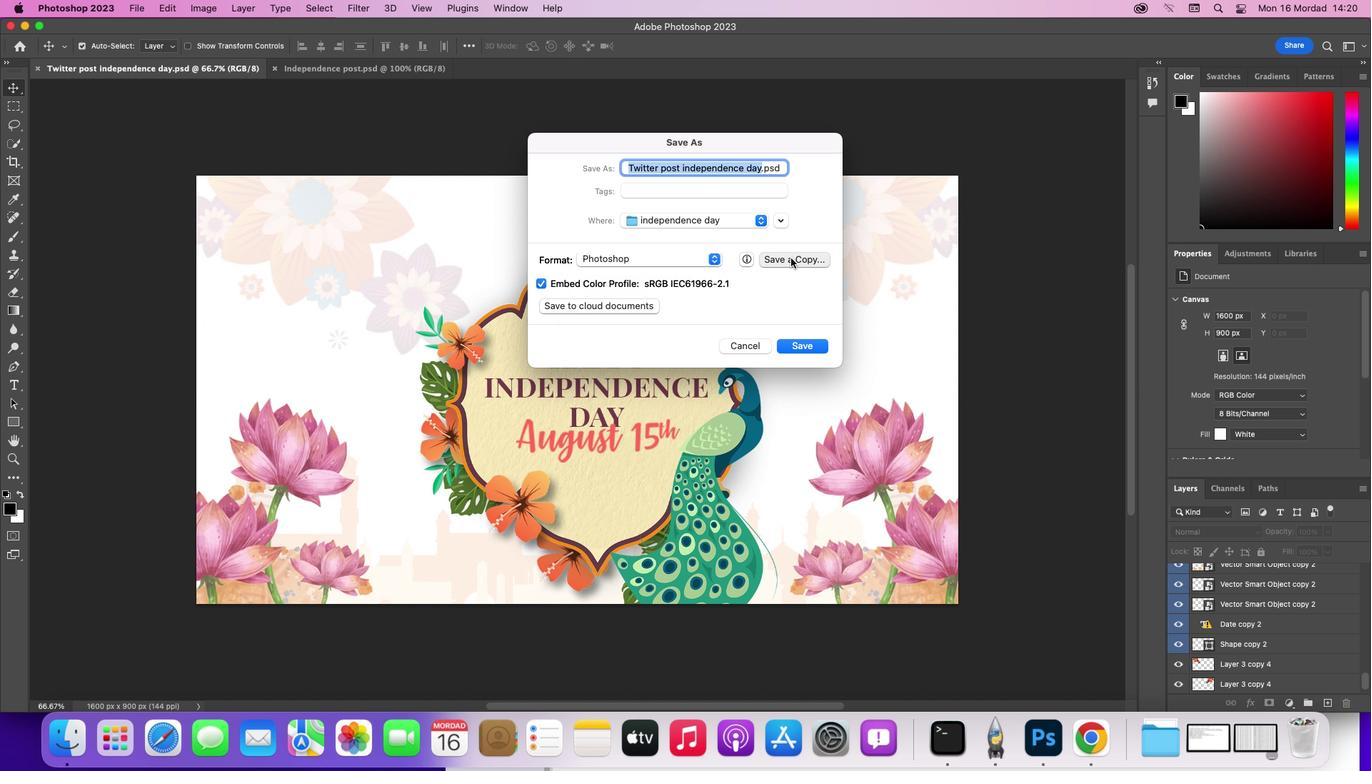 
Action: Mouse moved to (845, 257)
Screenshot: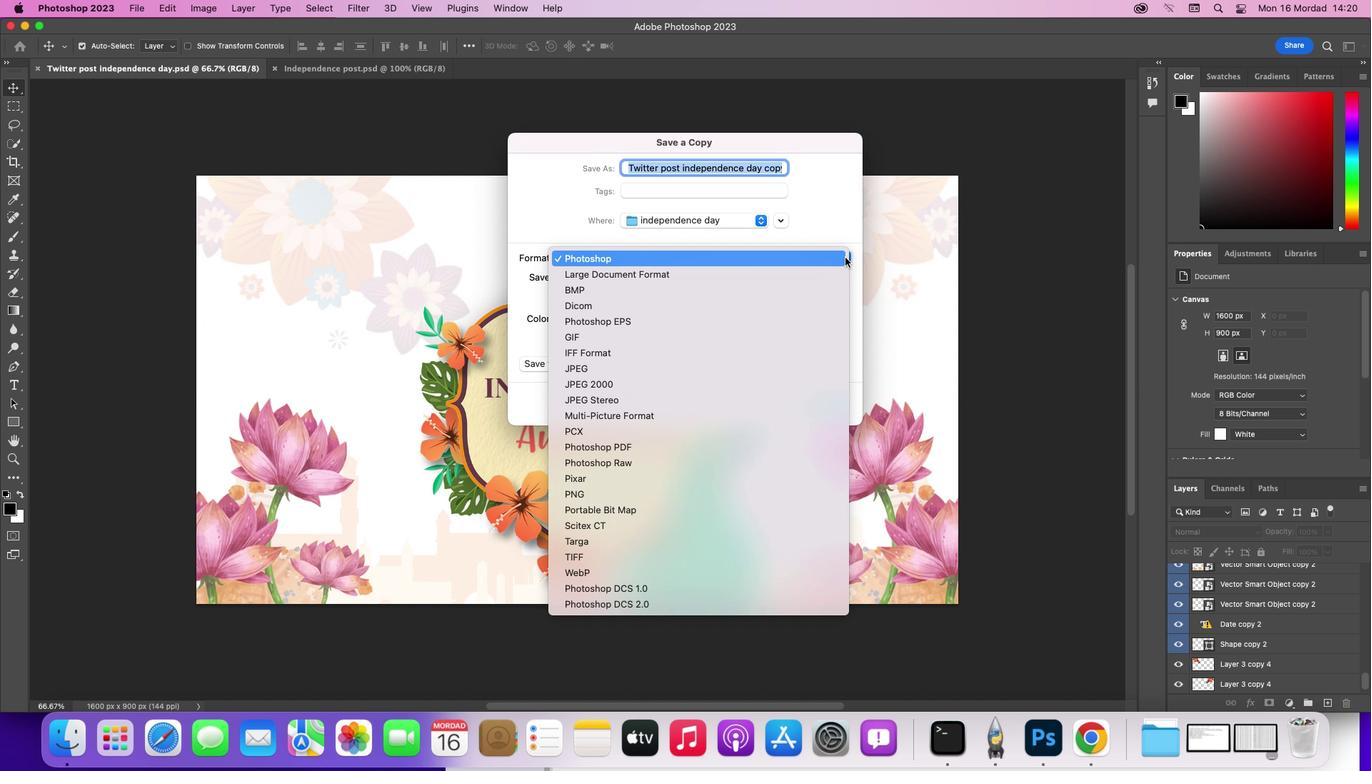 
Action: Mouse pressed left at (845, 257)
Screenshot: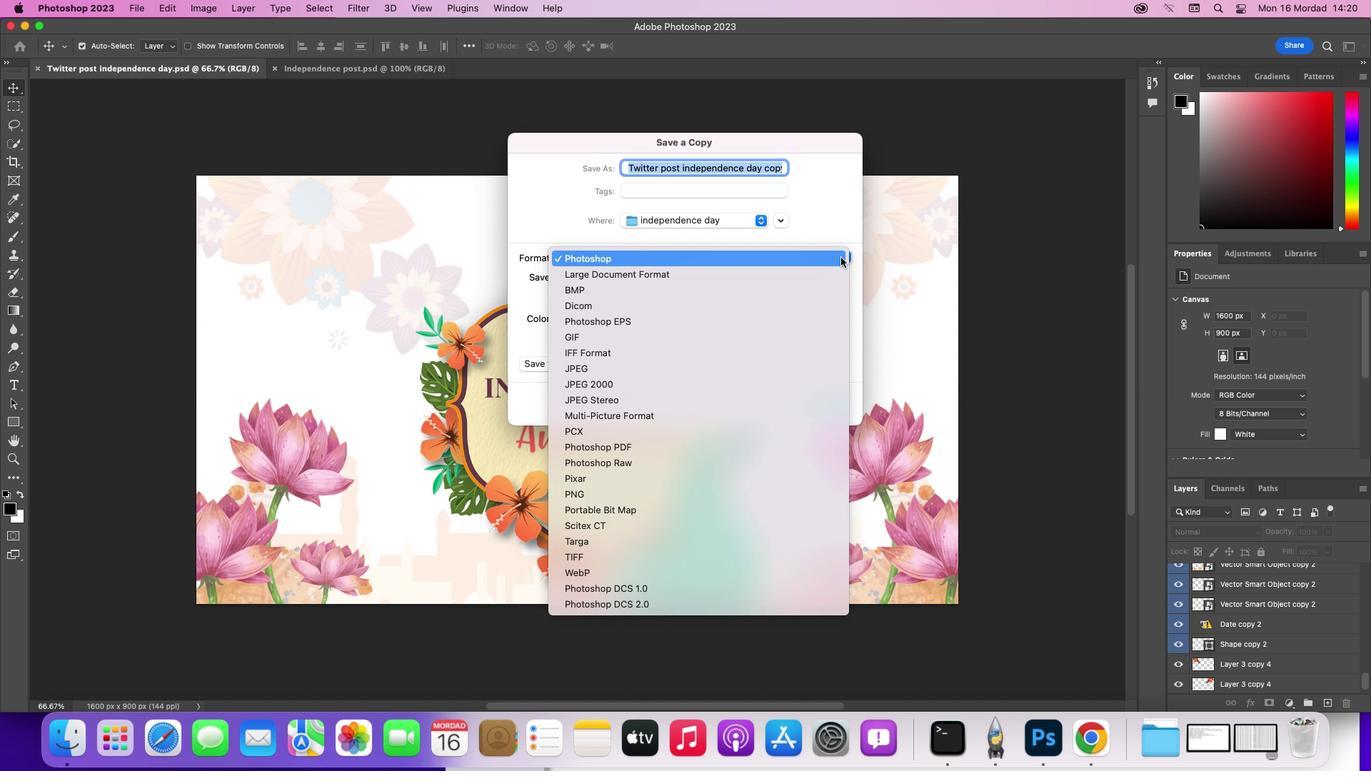 
Action: Mouse moved to (650, 374)
Screenshot: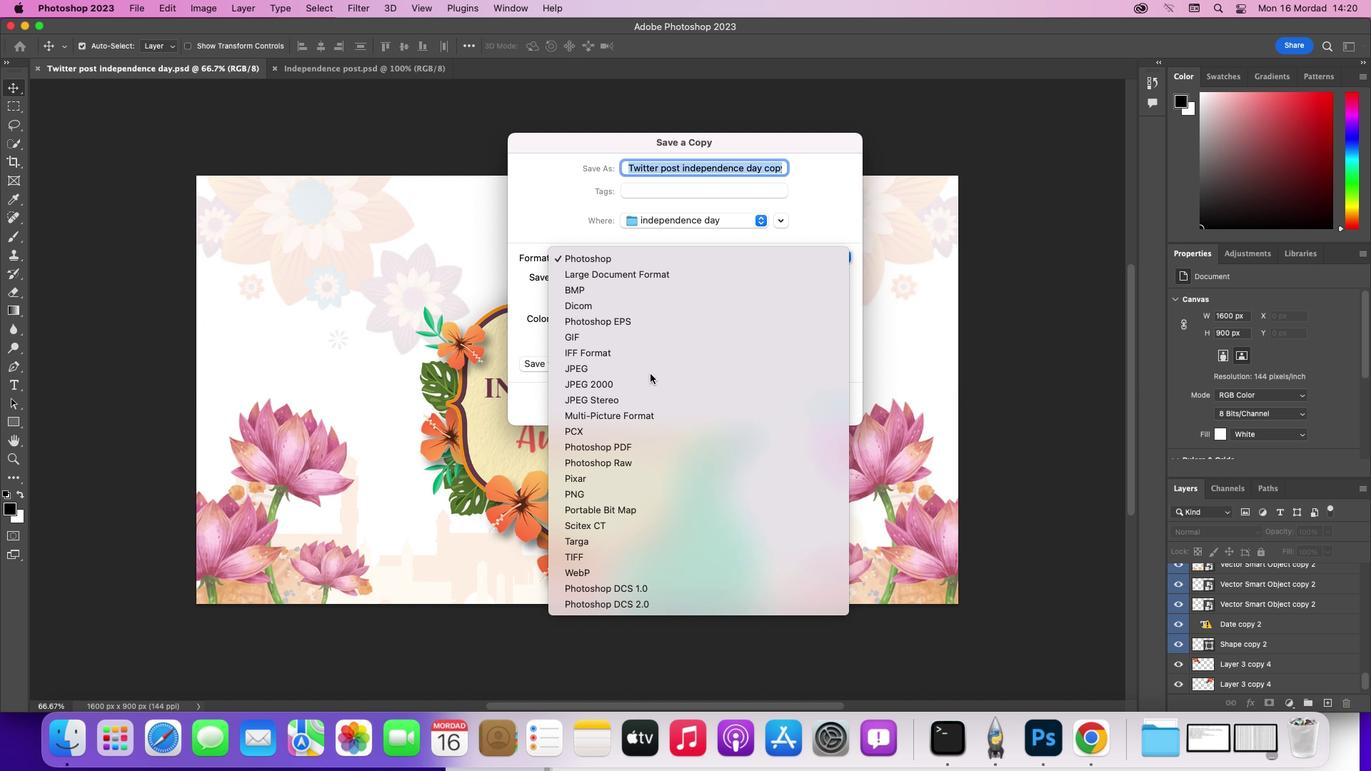 
Action: Mouse pressed left at (650, 374)
Screenshot: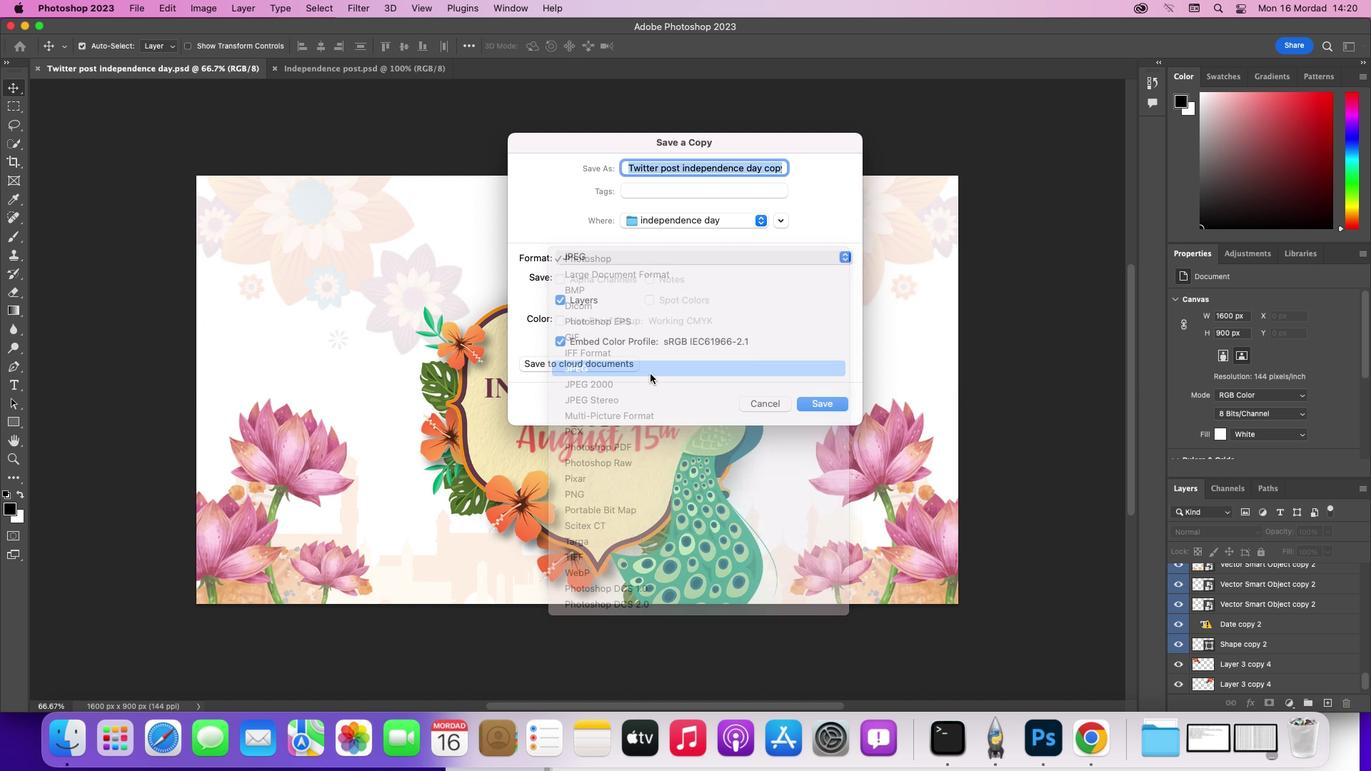 
Action: Mouse moved to (750, 173)
Screenshot: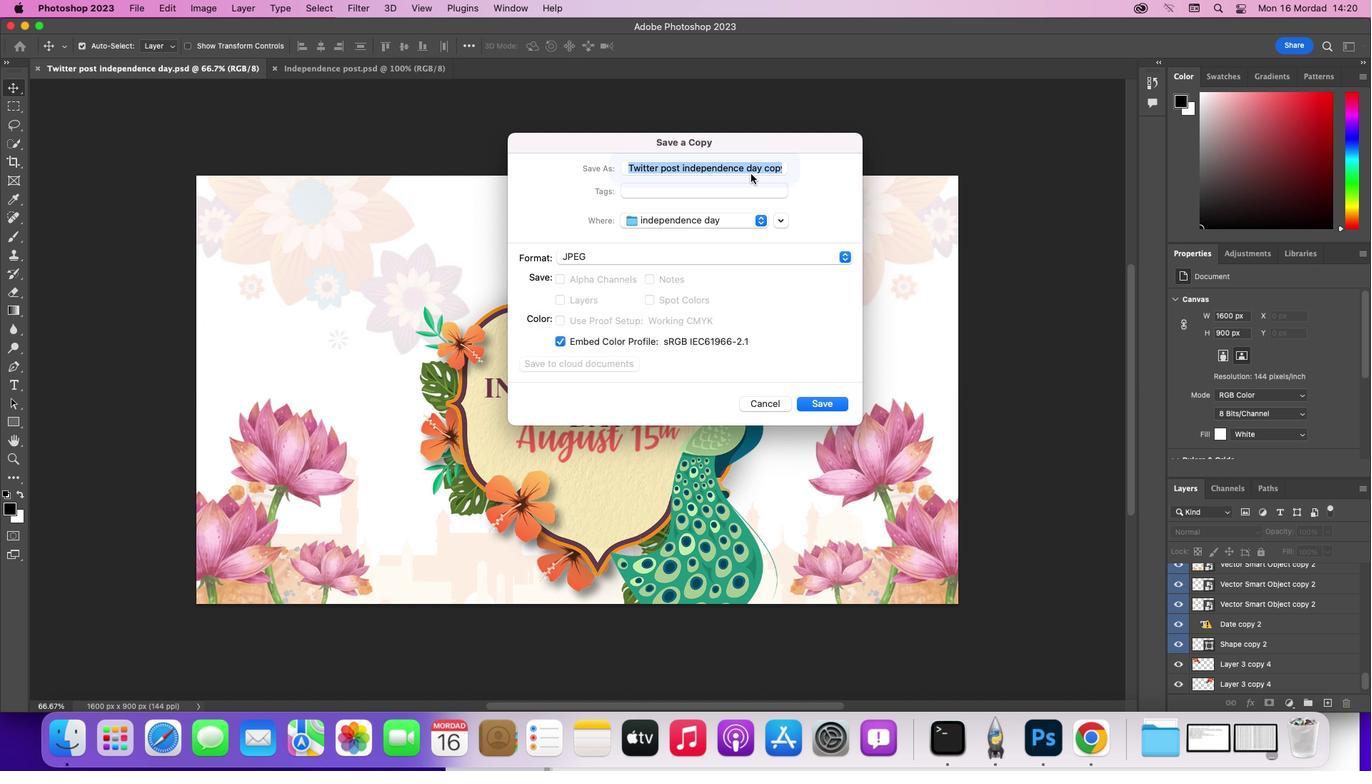
Action: Mouse pressed left at (750, 173)
Screenshot: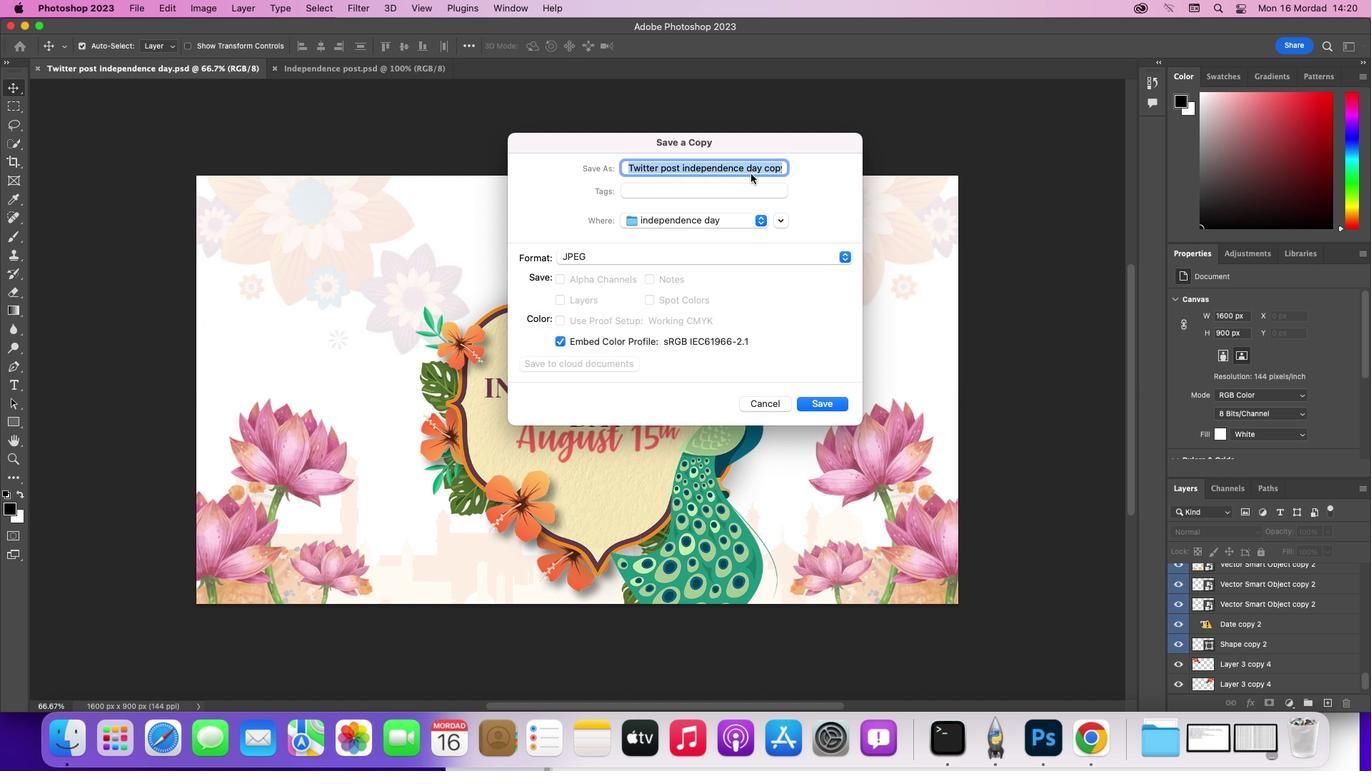 
Action: Mouse moved to (760, 168)
Screenshot: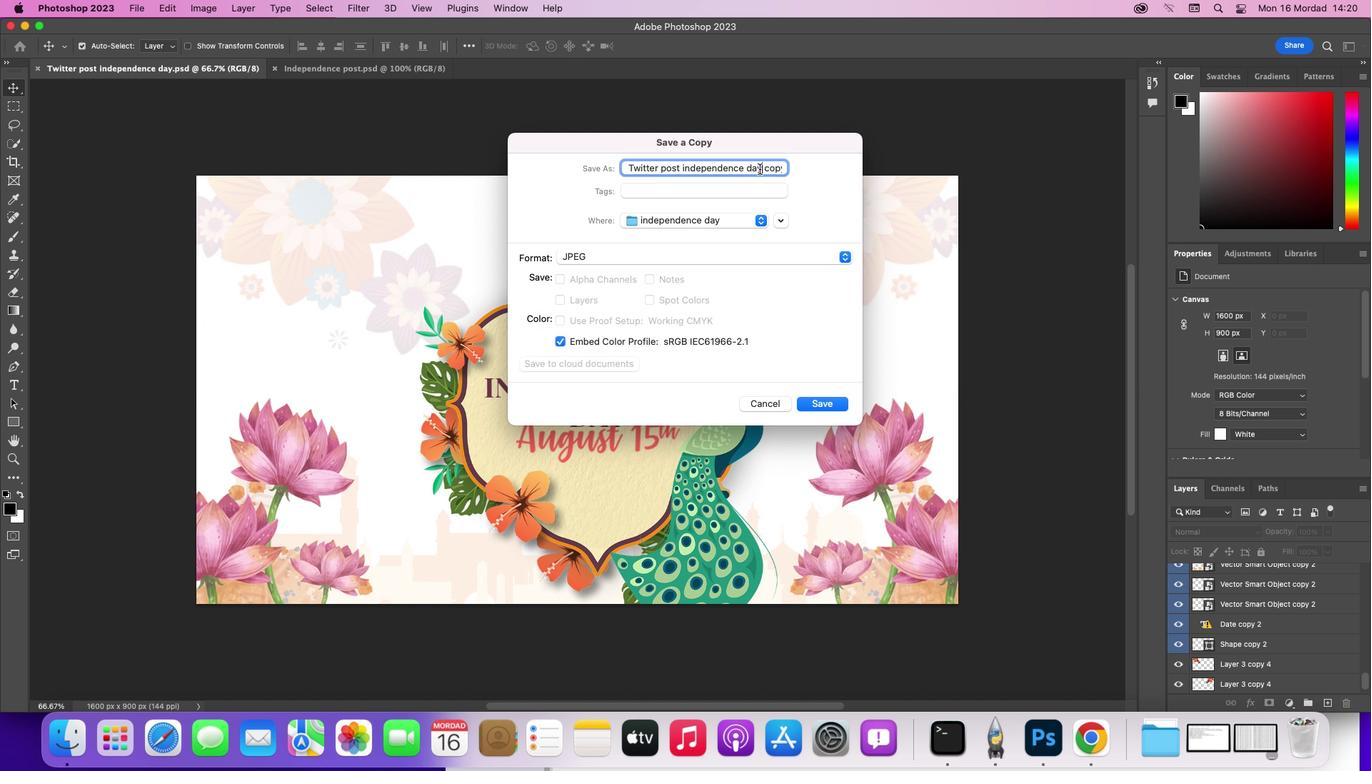 
Action: Mouse pressed left at (760, 168)
Screenshot: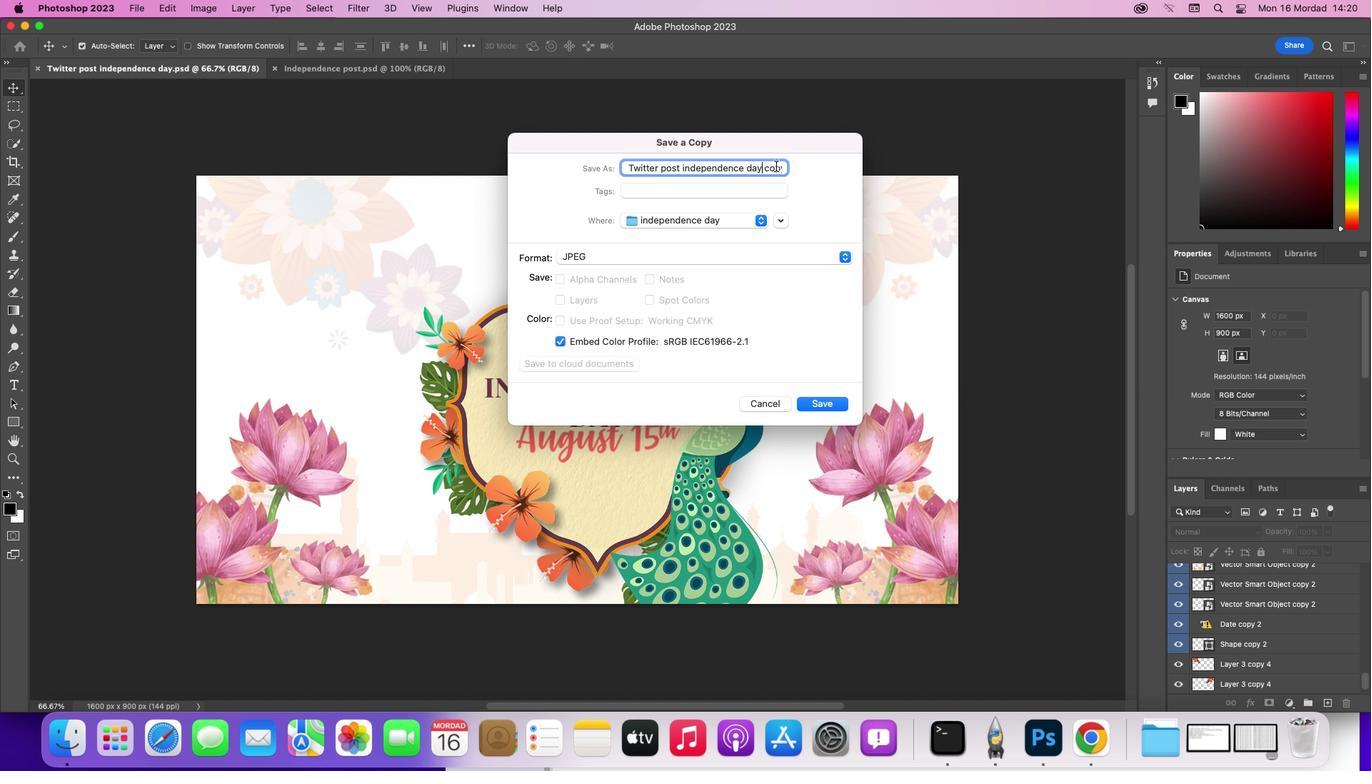 
Action: Mouse moved to (780, 168)
Screenshot: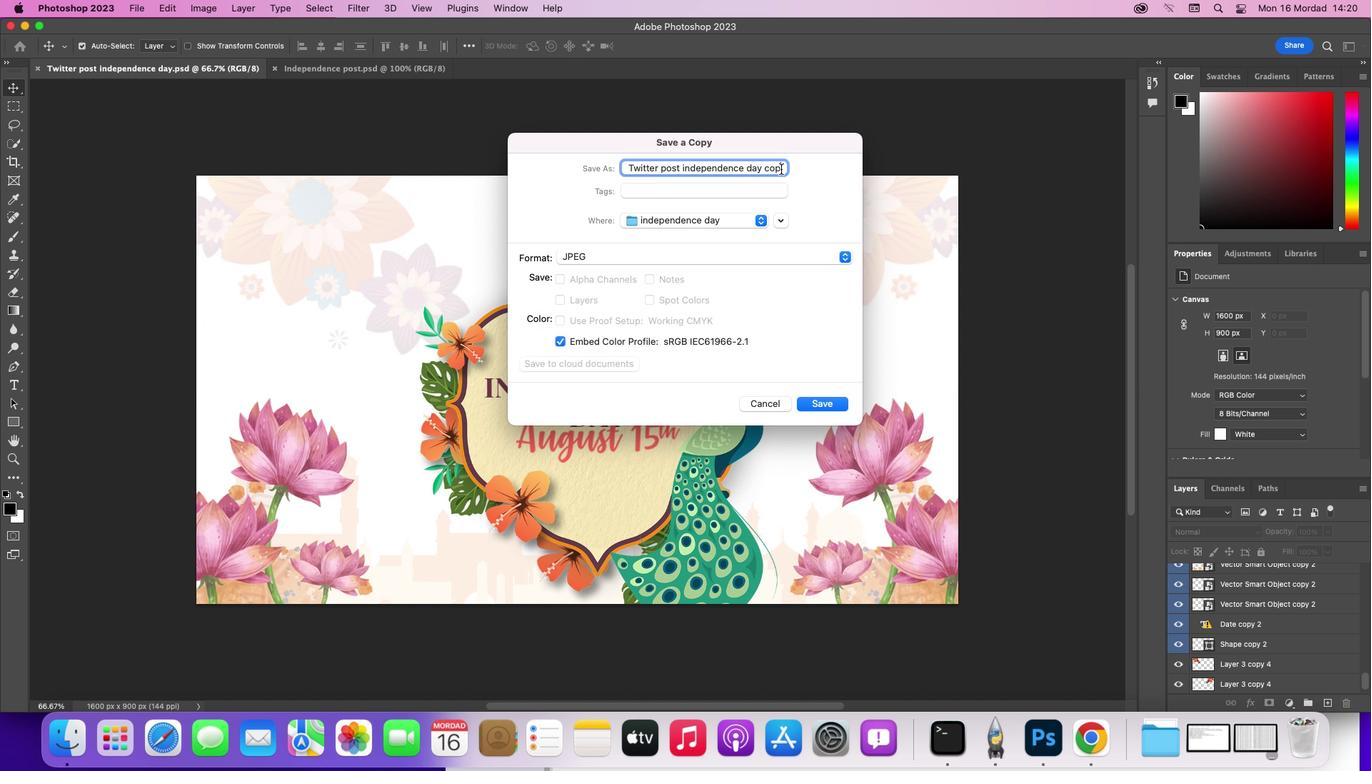 
Action: Mouse pressed left at (780, 168)
Screenshot: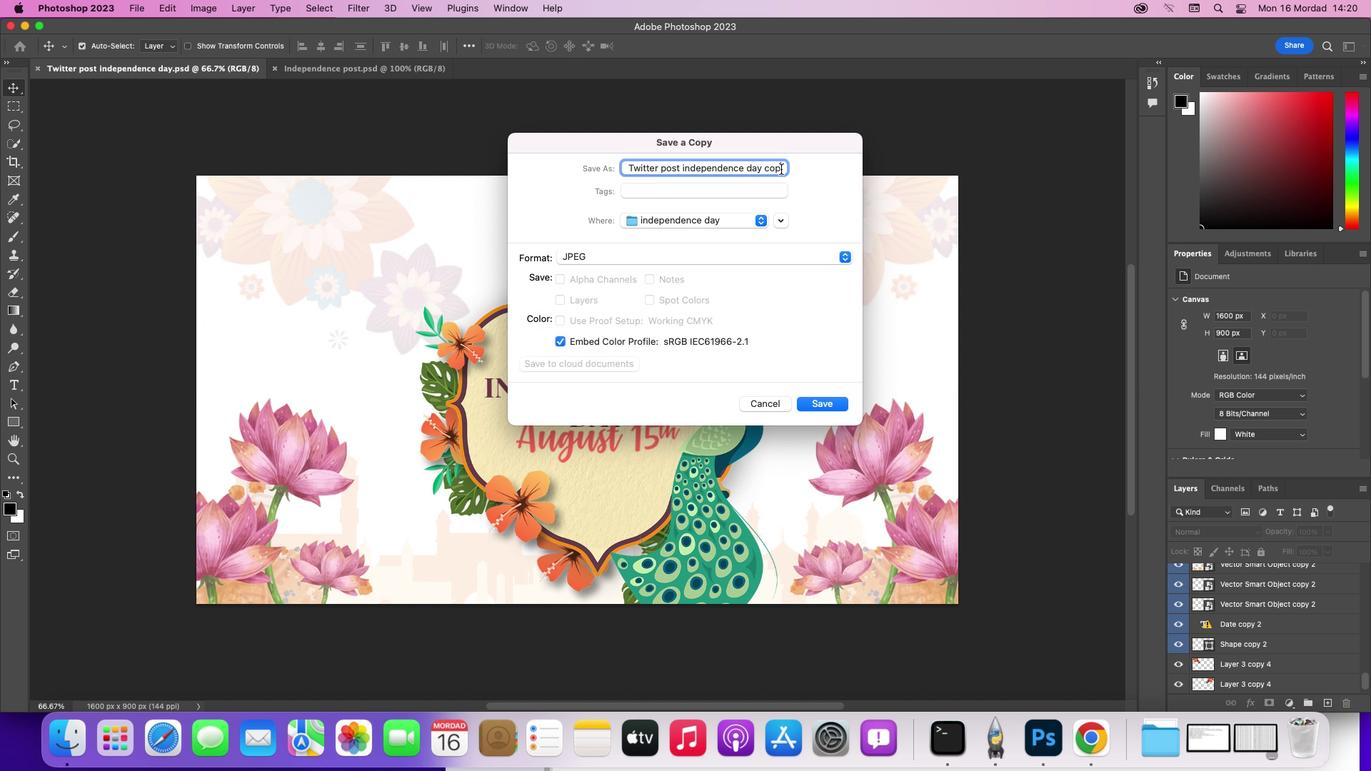 
Action: Mouse moved to (874, 193)
Screenshot: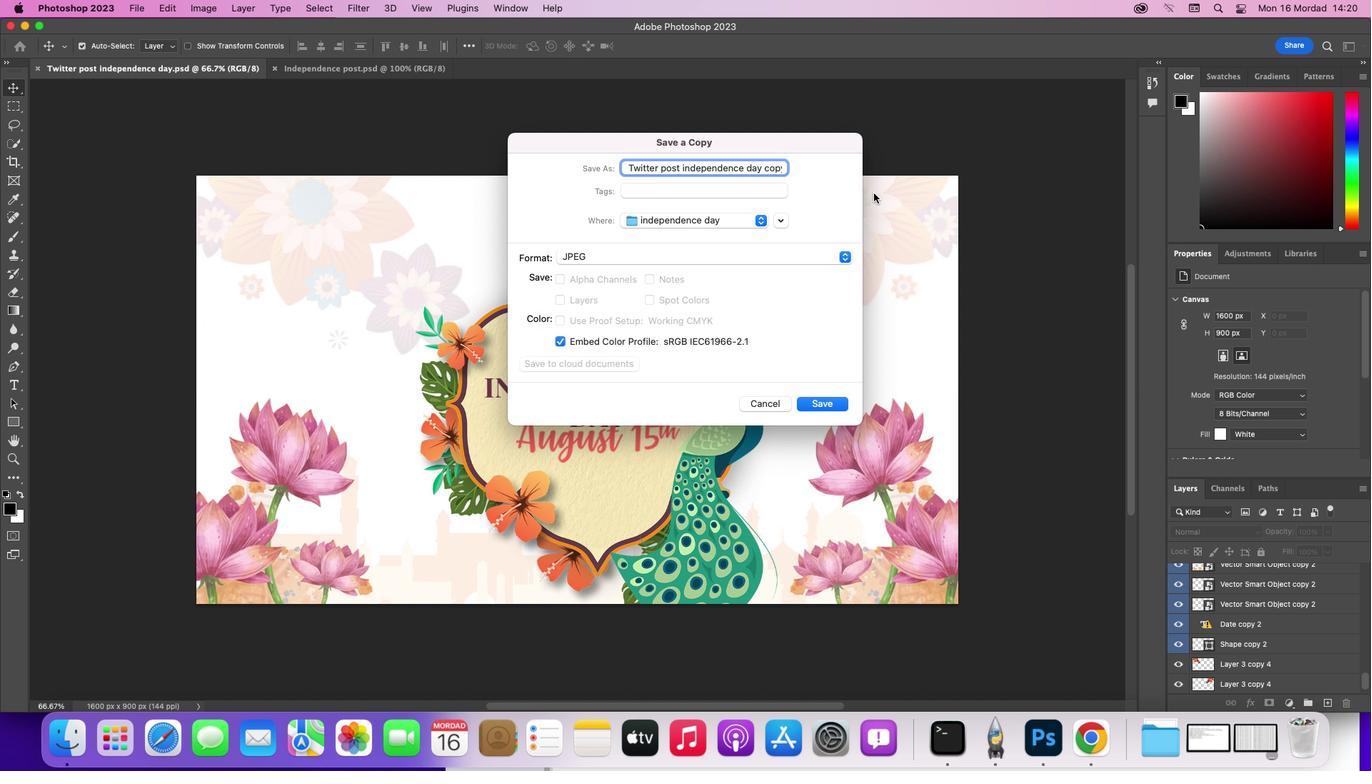 
Action: Key pressed Key.rightKey.rightKey.rightKey.rightKey.rightKey.right
Screenshot: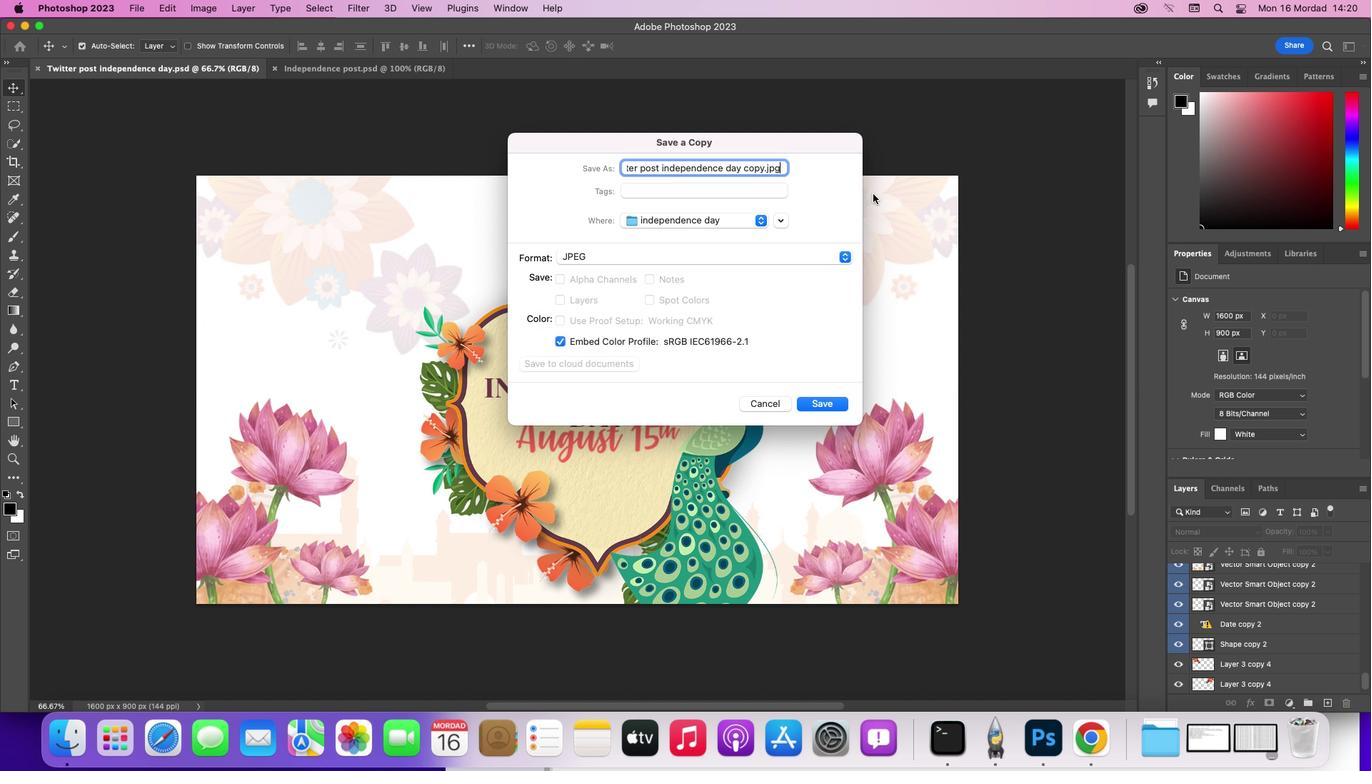 
Action: Mouse moved to (873, 193)
Screenshot: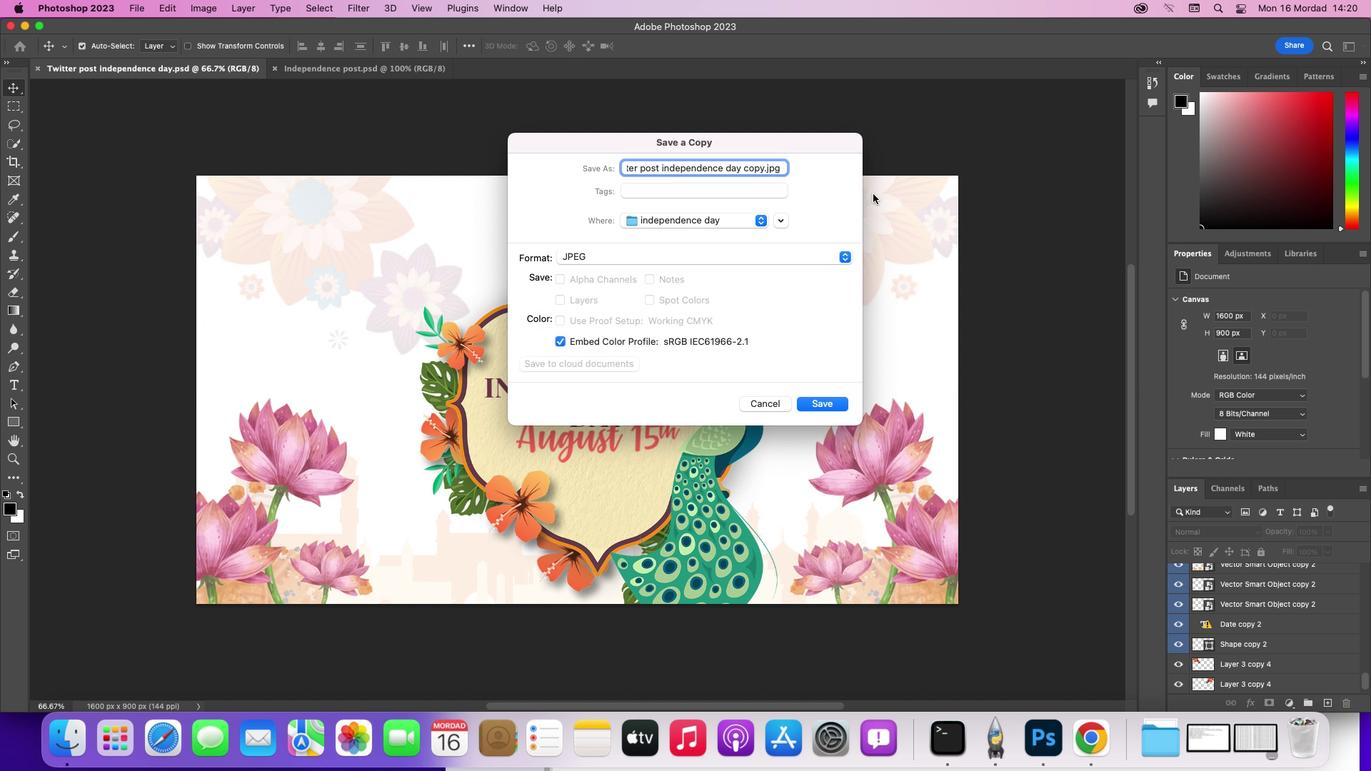 
Action: Key pressed Key.leftKey.left
Screenshot: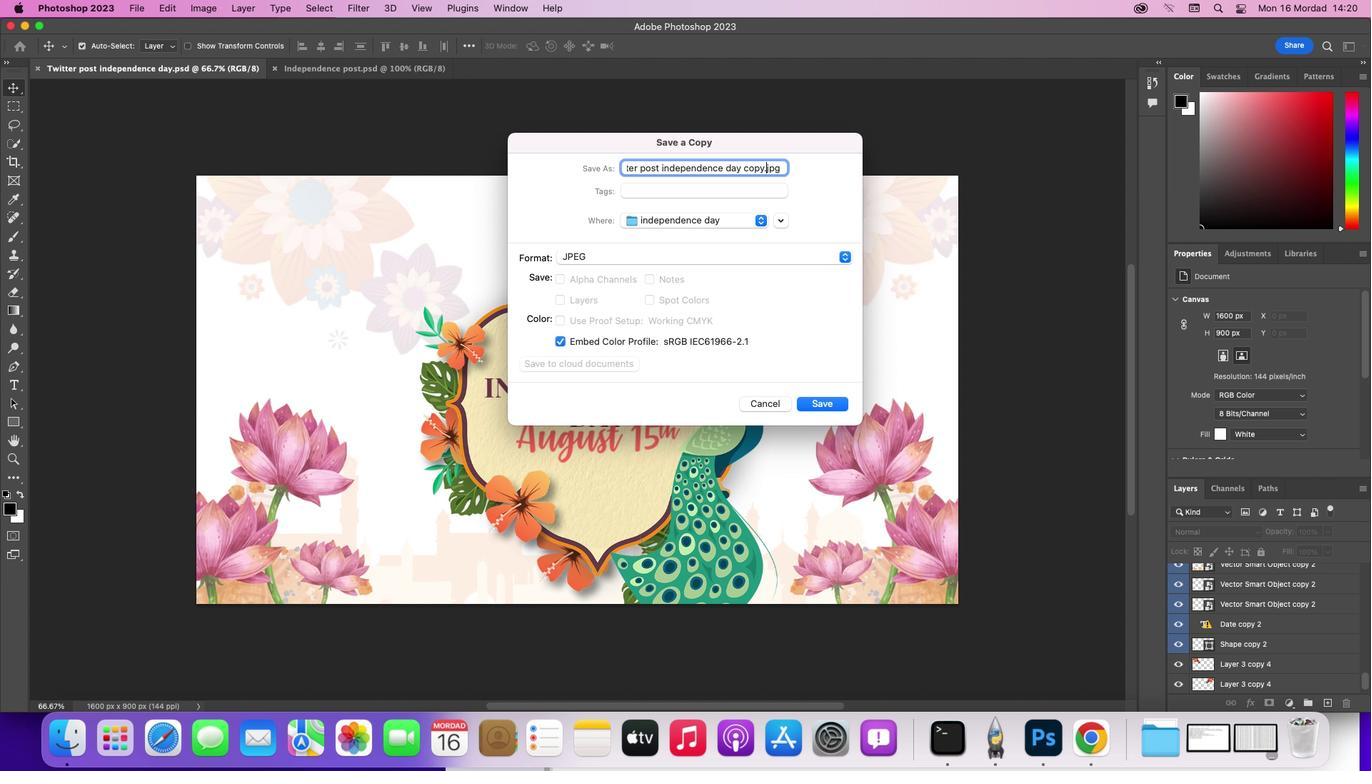 
Action: Mouse moved to (873, 193)
Screenshot: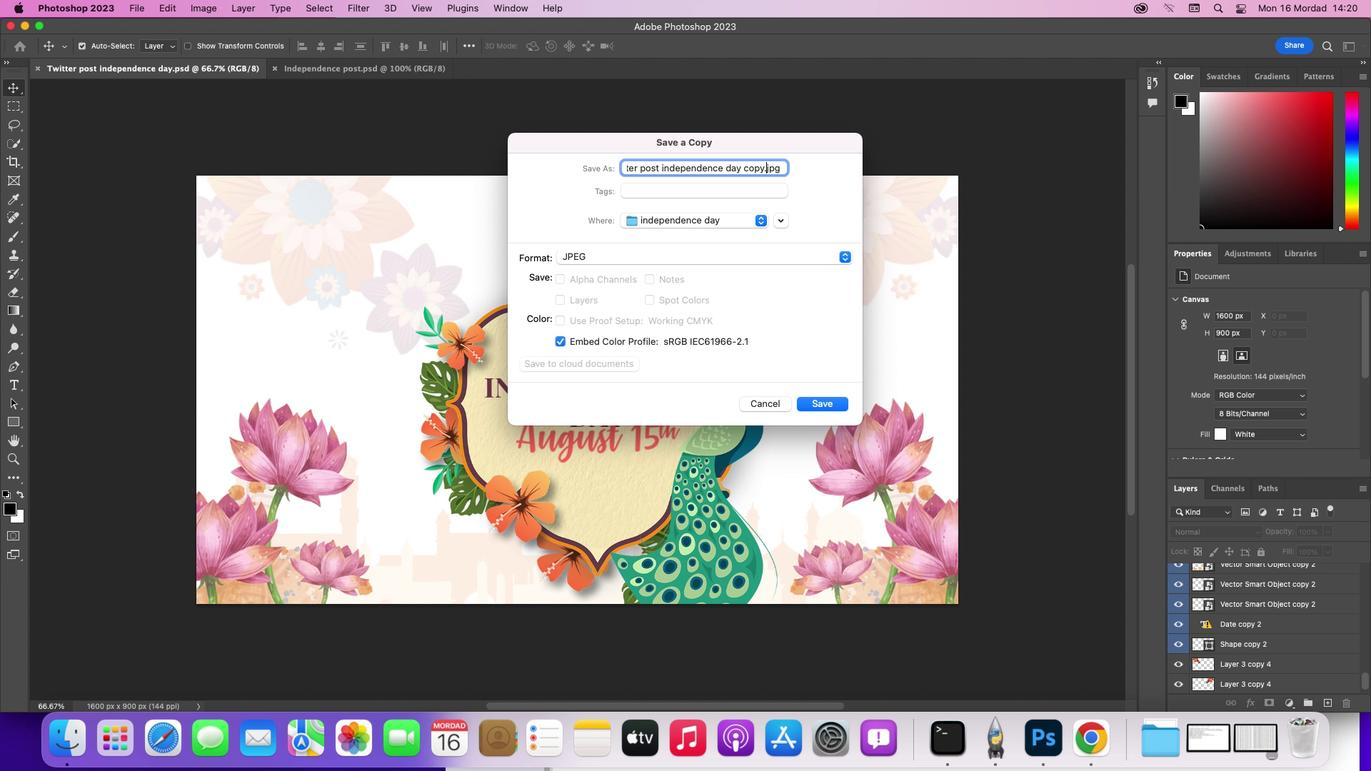 
Action: Key pressed Key.leftKey.leftKey.backspaceKey.backspaceKey.backspaceKey.backspace
Screenshot: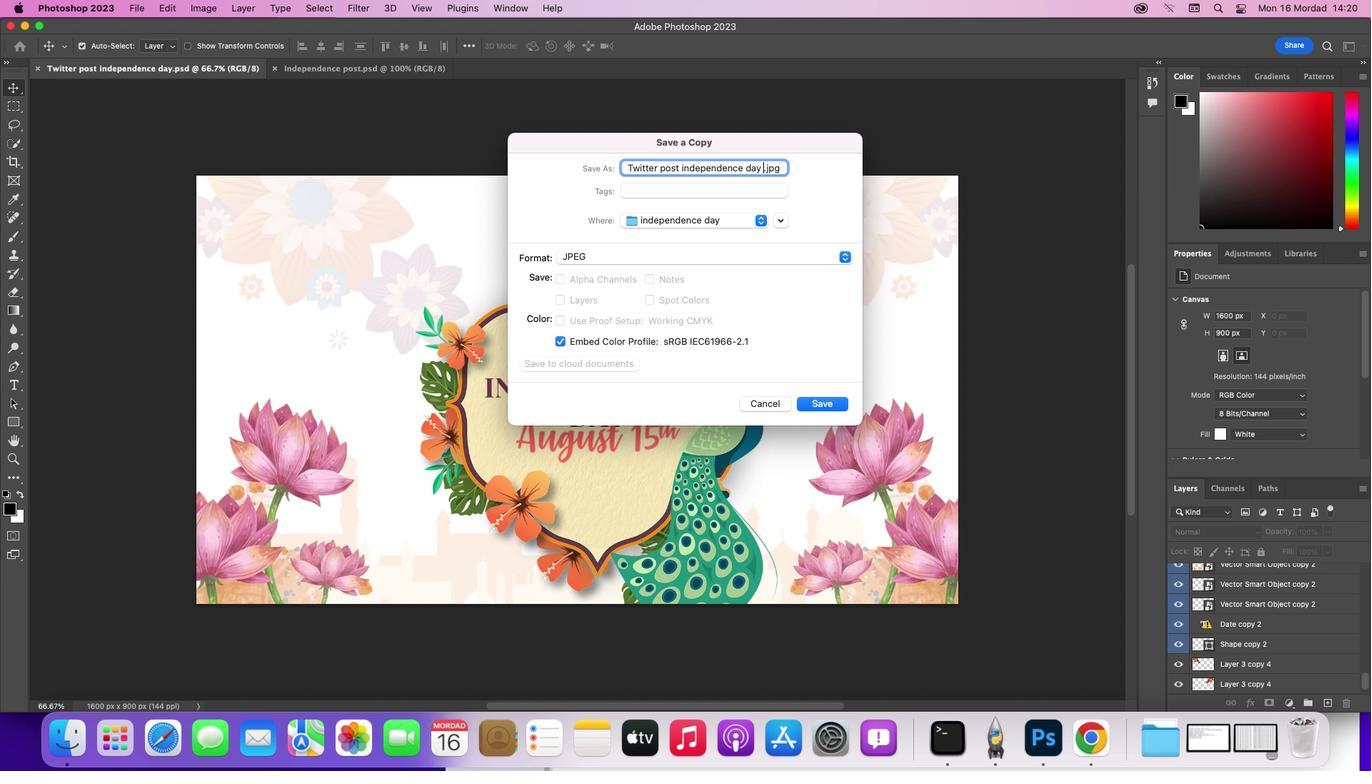 
Action: Mouse moved to (821, 402)
Screenshot: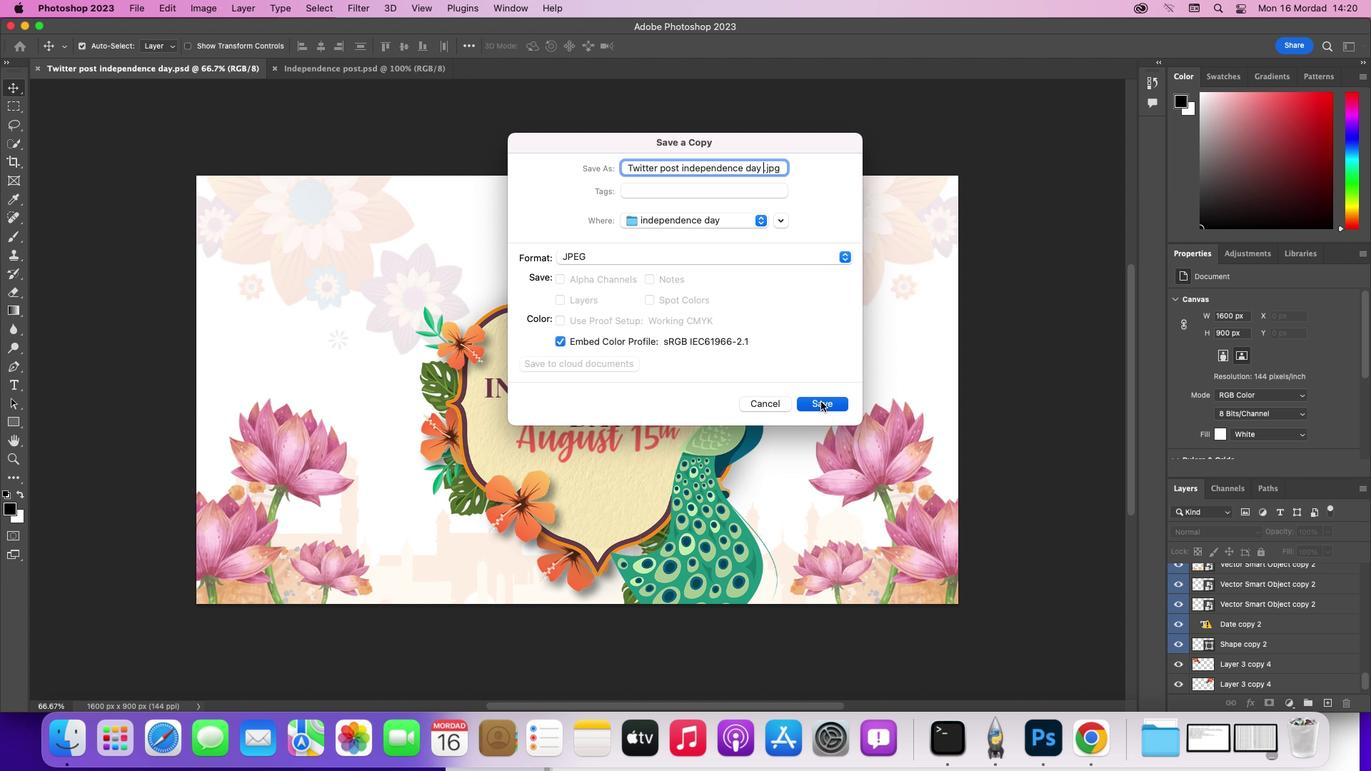 
Action: Mouse pressed left at (821, 402)
Screenshot: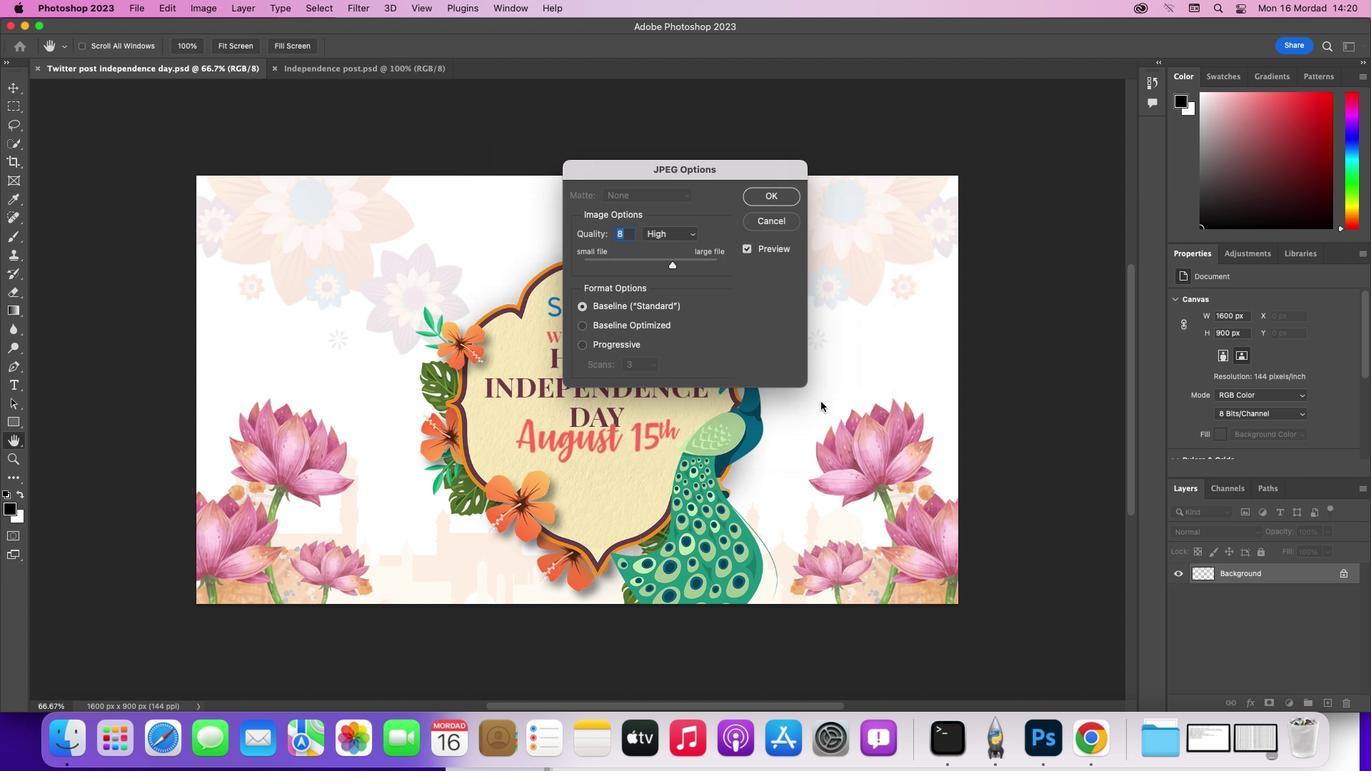 
Action: Mouse moved to (758, 195)
Screenshot: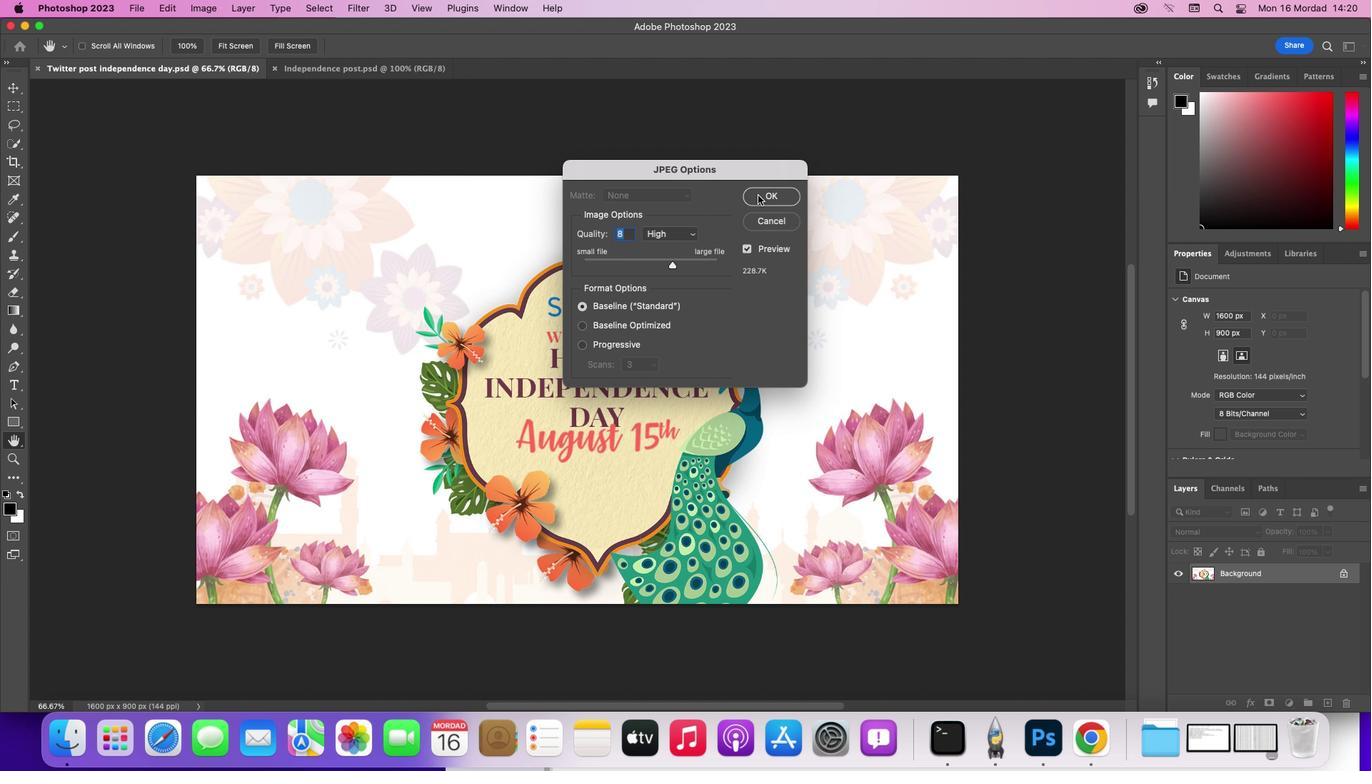 
Action: Mouse pressed left at (758, 195)
Screenshot: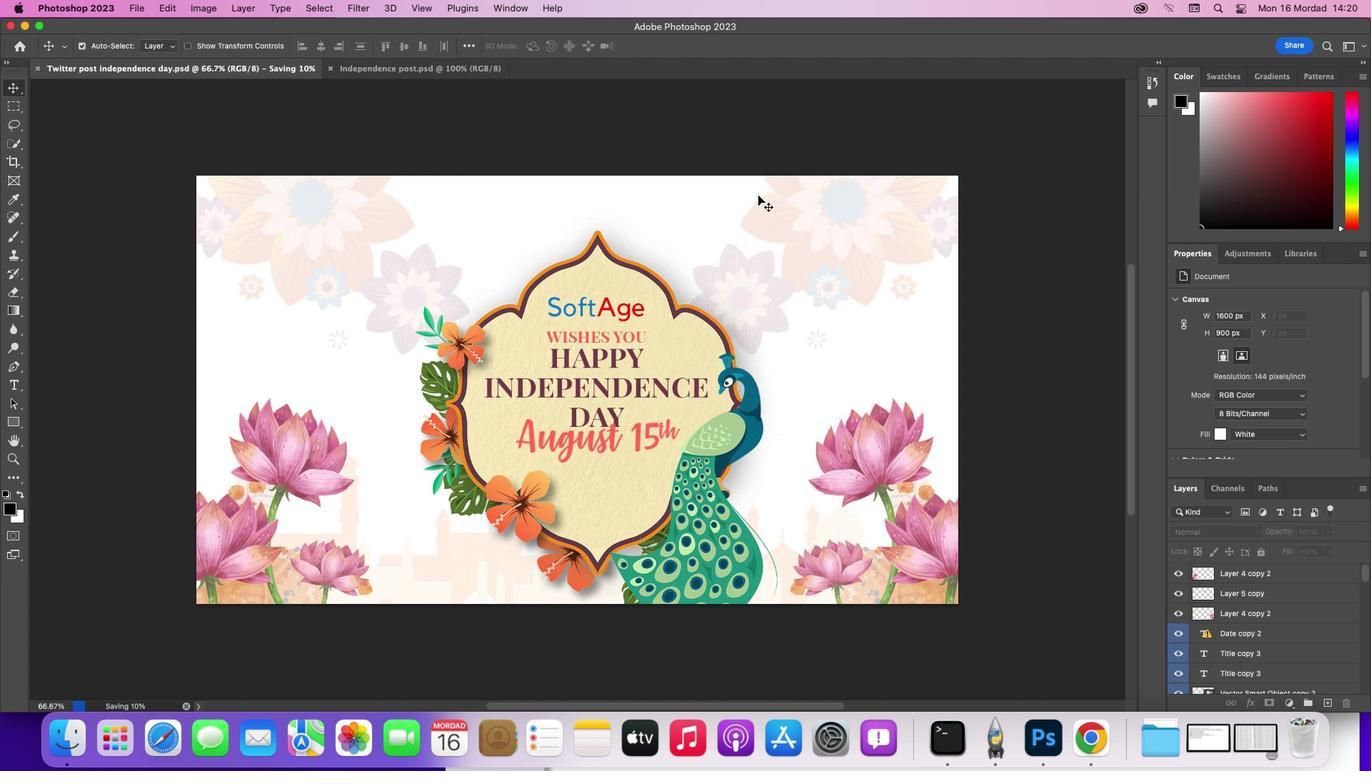 
Action: Mouse moved to (498, 205)
Screenshot: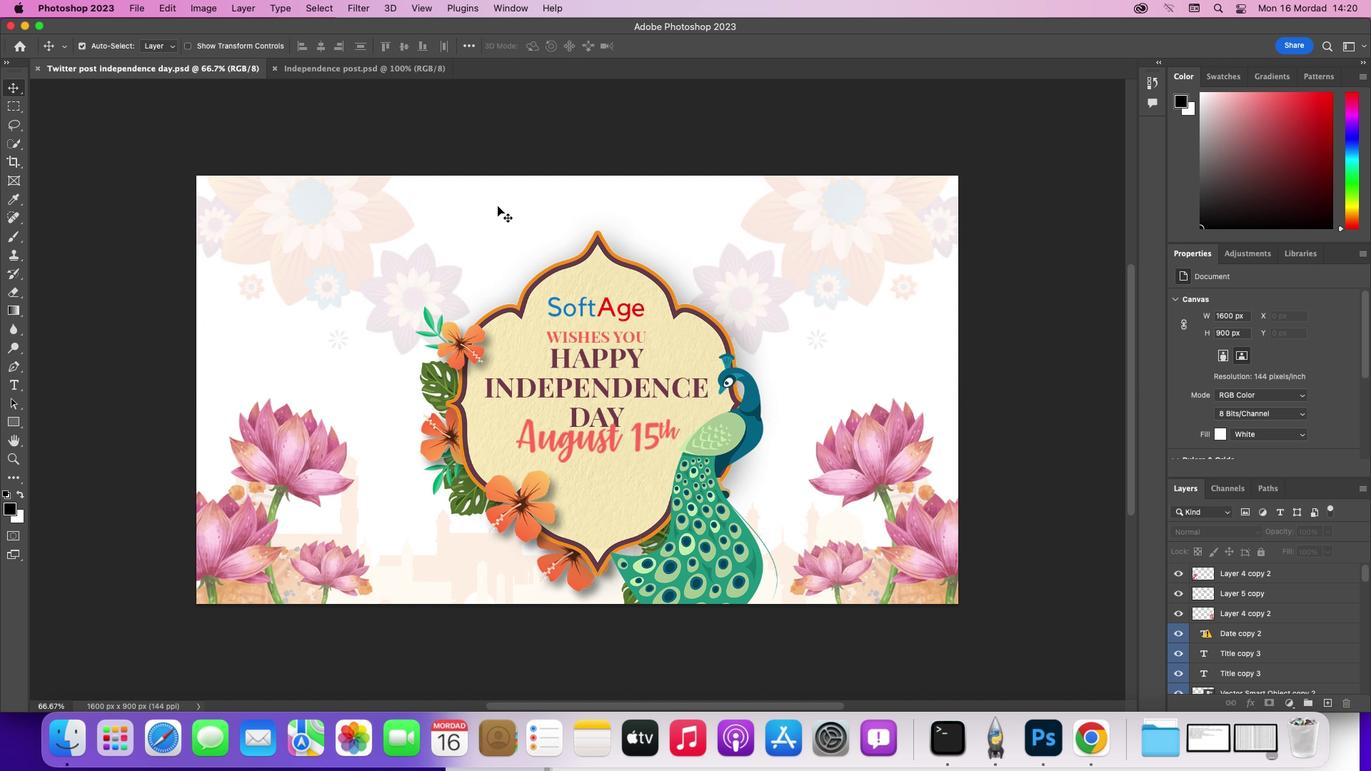 
